 Task: Get directions from Baltimore, Maryland, United States to Joshua Tree National Park, California, United States  and explore the nearby hotels with guest rating 2 and above with dates 20 to 23 December and 2 guests
Action: Mouse moved to (320, 70)
Screenshot: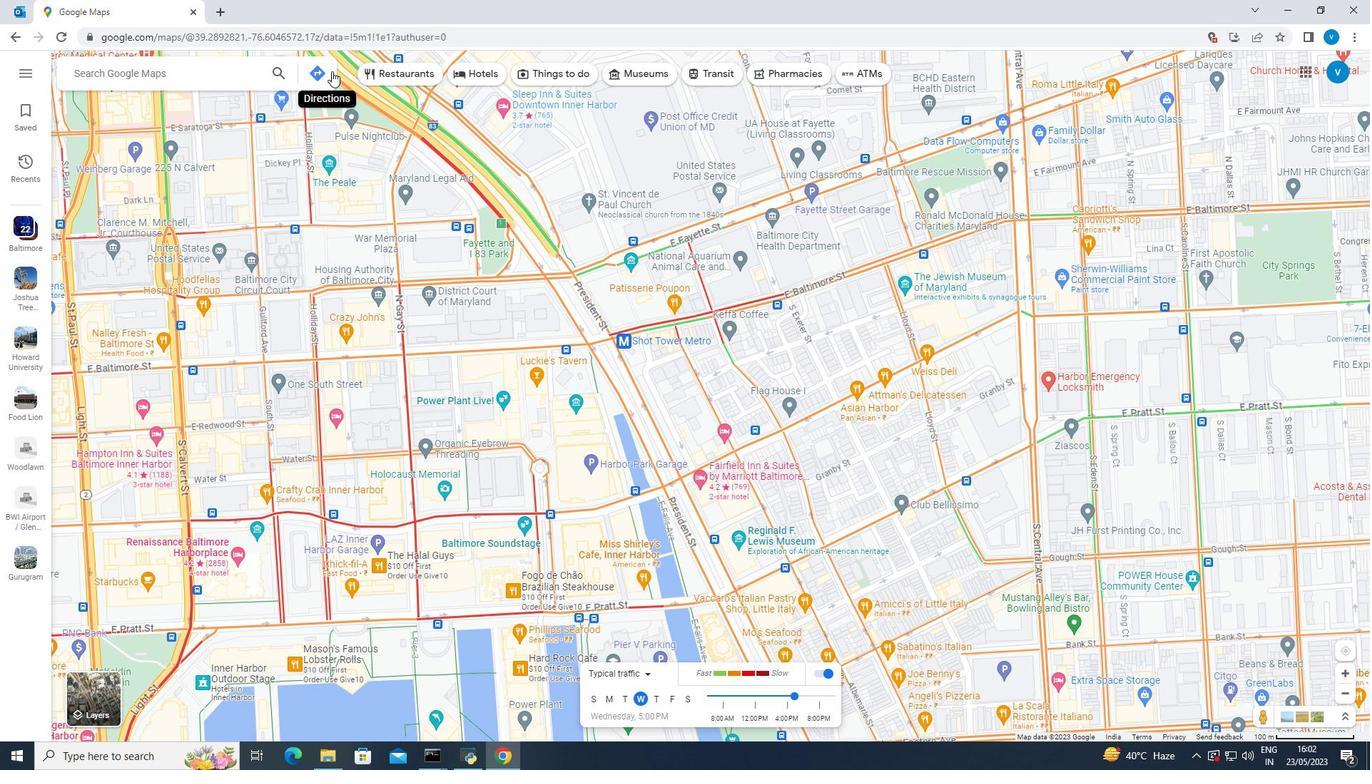 
Action: Mouse pressed left at (320, 70)
Screenshot: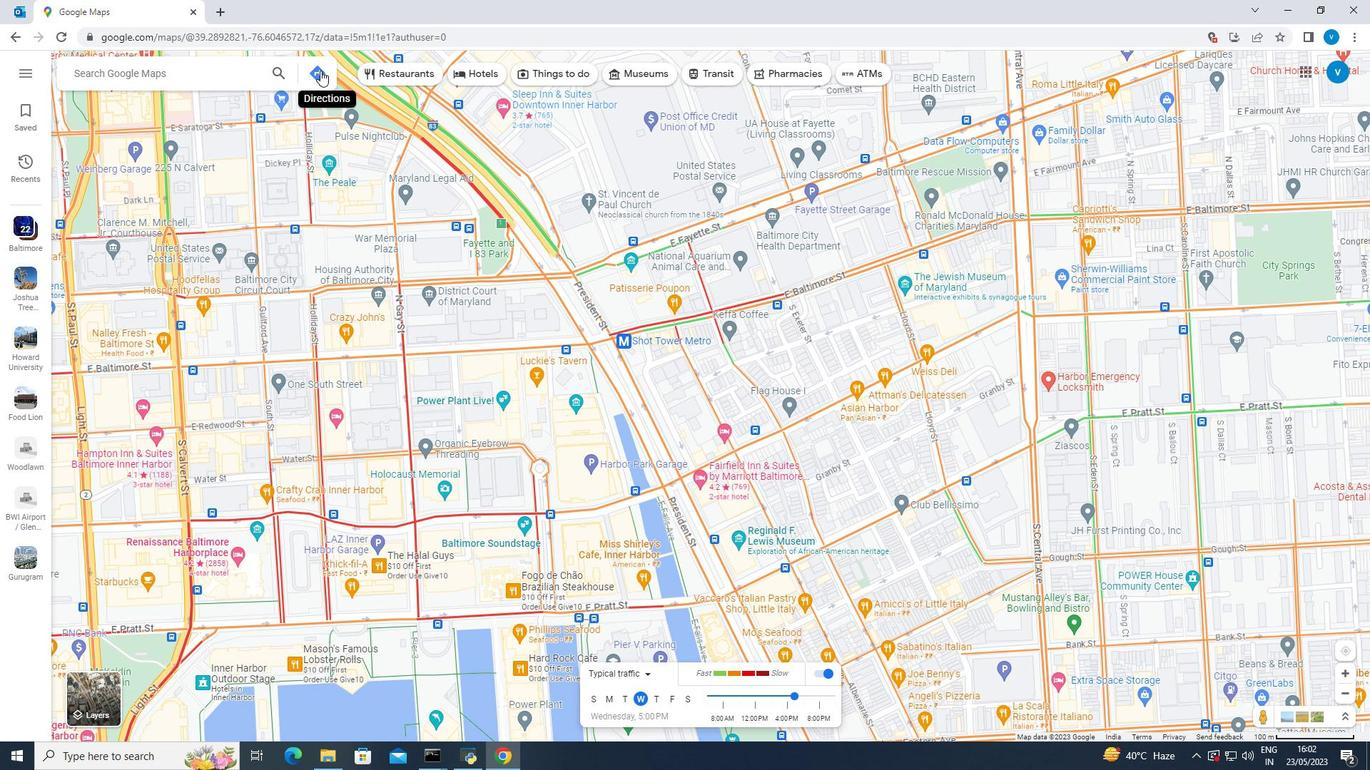 
Action: Mouse moved to (234, 112)
Screenshot: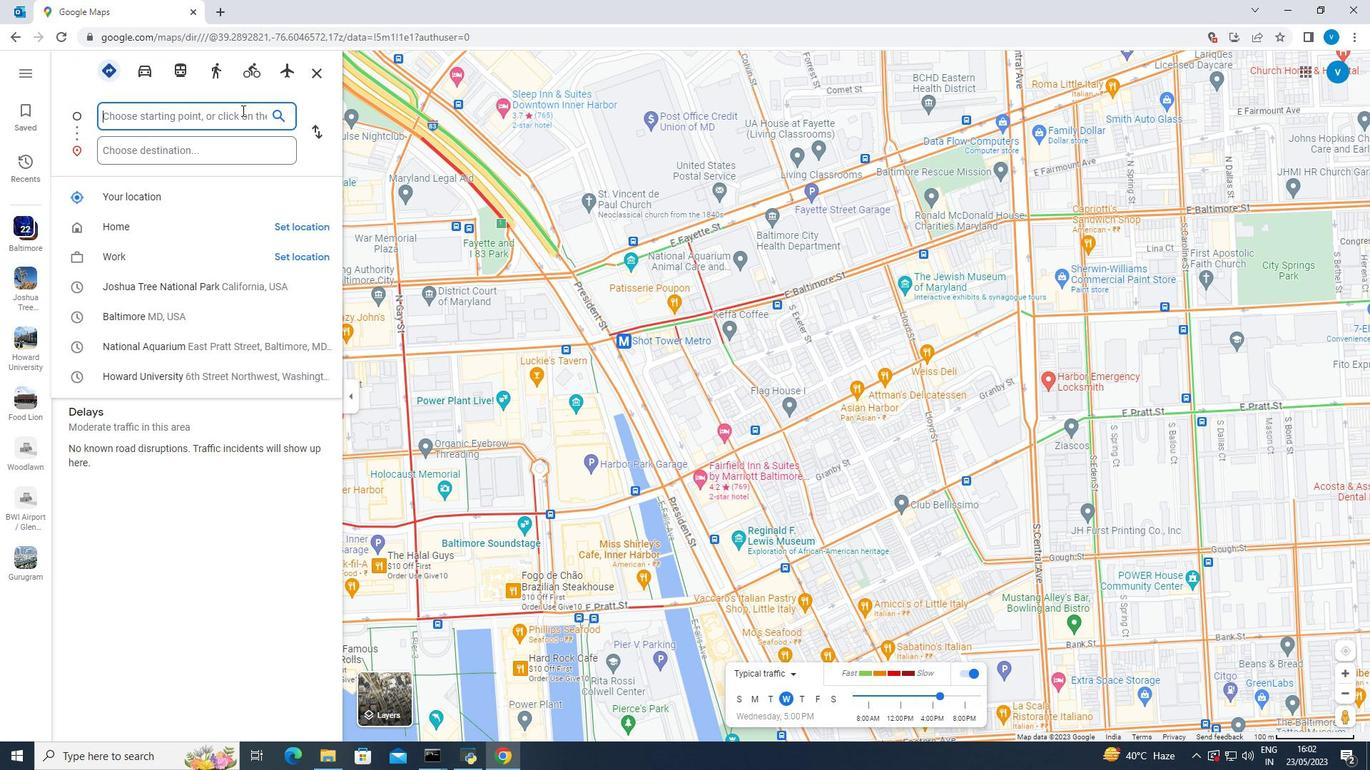 
Action: Mouse pressed left at (234, 112)
Screenshot: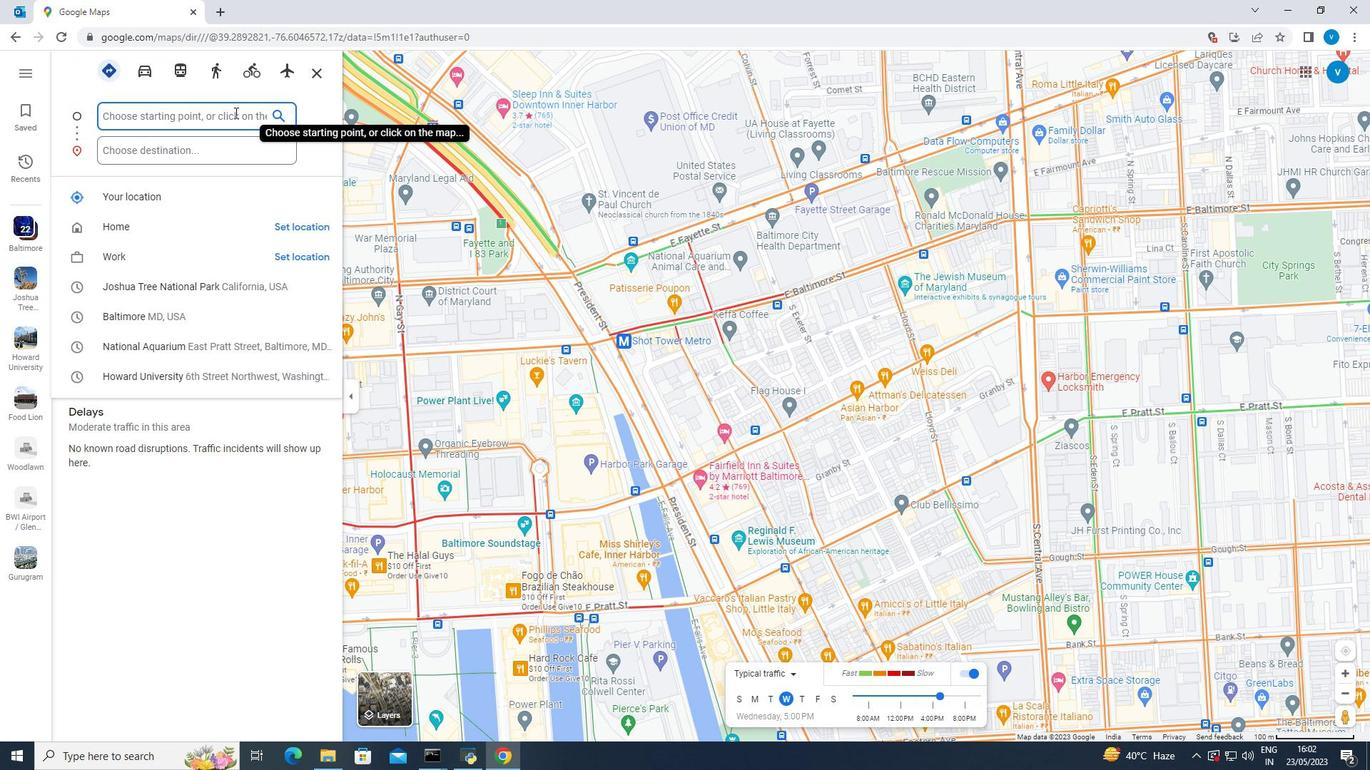 
Action: Key pressed <Key.shift><Key.shift><Key.shift><Key.shift><Key.shift><Key.shift><Key.shift>Baltimore,<Key.space><Key.shift><Key.shift><Key.shift><Key.shift><Key.shift>Maryland
Screenshot: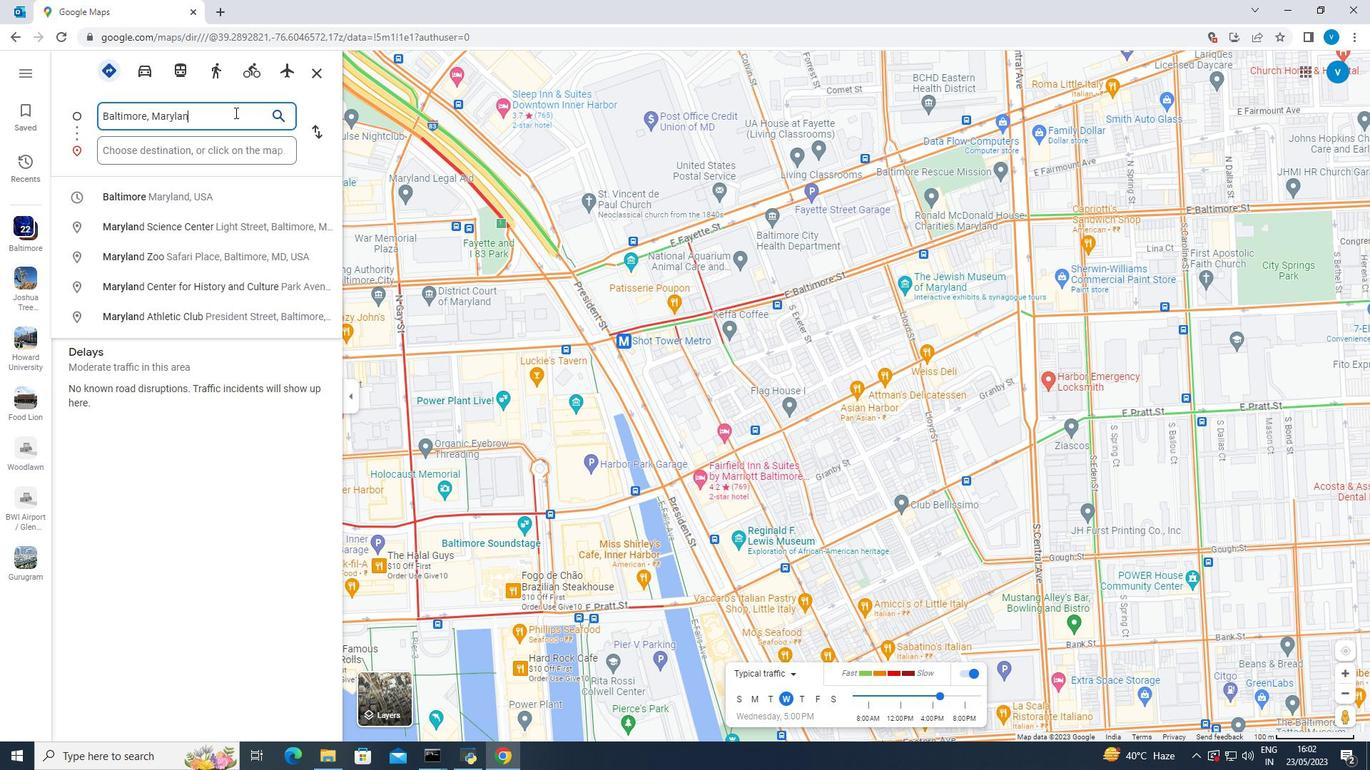 
Action: Mouse moved to (213, 194)
Screenshot: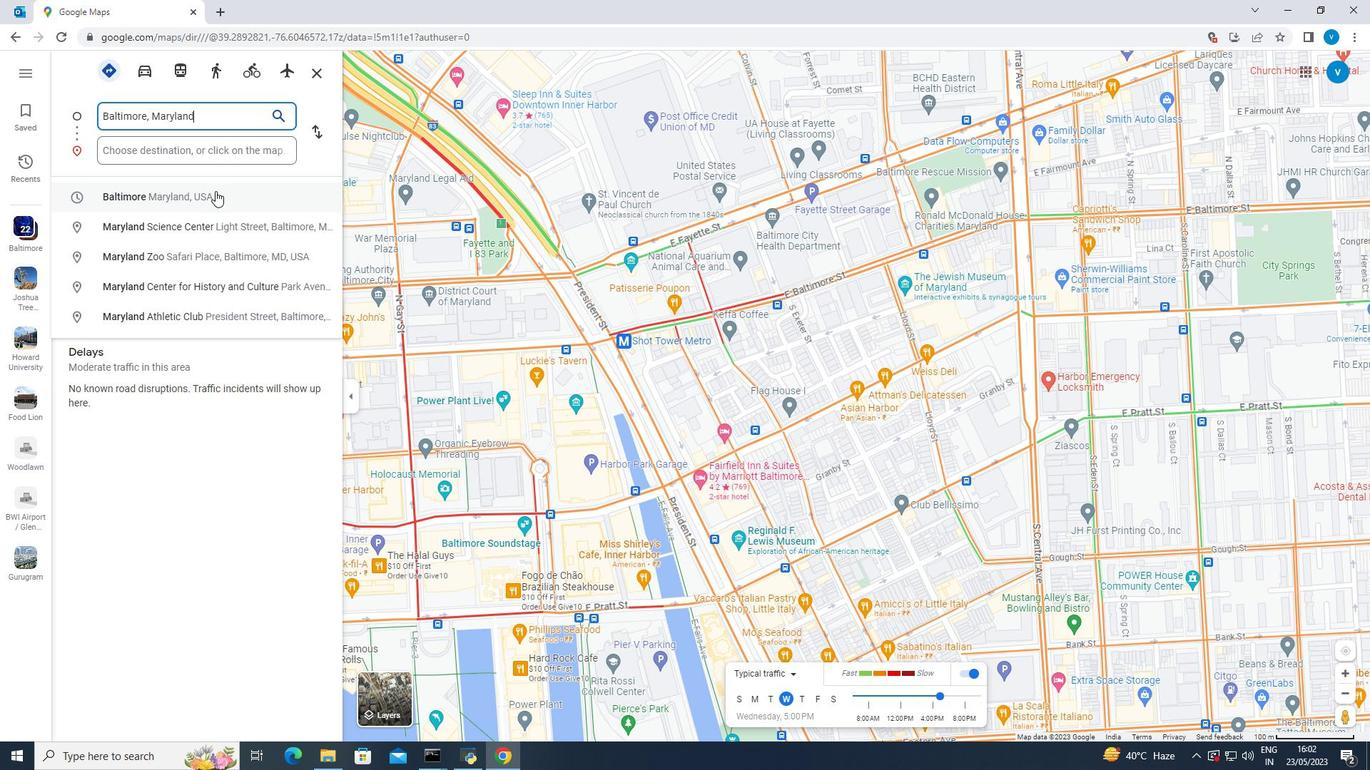 
Action: Mouse pressed left at (213, 194)
Screenshot: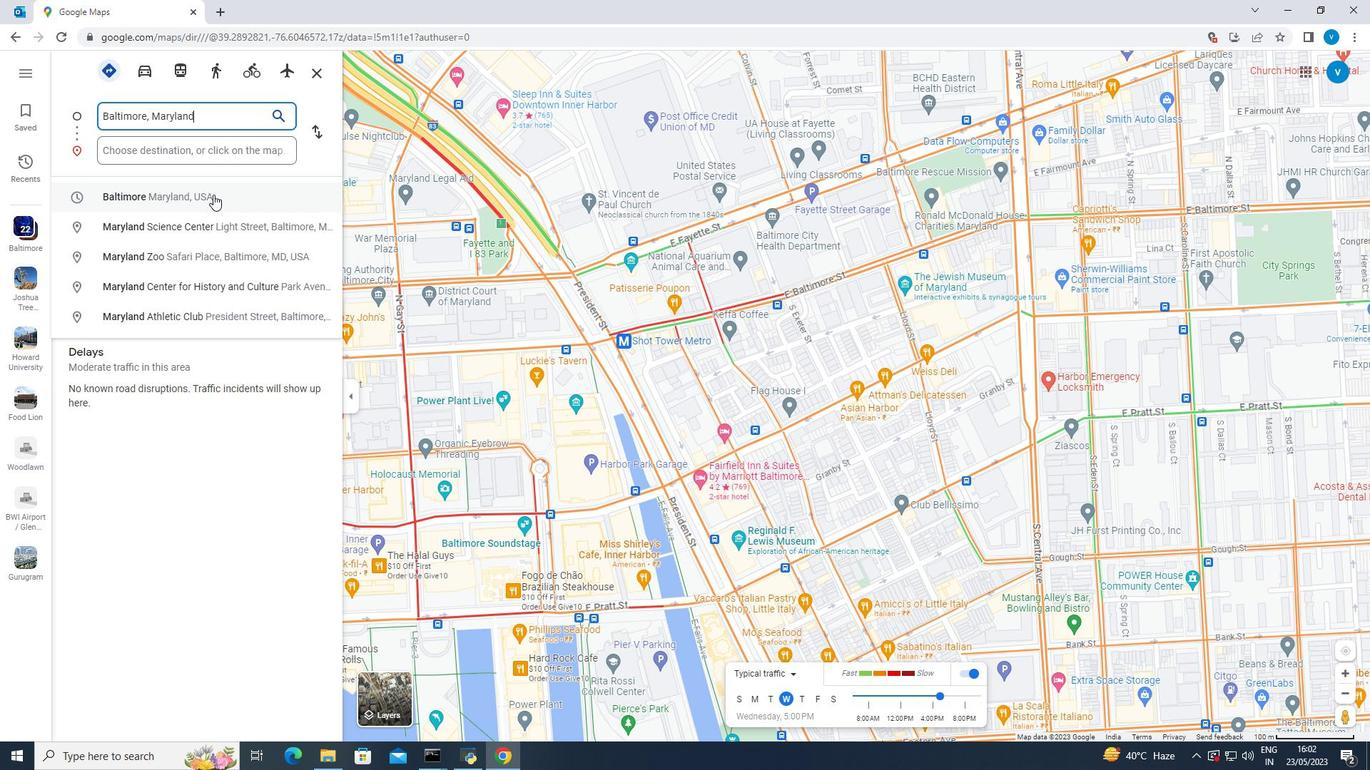 
Action: Mouse moved to (196, 150)
Screenshot: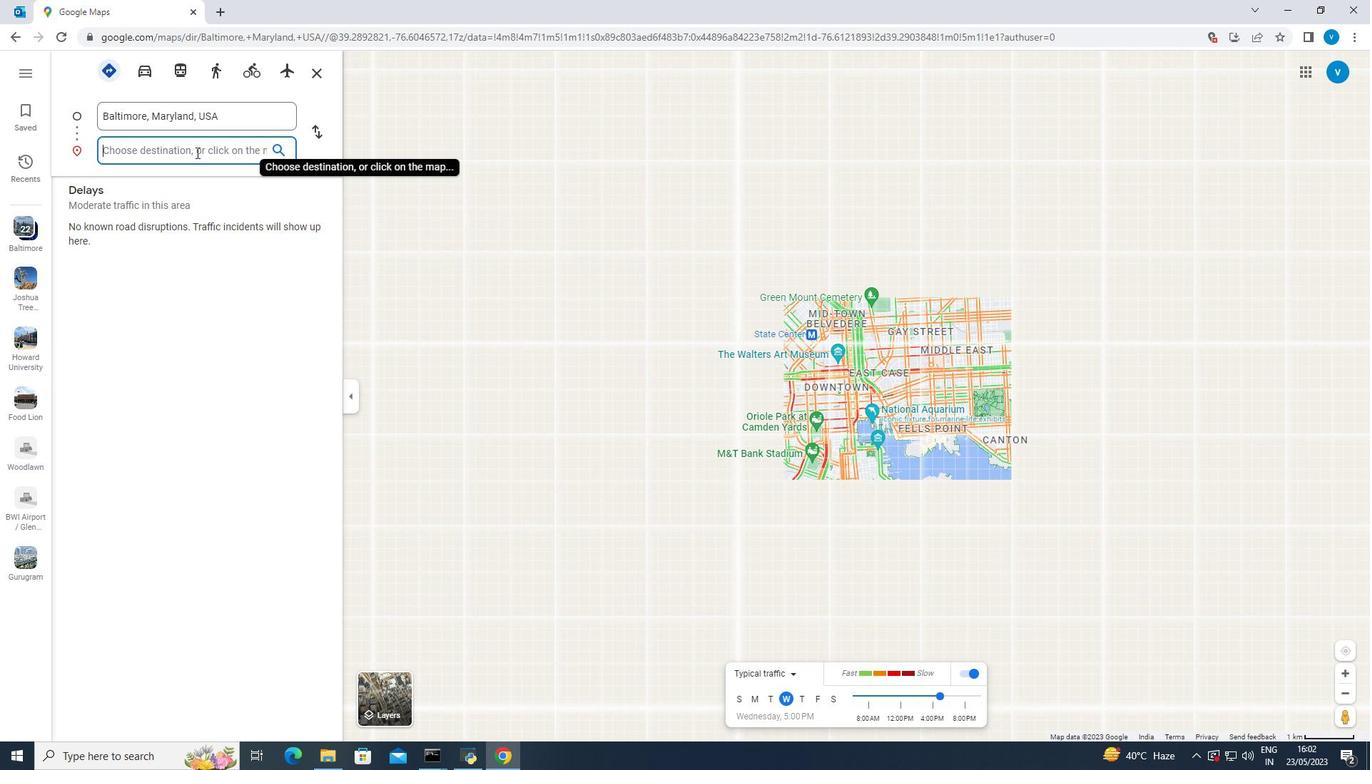 
Action: Mouse pressed left at (196, 150)
Screenshot: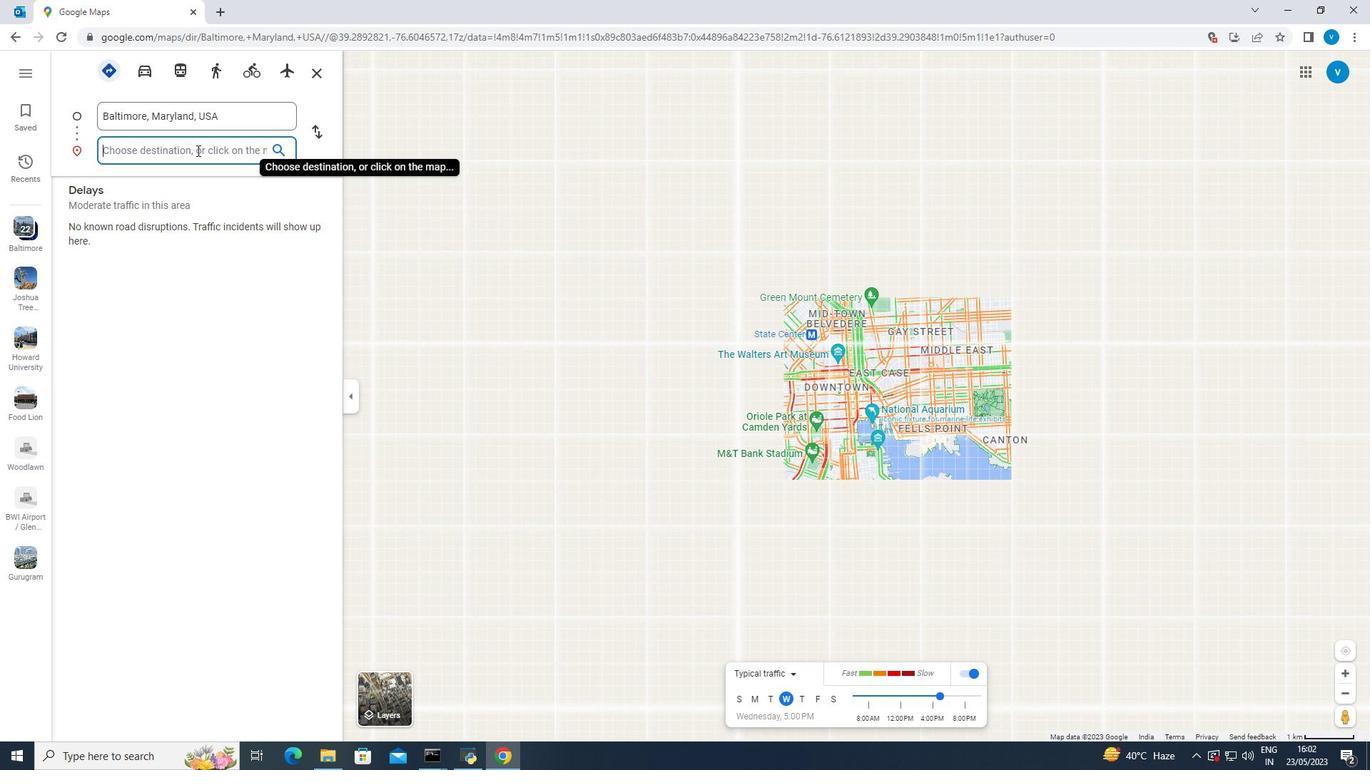 
Action: Key pressed <Key.shift><Key.shift><Key.shift><Key.shift><Key.shift><Key.shift>Joshua<Key.space><Key.shift><Key.shift><Key.shift><Key.shift><Key.shift><Key.shift>Tree<Key.space><Key.shift><Key.shift><Key.shift><Key.shift><Key.shift>National
Screenshot: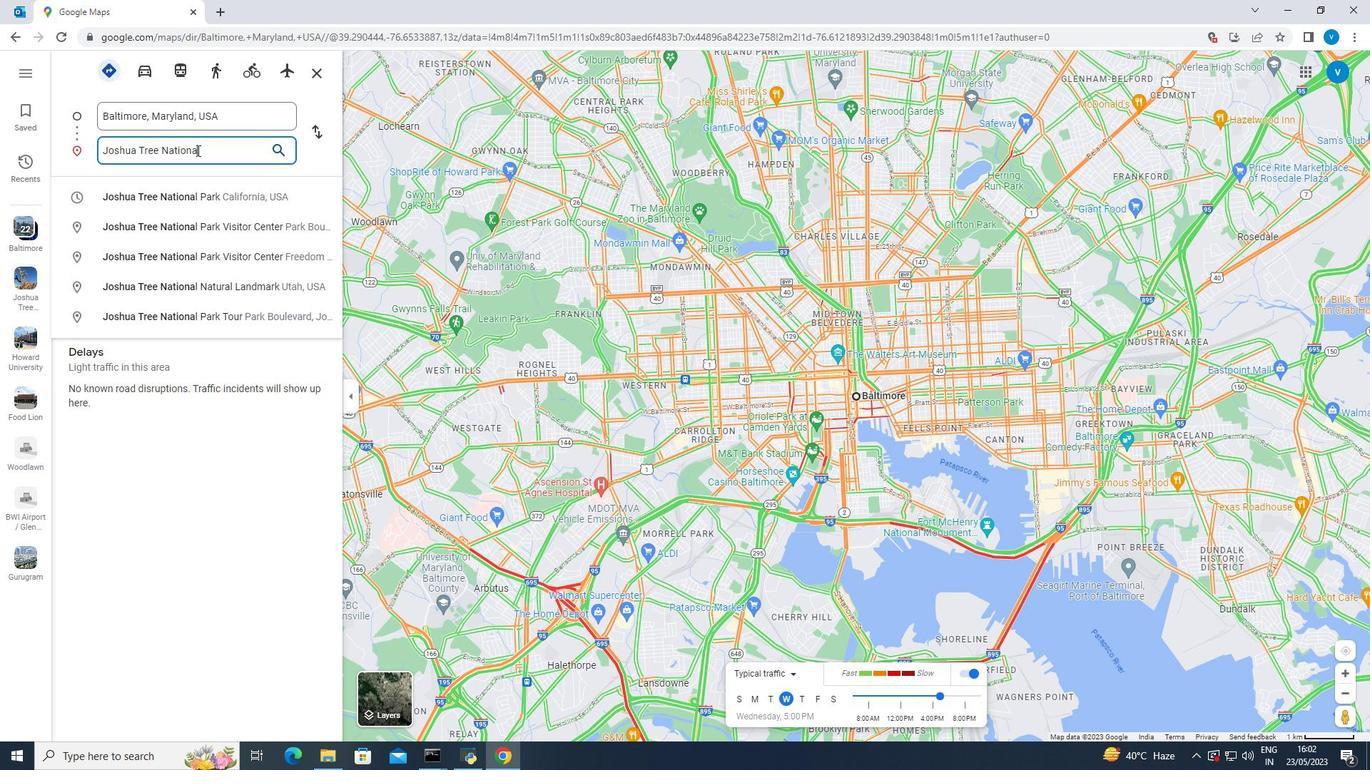 
Action: Mouse moved to (171, 200)
Screenshot: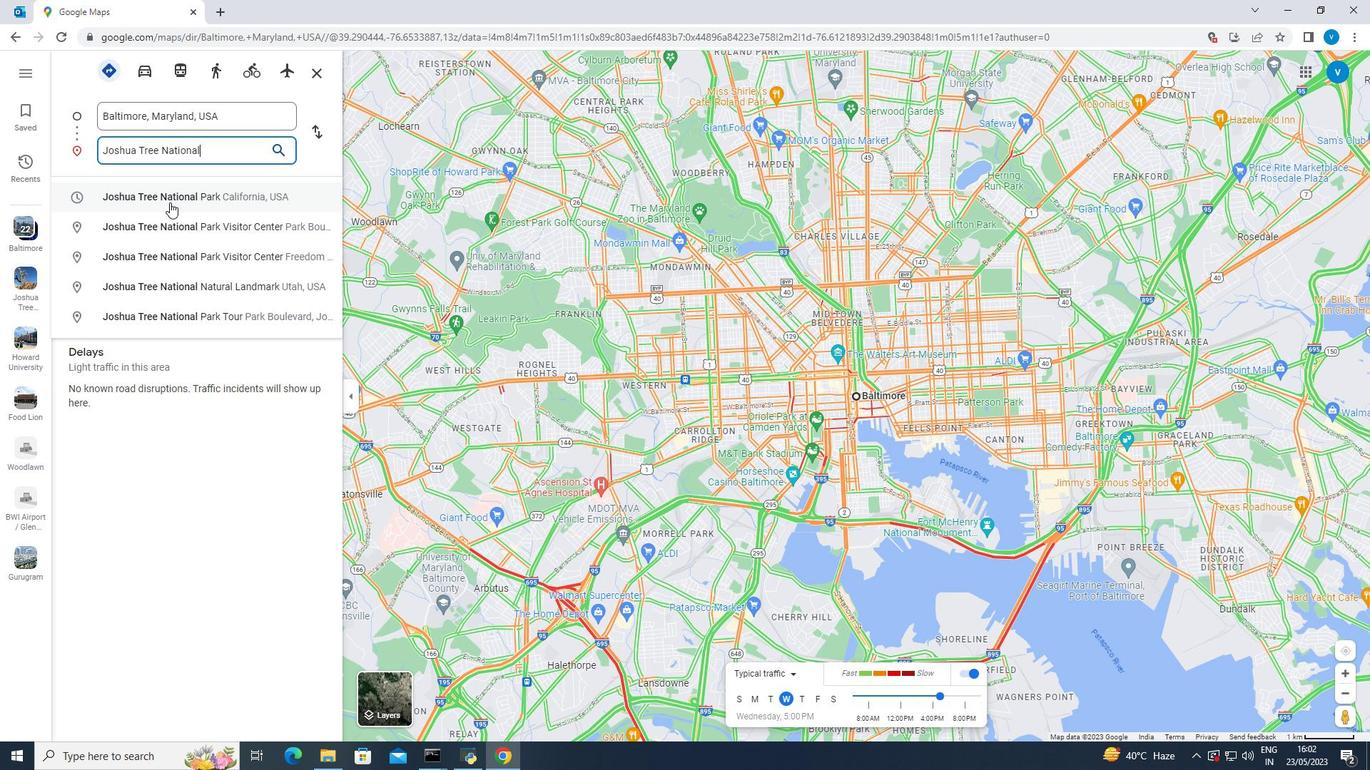 
Action: Mouse pressed left at (171, 200)
Screenshot: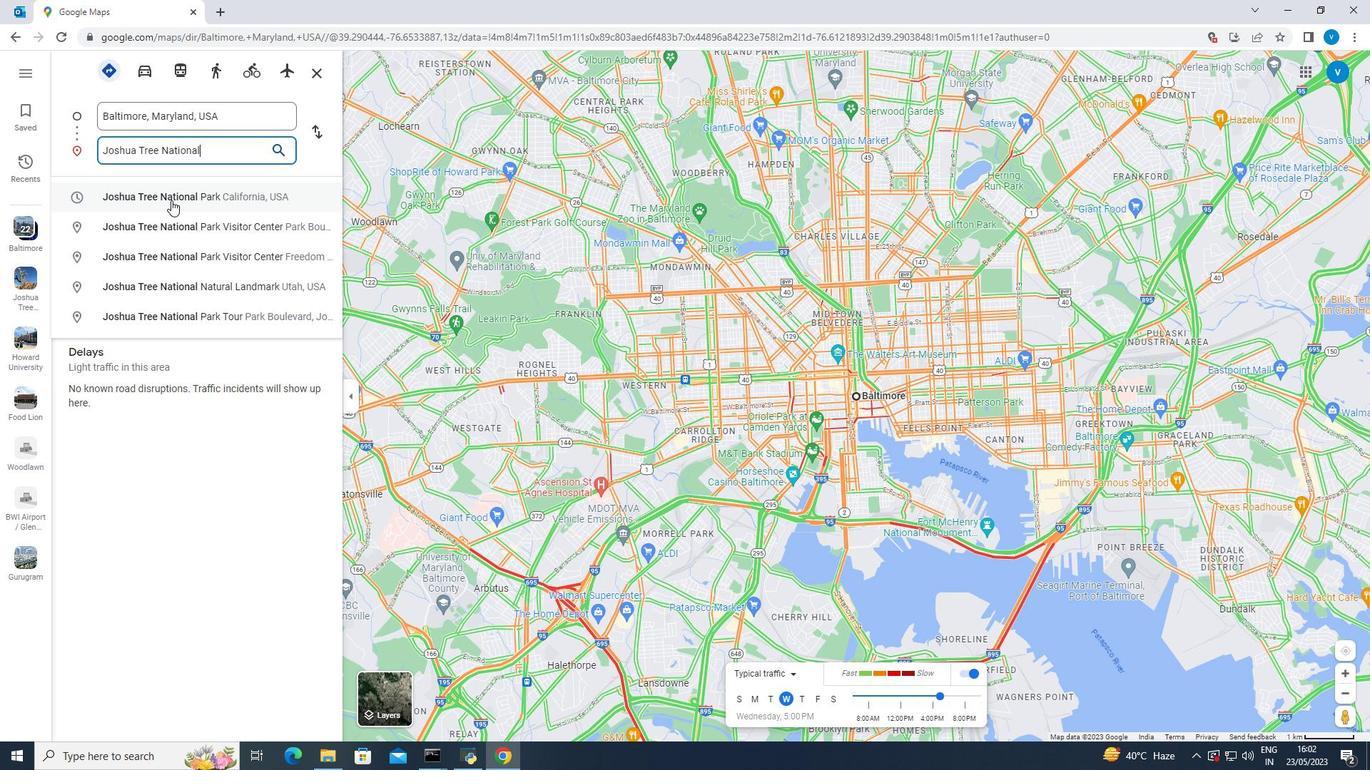 
Action: Mouse moved to (299, 324)
Screenshot: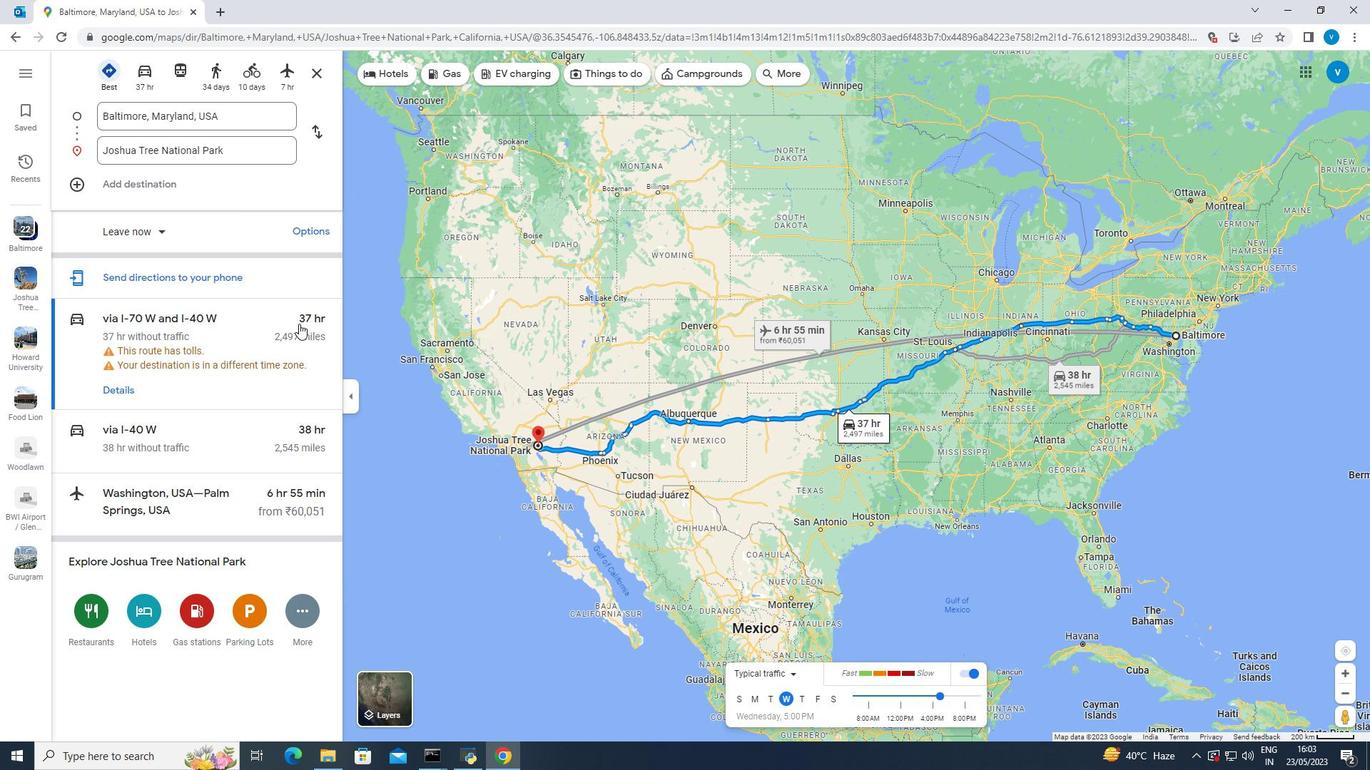 
Action: Mouse scrolled (299, 324) with delta (0, 0)
Screenshot: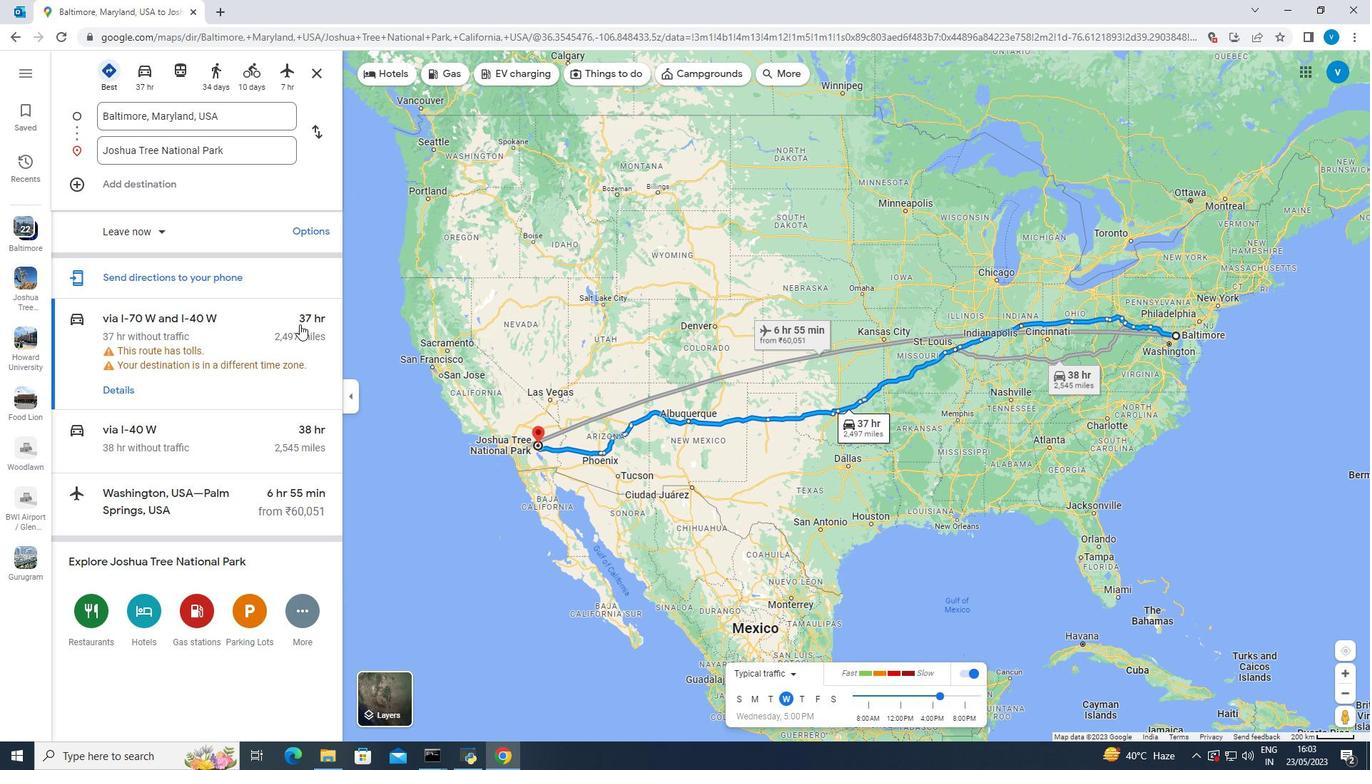 
Action: Mouse moved to (303, 602)
Screenshot: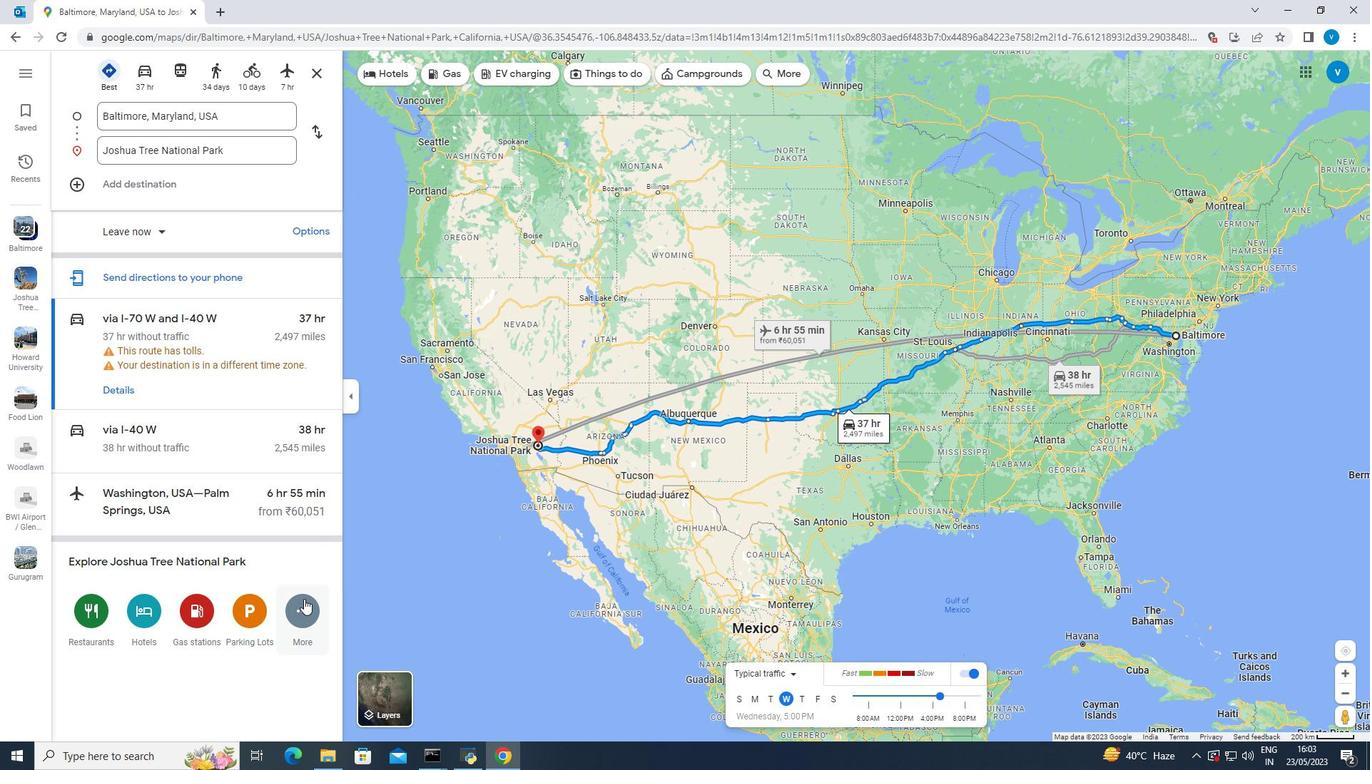 
Action: Mouse pressed left at (303, 602)
Screenshot: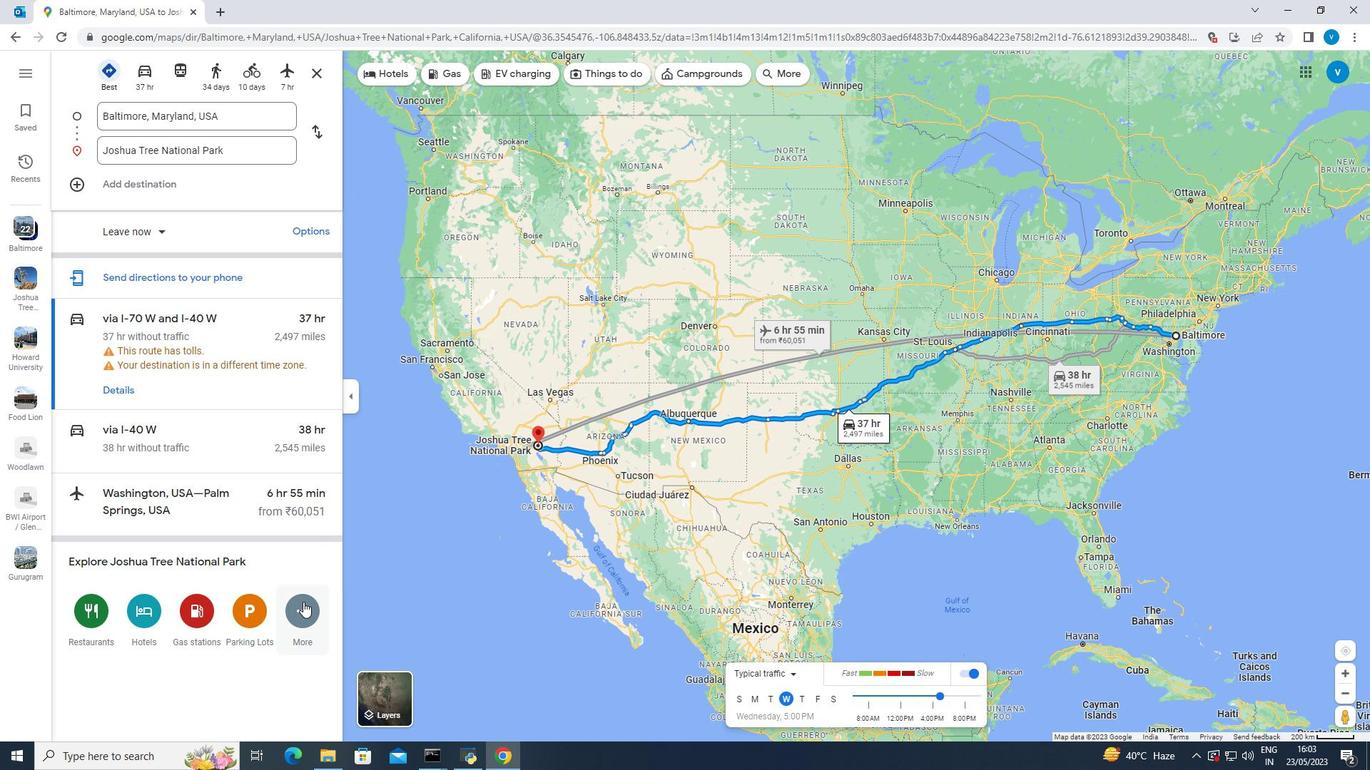 
Action: Mouse moved to (267, 652)
Screenshot: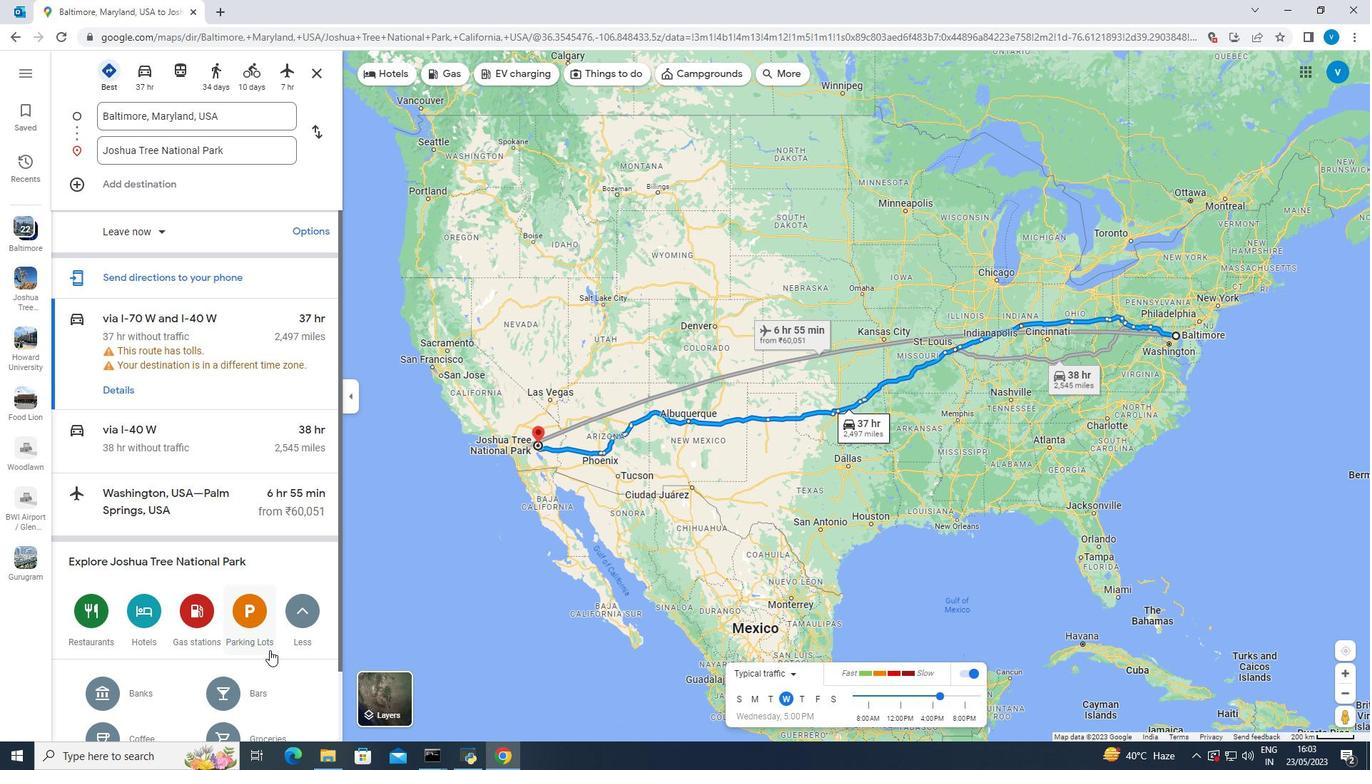 
Action: Mouse scrolled (267, 651) with delta (0, 0)
Screenshot: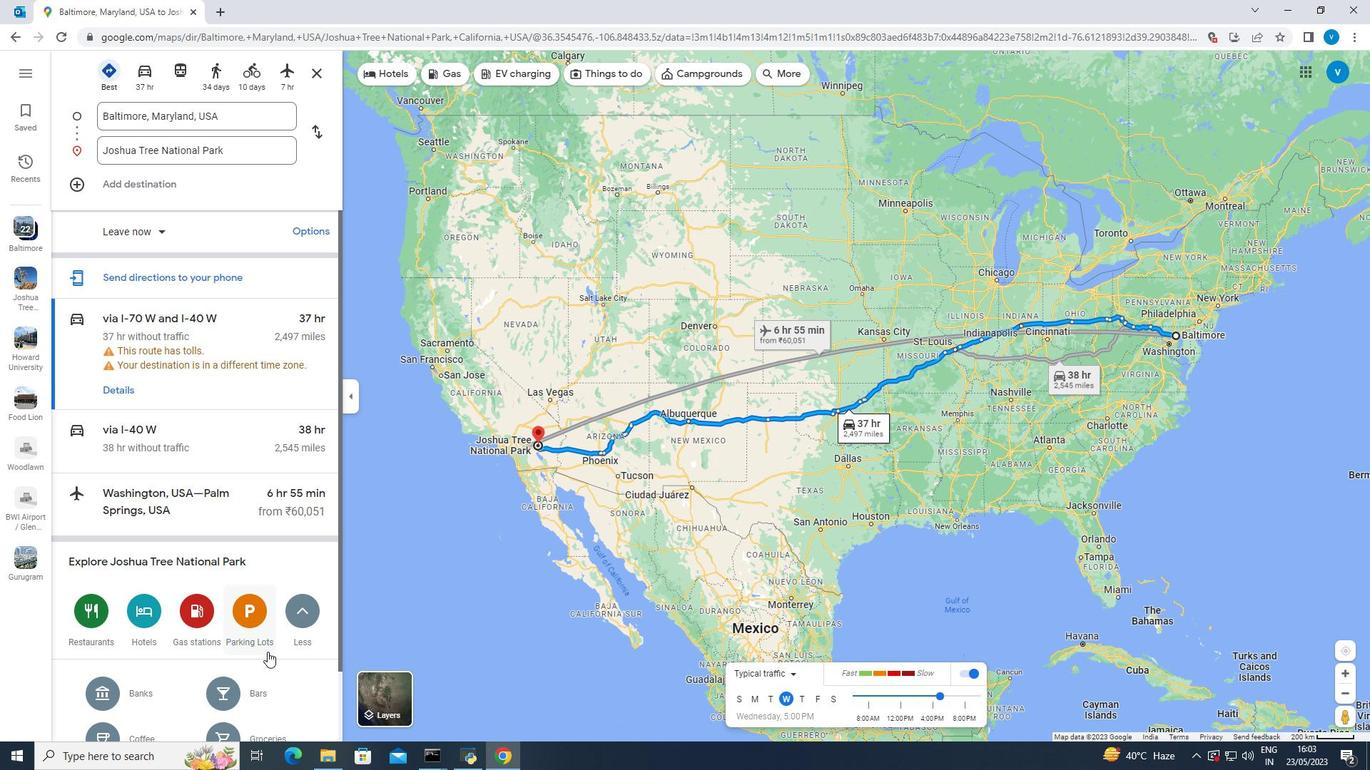 
Action: Mouse moved to (267, 653)
Screenshot: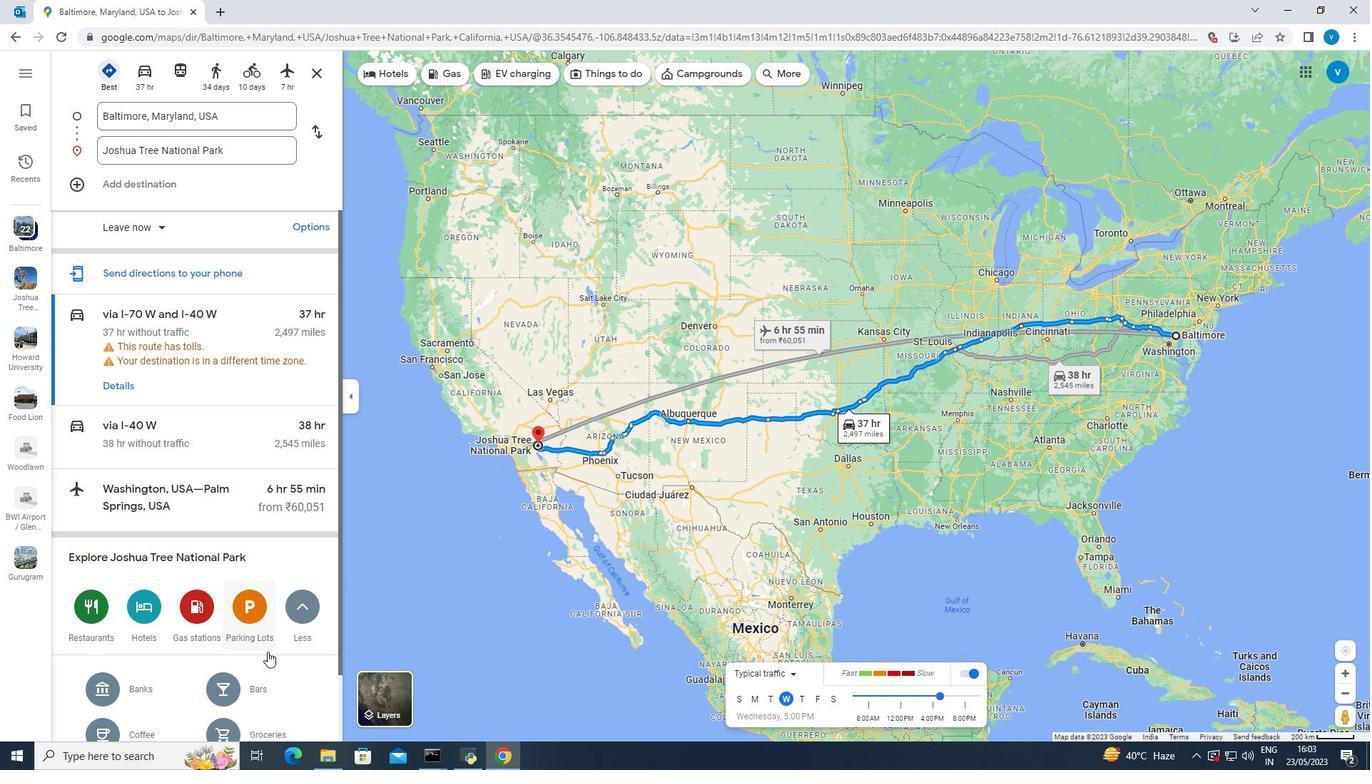 
Action: Mouse scrolled (267, 652) with delta (0, 0)
Screenshot: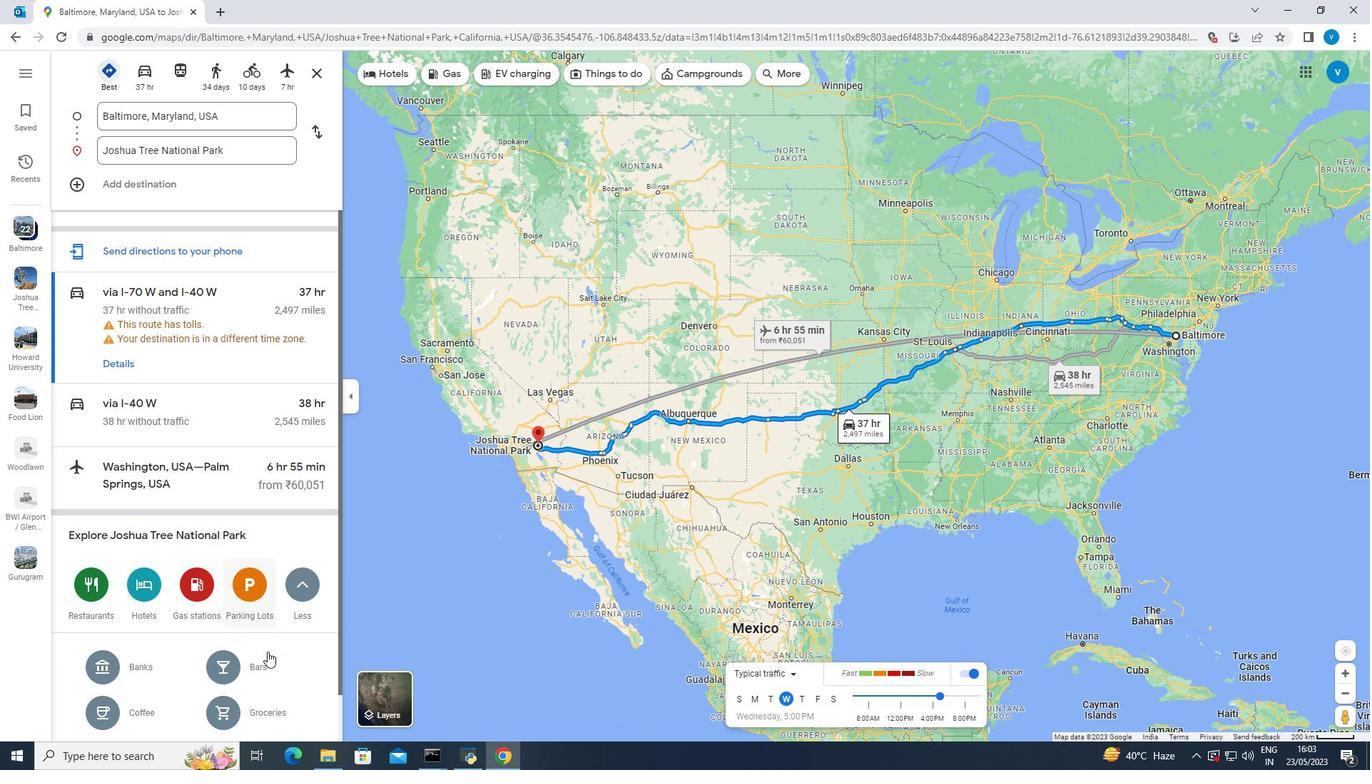 
Action: Mouse moved to (271, 695)
Screenshot: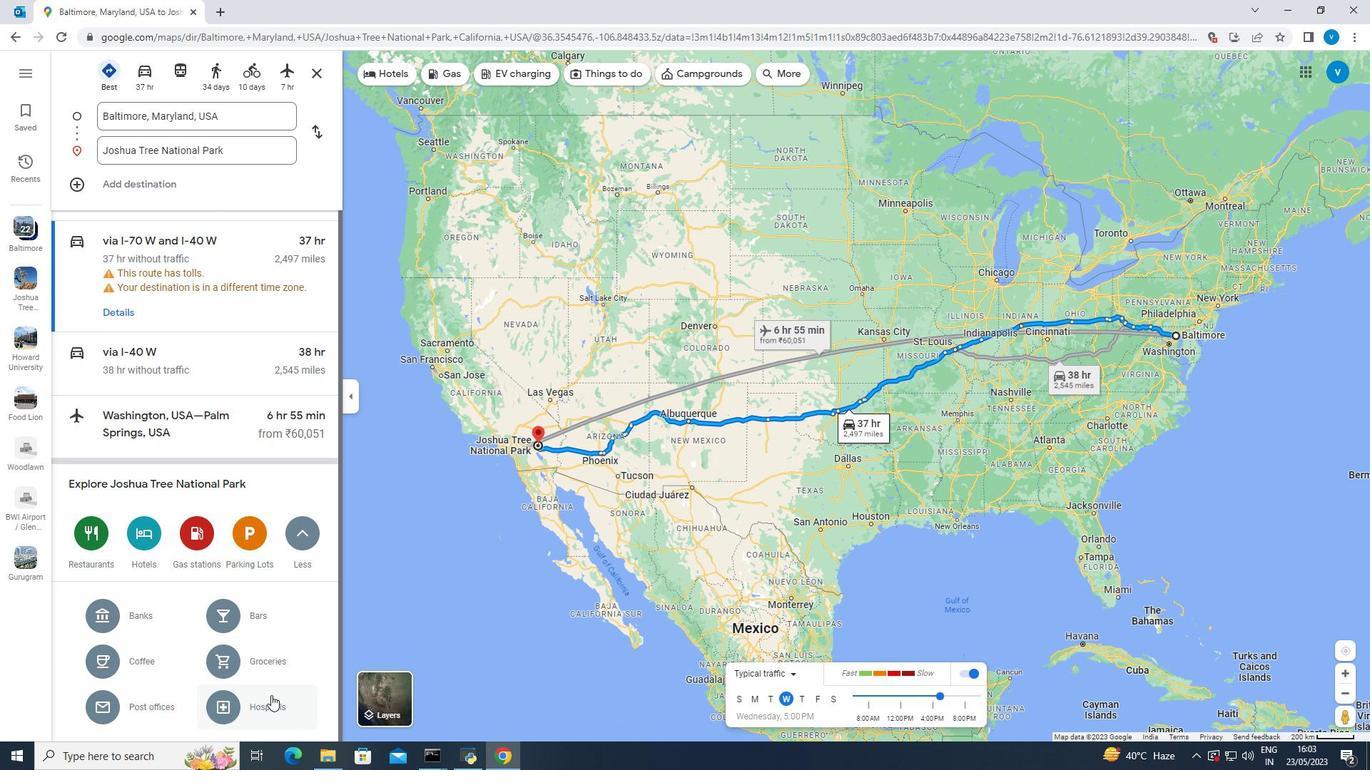 
Action: Mouse scrolled (271, 694) with delta (0, 0)
Screenshot: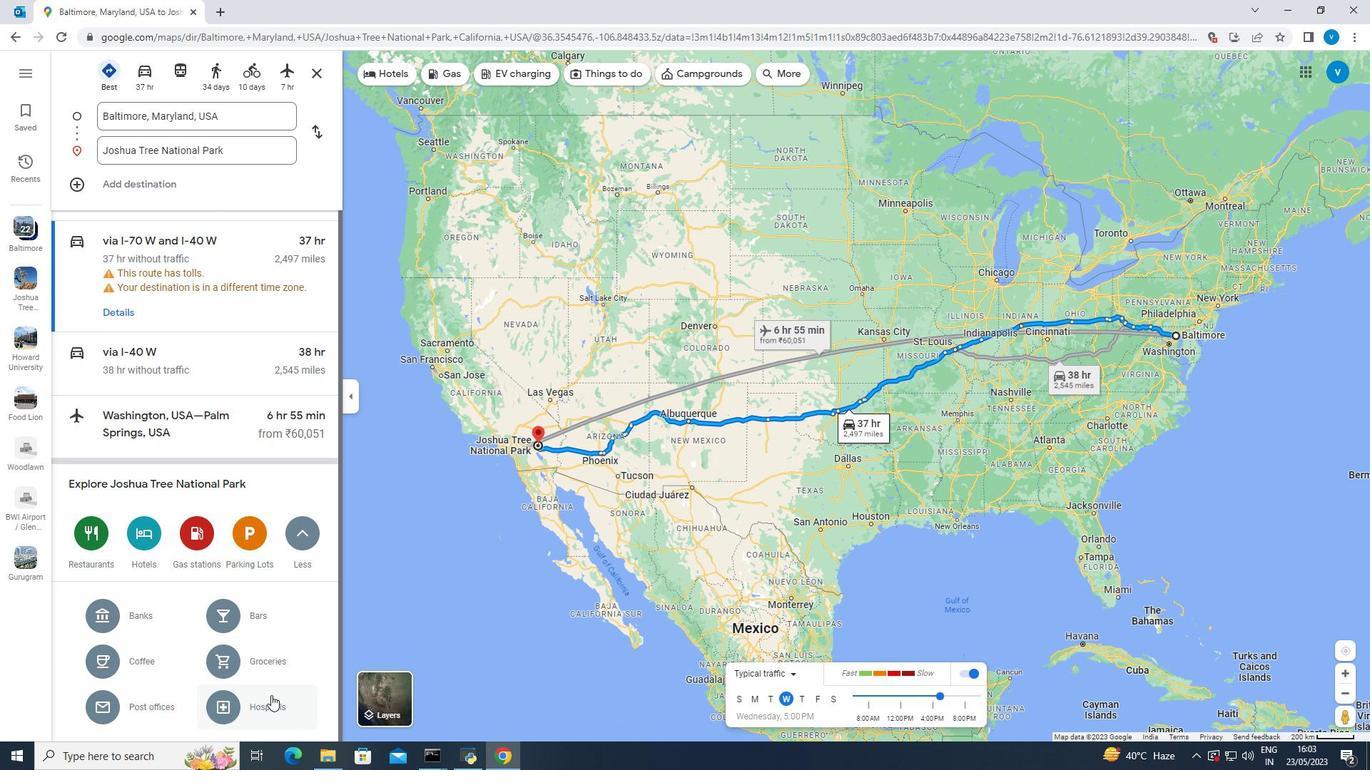 
Action: Mouse moved to (271, 695)
Screenshot: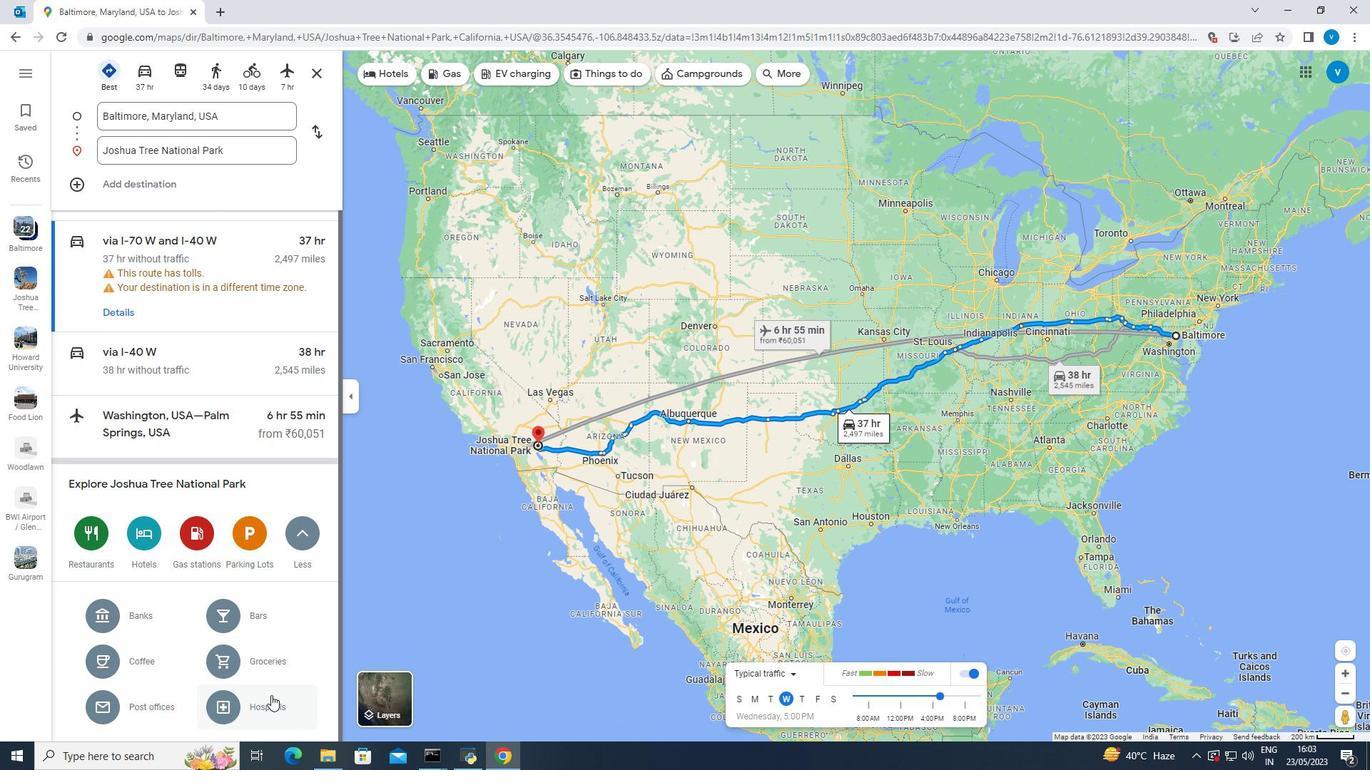 
Action: Mouse scrolled (271, 694) with delta (0, 0)
Screenshot: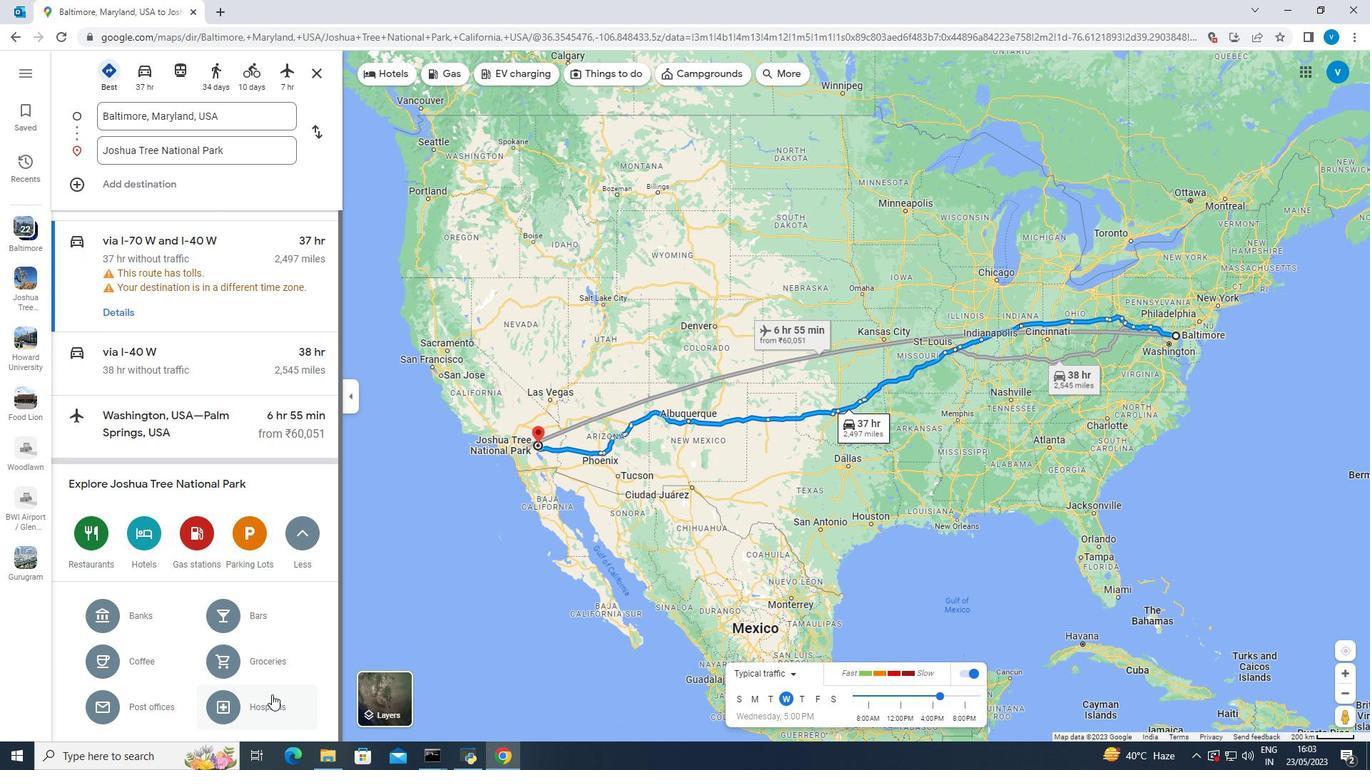 
Action: Mouse moved to (144, 535)
Screenshot: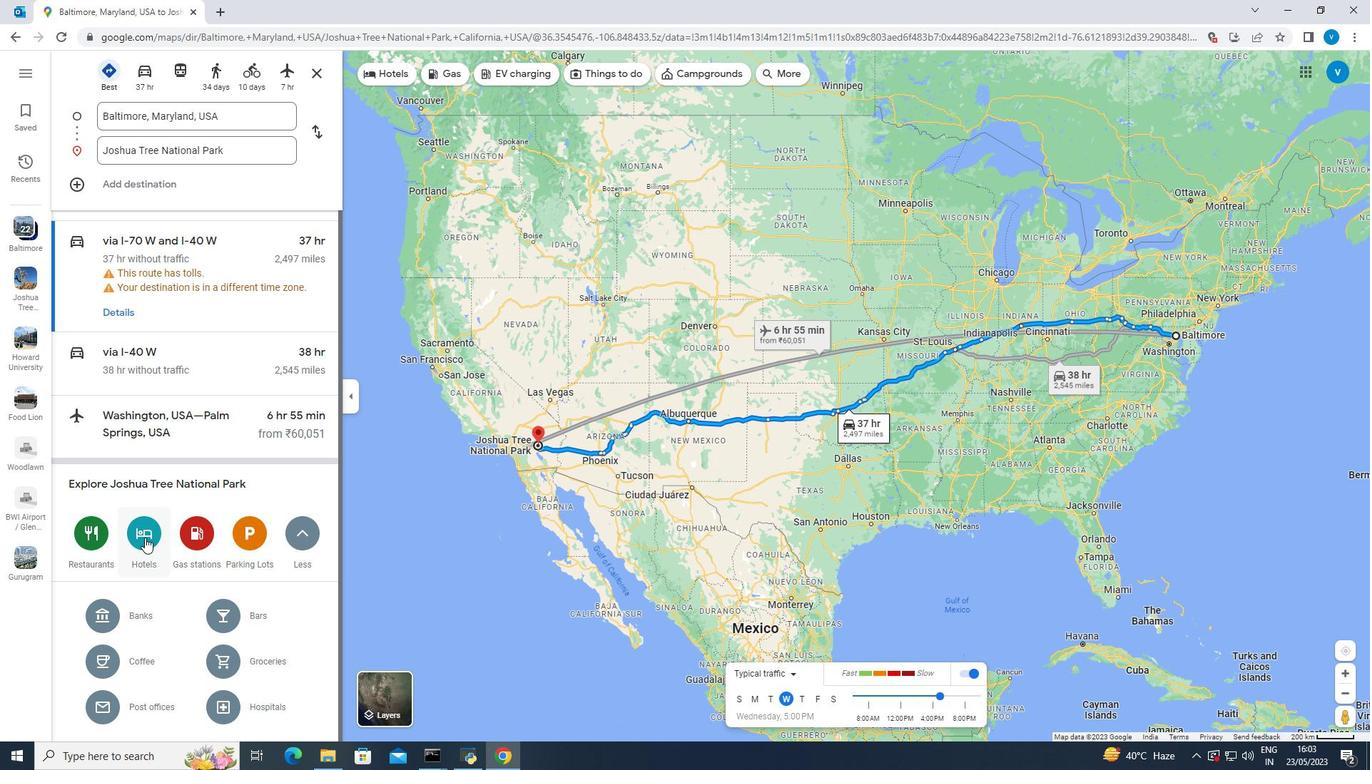 
Action: Mouse pressed left at (144, 535)
Screenshot: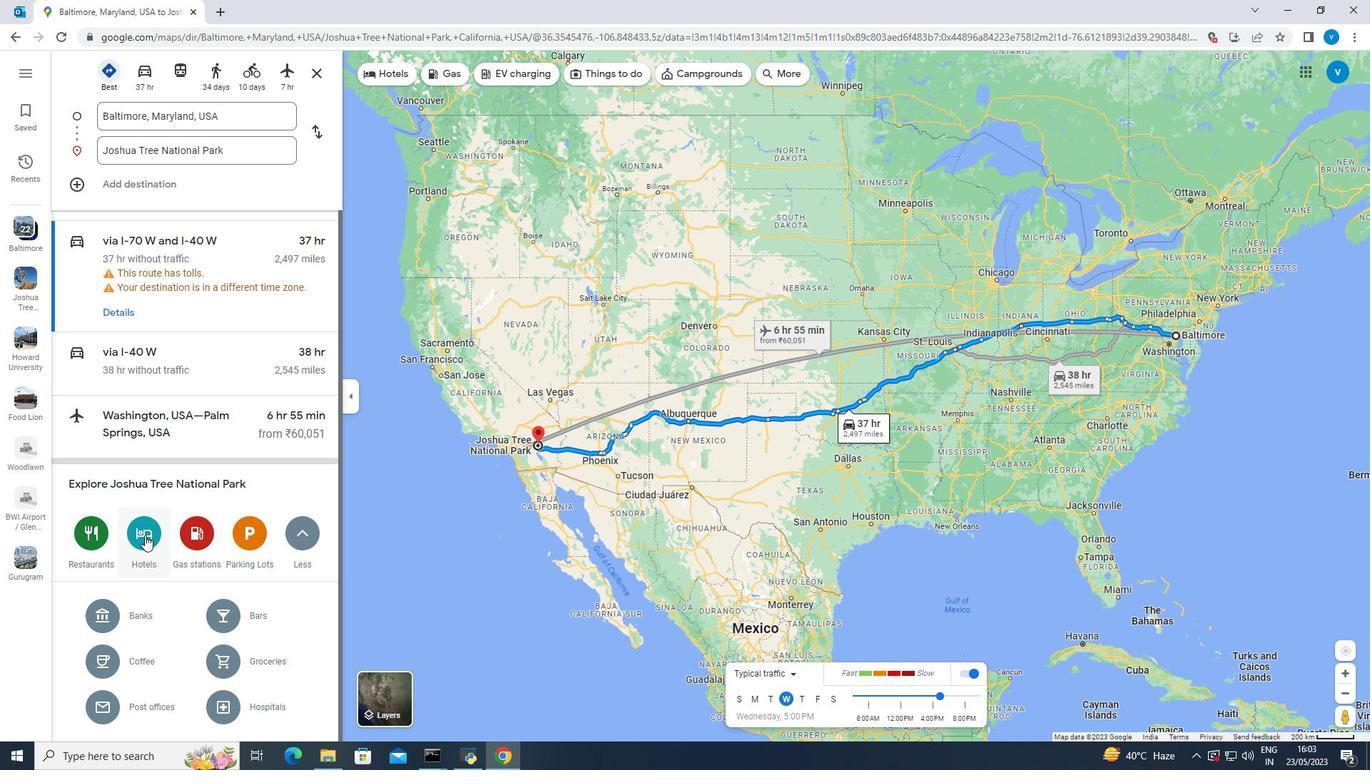 
Action: Mouse moved to (204, 390)
Screenshot: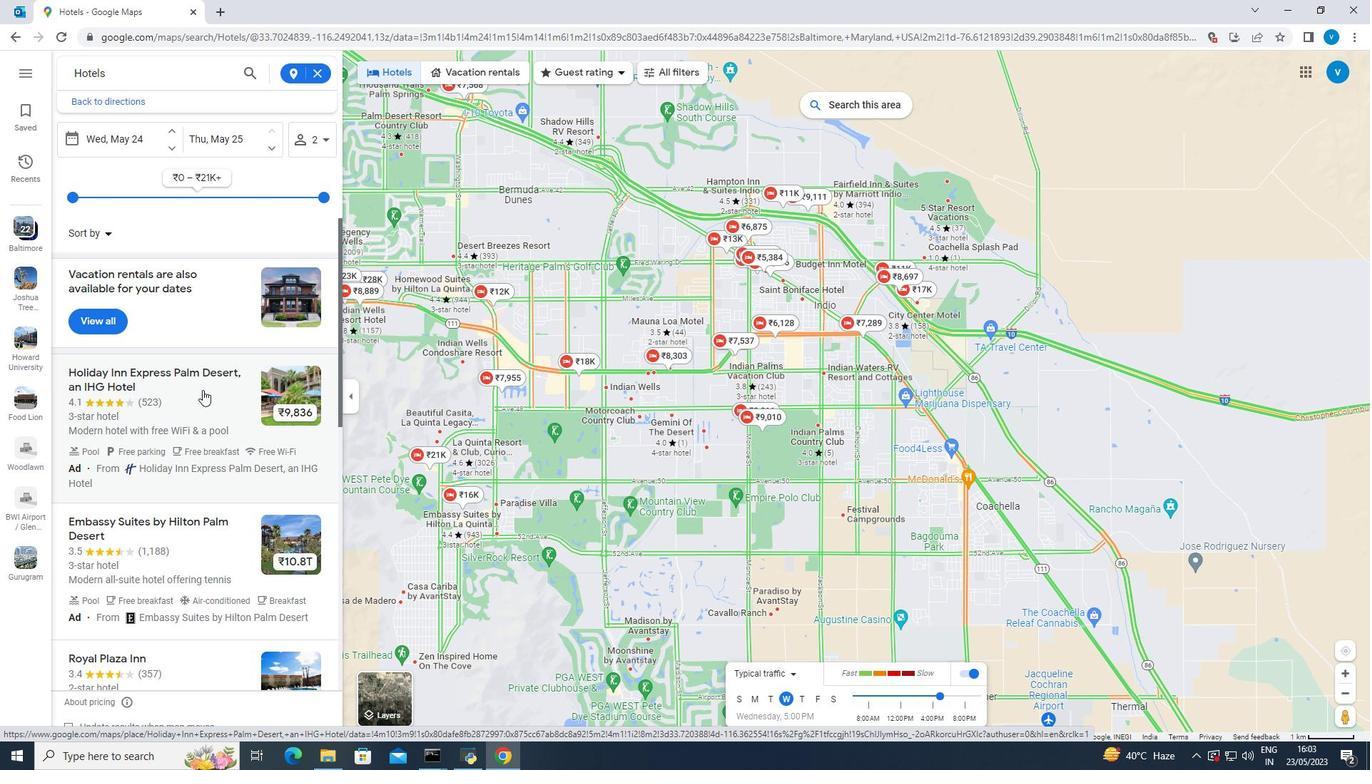 
Action: Mouse pressed left at (204, 390)
Screenshot: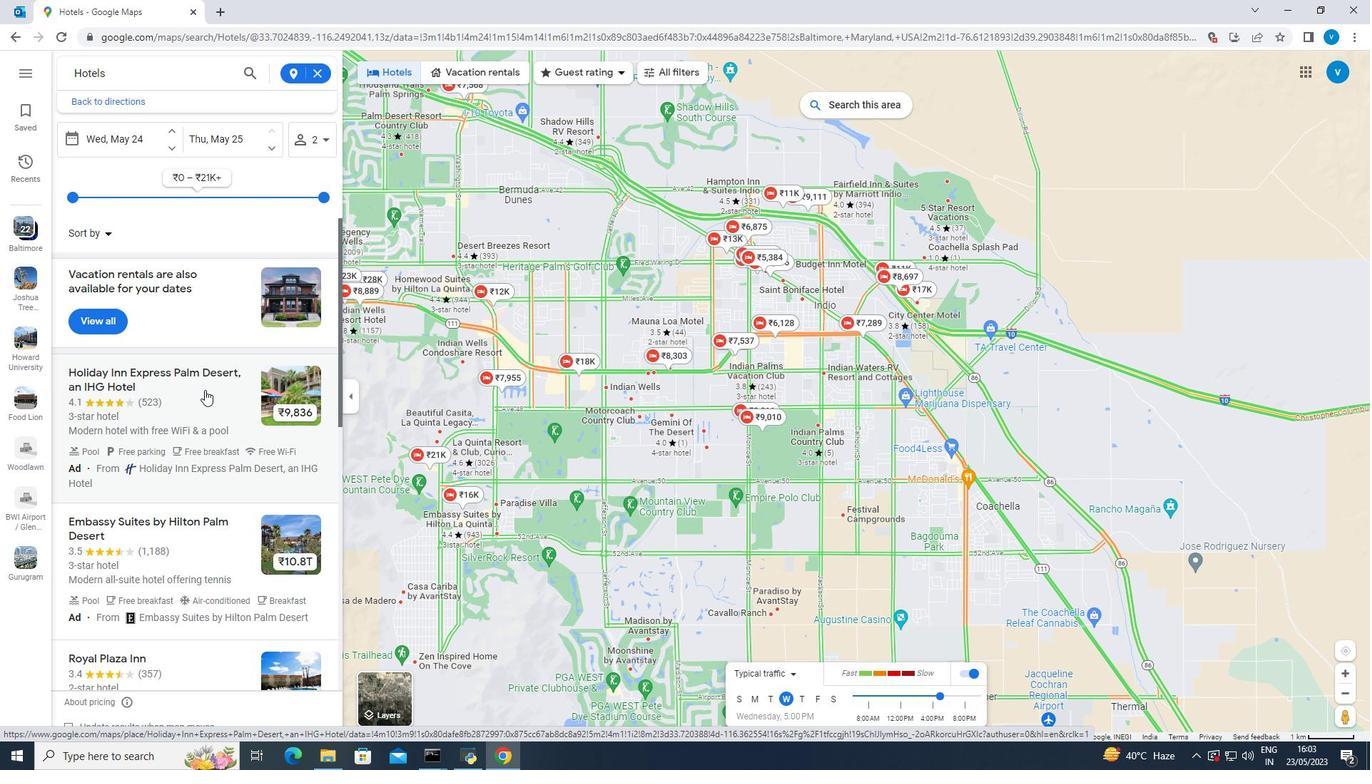 
Action: Mouse moved to (442, 535)
Screenshot: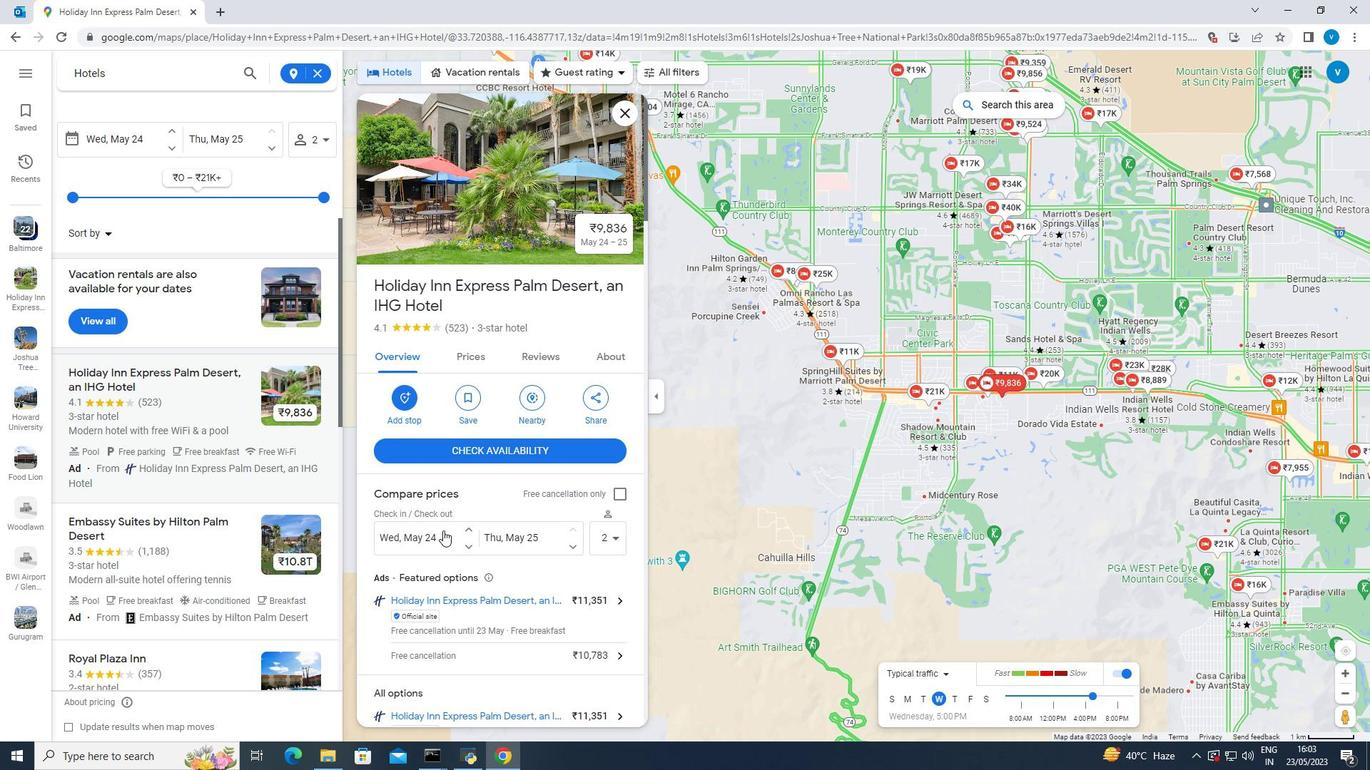 
Action: Mouse pressed left at (442, 535)
Screenshot: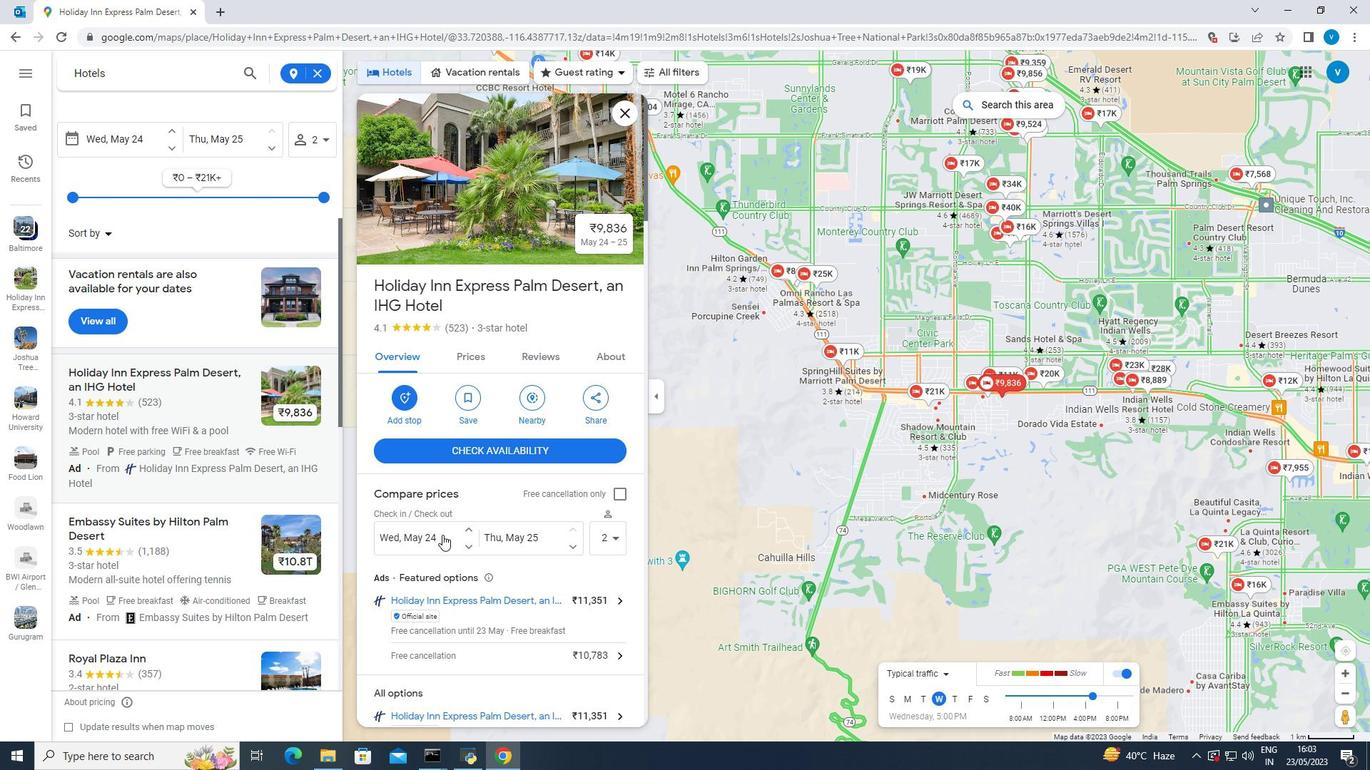 
Action: Mouse moved to (538, 666)
Screenshot: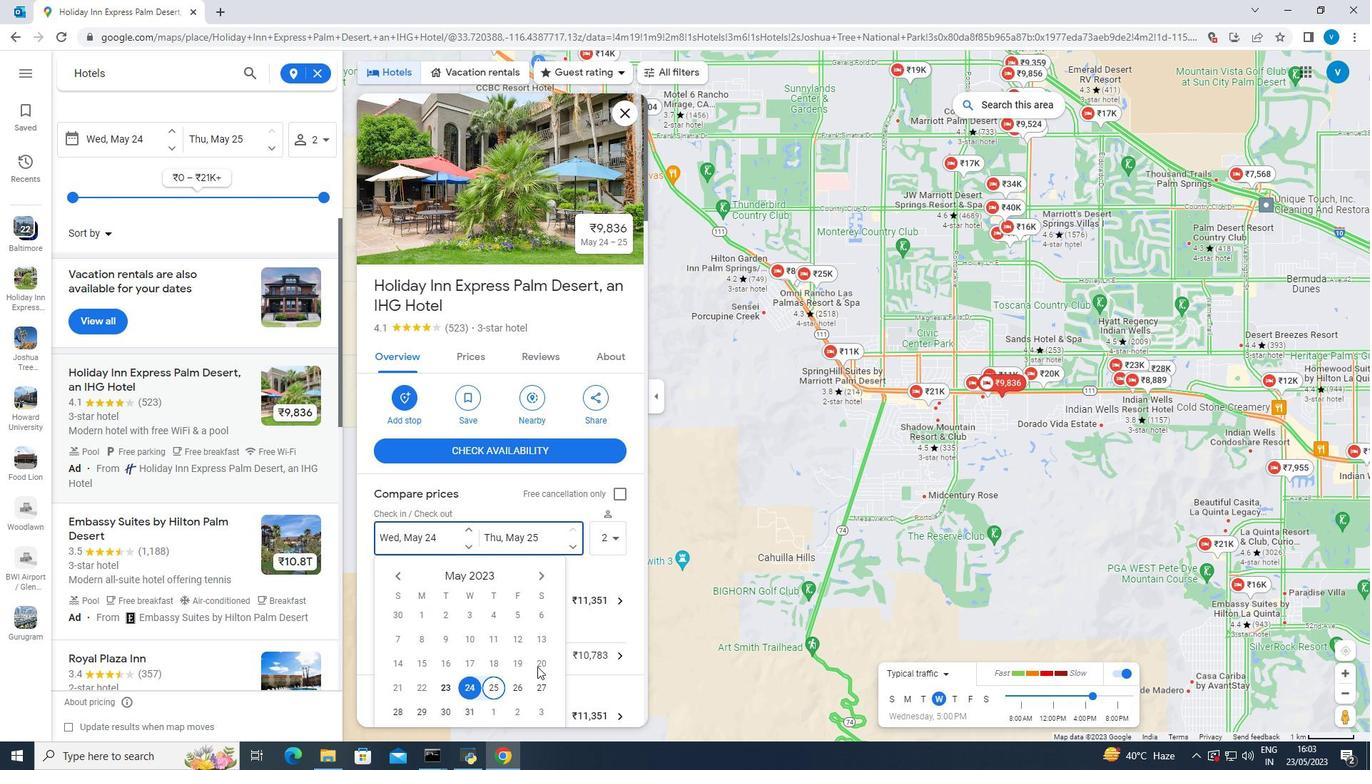 
Action: Mouse pressed left at (538, 666)
Screenshot: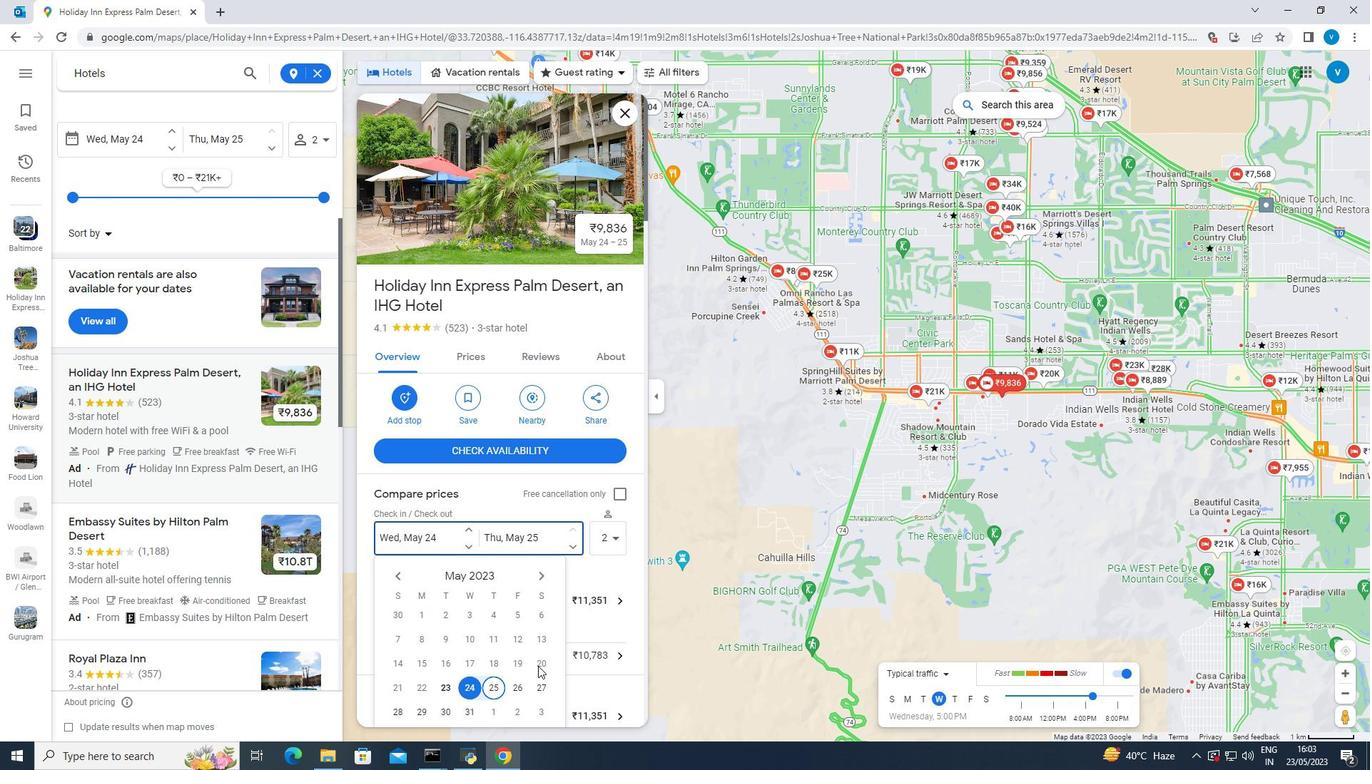 
Action: Mouse moved to (547, 569)
Screenshot: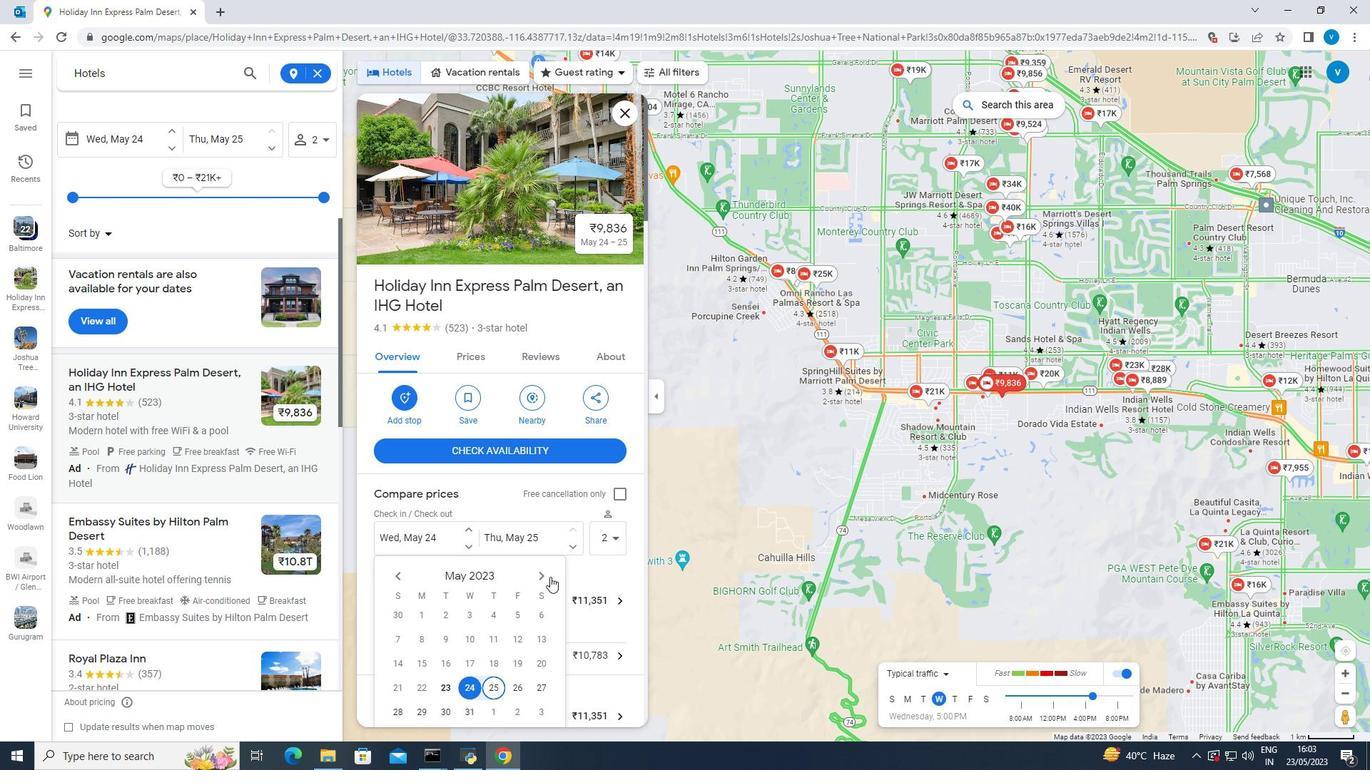 
Action: Mouse pressed left at (547, 569)
Screenshot: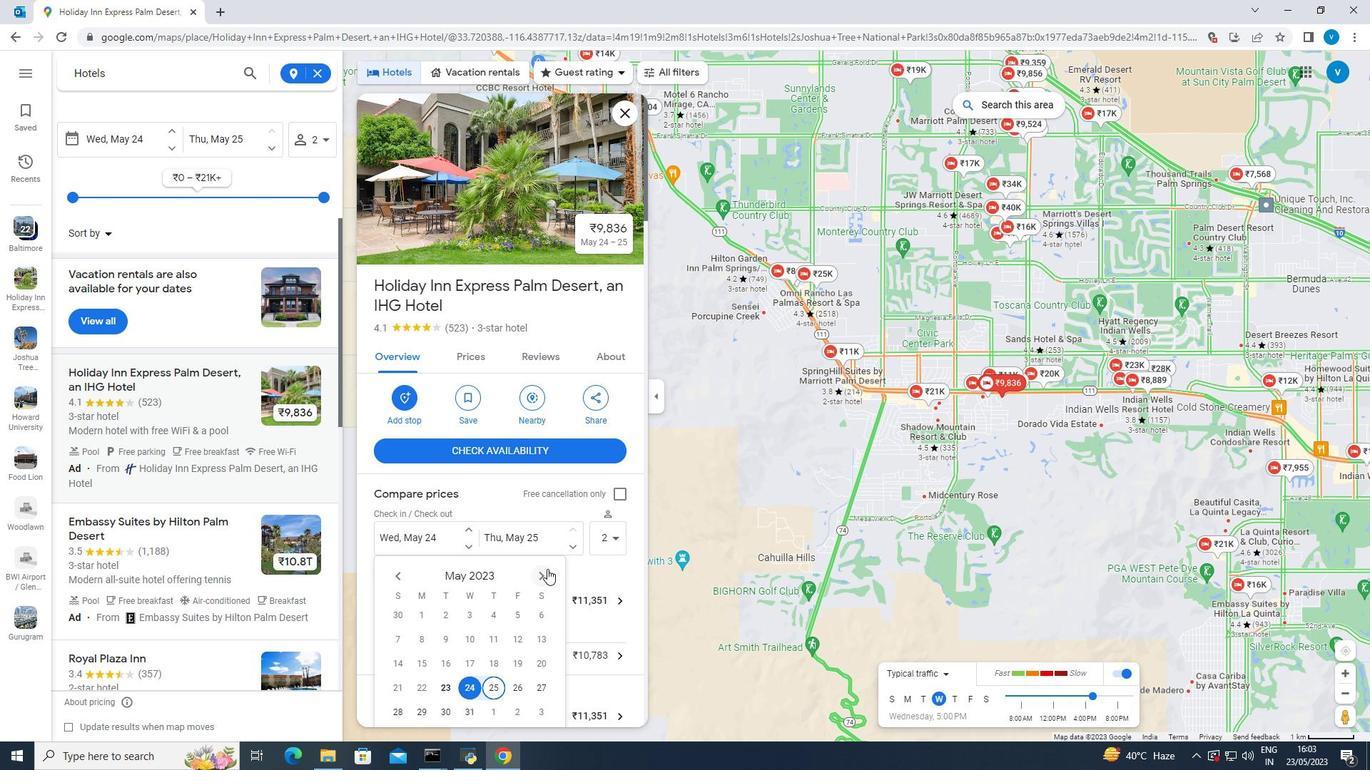 
Action: Mouse pressed left at (547, 569)
Screenshot: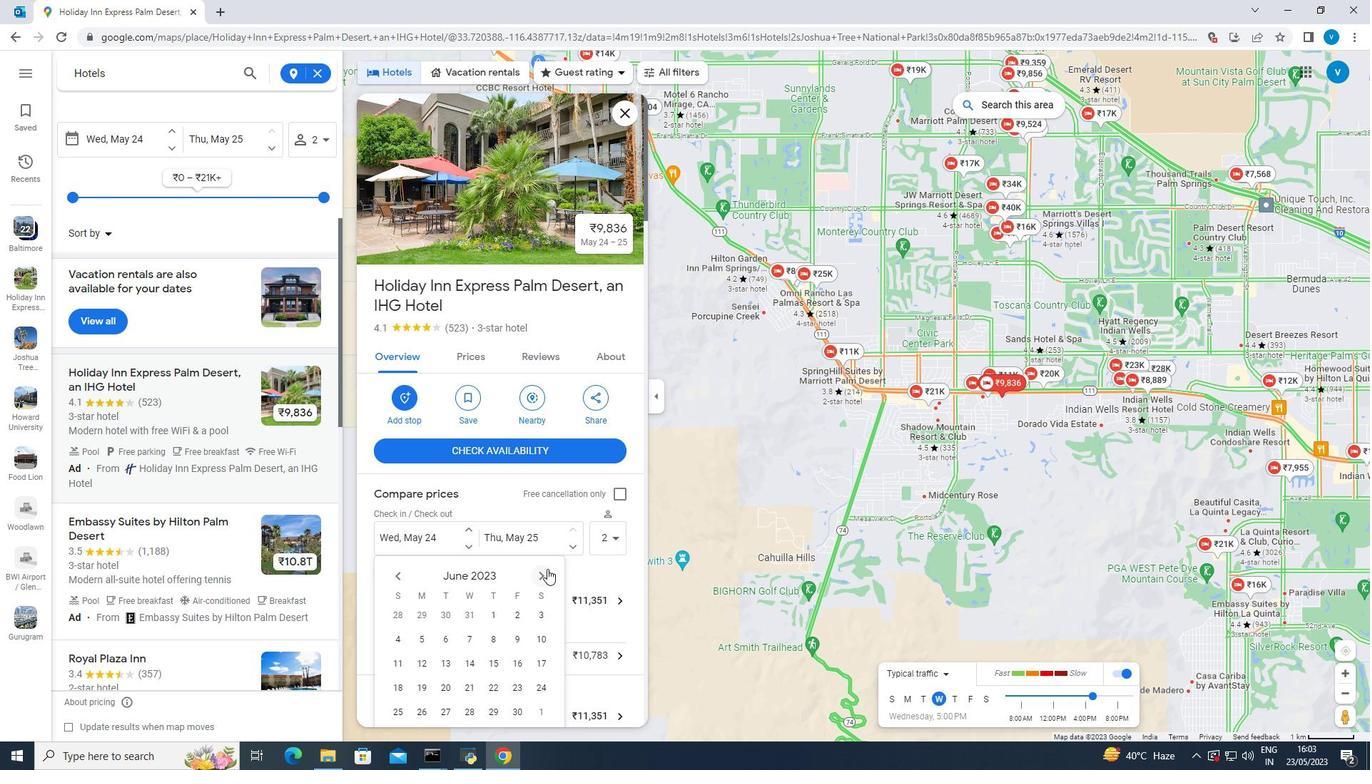 
Action: Mouse pressed left at (547, 569)
Screenshot: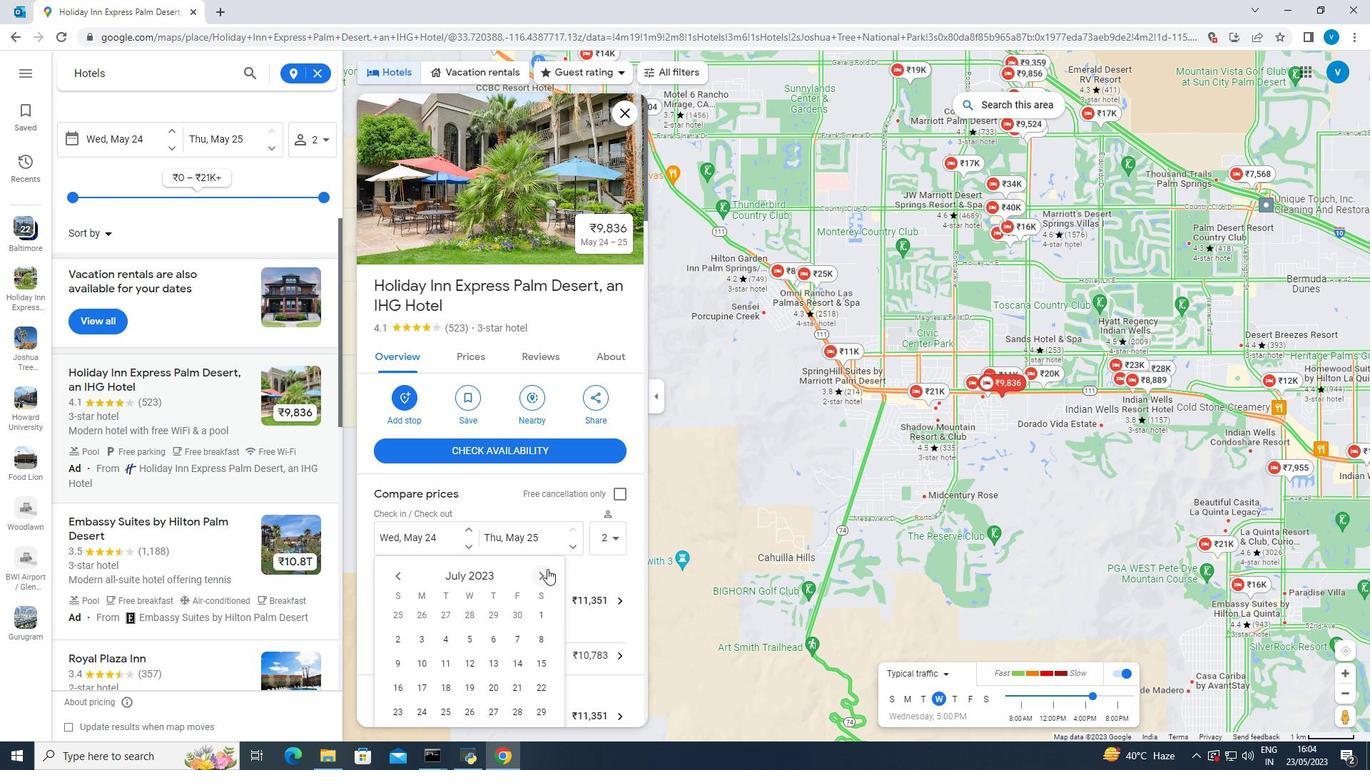 
Action: Mouse pressed left at (547, 569)
Screenshot: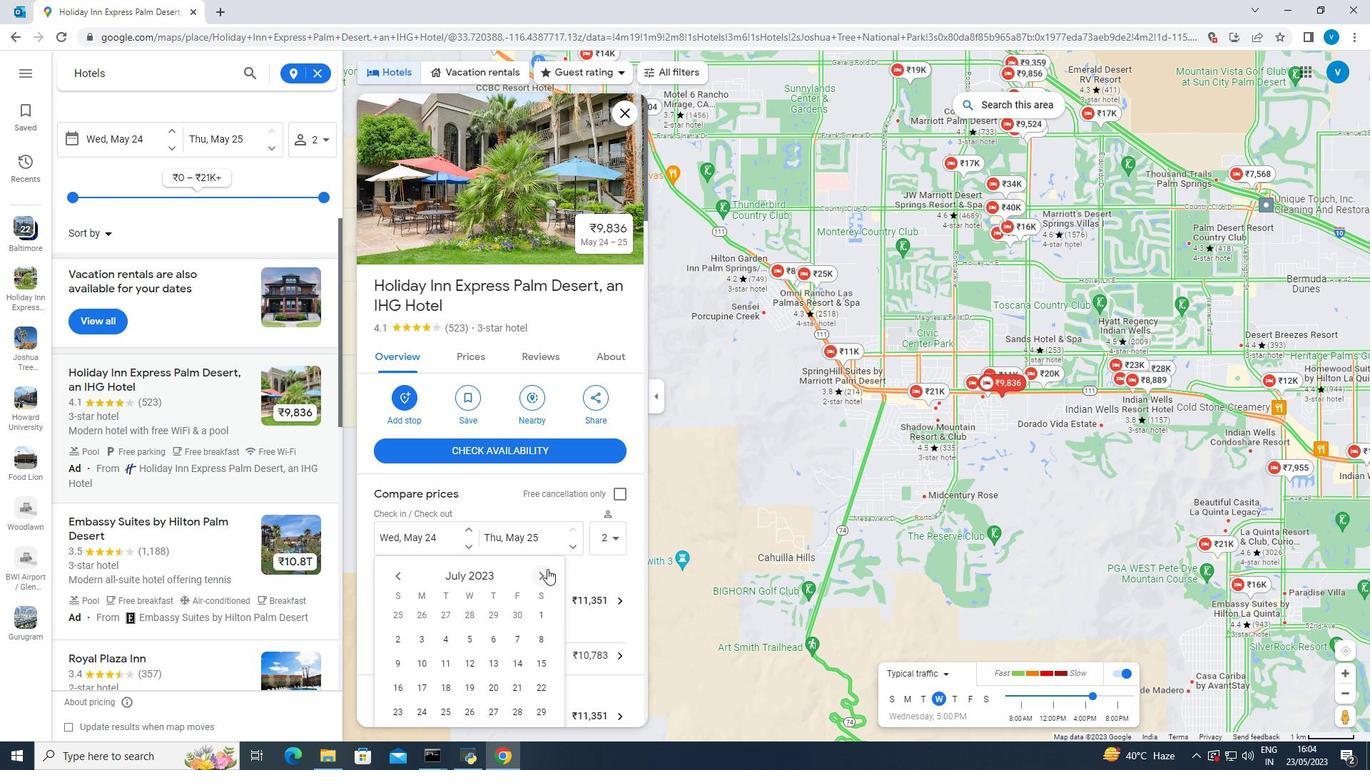 
Action: Mouse pressed left at (547, 569)
Screenshot: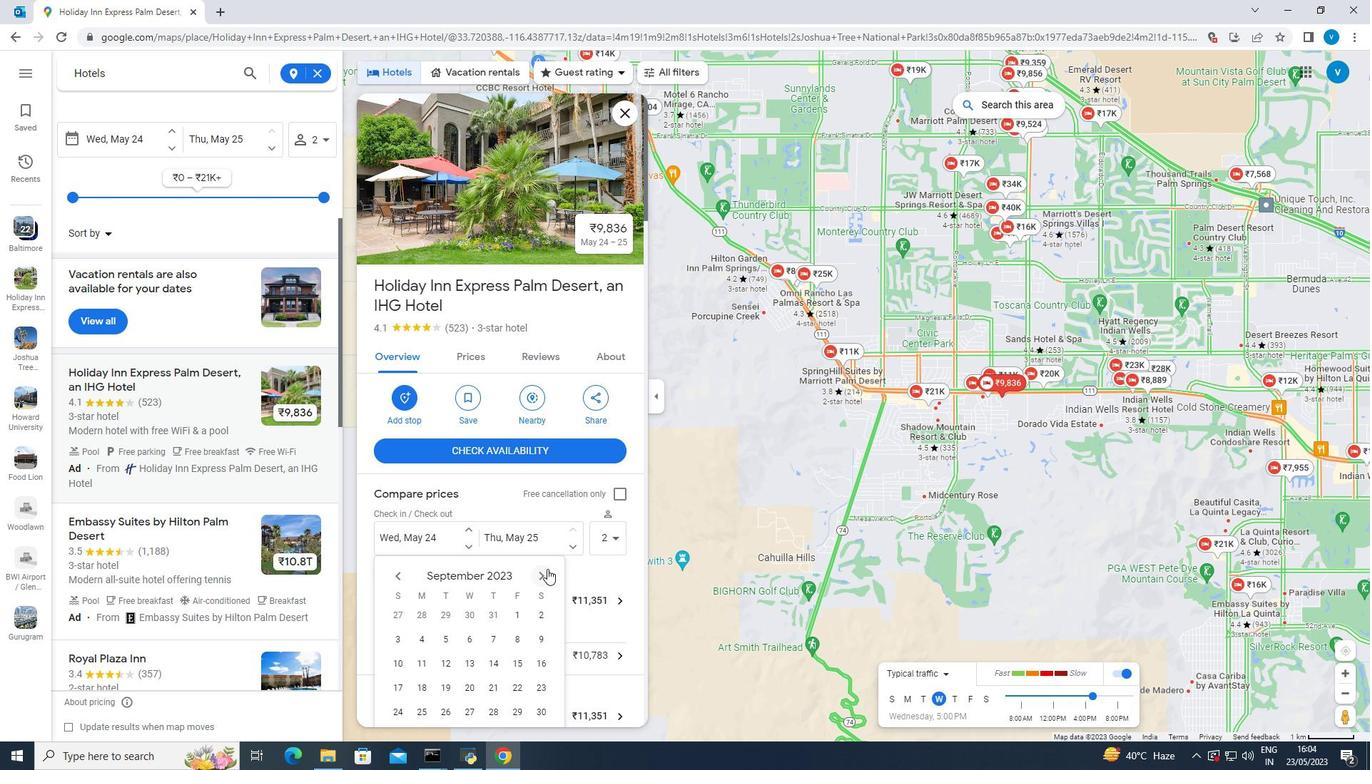 
Action: Mouse pressed left at (547, 569)
Screenshot: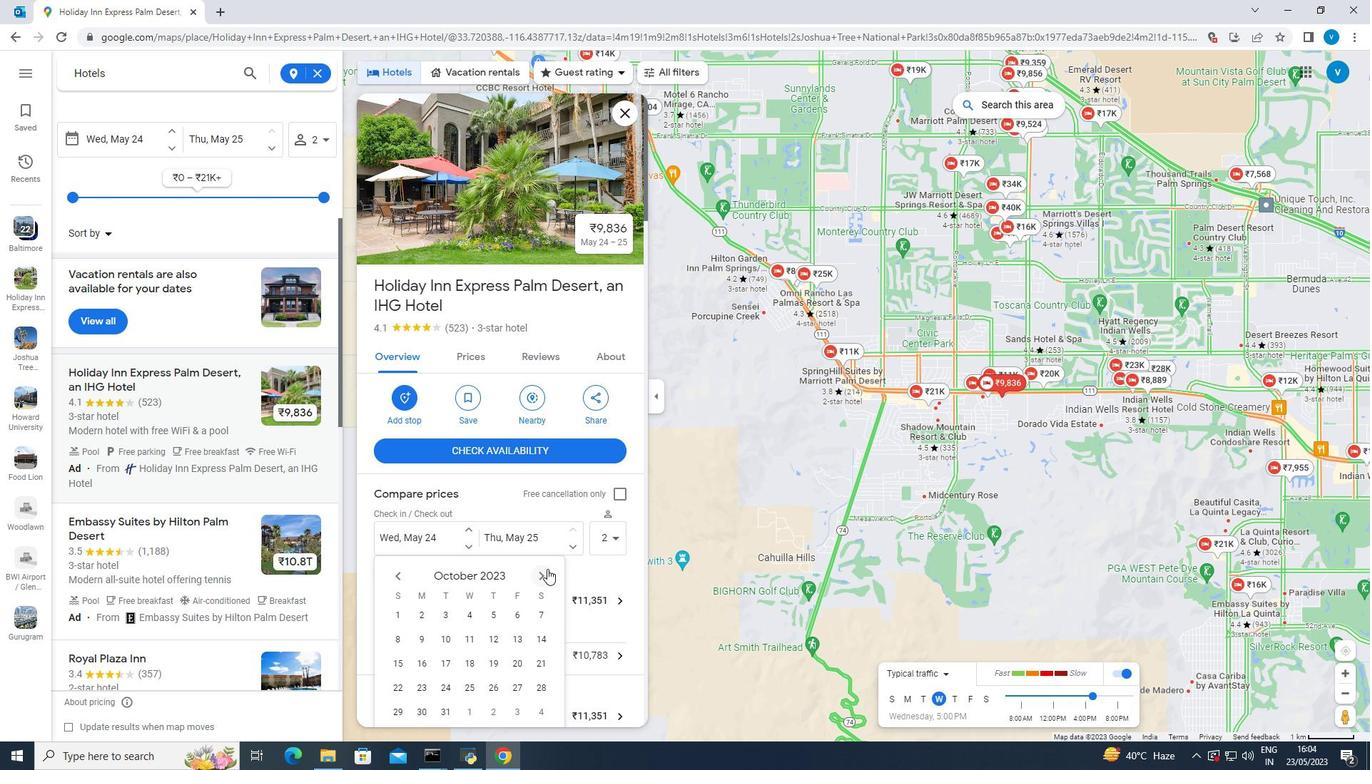 
Action: Mouse pressed left at (547, 569)
Screenshot: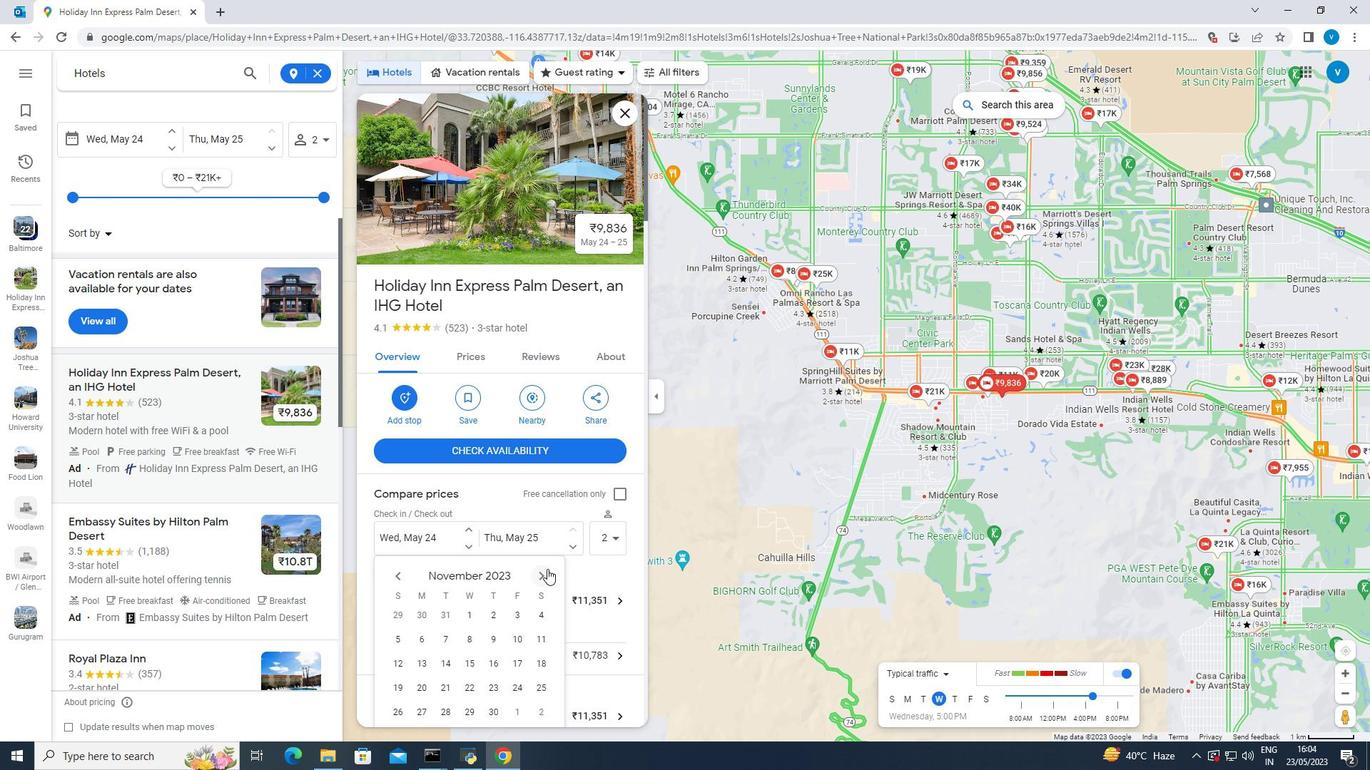 
Action: Mouse pressed left at (547, 569)
Screenshot: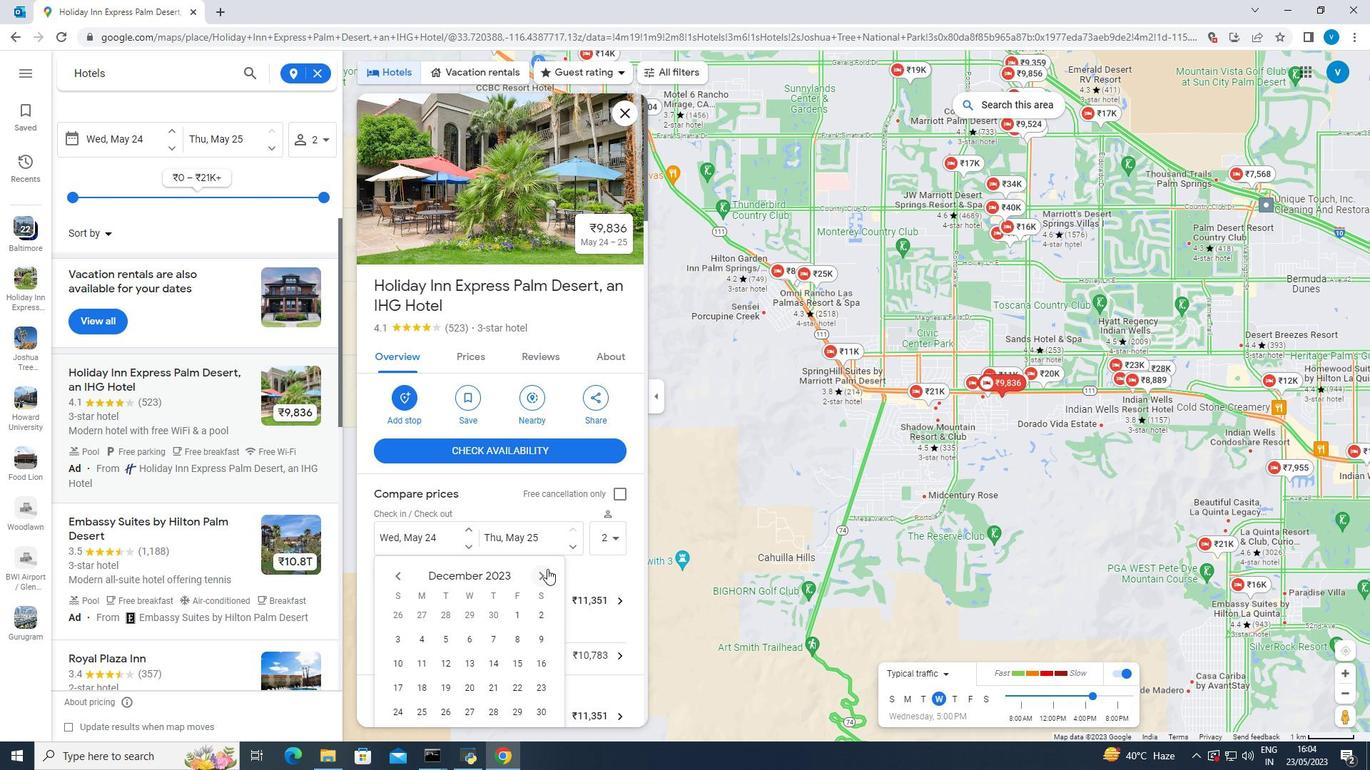 
Action: Mouse moved to (393, 574)
Screenshot: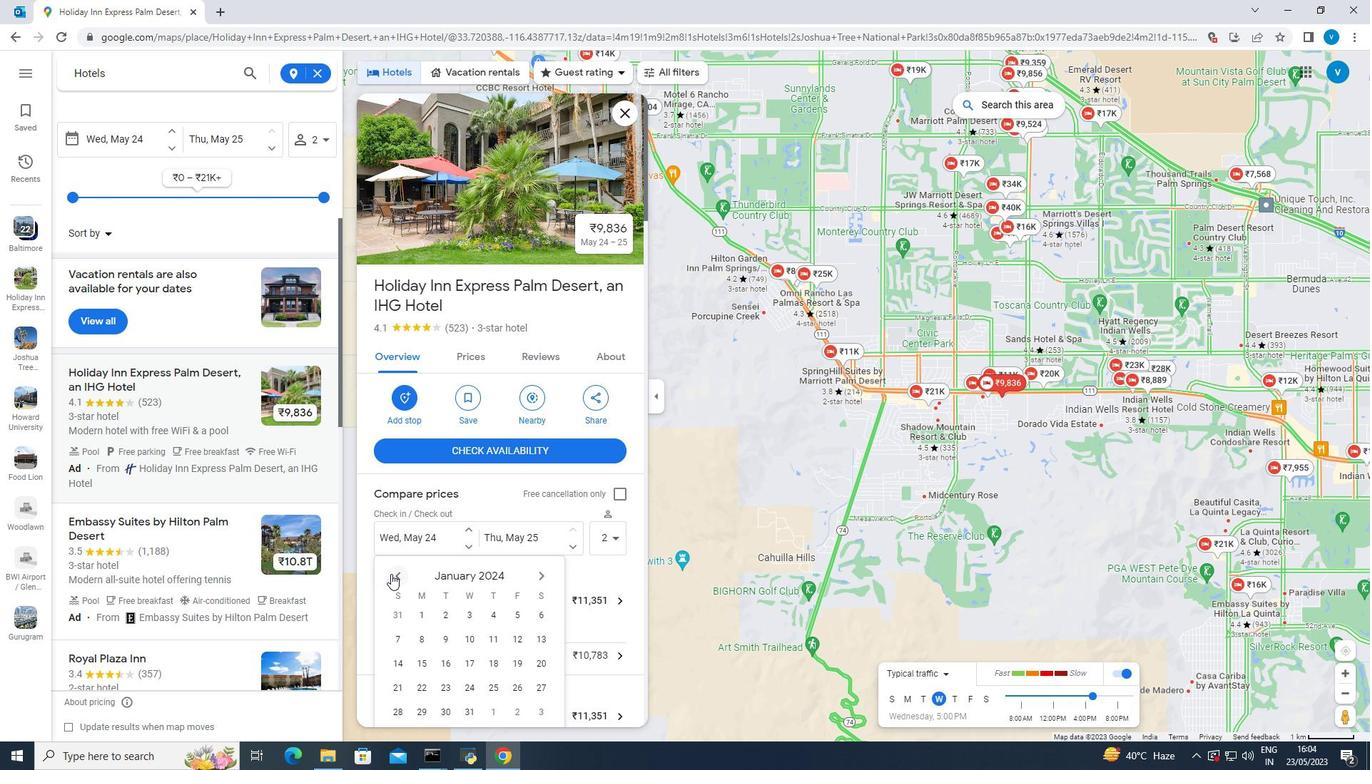 
Action: Mouse pressed left at (393, 574)
Screenshot: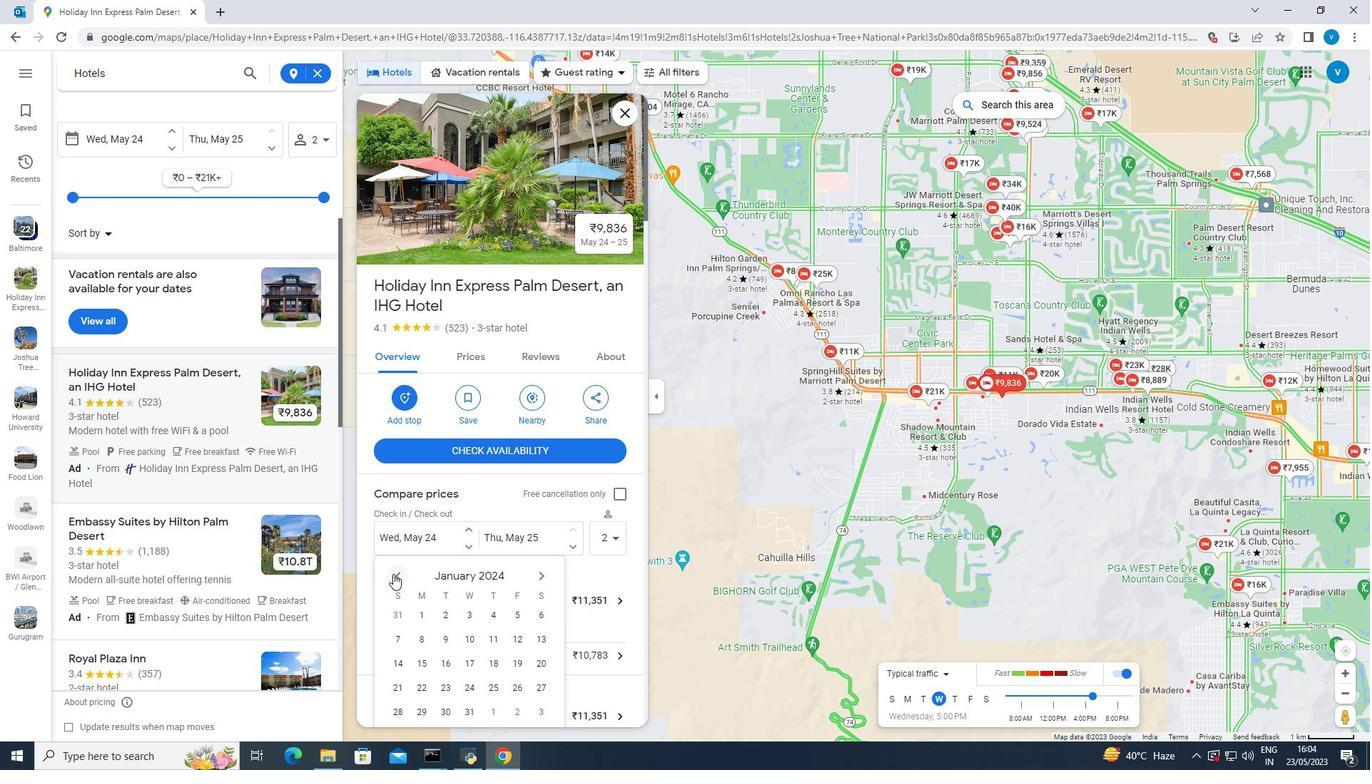 
Action: Mouse moved to (462, 686)
Screenshot: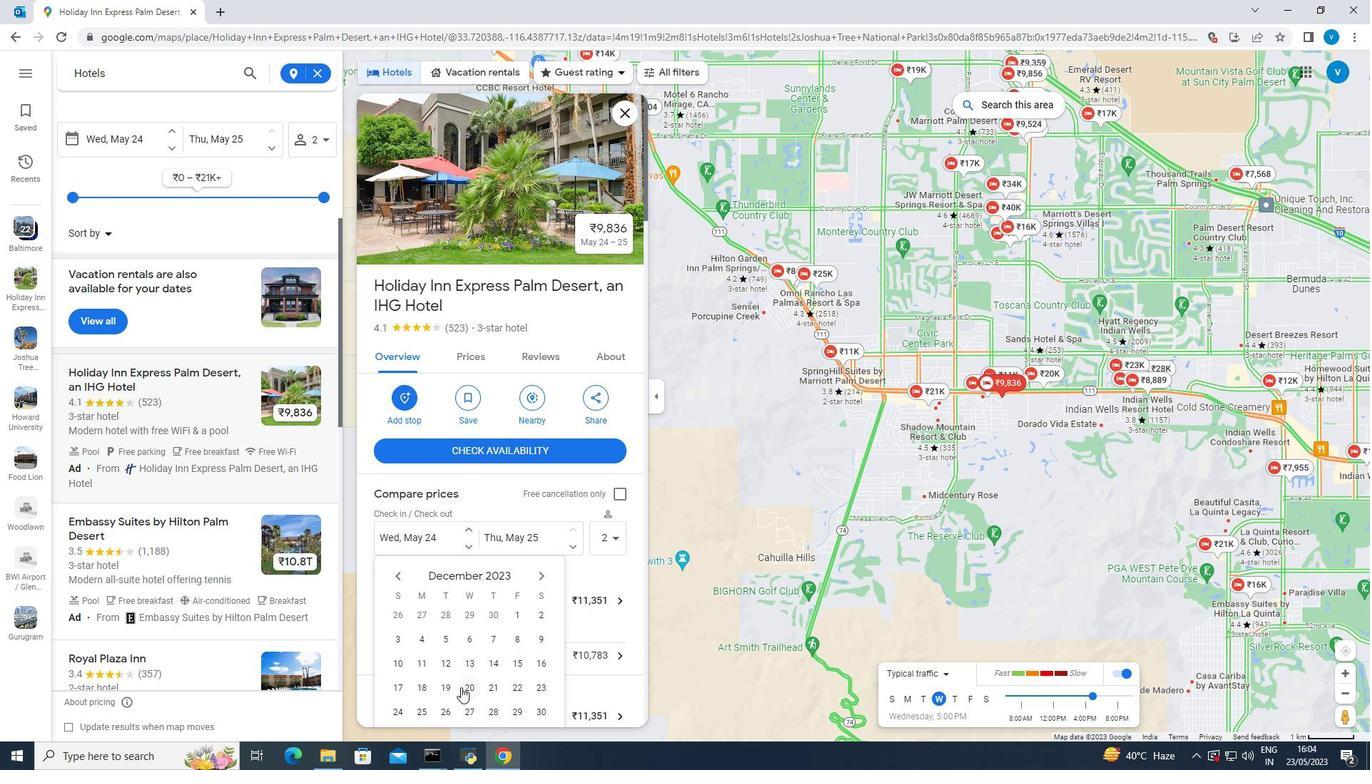 
Action: Mouse pressed left at (462, 686)
Screenshot: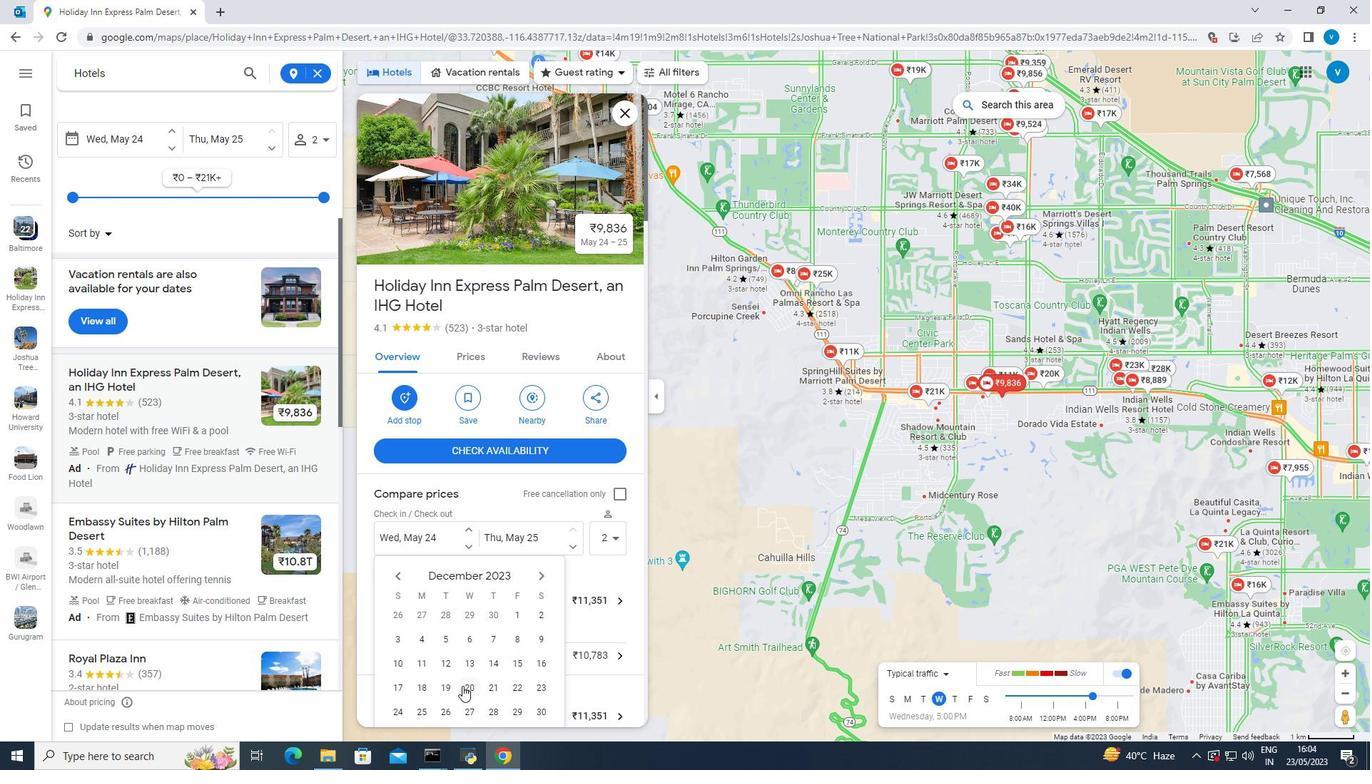 
Action: Mouse moved to (530, 544)
Screenshot: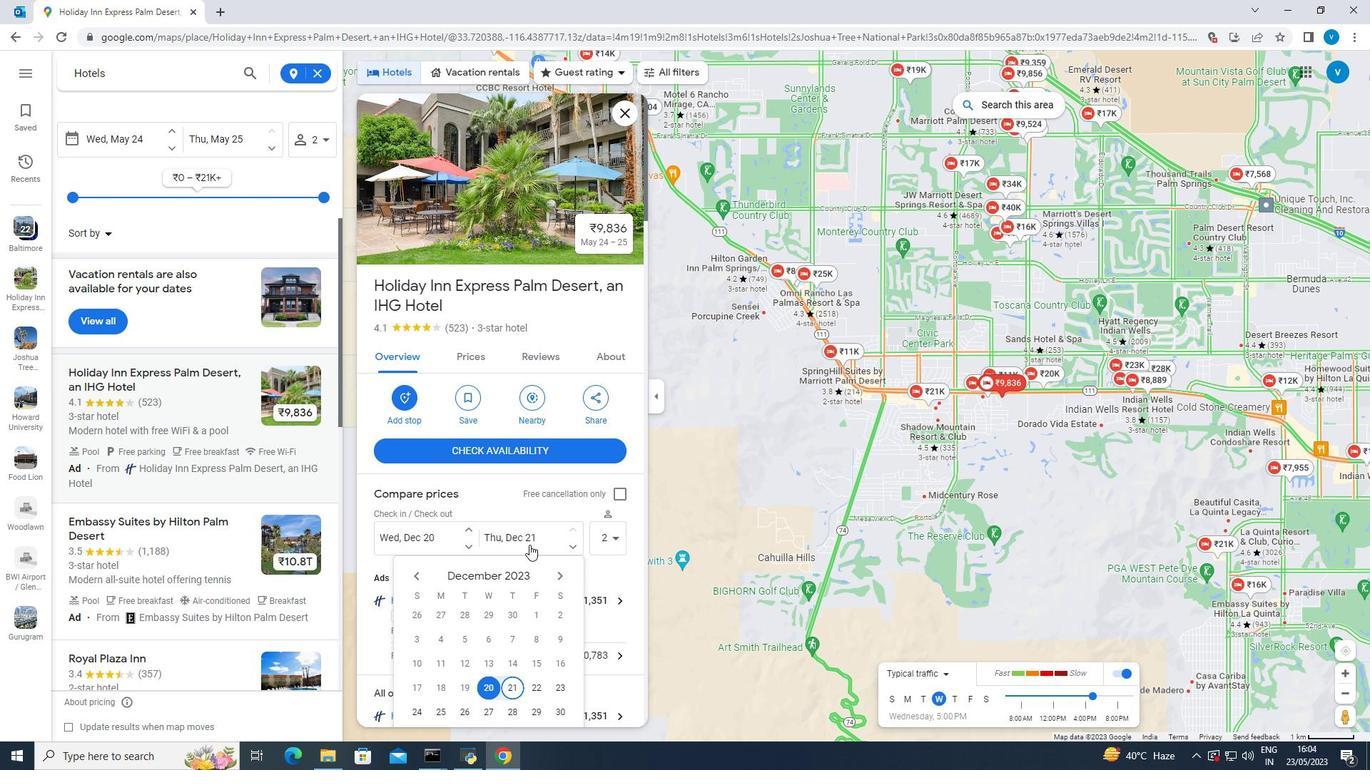 
Action: Mouse pressed left at (530, 544)
Screenshot: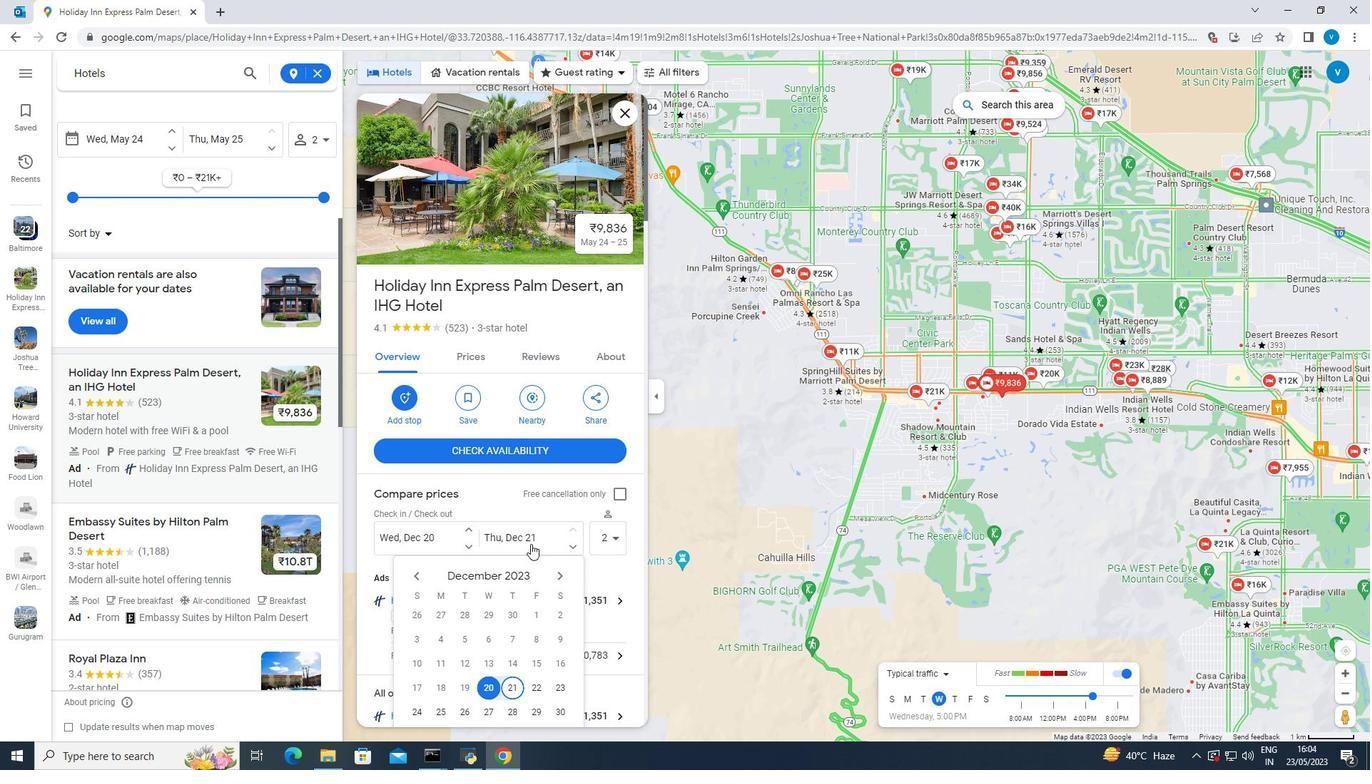 
Action: Mouse moved to (530, 545)
Screenshot: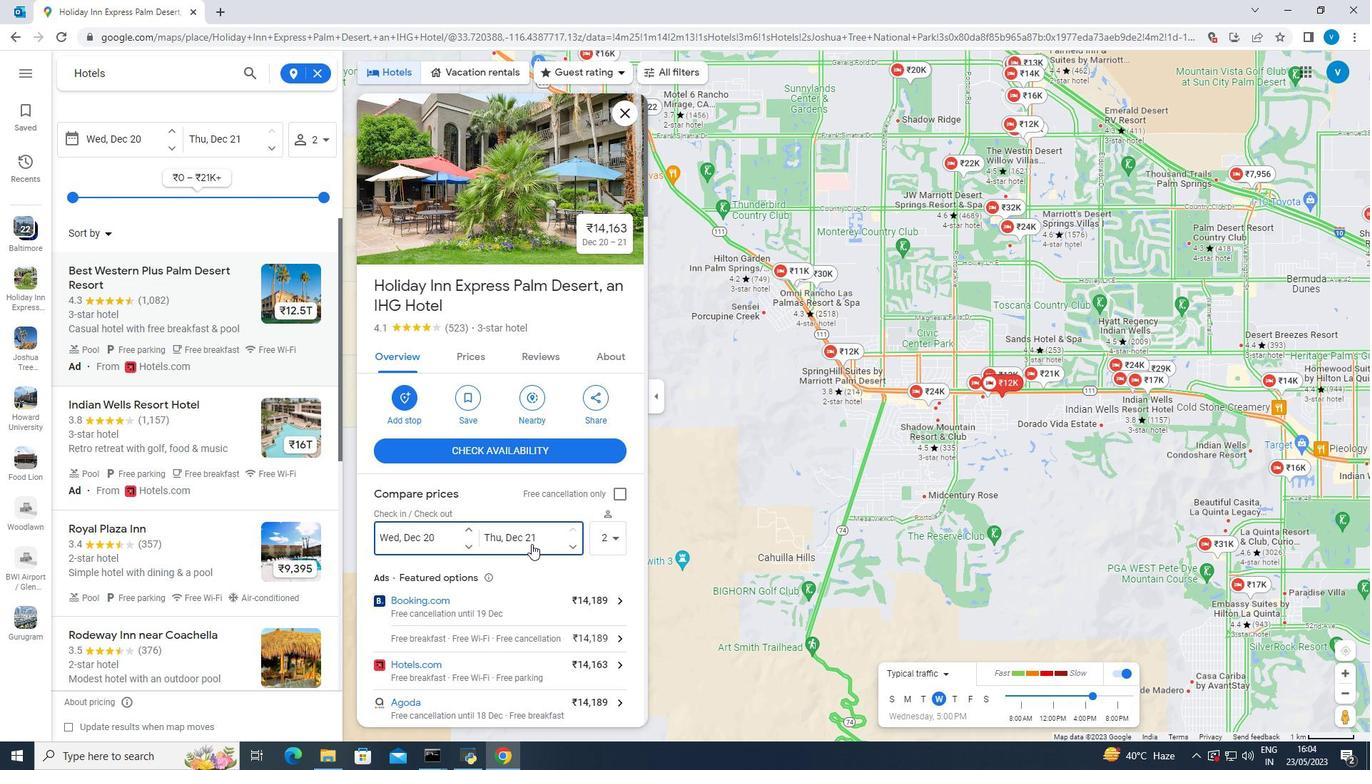
Action: Mouse pressed left at (530, 545)
Screenshot: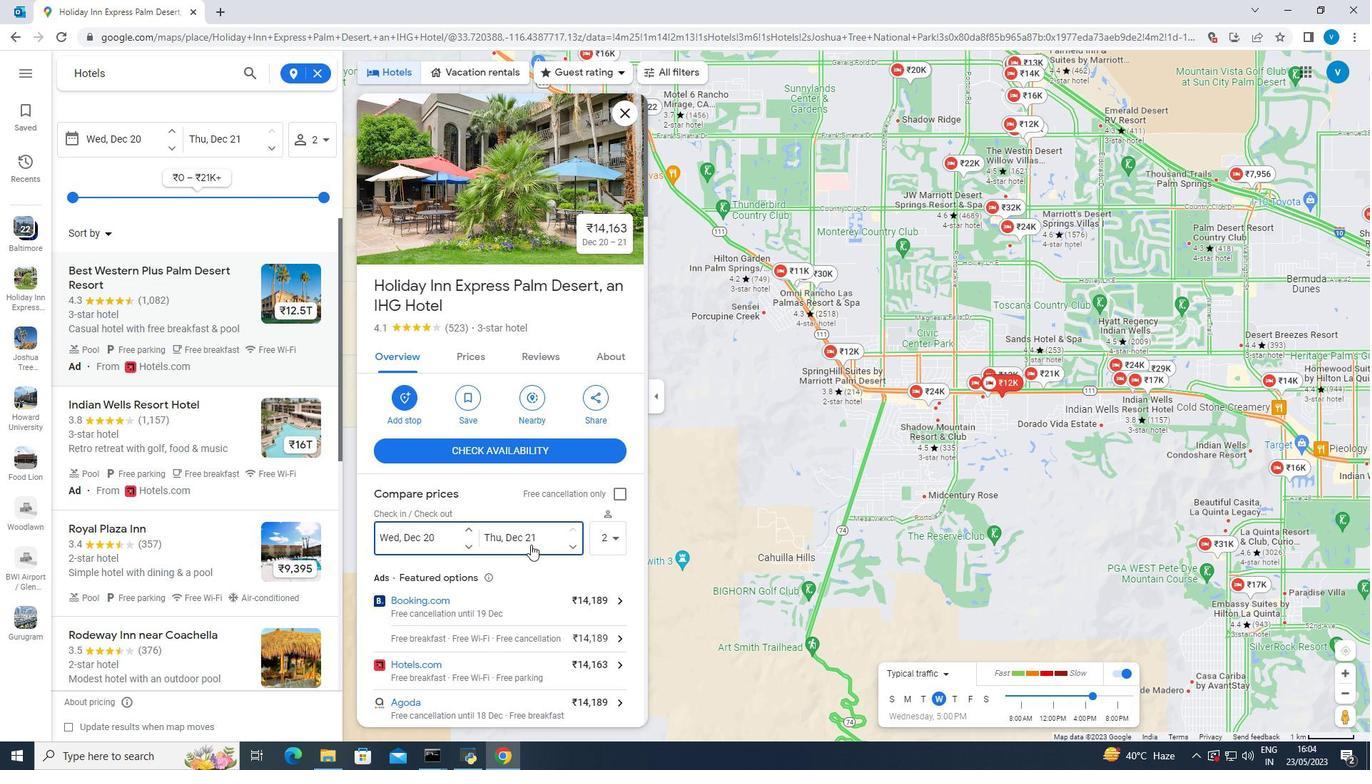
Action: Mouse moved to (553, 687)
Screenshot: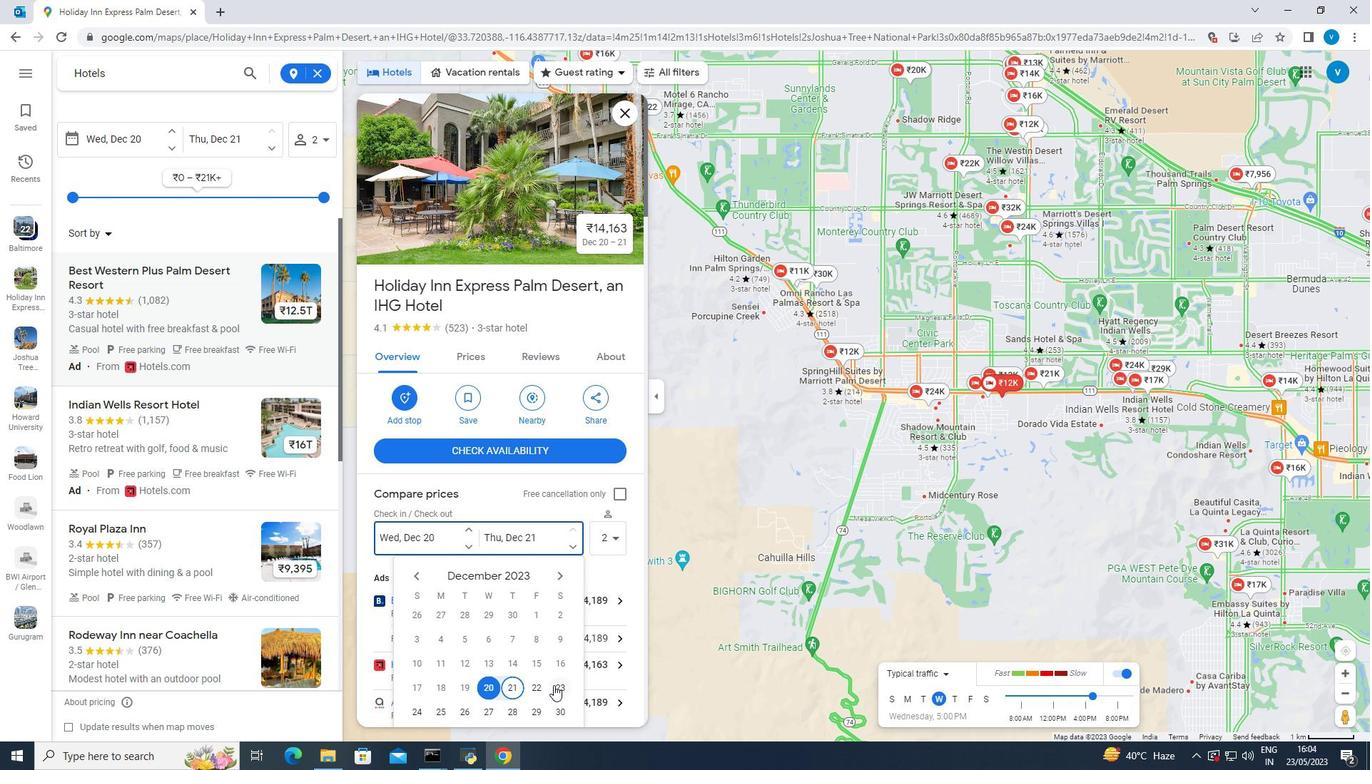 
Action: Mouse pressed left at (553, 687)
Screenshot: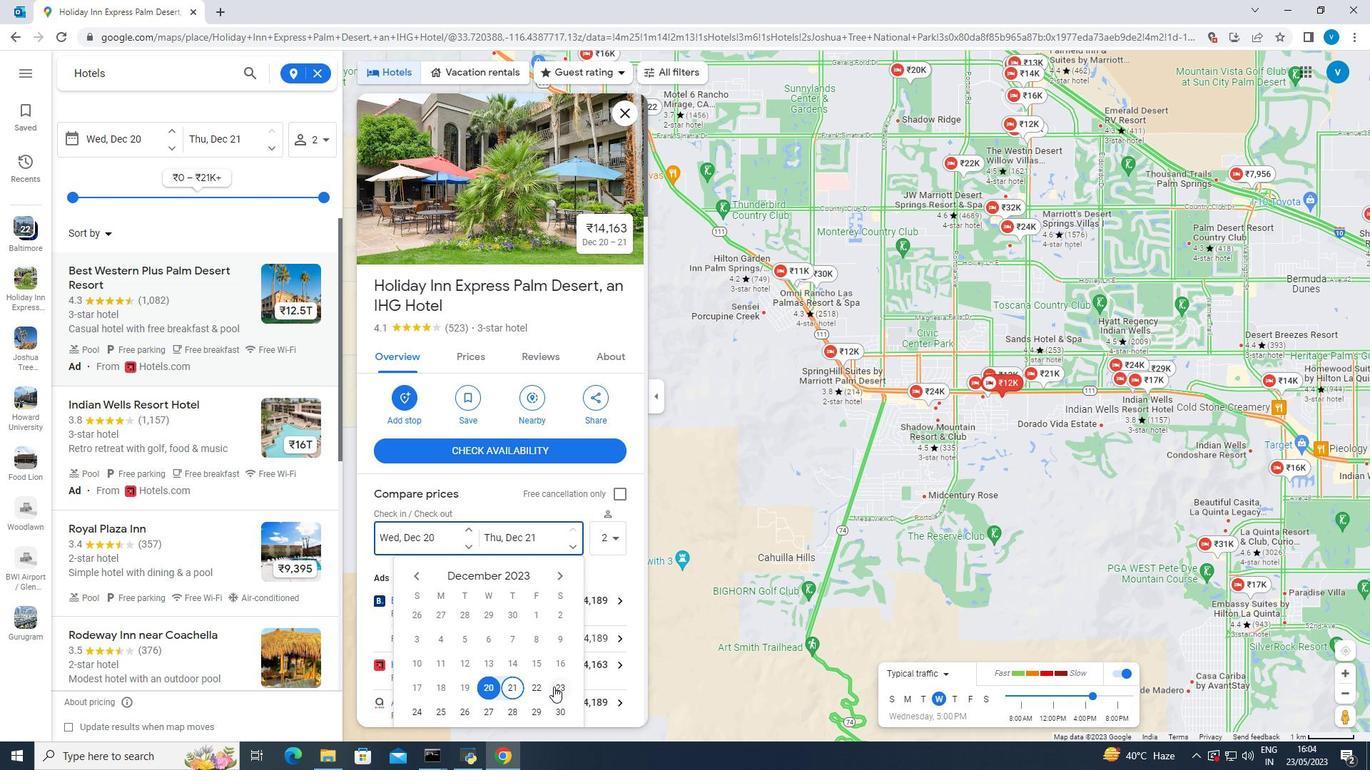 
Action: Mouse moved to (605, 535)
Screenshot: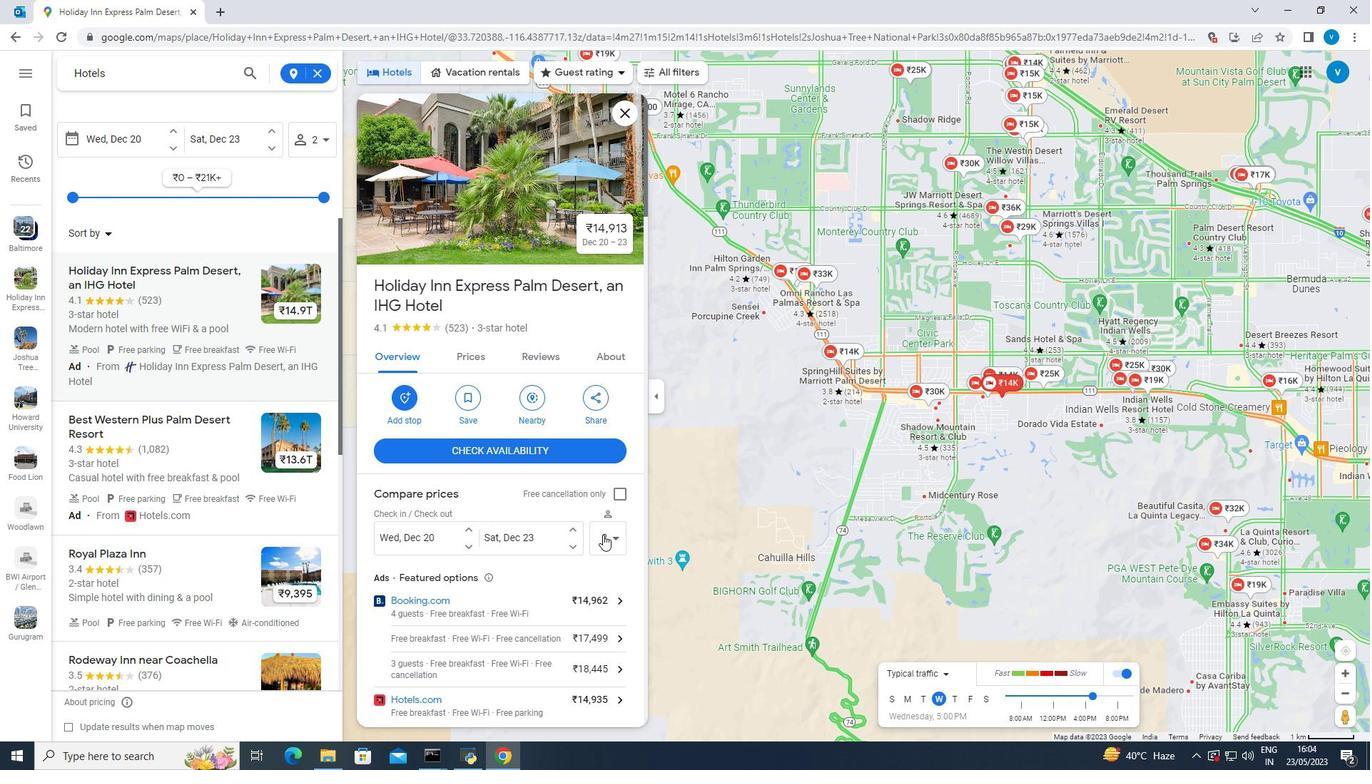 
Action: Mouse pressed left at (605, 535)
Screenshot: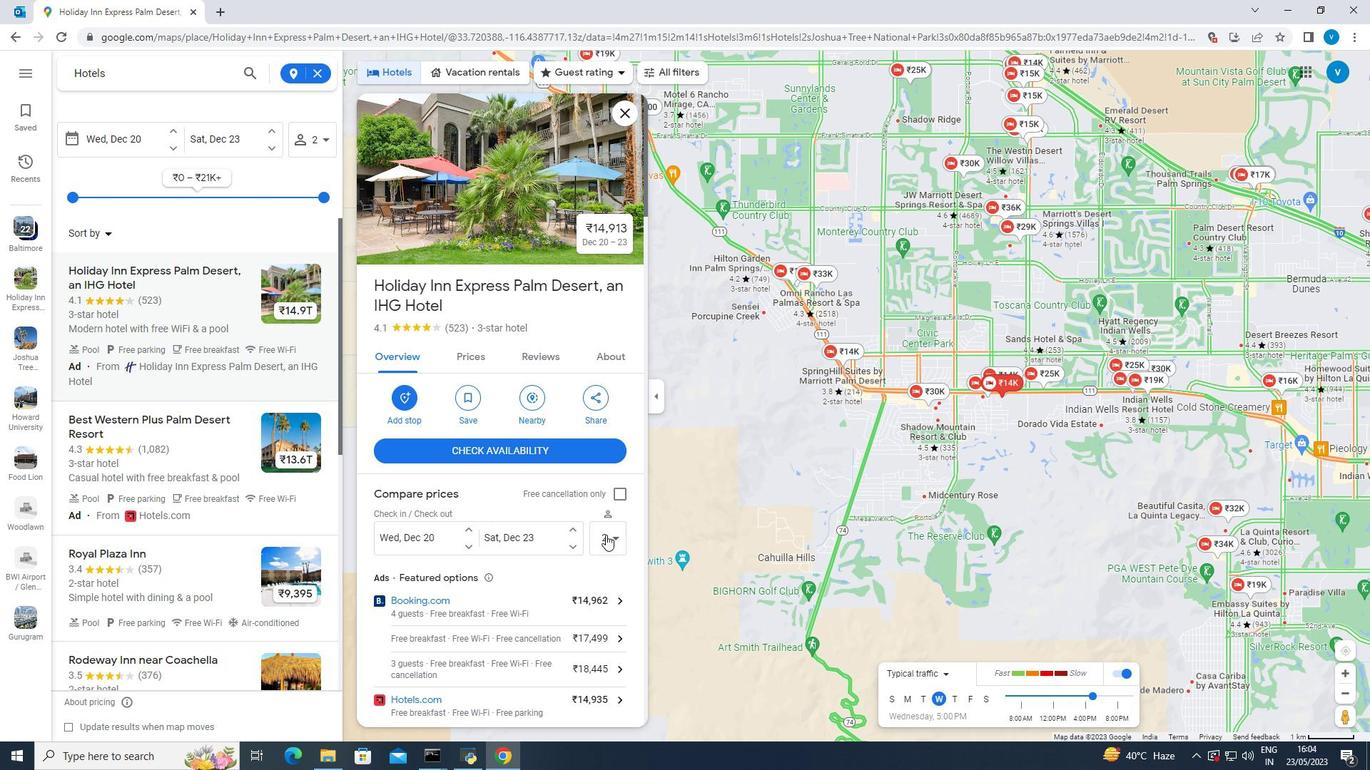 
Action: Mouse moved to (615, 560)
Screenshot: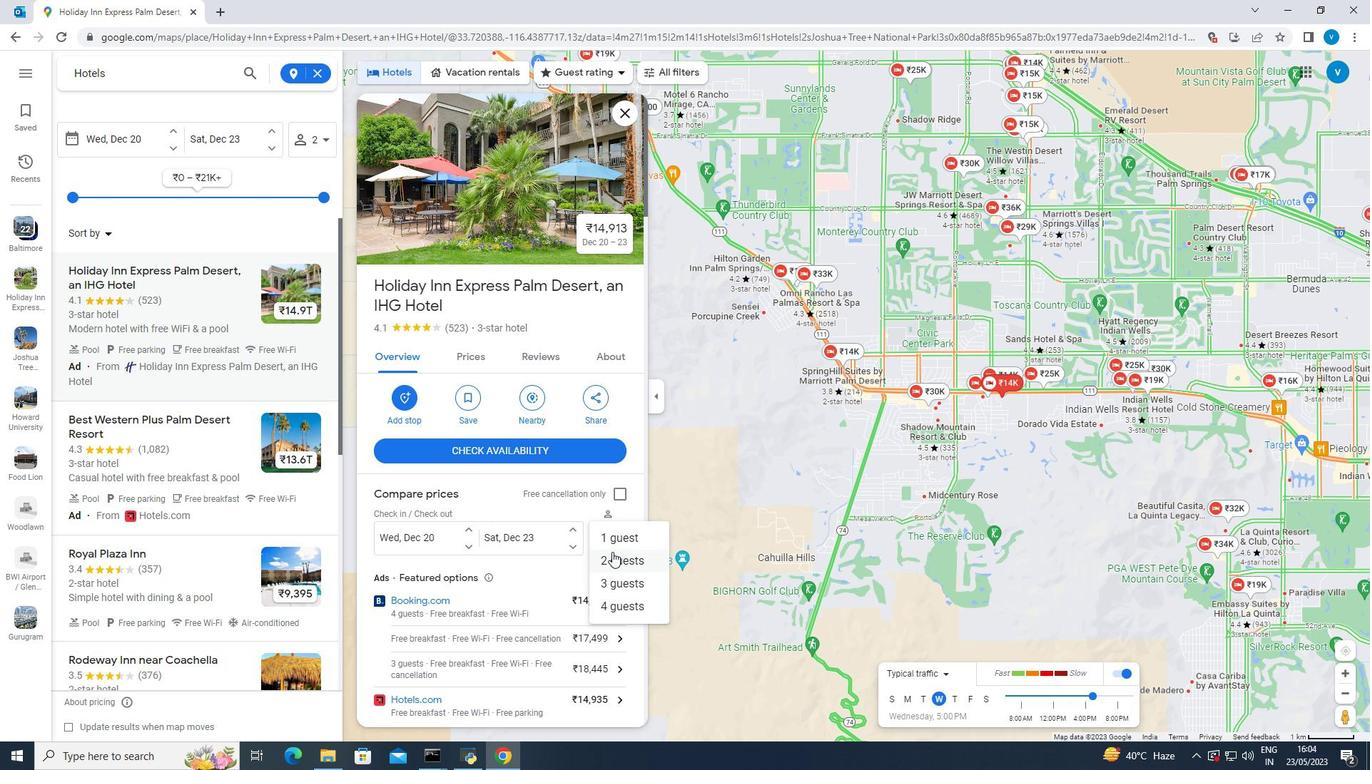 
Action: Mouse pressed left at (615, 560)
Screenshot: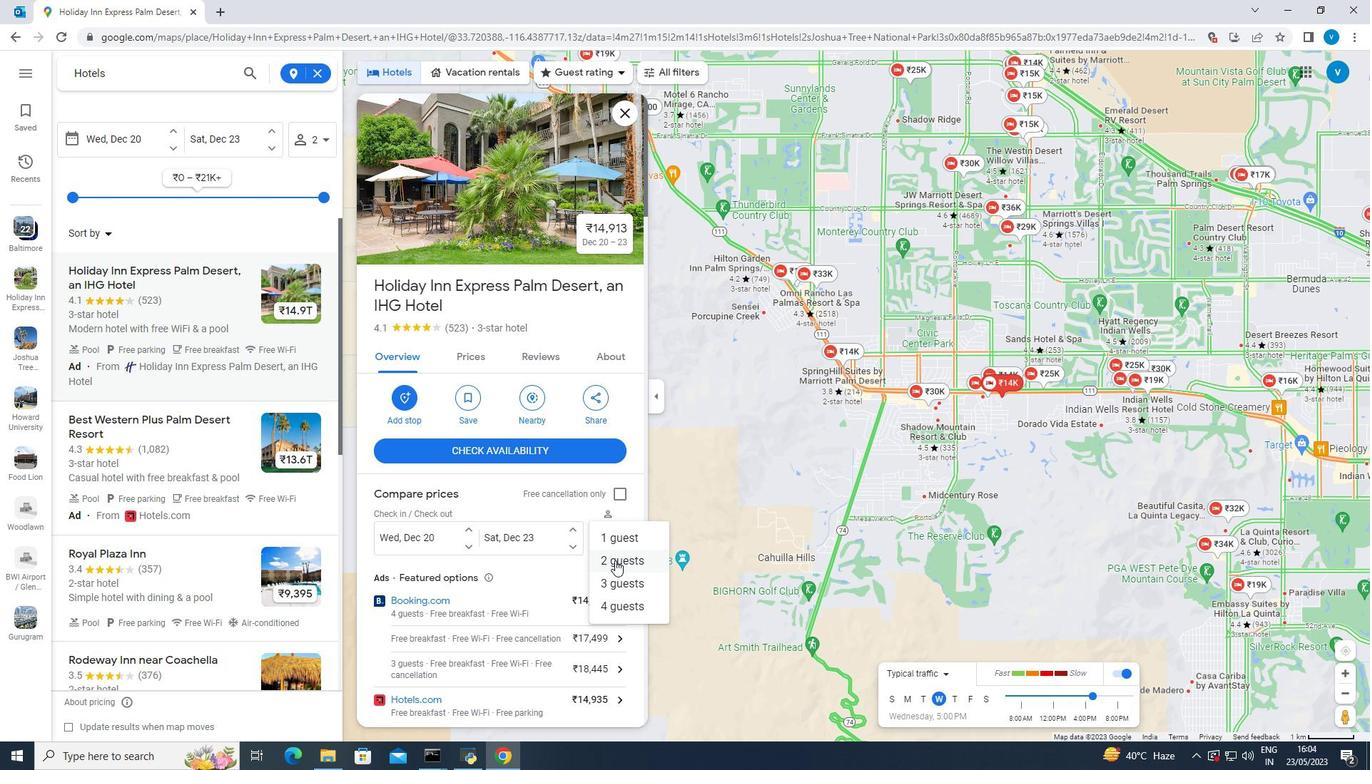 
Action: Mouse moved to (515, 449)
Screenshot: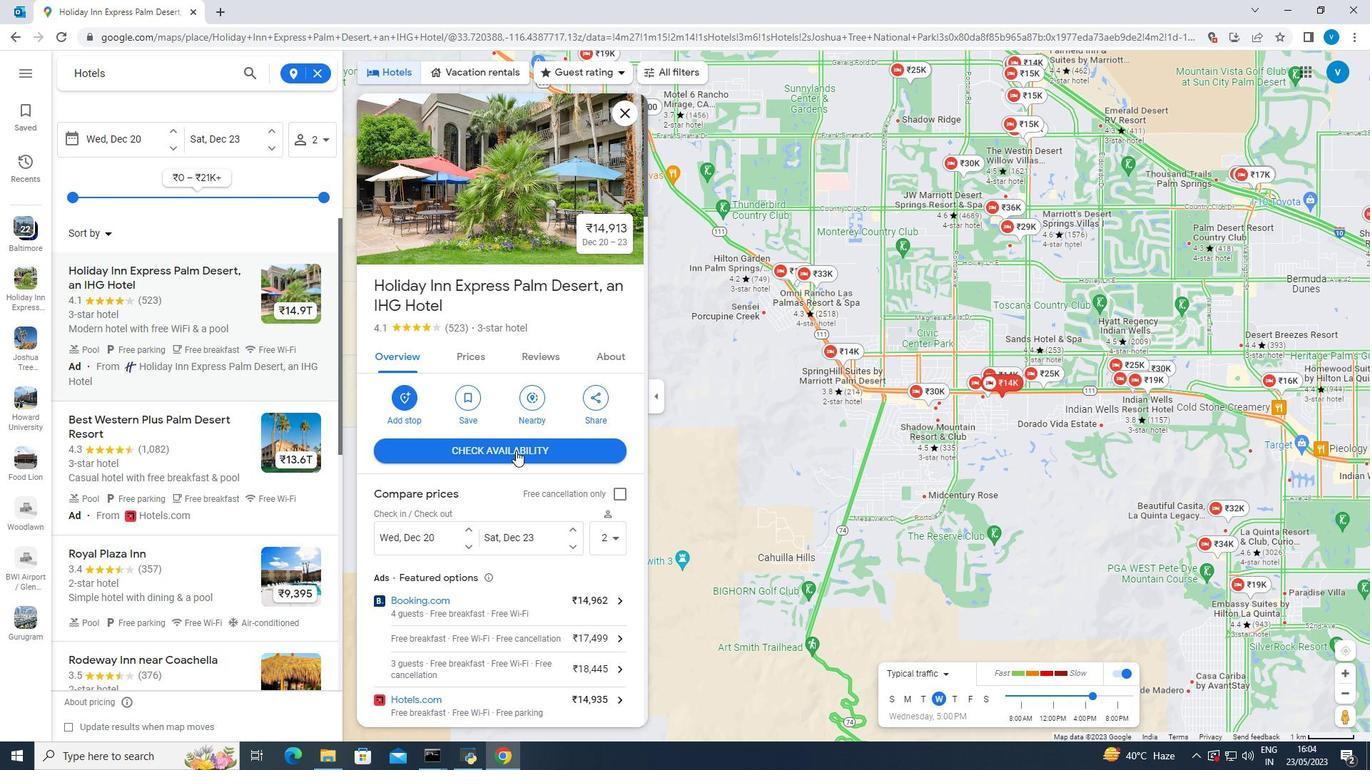 
Action: Mouse pressed left at (515, 449)
Screenshot: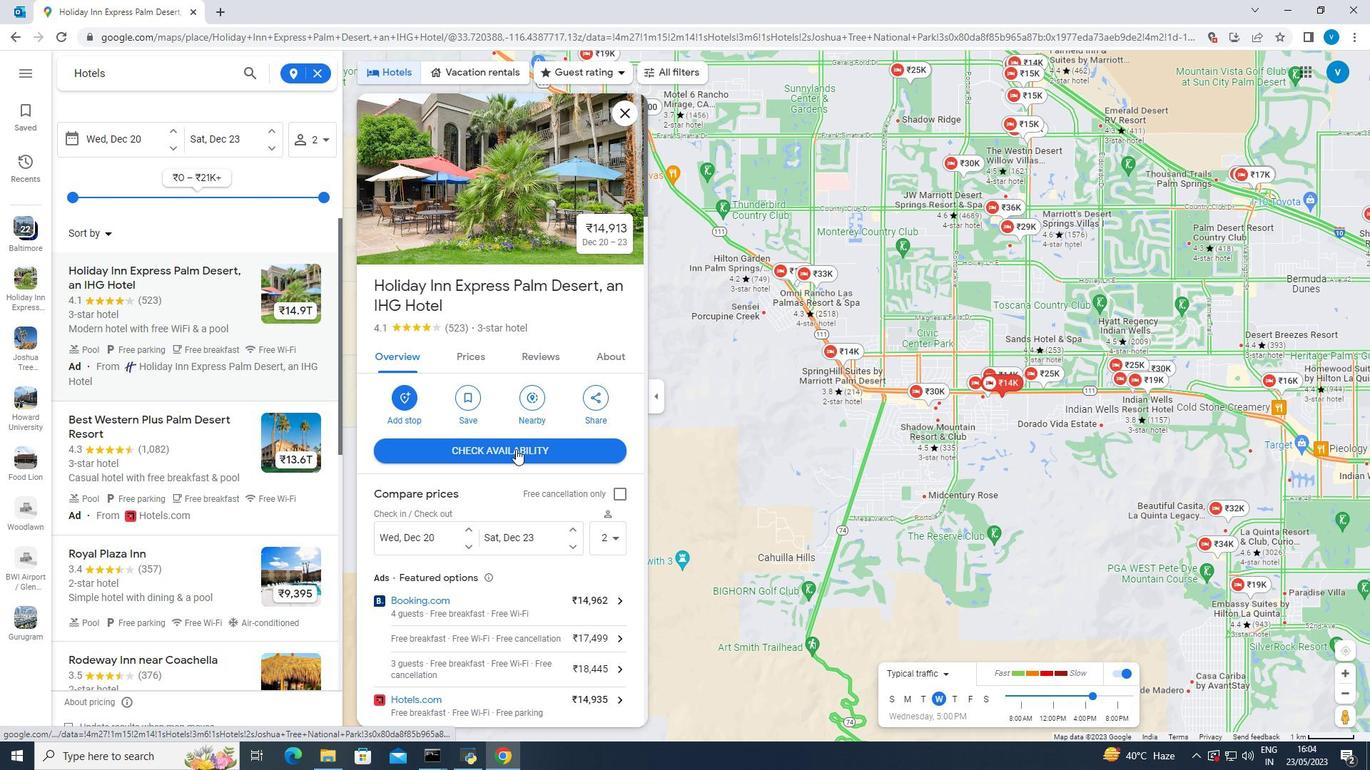 
Action: Mouse moved to (515, 450)
Screenshot: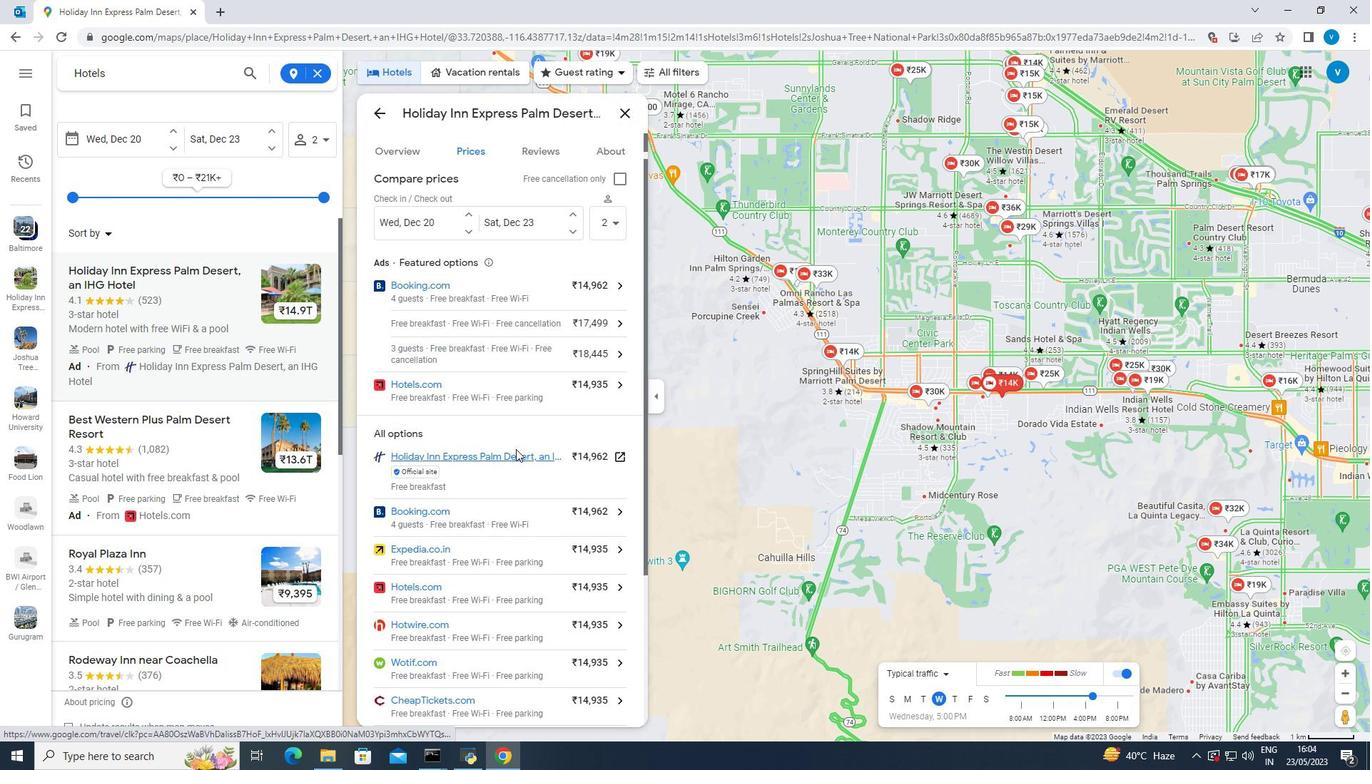 
Action: Mouse scrolled (515, 451) with delta (0, 0)
Screenshot: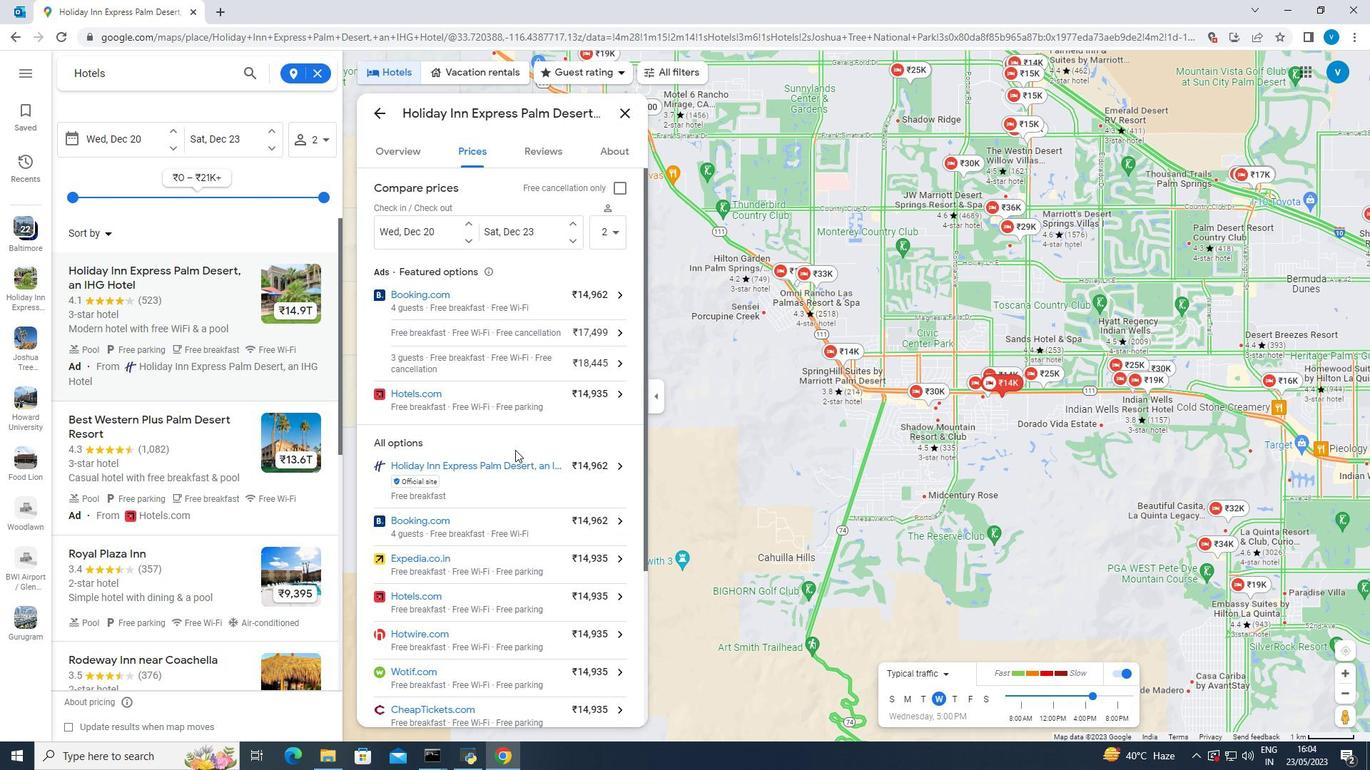 
Action: Mouse moved to (512, 422)
Screenshot: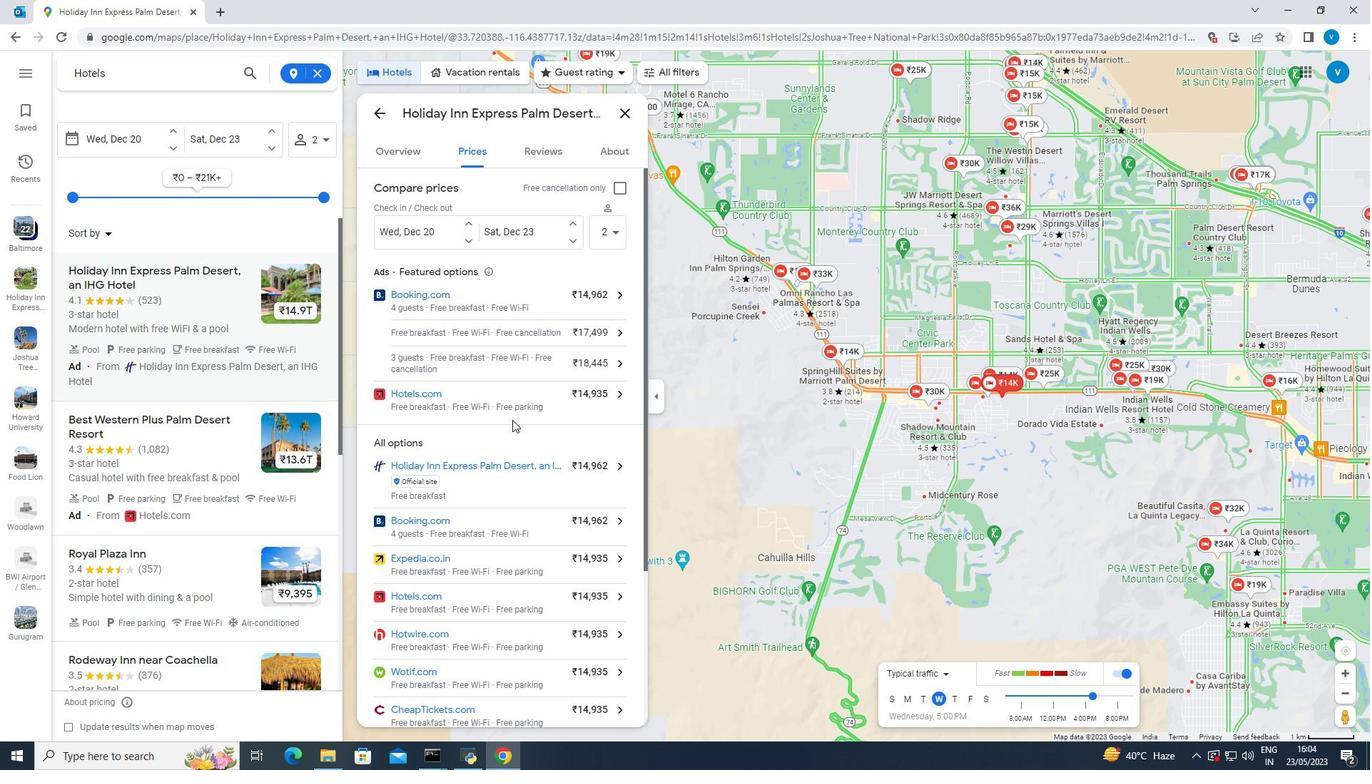 
Action: Mouse scrolled (512, 421) with delta (0, 0)
Screenshot: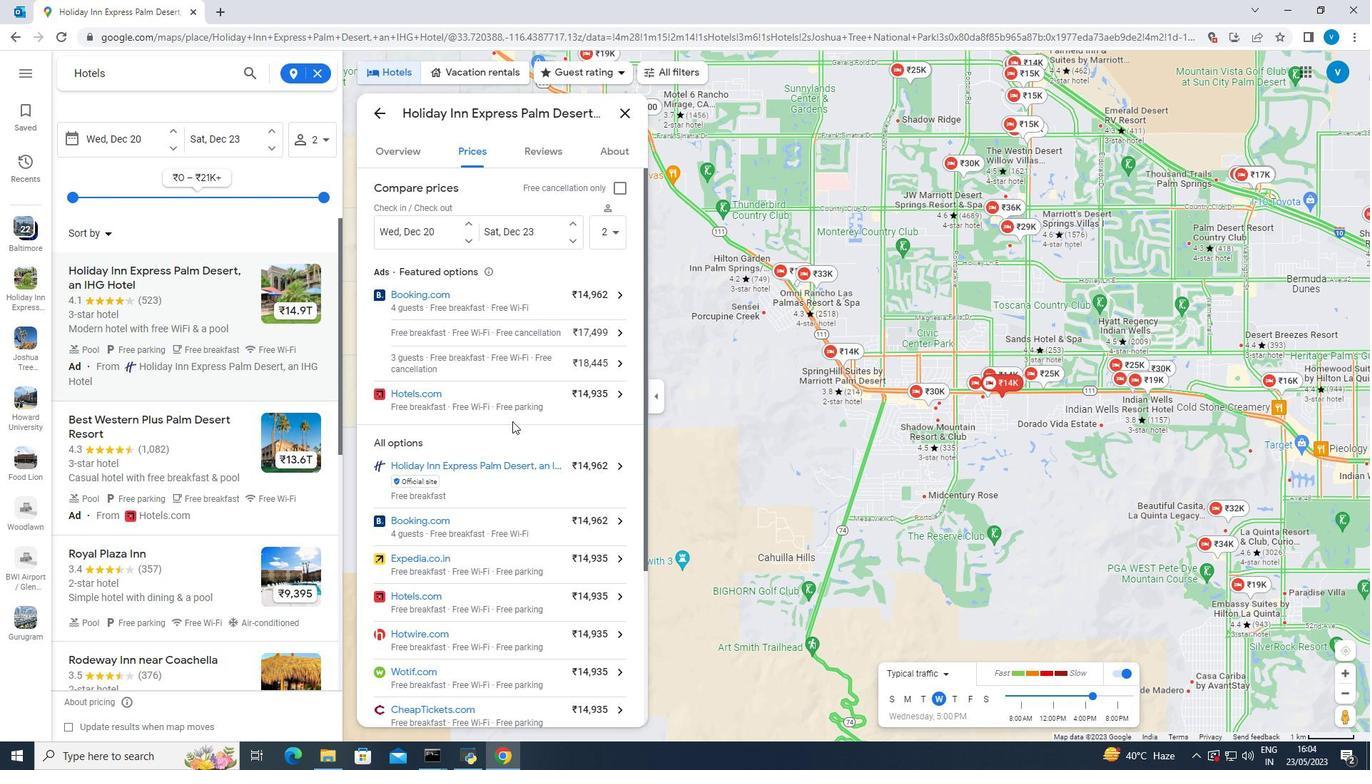 
Action: Mouse moved to (512, 426)
Screenshot: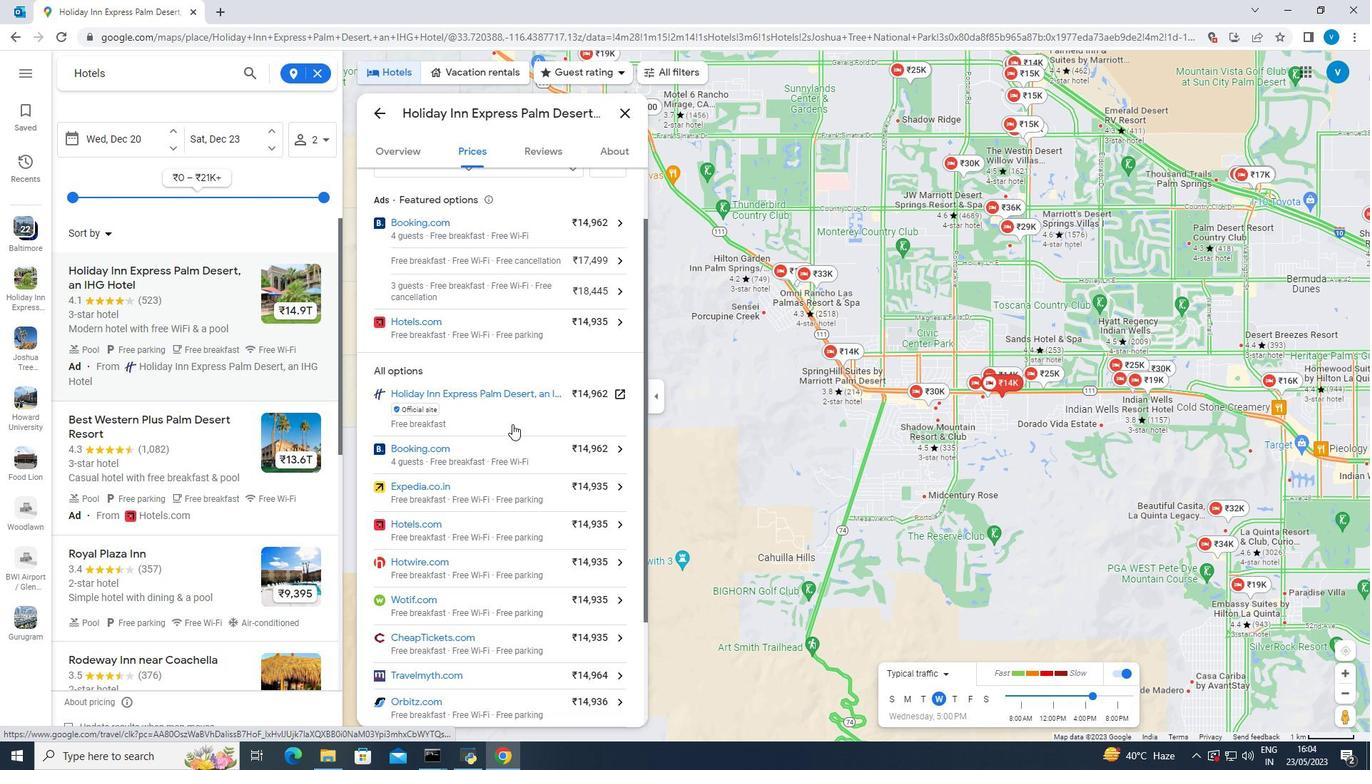 
Action: Mouse scrolled (512, 425) with delta (0, 0)
Screenshot: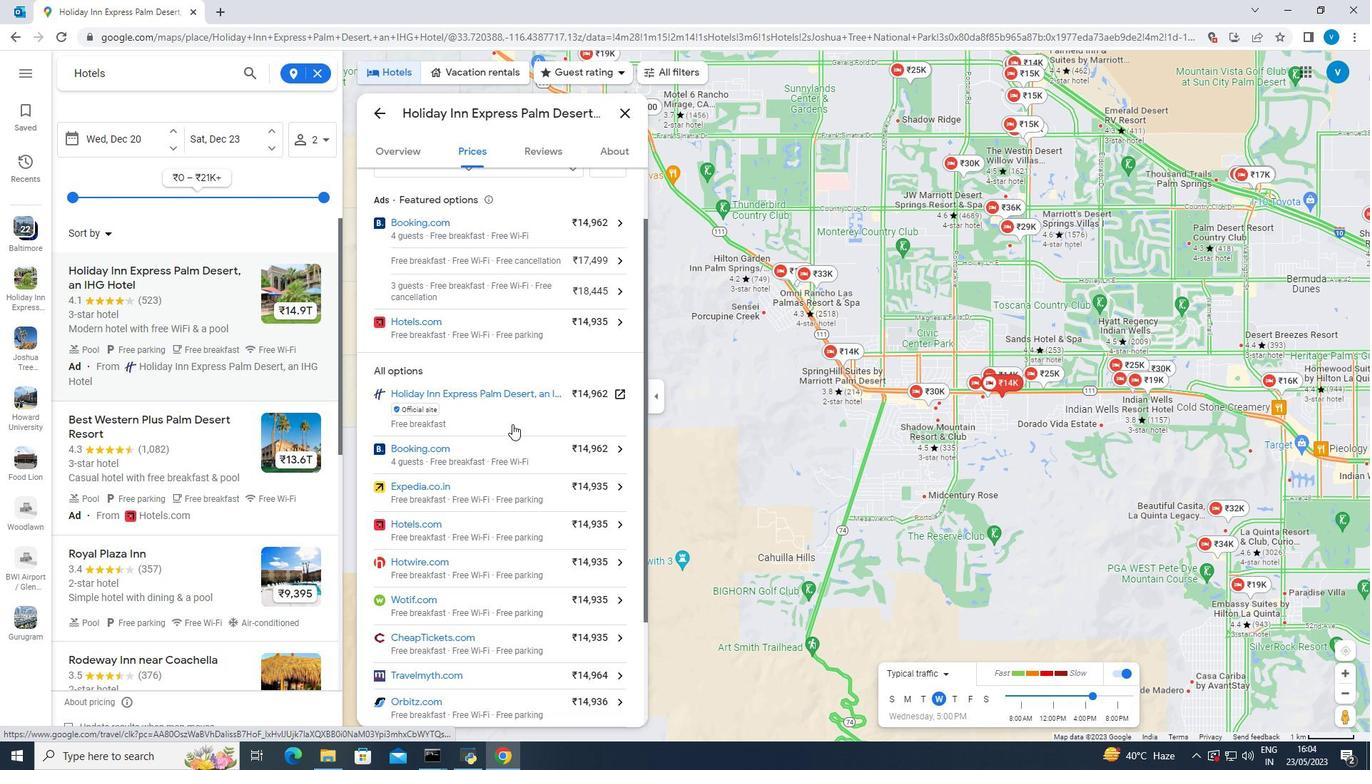 
Action: Mouse moved to (513, 428)
Screenshot: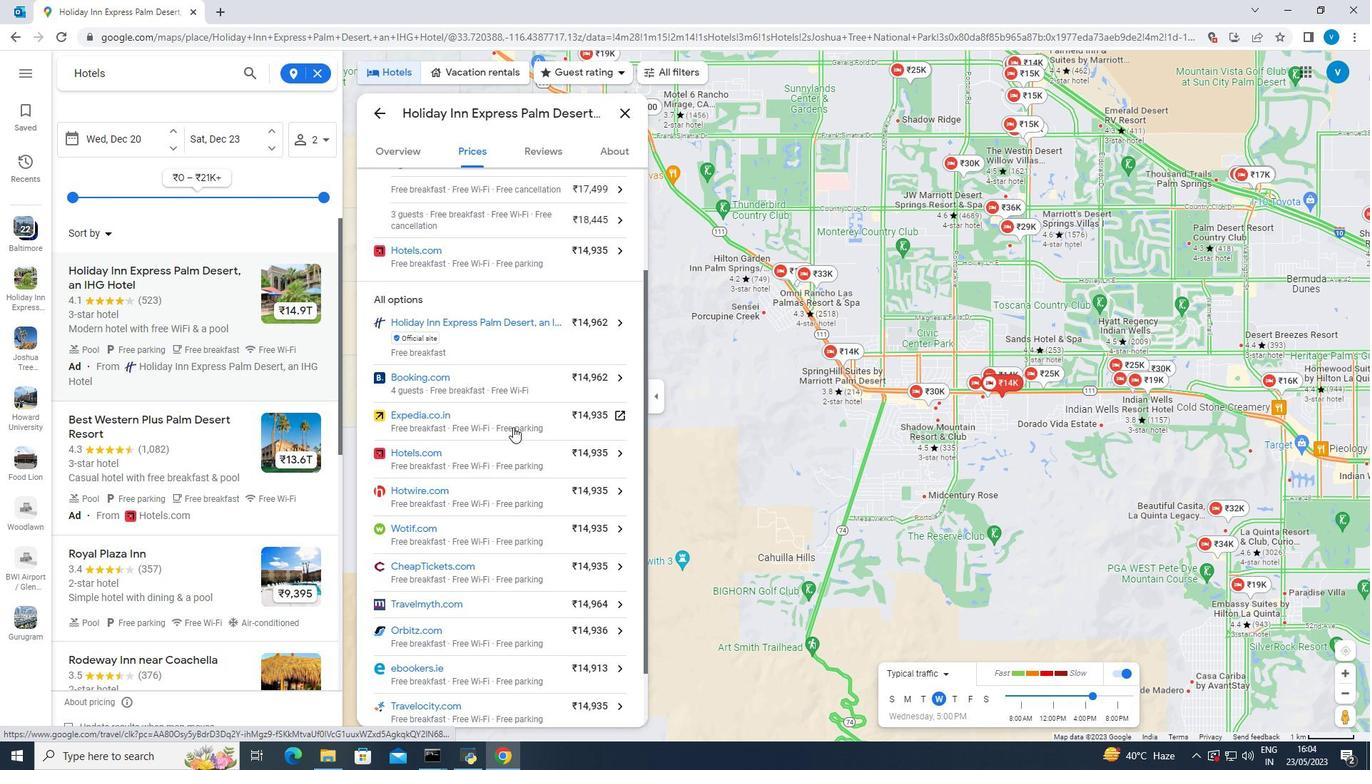 
Action: Mouse scrolled (513, 428) with delta (0, 0)
Screenshot: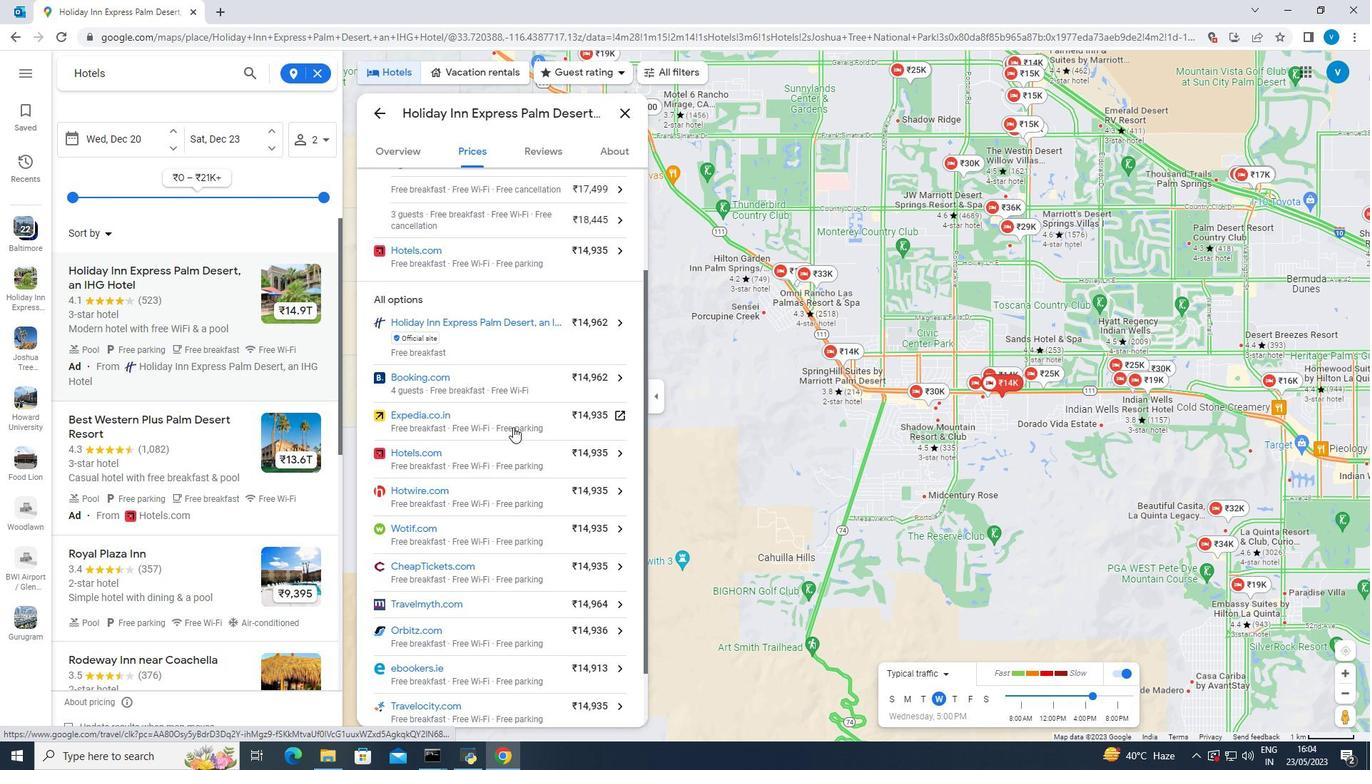 
Action: Mouse moved to (513, 431)
Screenshot: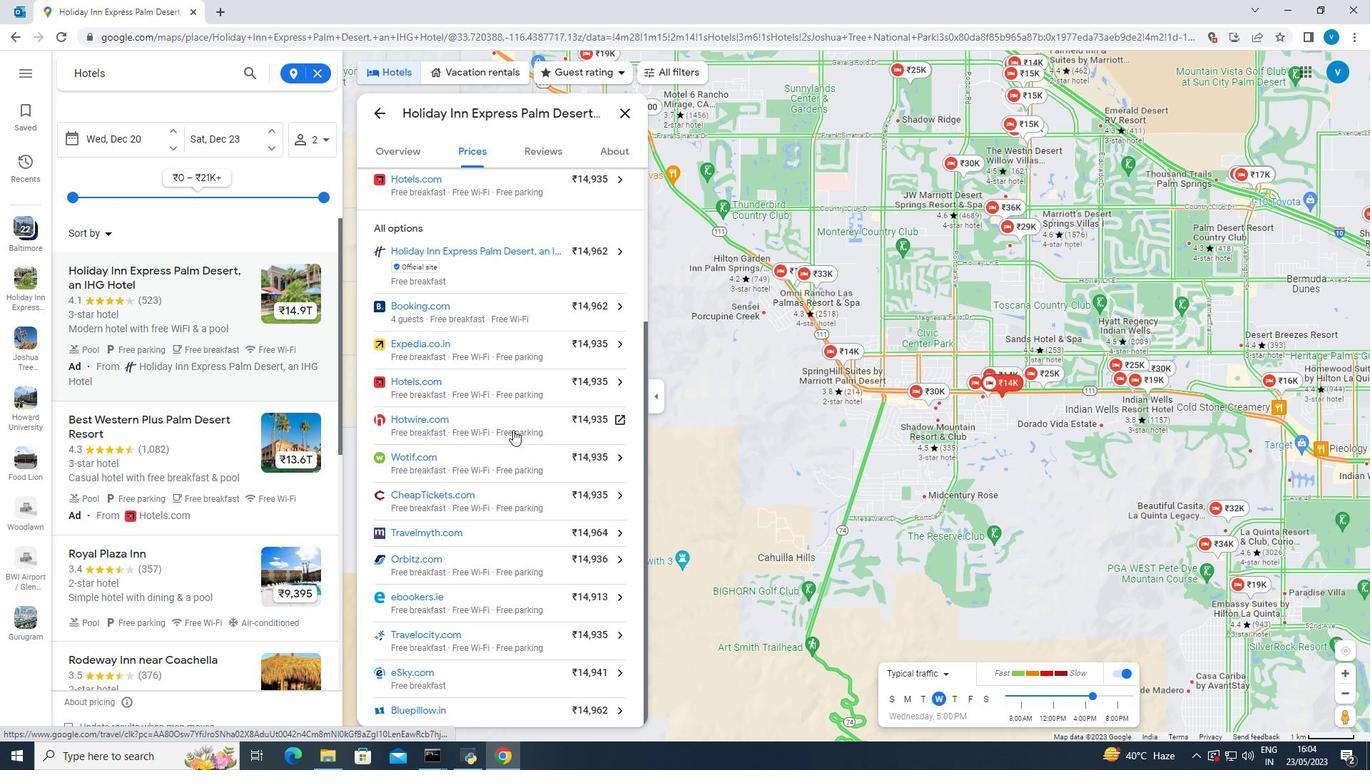 
Action: Mouse scrolled (513, 430) with delta (0, 0)
Screenshot: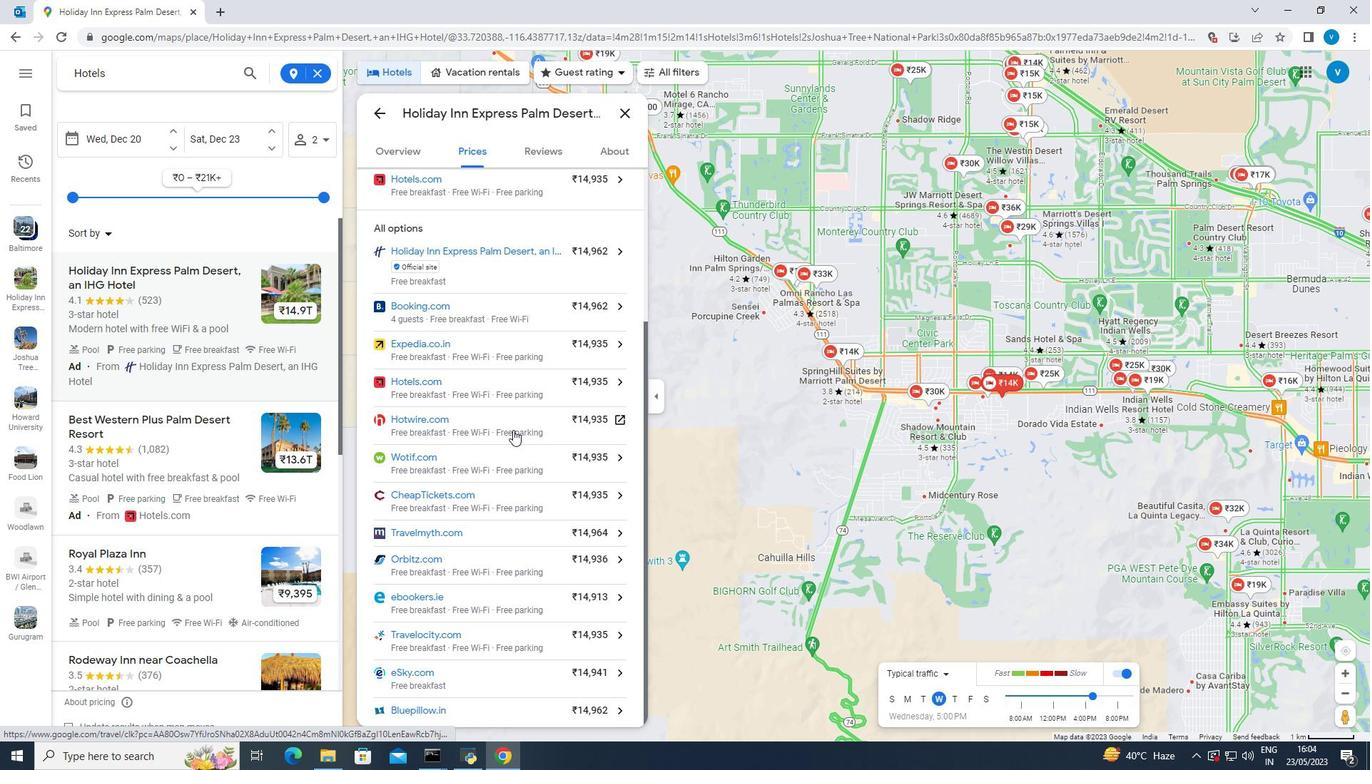 
Action: Mouse moved to (513, 440)
Screenshot: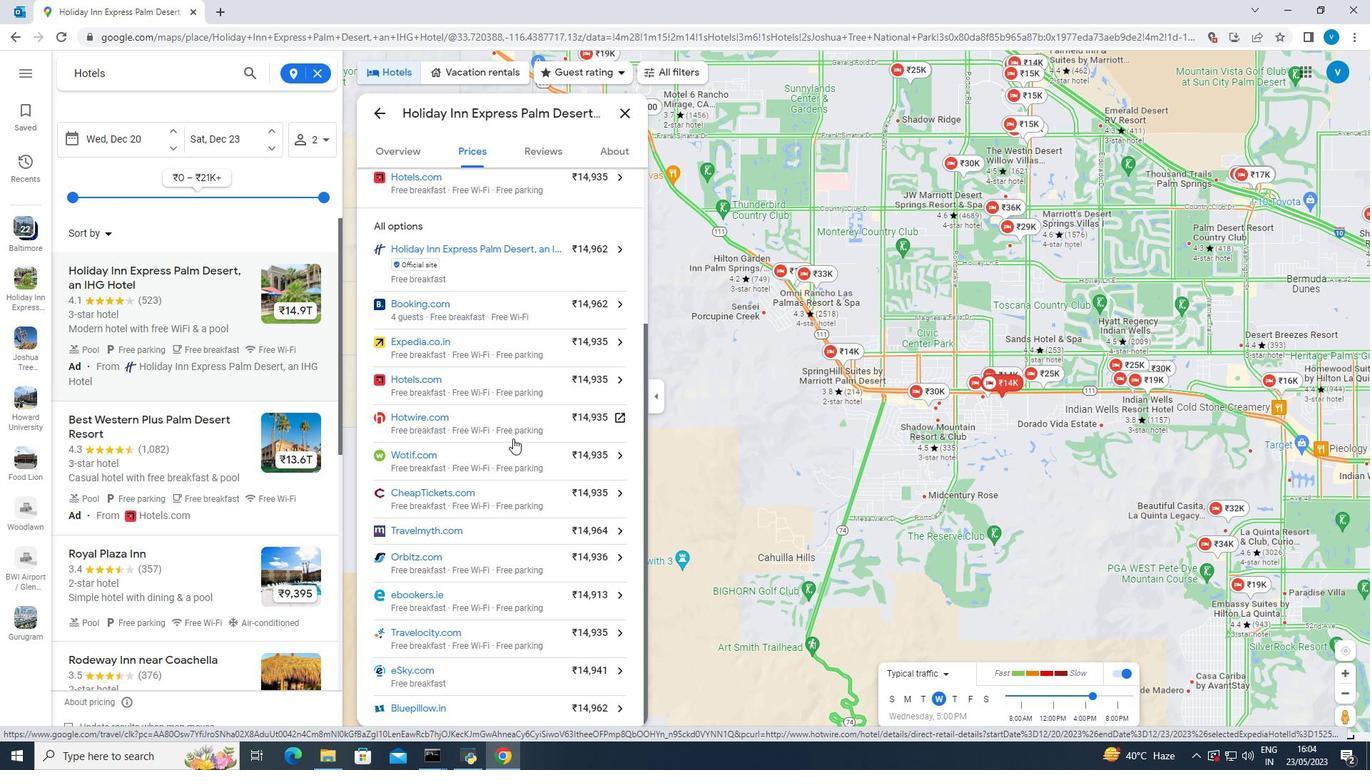 
Action: Mouse scrolled (513, 439) with delta (0, 0)
Screenshot: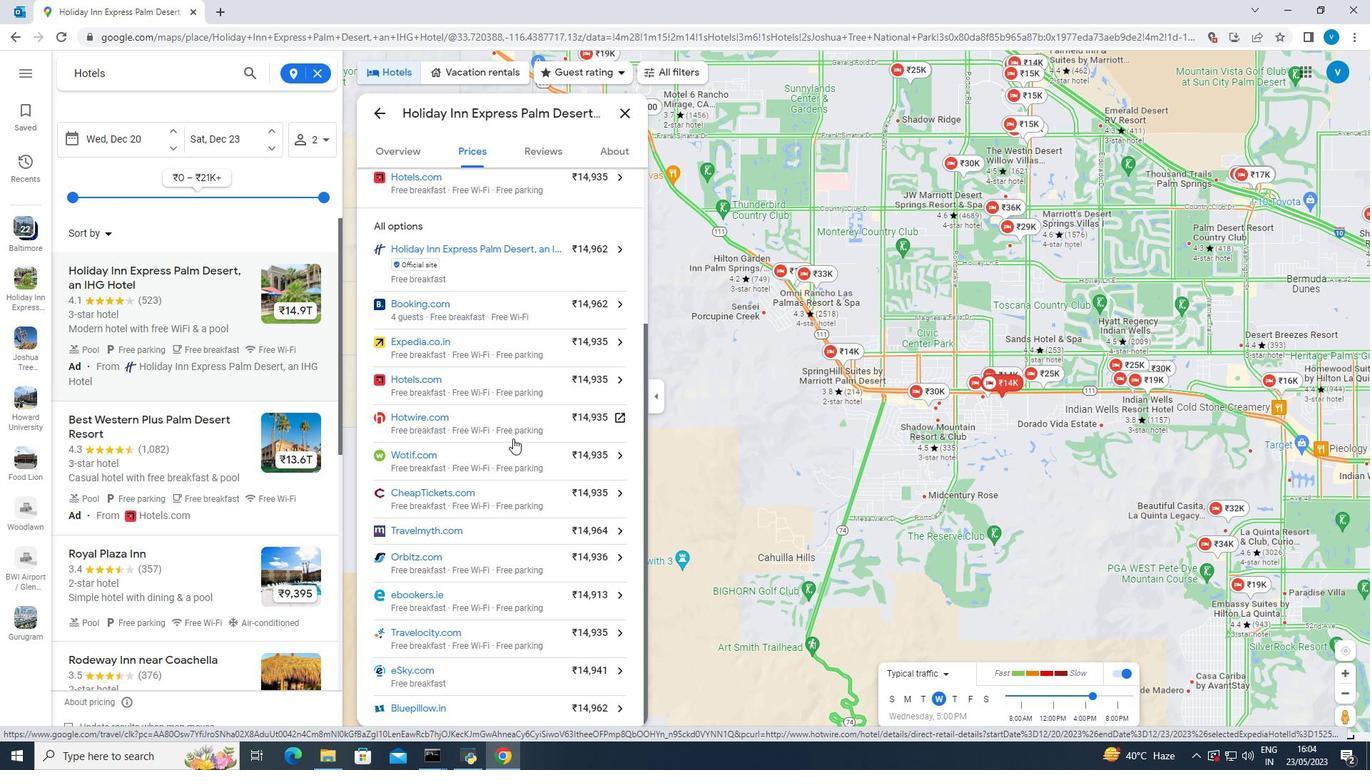 
Action: Mouse moved to (513, 441)
Screenshot: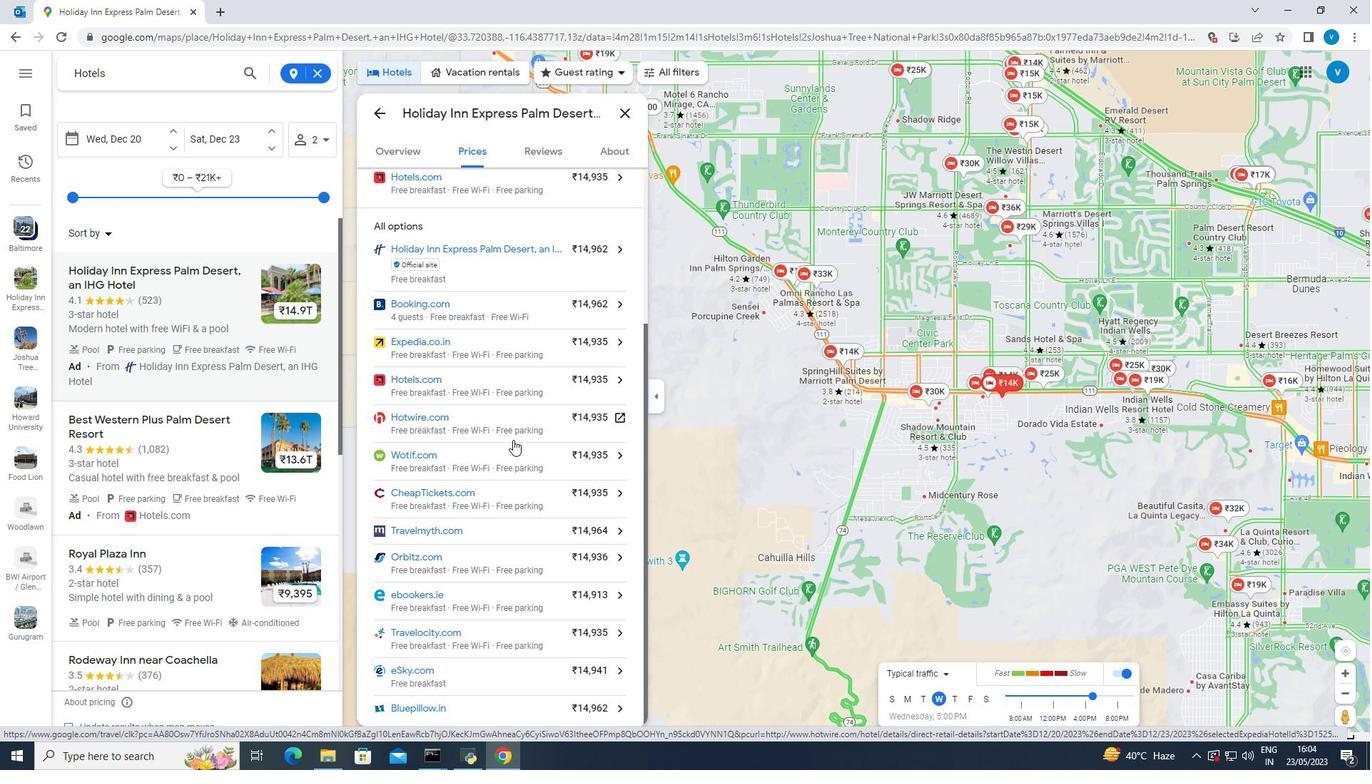 
Action: Mouse scrolled (513, 440) with delta (0, 0)
Screenshot: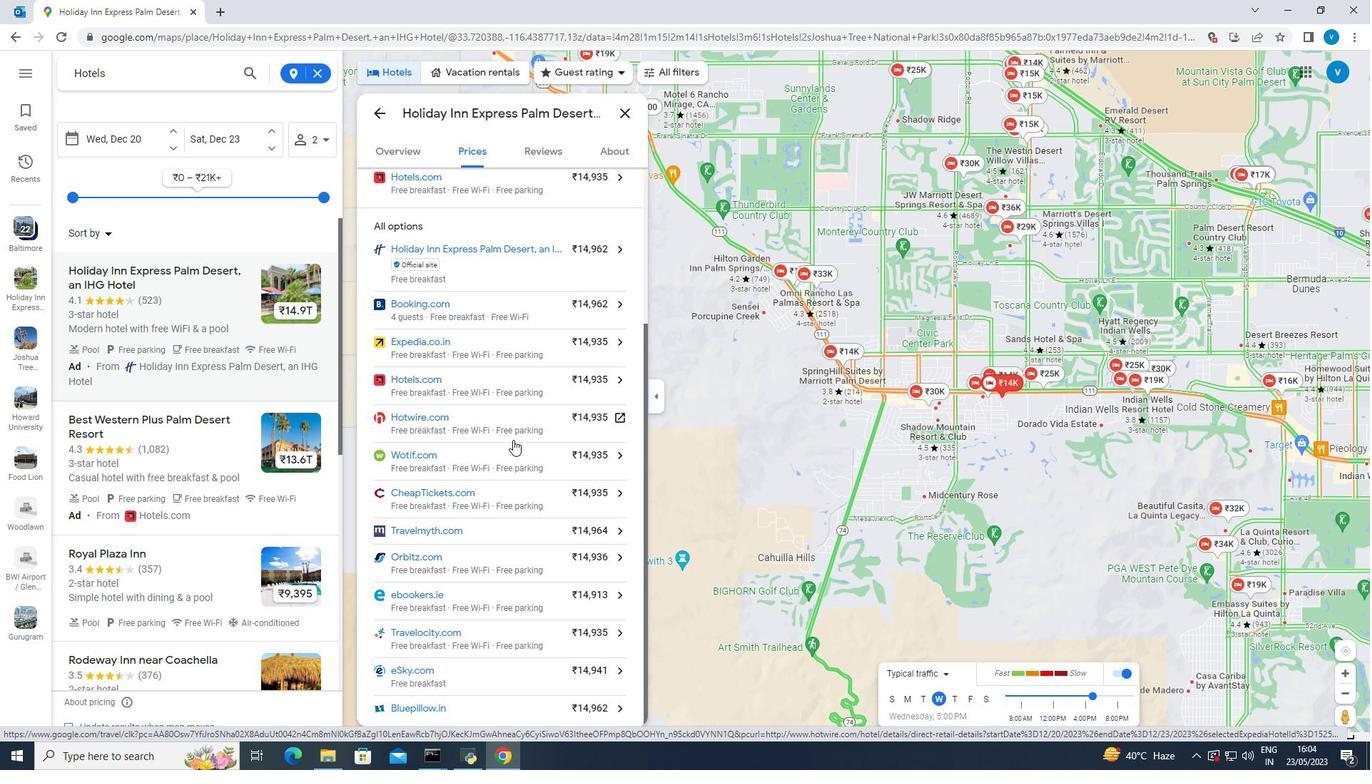 
Action: Mouse moved to (477, 451)
Screenshot: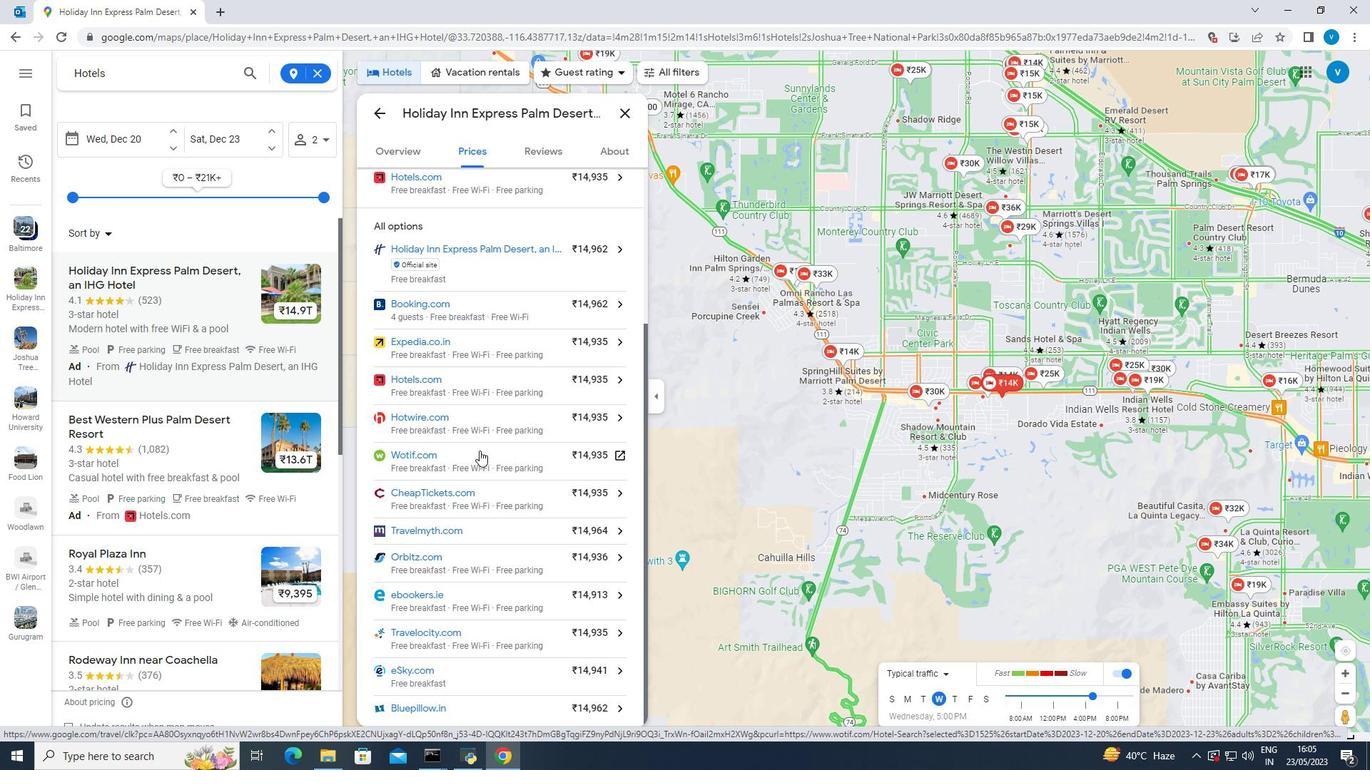 
Action: Mouse scrolled (477, 451) with delta (0, 0)
Screenshot: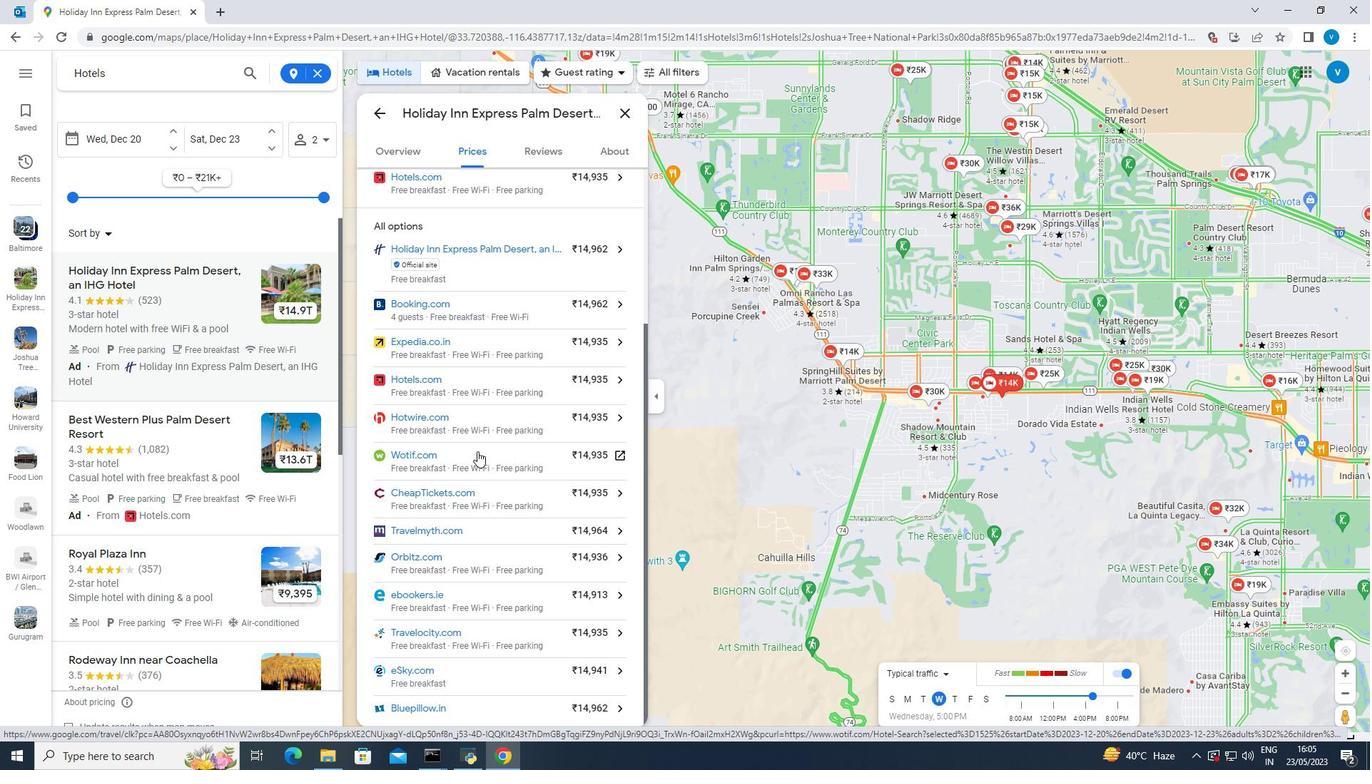 
Action: Mouse moved to (527, 386)
Screenshot: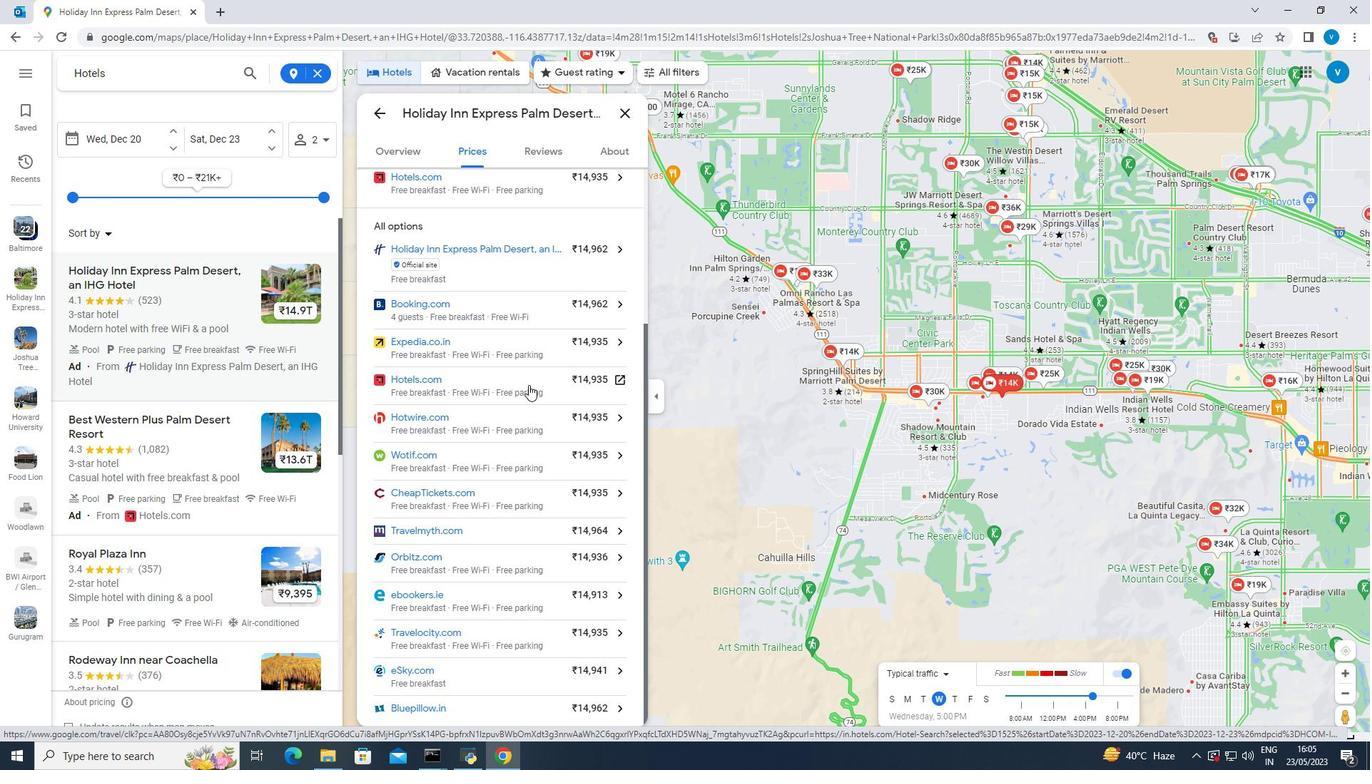 
Action: Mouse pressed left at (527, 386)
Screenshot: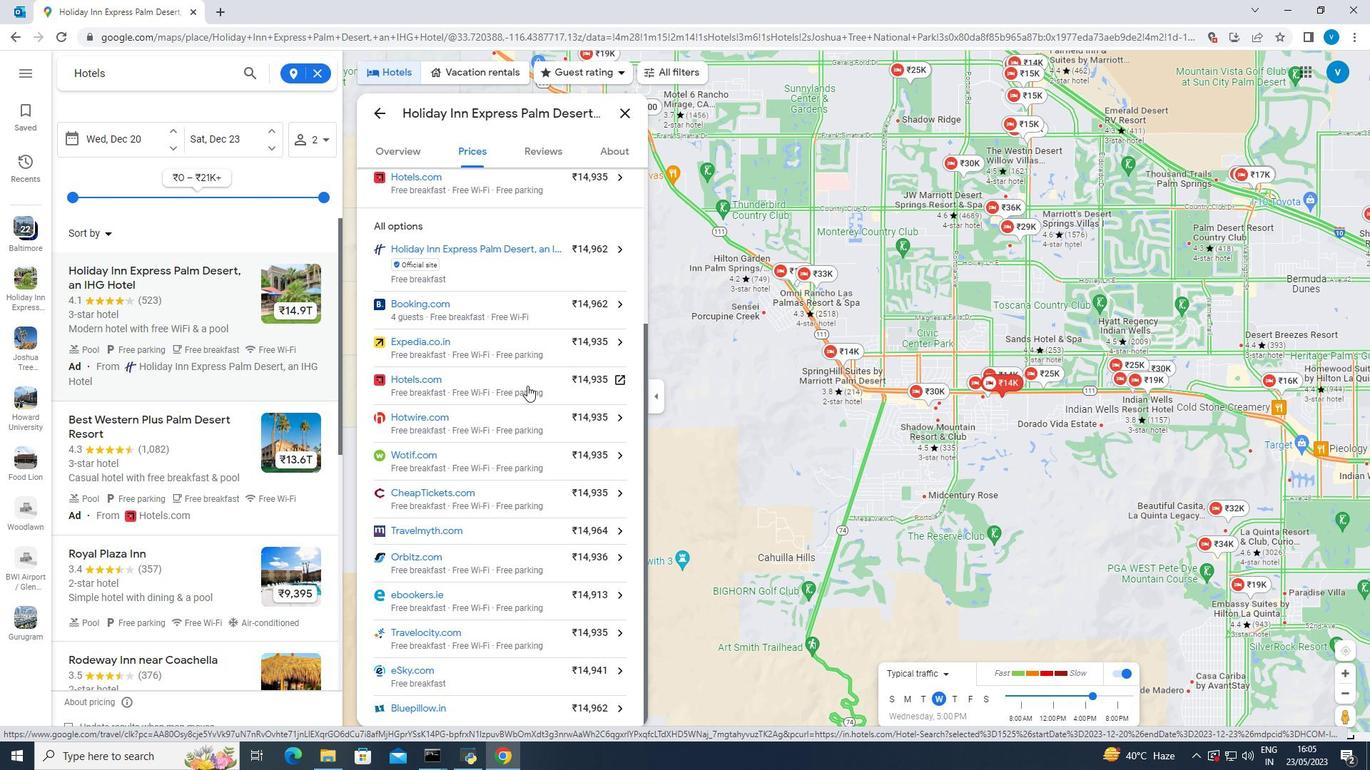 
Action: Mouse moved to (608, 413)
Screenshot: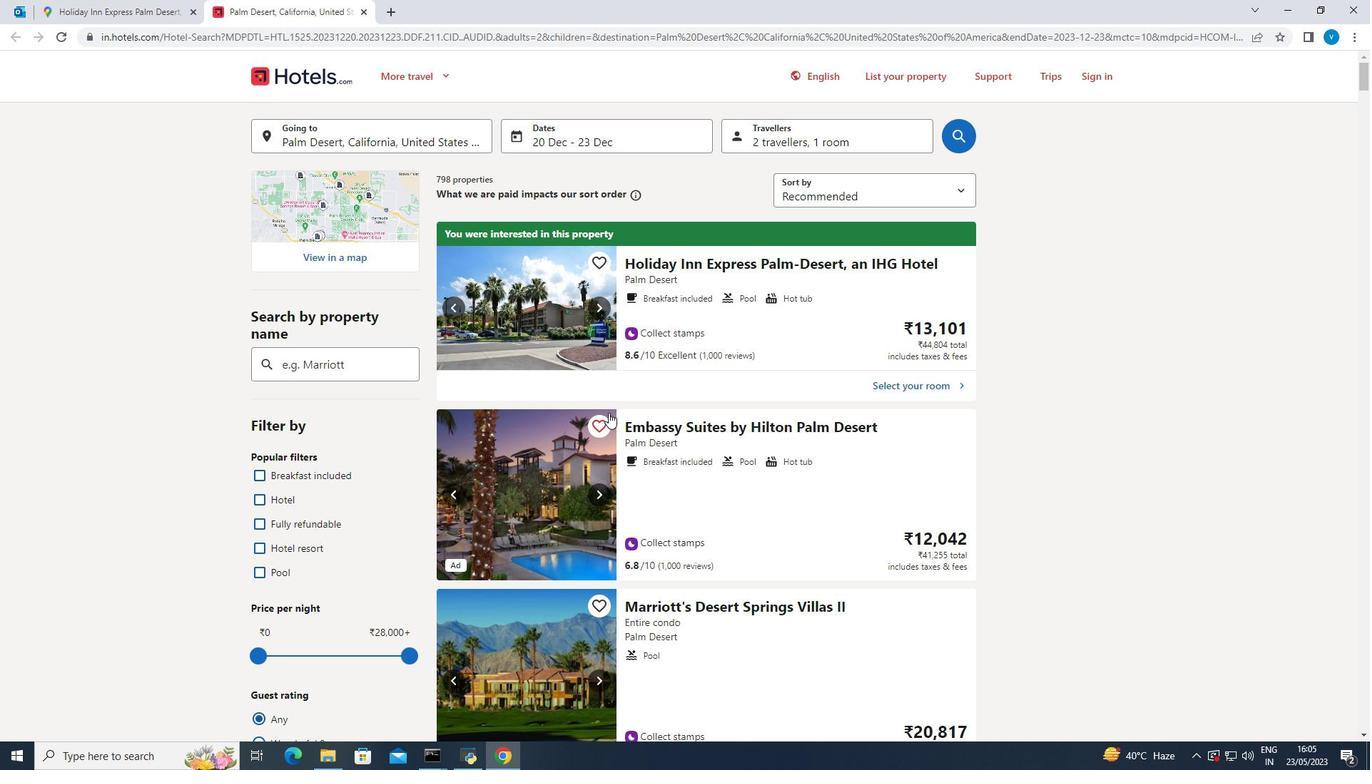 
Action: Mouse scrolled (608, 412) with delta (0, 0)
Screenshot: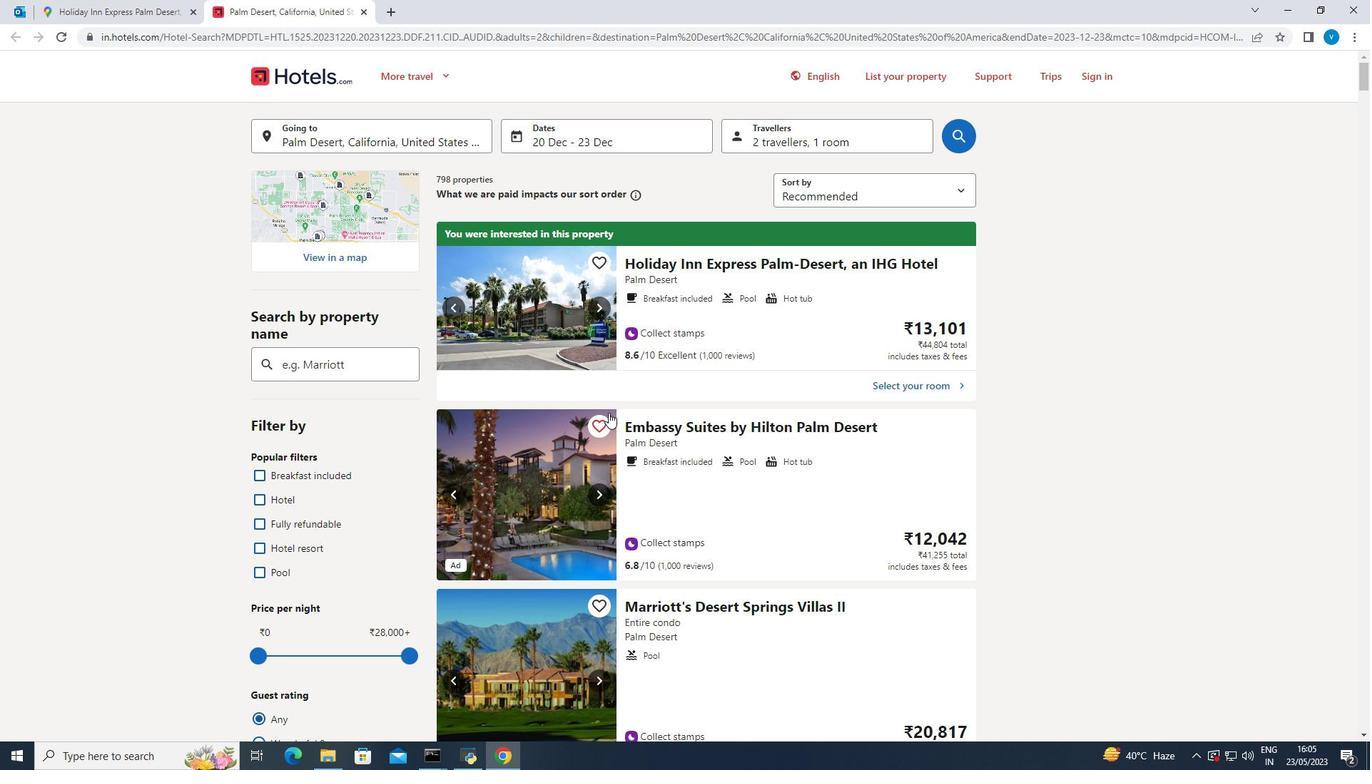 
Action: Mouse moved to (608, 415)
Screenshot: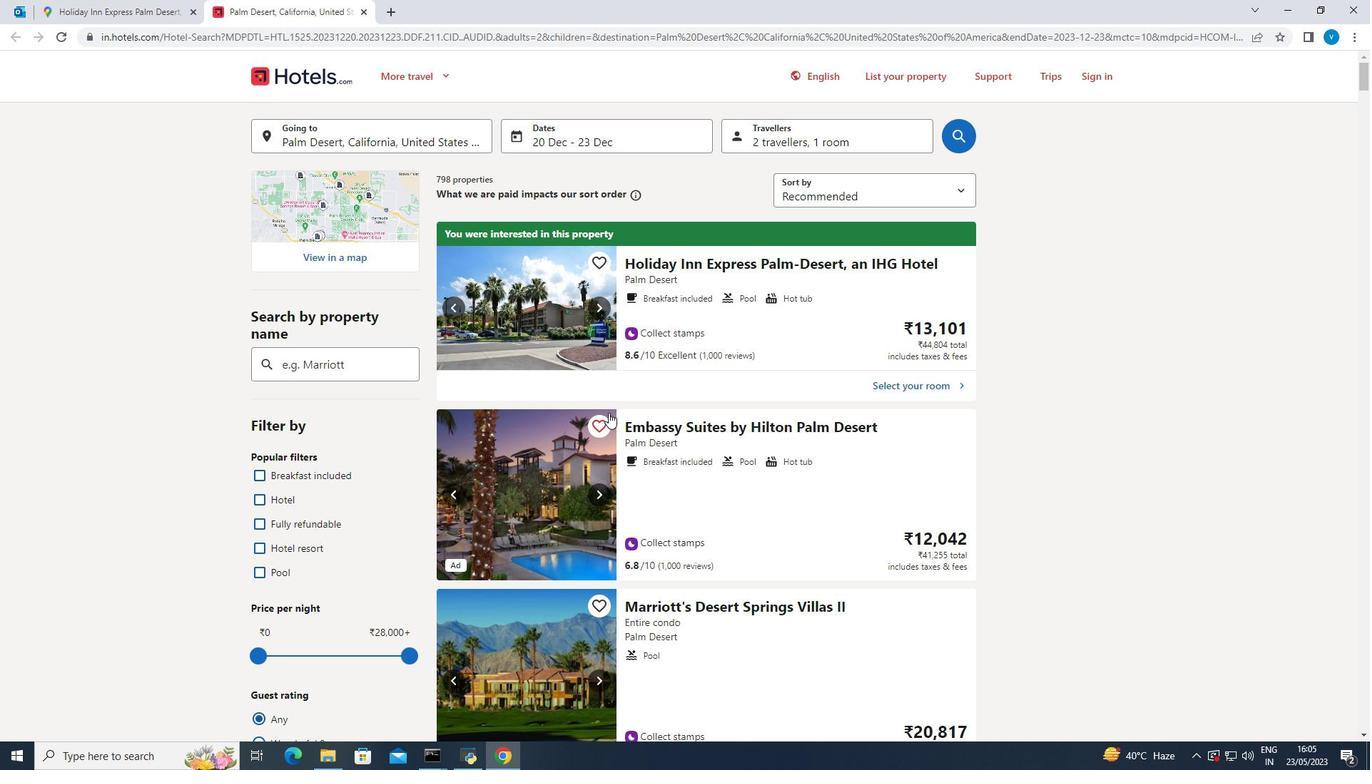 
Action: Mouse scrolled (608, 414) with delta (0, 0)
Screenshot: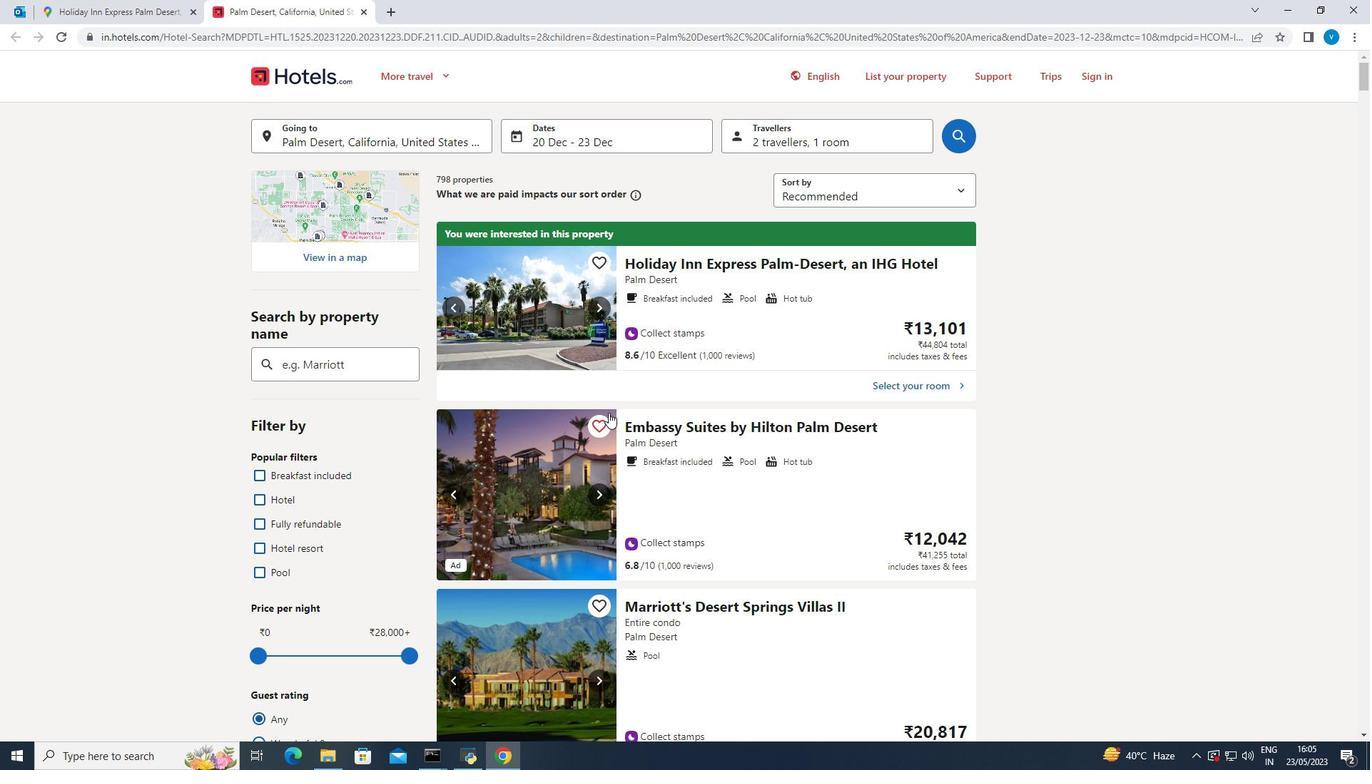 
Action: Mouse moved to (608, 416)
Screenshot: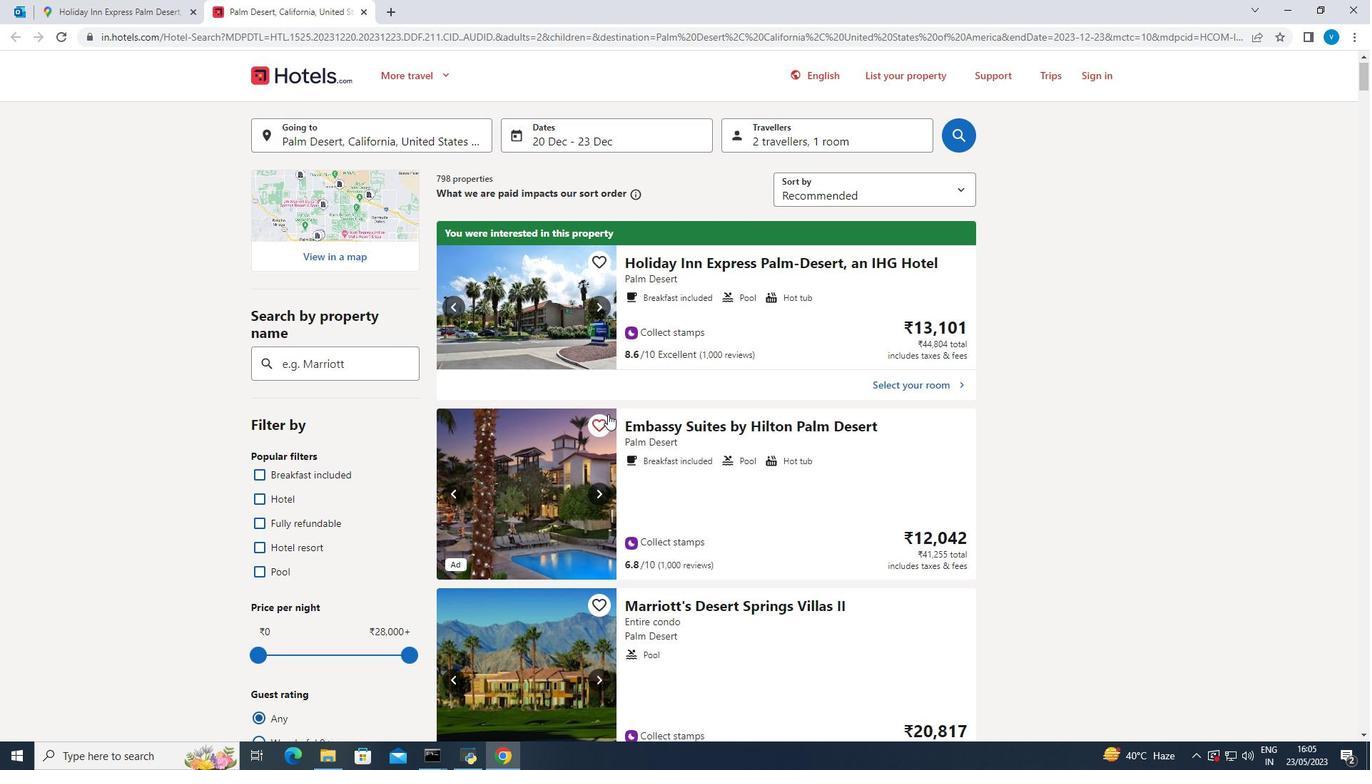 
Action: Mouse scrolled (608, 415) with delta (0, 0)
Screenshot: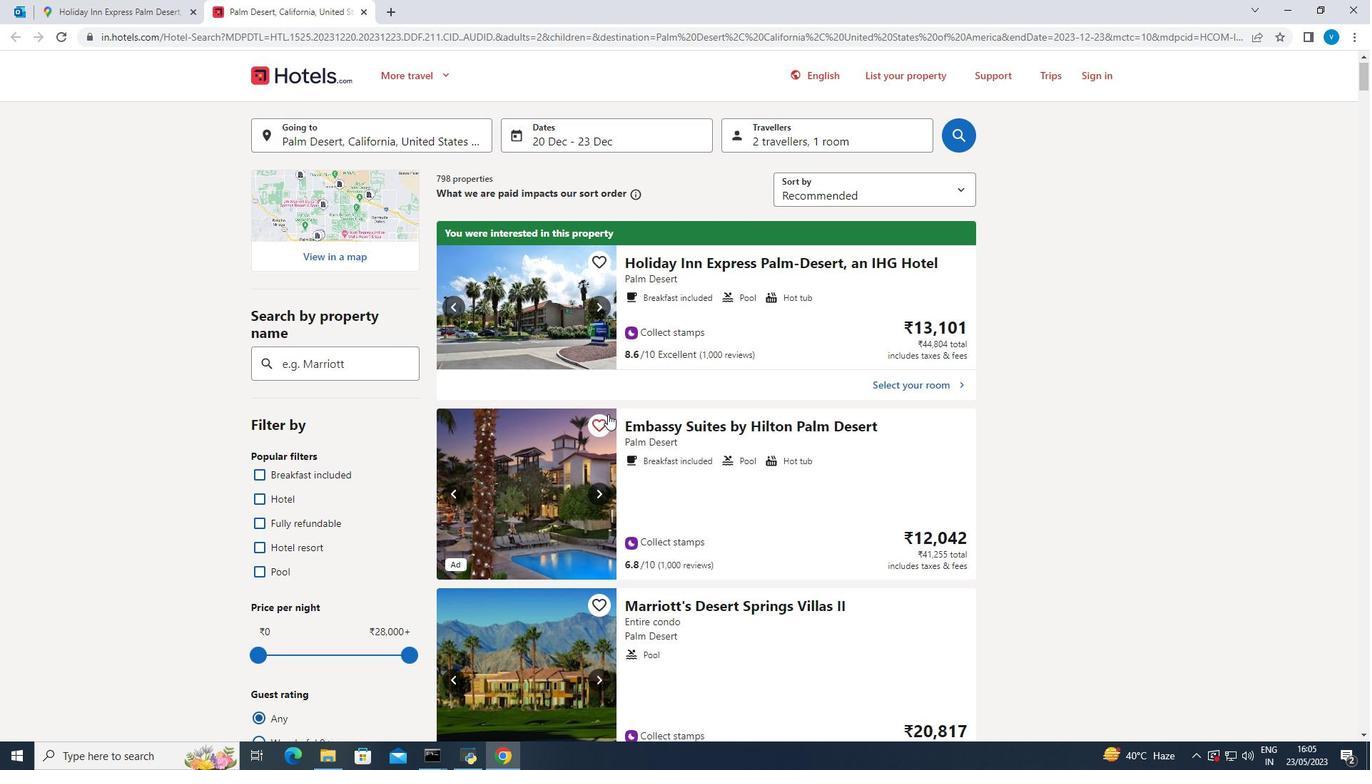 
Action: Mouse moved to (608, 417)
Screenshot: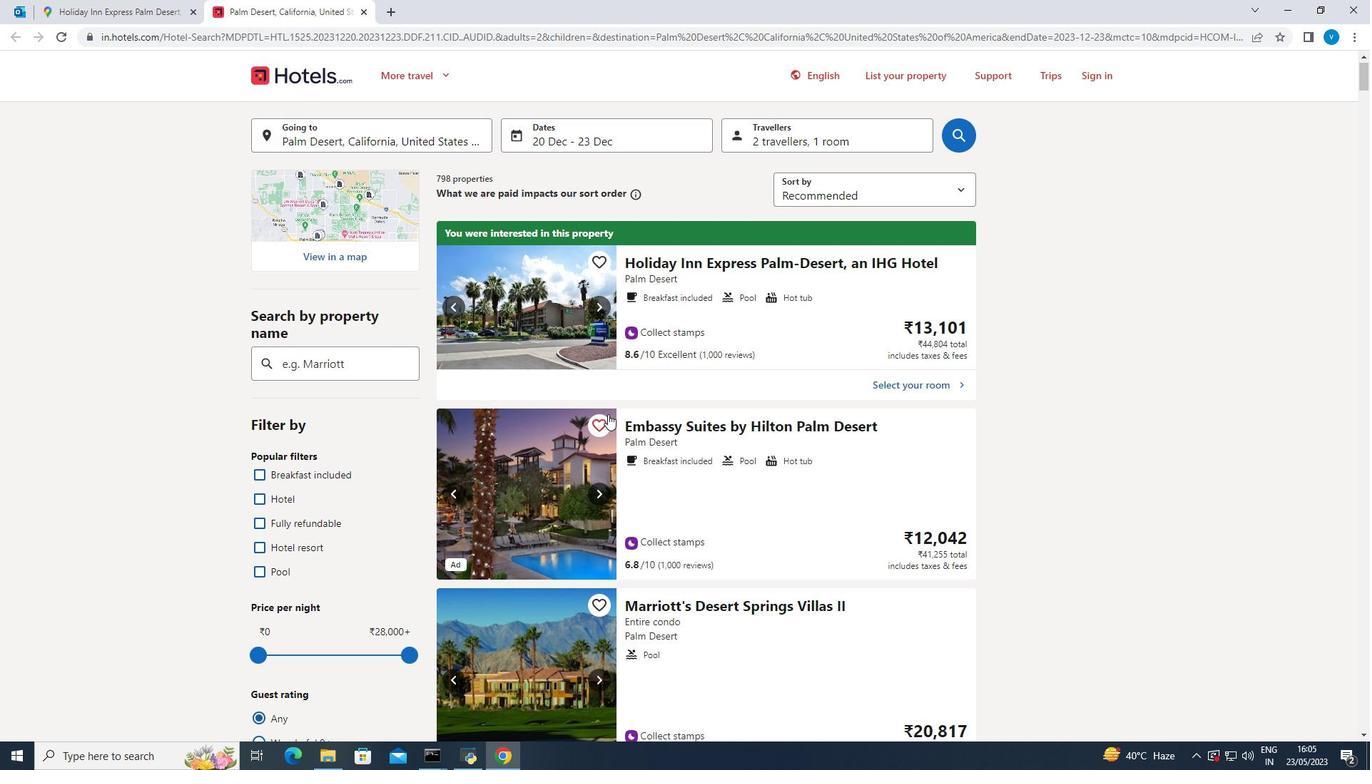 
Action: Mouse scrolled (608, 416) with delta (0, 0)
Screenshot: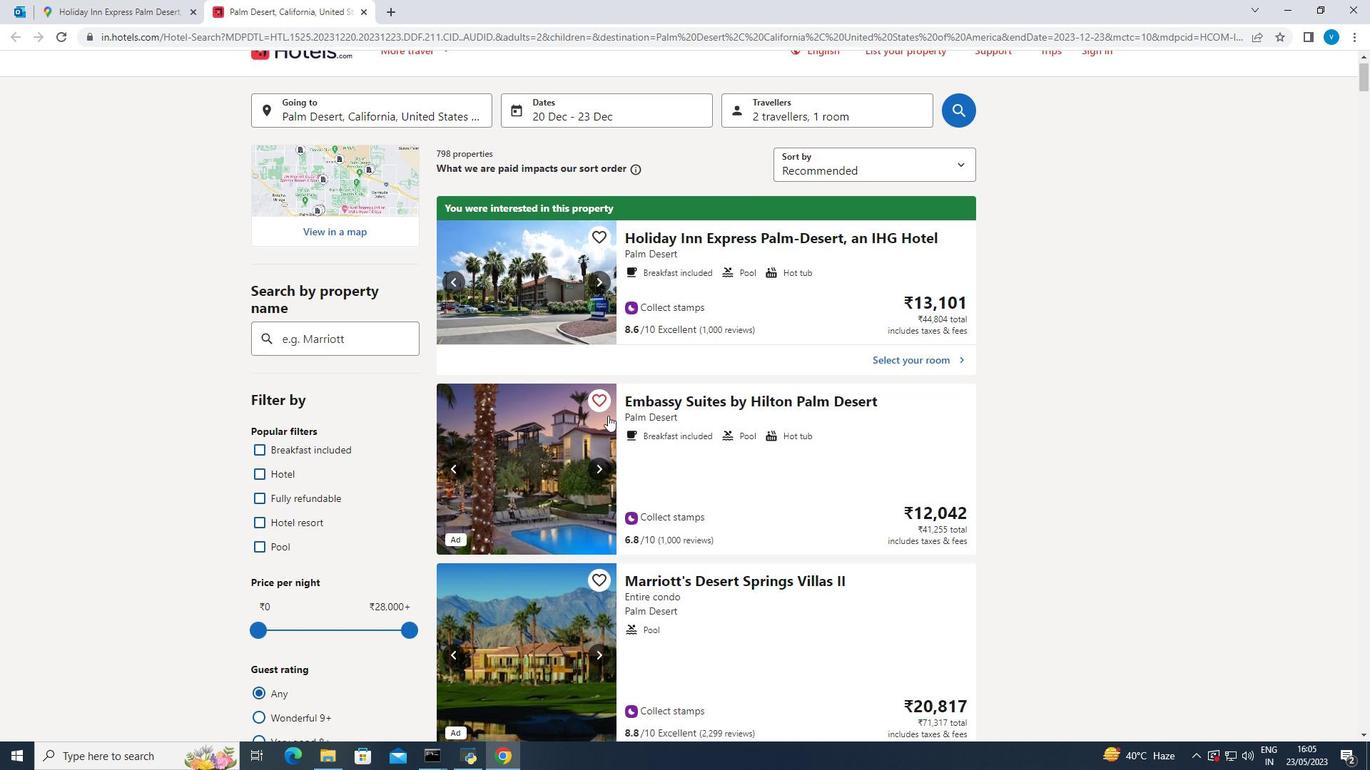 
Action: Mouse scrolled (608, 416) with delta (0, 0)
Screenshot: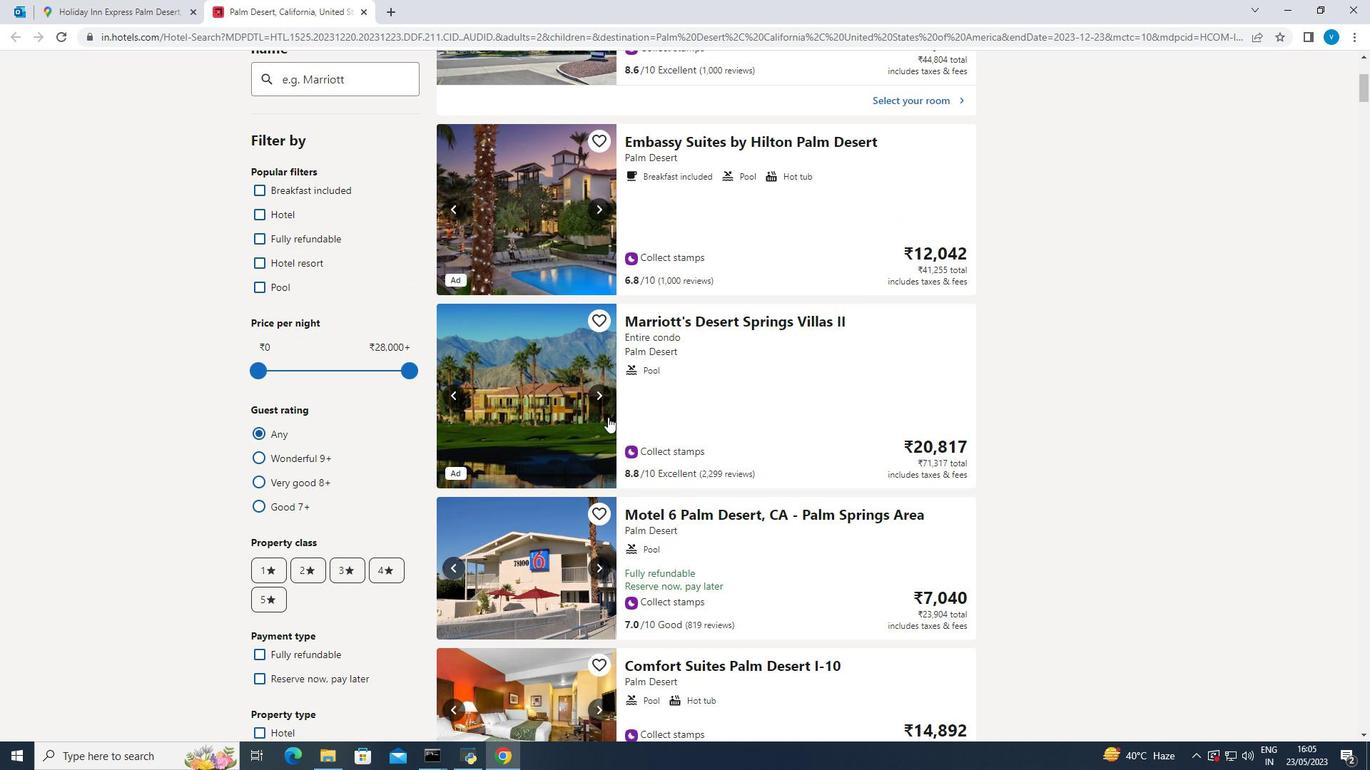
Action: Mouse scrolled (608, 416) with delta (0, 0)
Screenshot: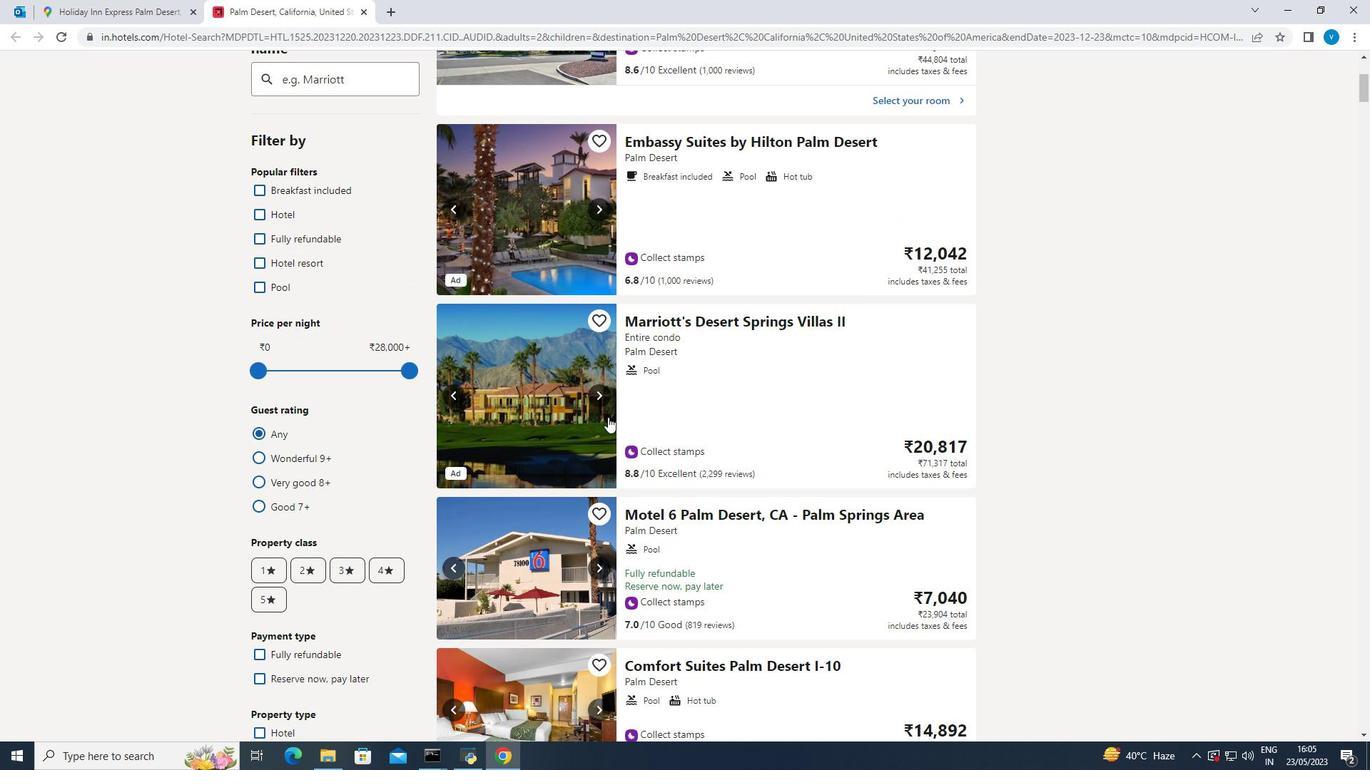 
Action: Mouse moved to (608, 417)
Screenshot: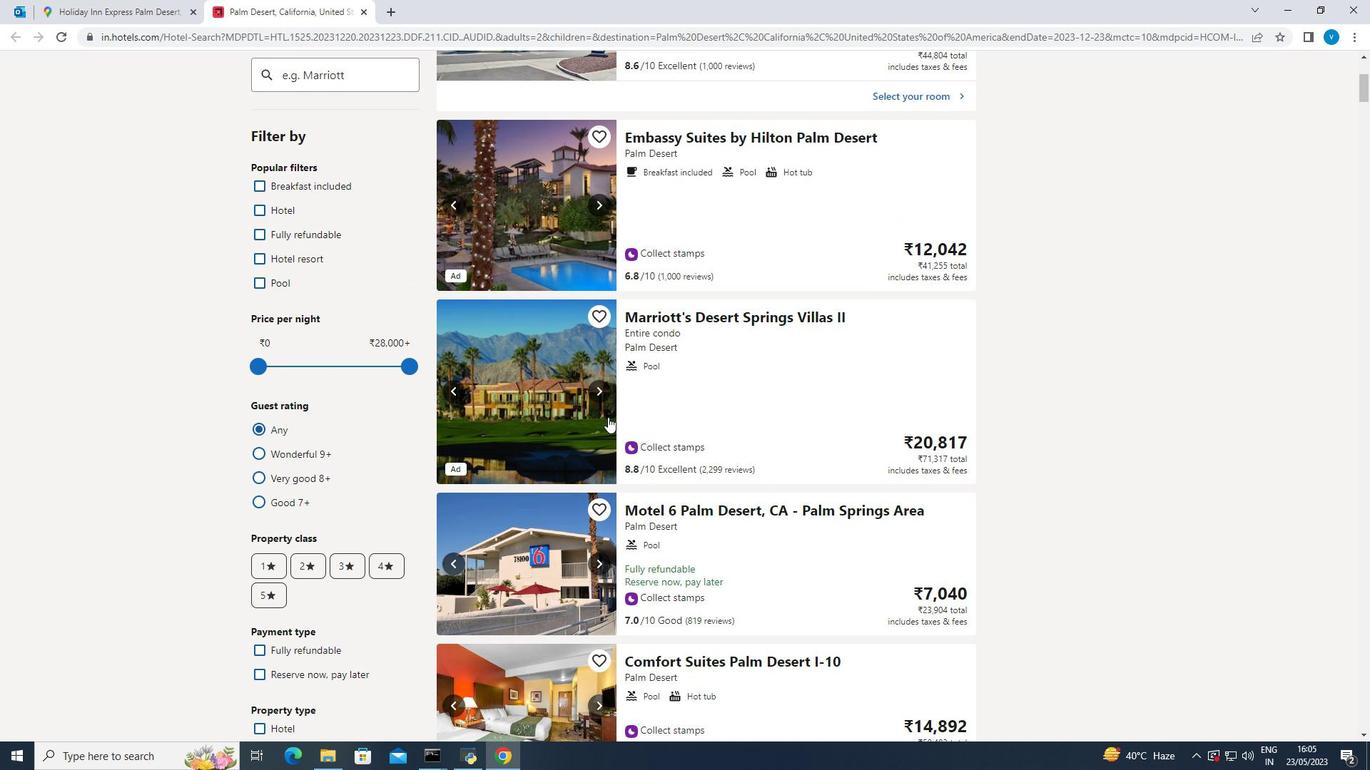 
Action: Mouse scrolled (608, 416) with delta (0, 0)
Screenshot: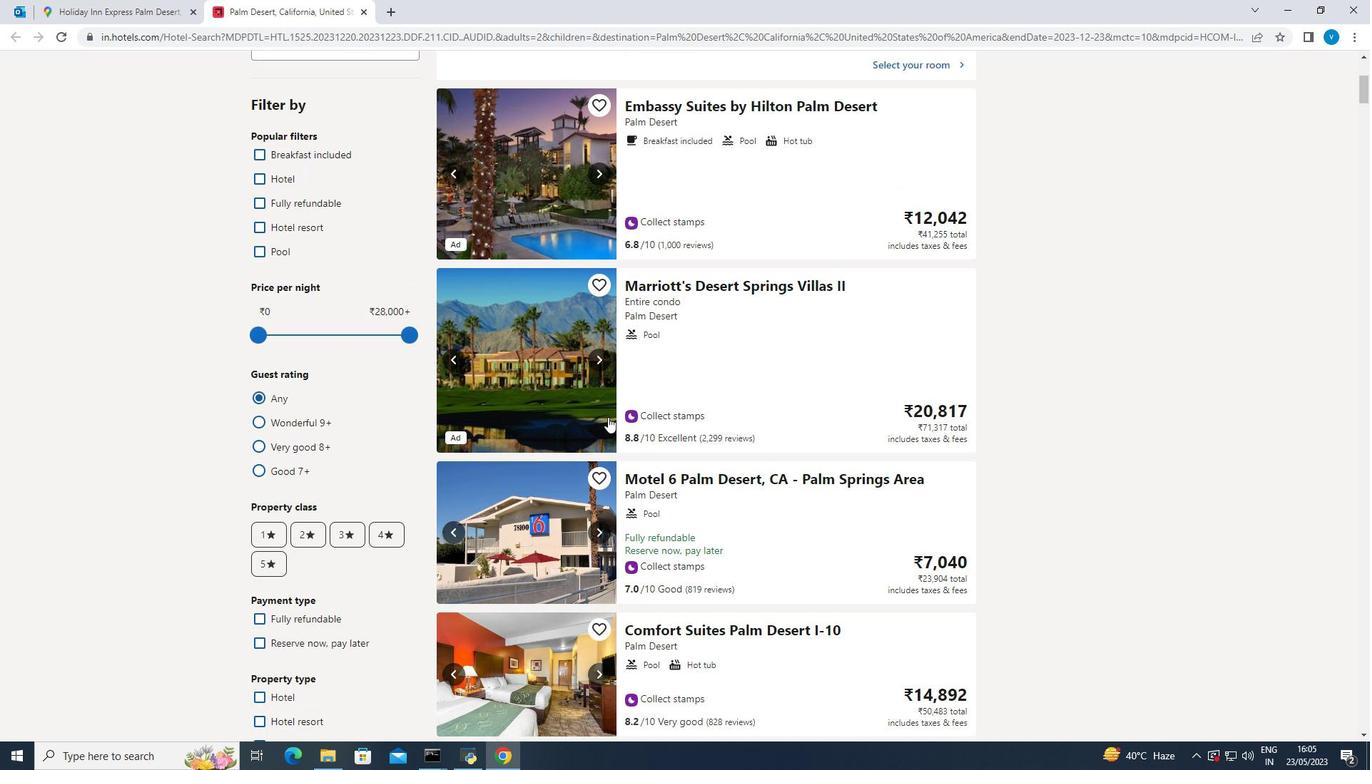 
Action: Mouse scrolled (608, 416) with delta (0, 0)
Screenshot: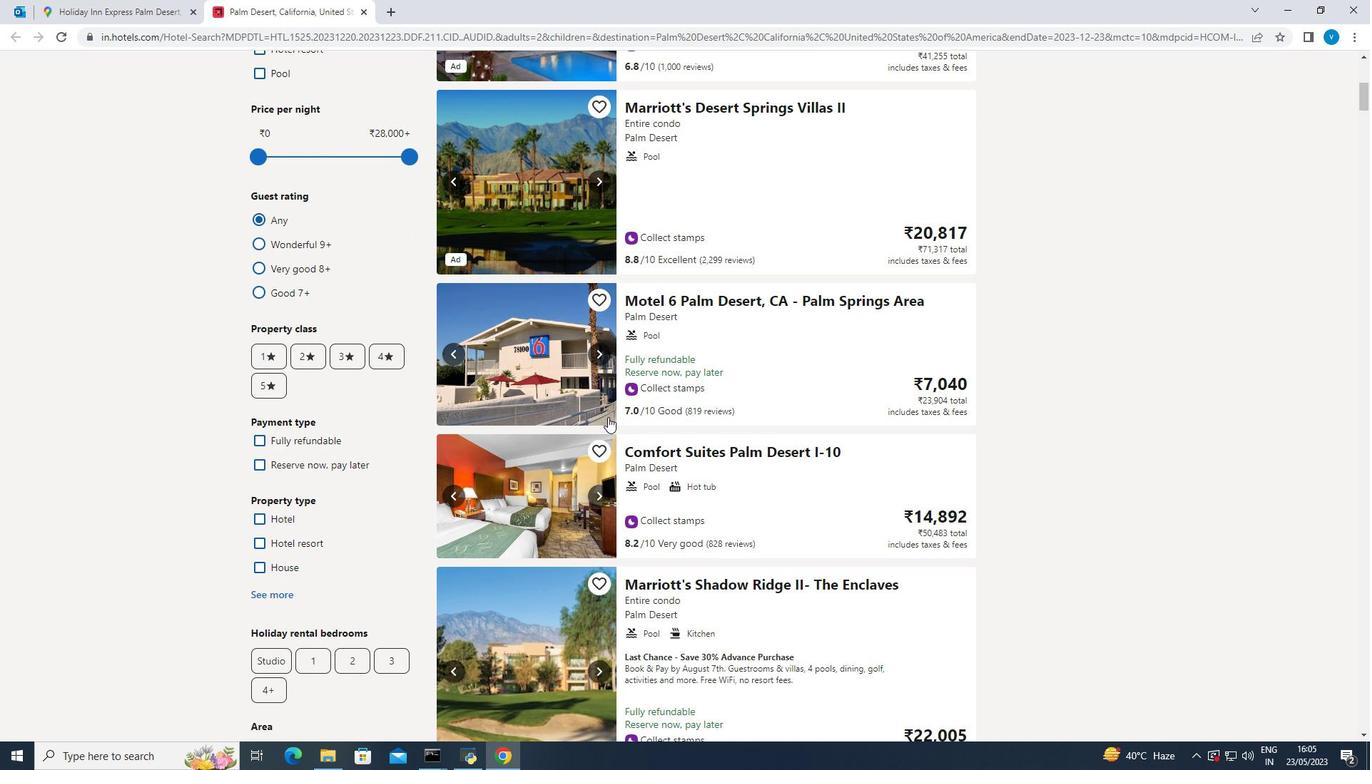 
Action: Mouse moved to (608, 419)
Screenshot: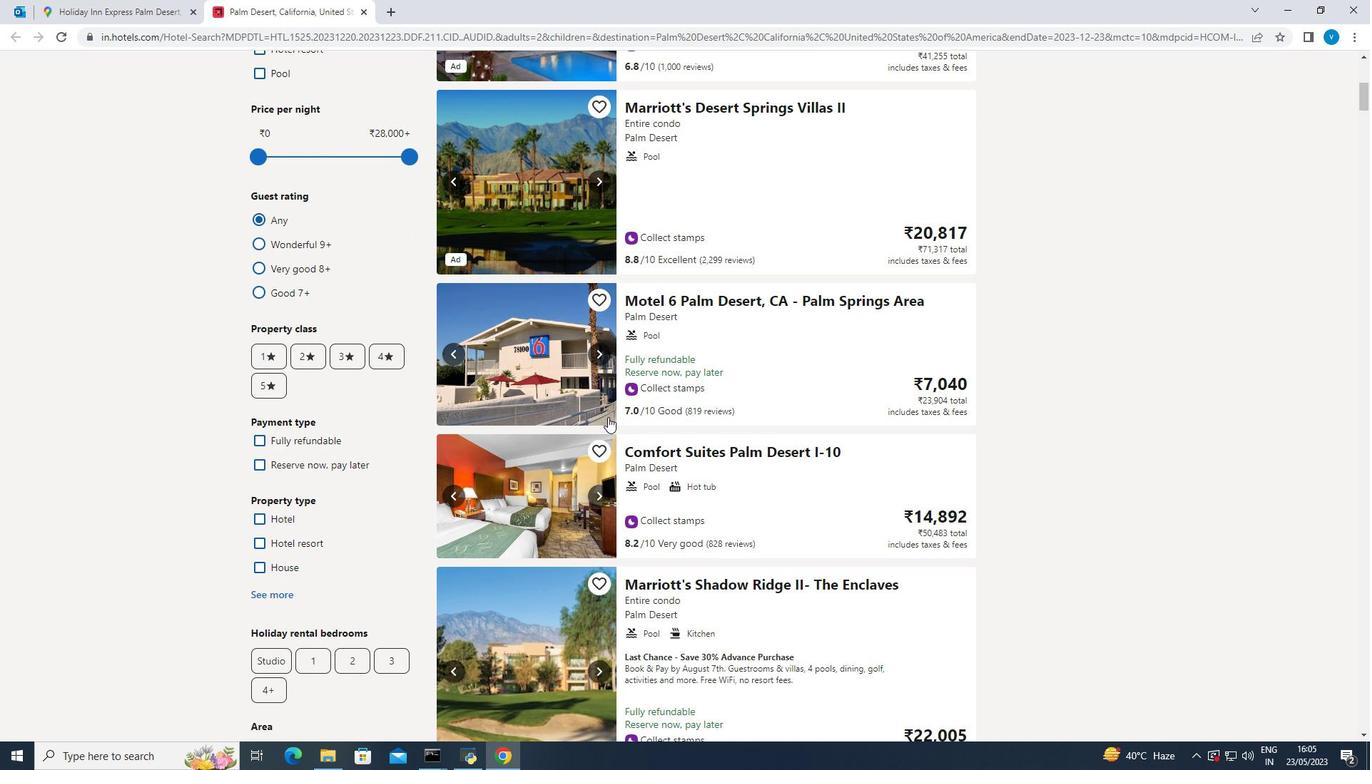 
Action: Mouse scrolled (608, 418) with delta (0, 0)
Screenshot: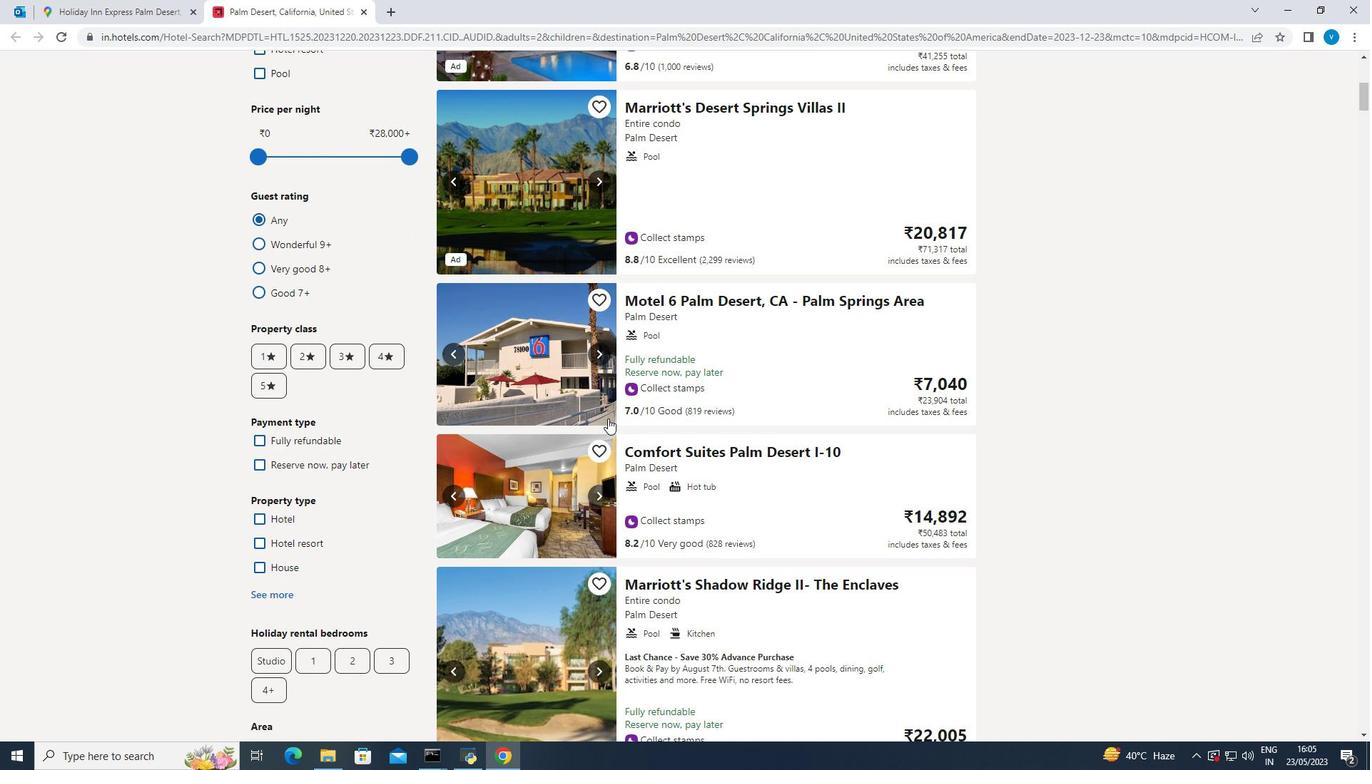 
Action: Mouse scrolled (608, 418) with delta (0, 0)
Screenshot: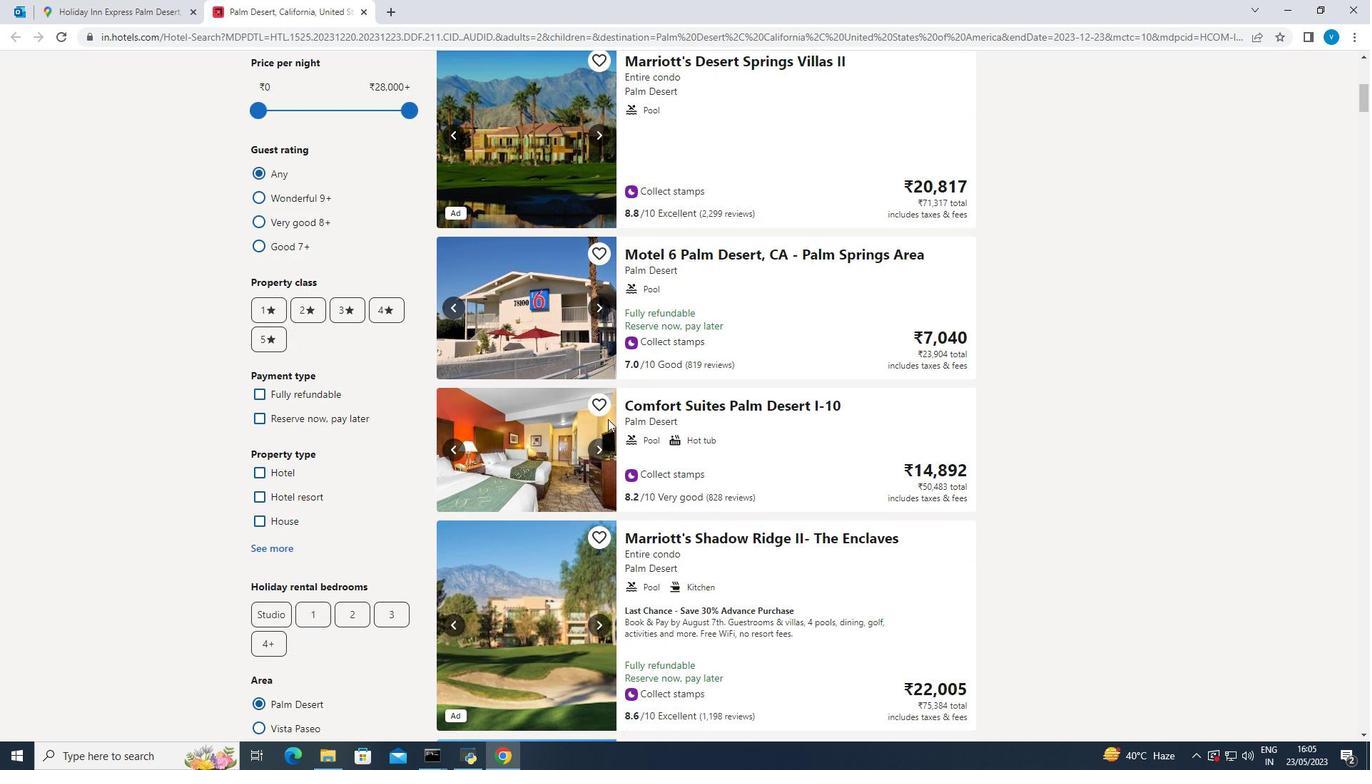
Action: Mouse scrolled (608, 418) with delta (0, 0)
Screenshot: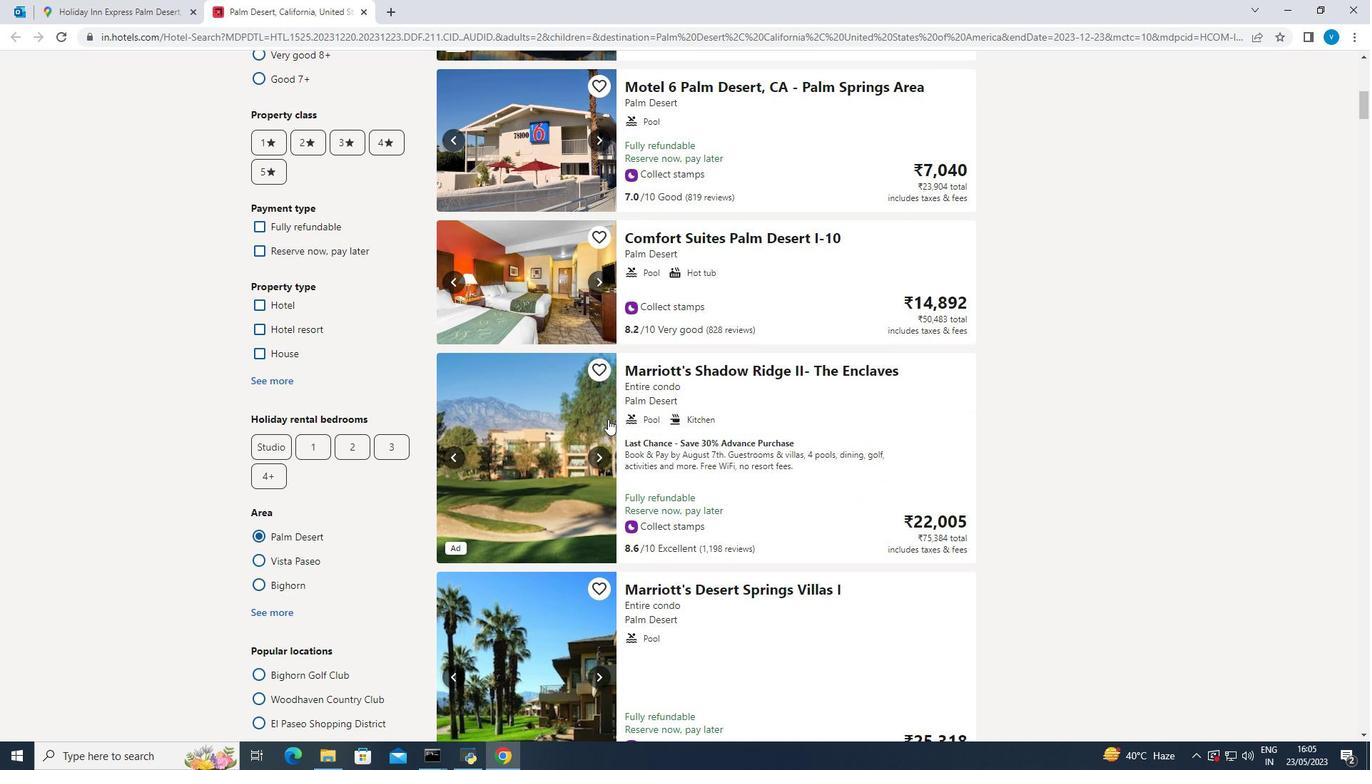 
Action: Mouse scrolled (608, 418) with delta (0, 0)
Screenshot: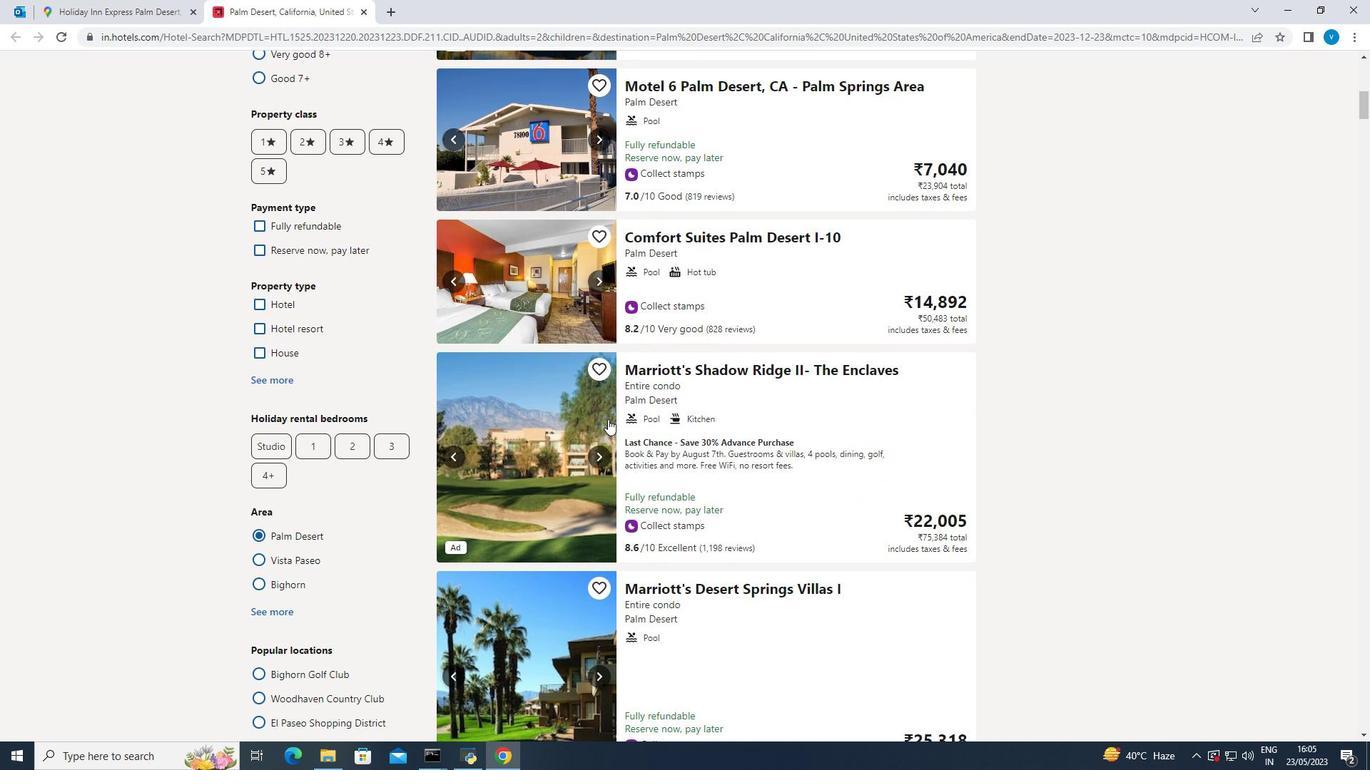 
Action: Mouse scrolled (608, 418) with delta (0, 0)
Screenshot: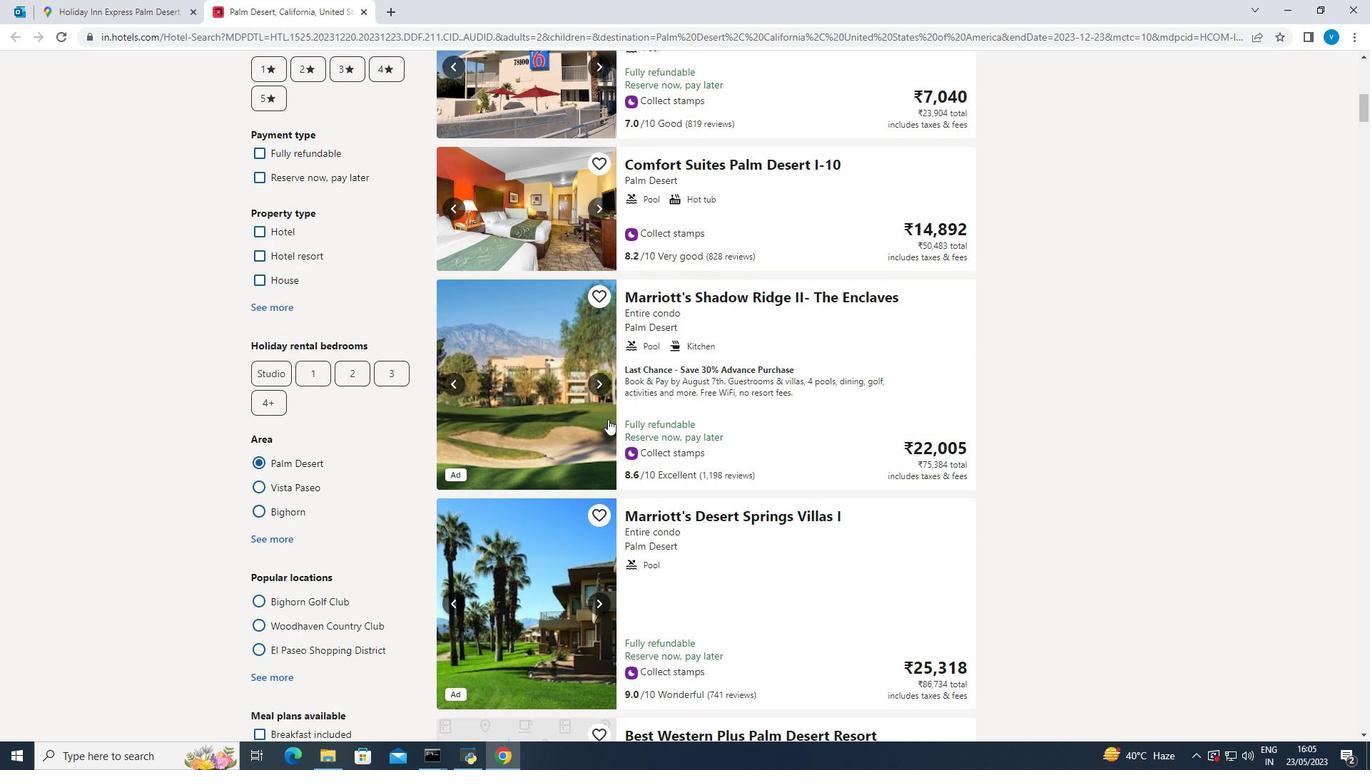 
Action: Mouse scrolled (608, 418) with delta (0, 0)
Screenshot: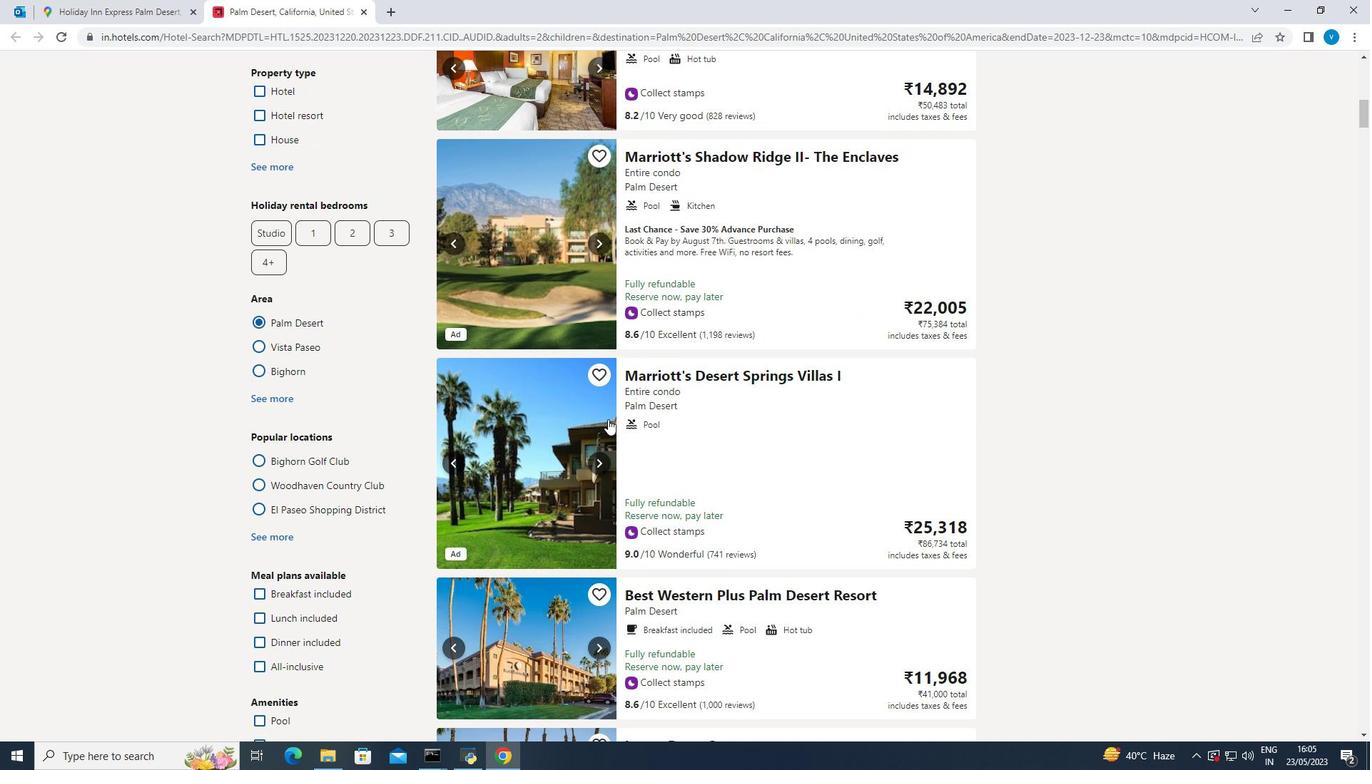
Action: Mouse moved to (608, 419)
Screenshot: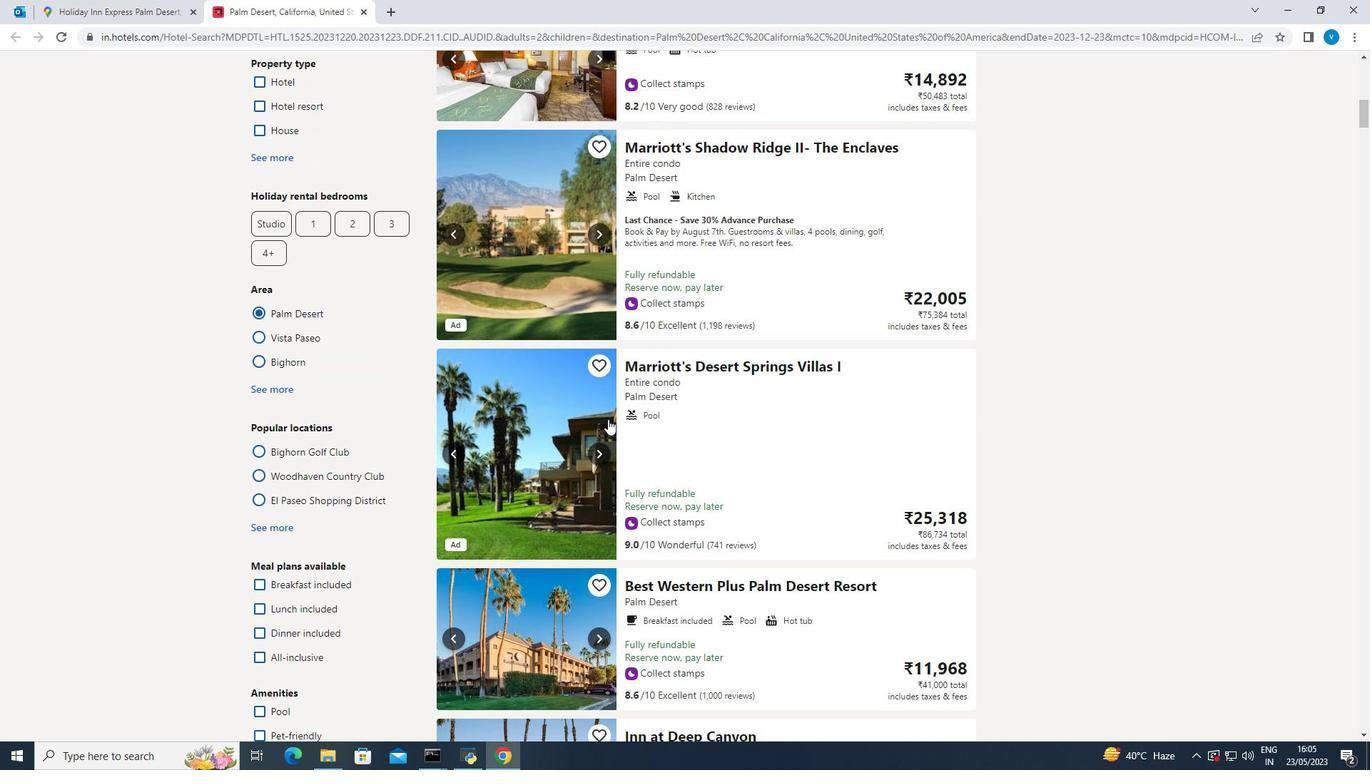 
Action: Mouse scrolled (608, 418) with delta (0, 0)
Screenshot: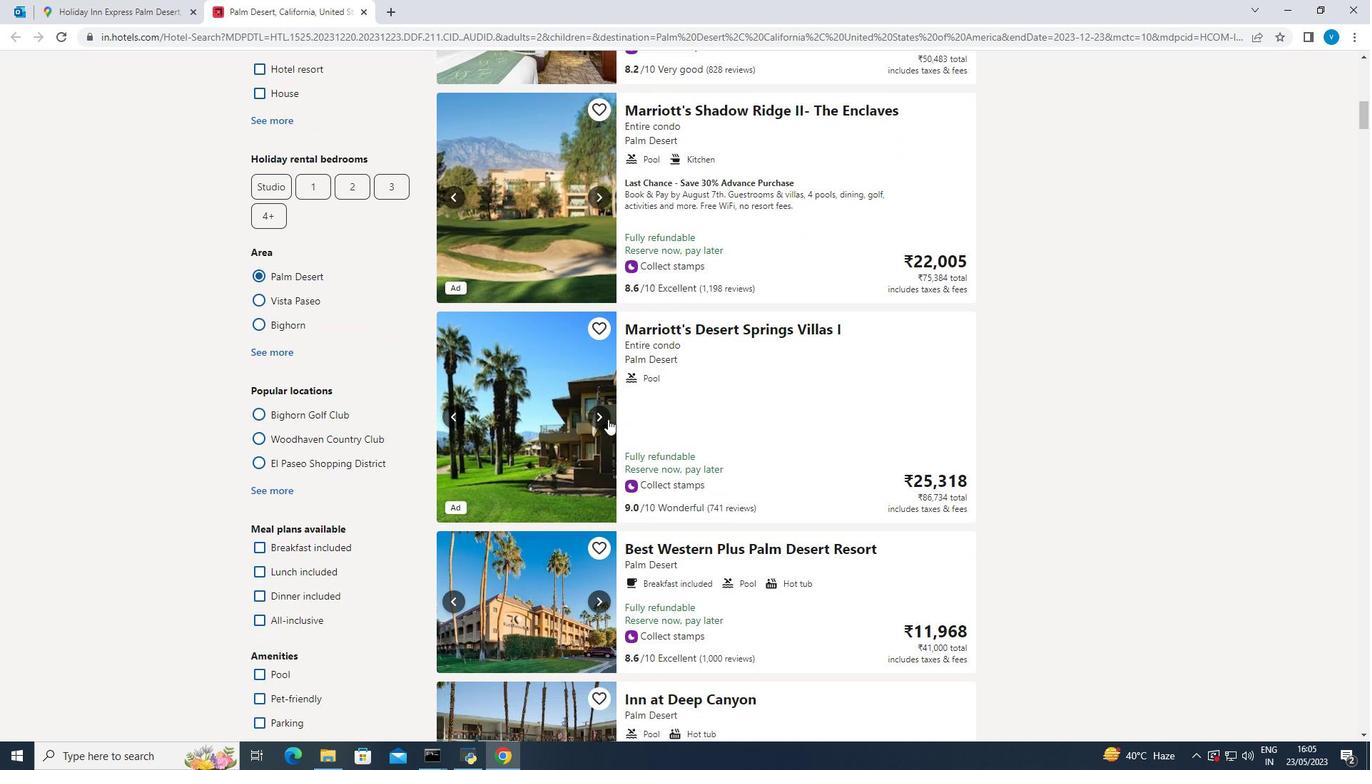 
Action: Mouse scrolled (608, 418) with delta (0, 0)
Screenshot: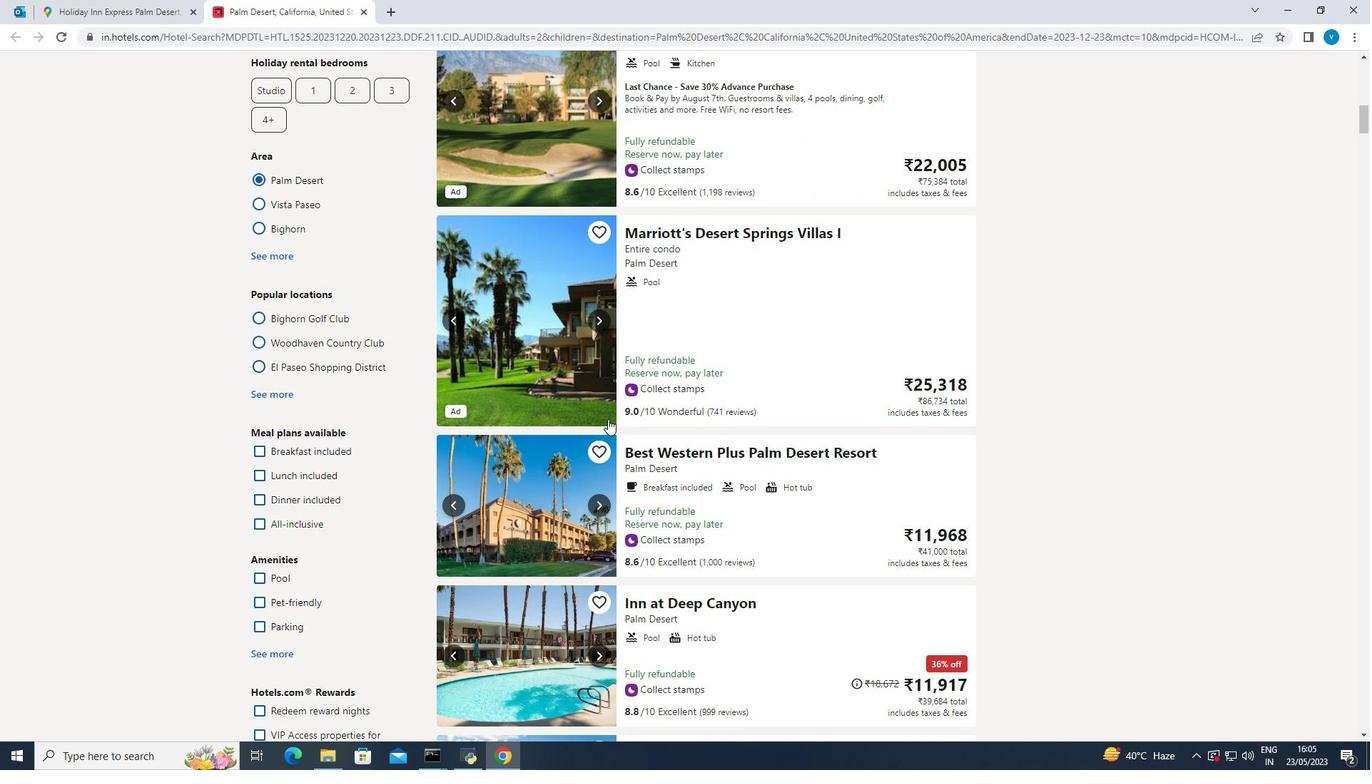 
Action: Mouse moved to (623, 425)
Screenshot: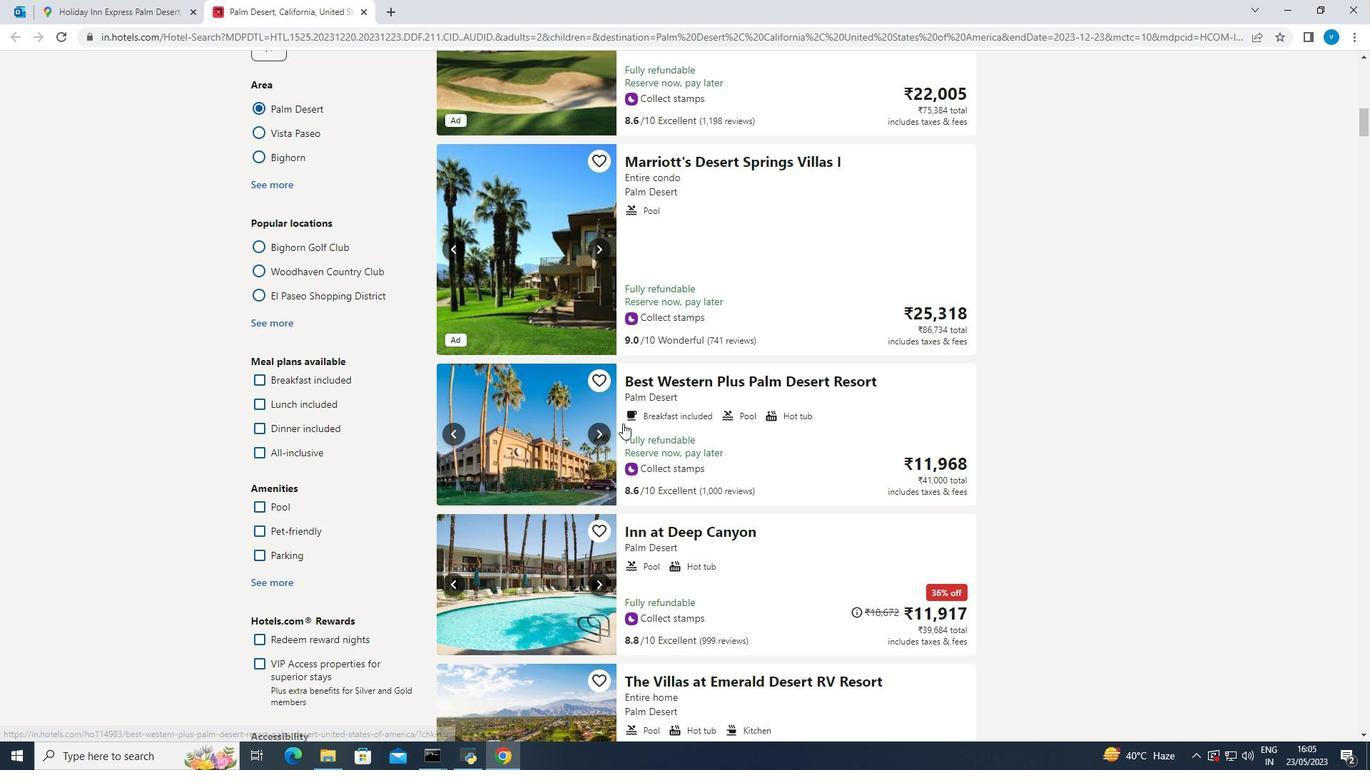 
Action: Mouse scrolled (623, 424) with delta (0, 0)
Screenshot: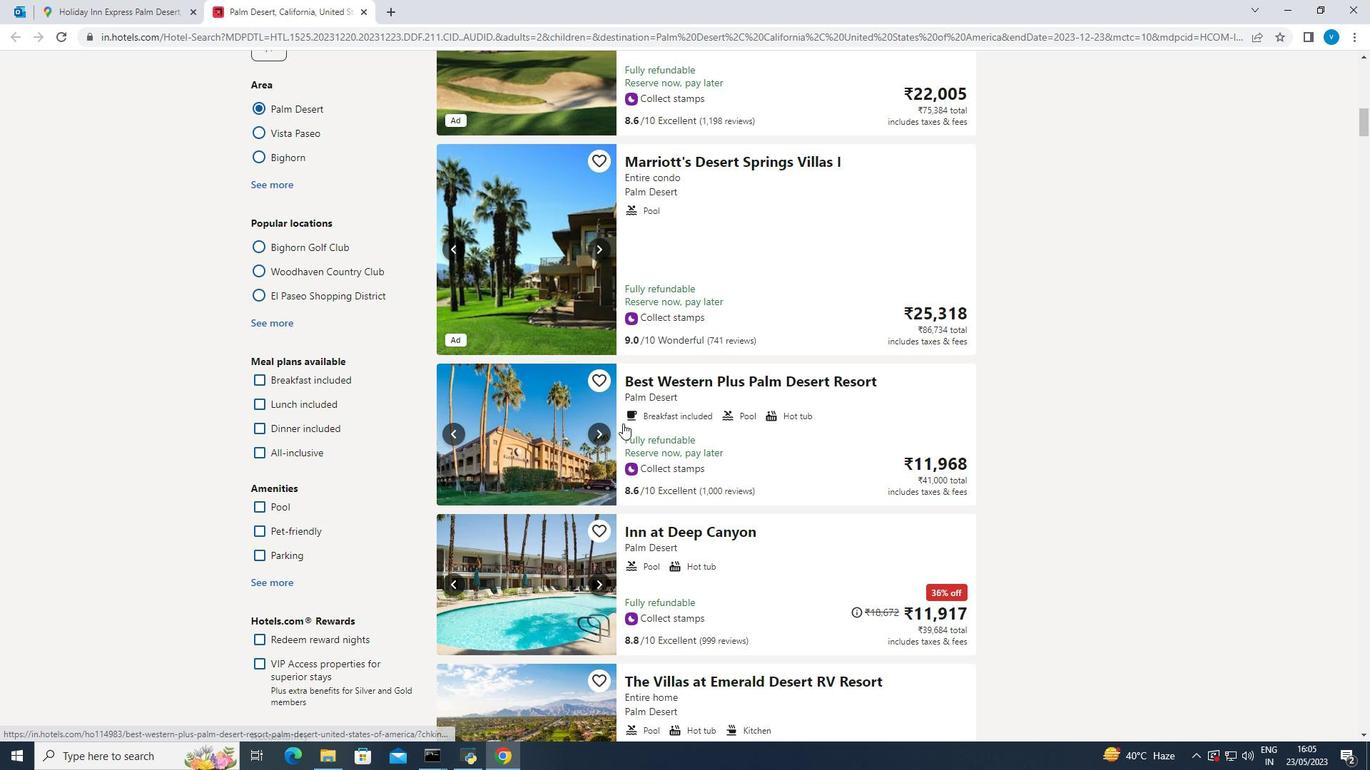 
Action: Mouse moved to (623, 426)
Screenshot: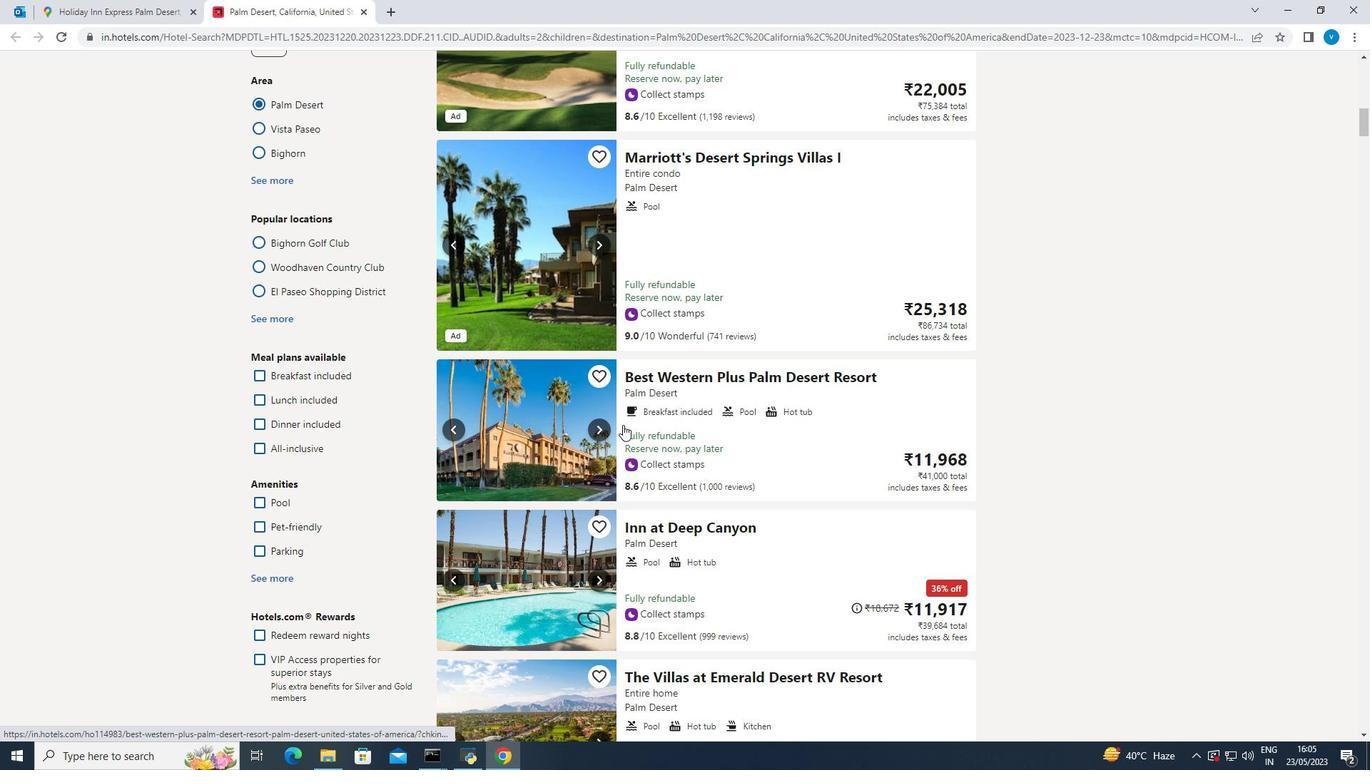 
Action: Mouse scrolled (623, 425) with delta (0, 0)
Screenshot: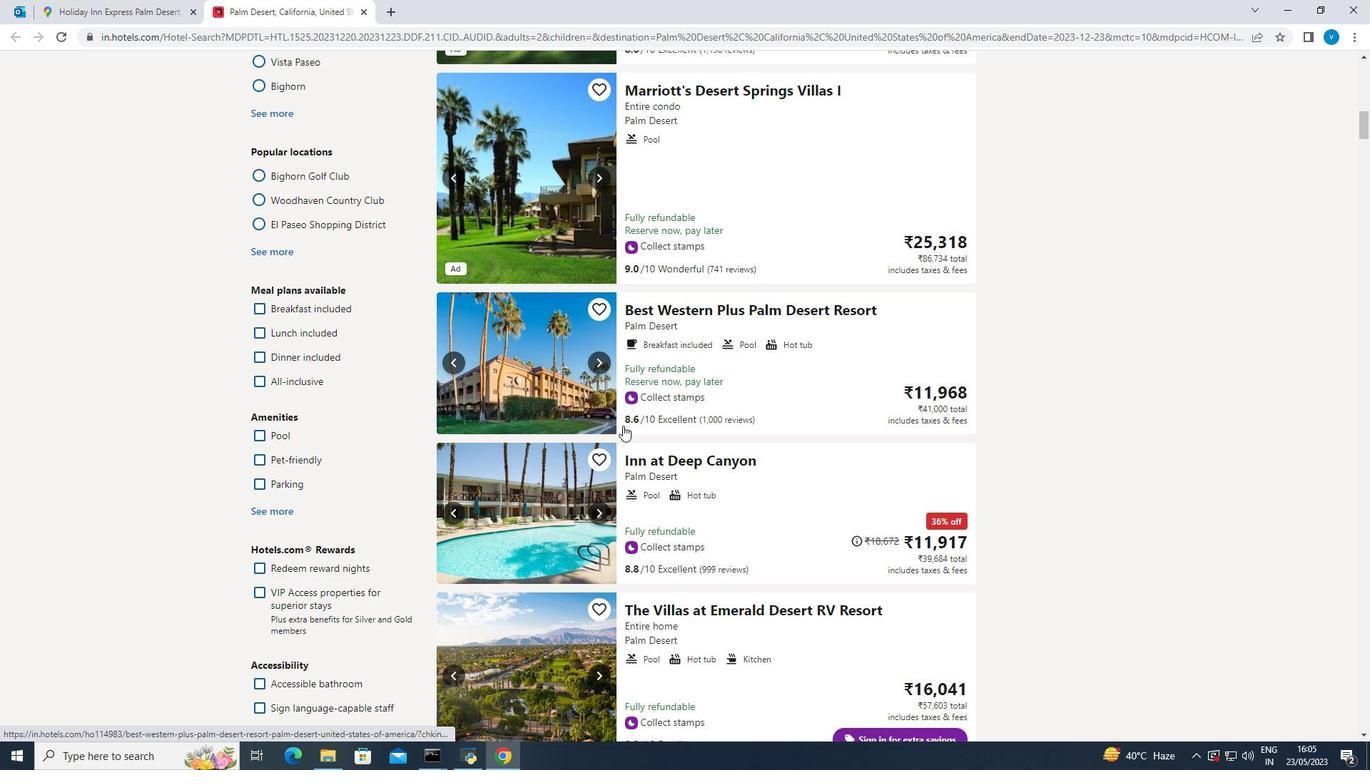 
Action: Mouse scrolled (623, 425) with delta (0, 0)
Screenshot: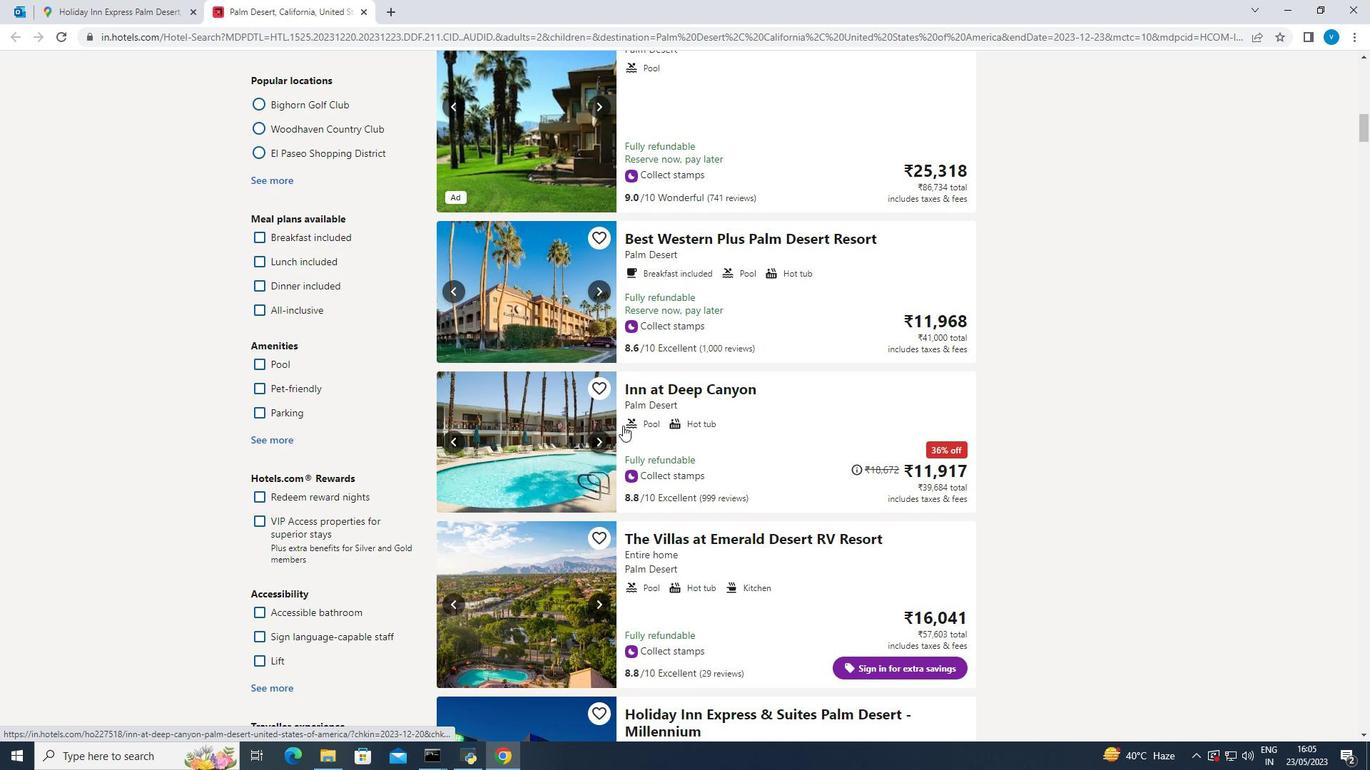 
Action: Mouse moved to (623, 426)
Screenshot: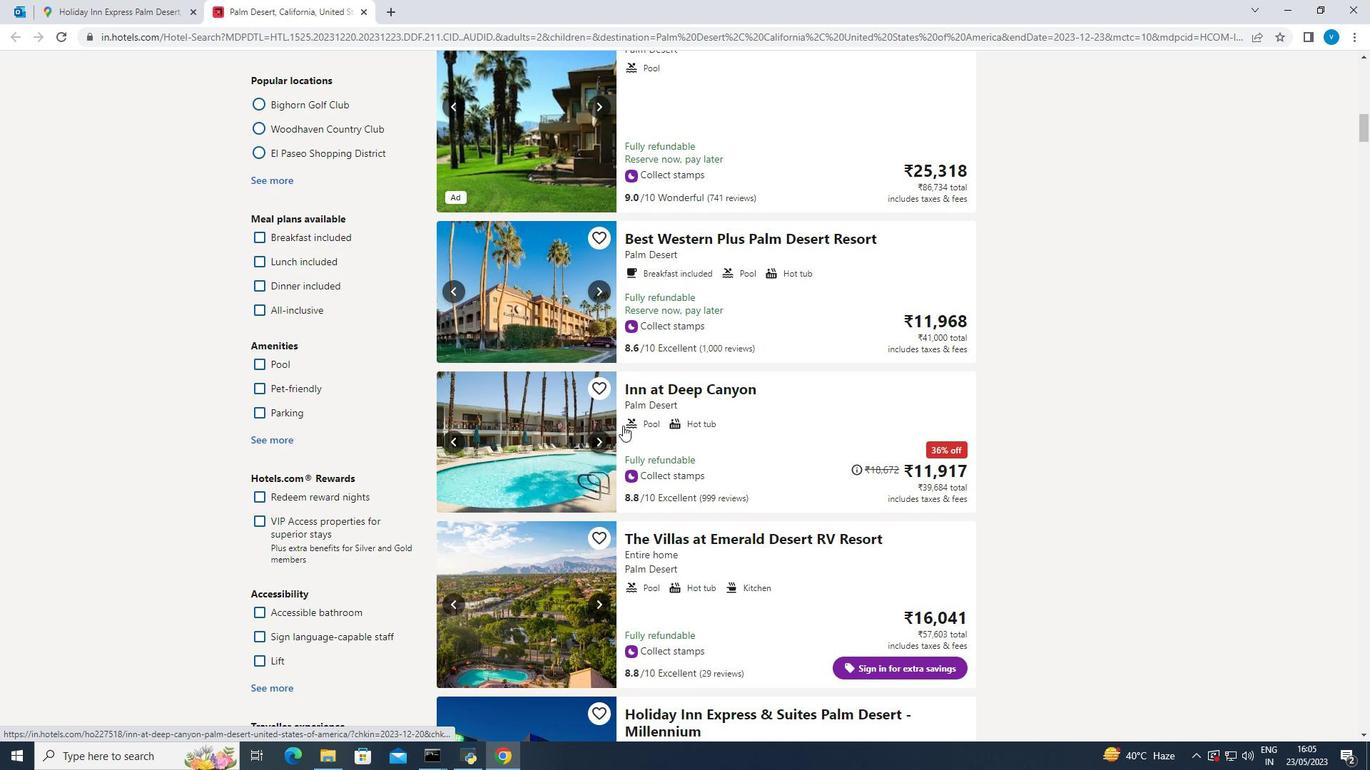 
Action: Mouse scrolled (623, 426) with delta (0, 0)
Screenshot: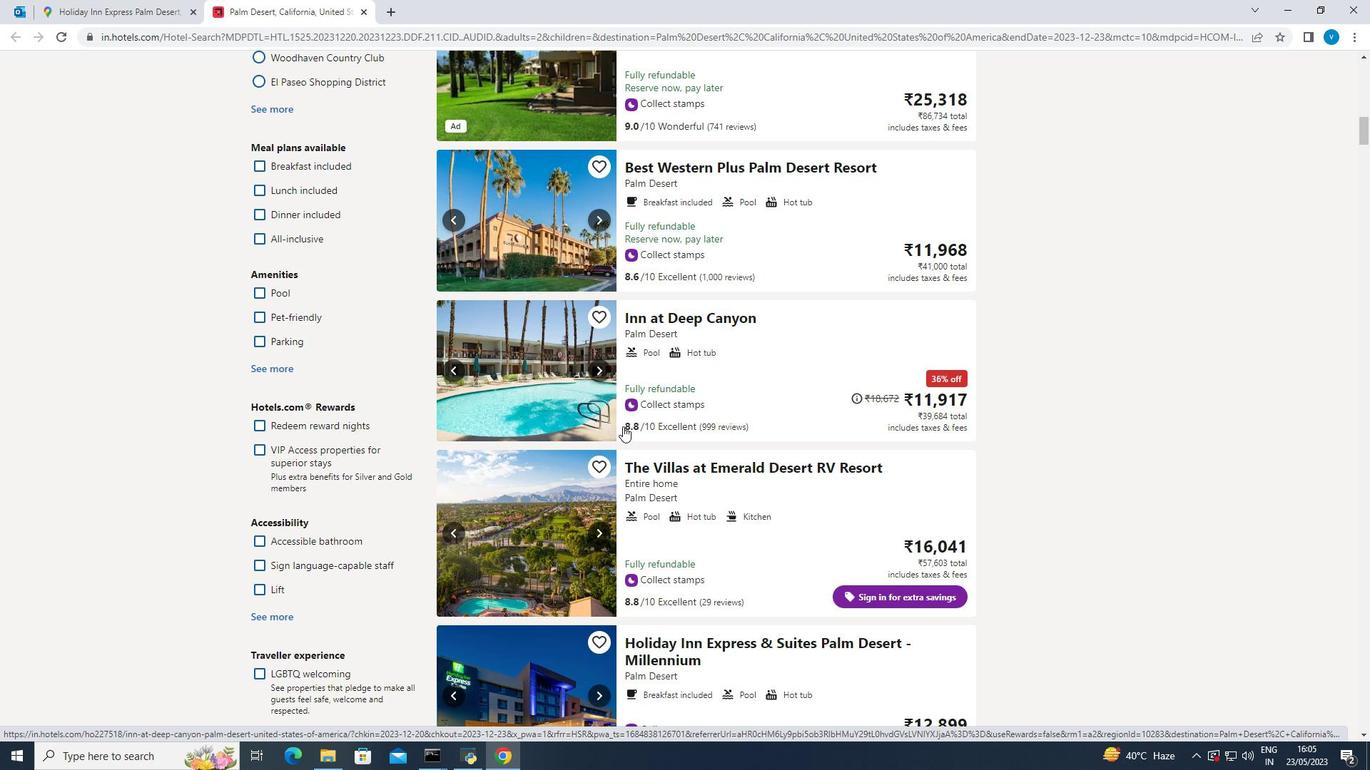 
Action: Mouse moved to (655, 433)
Screenshot: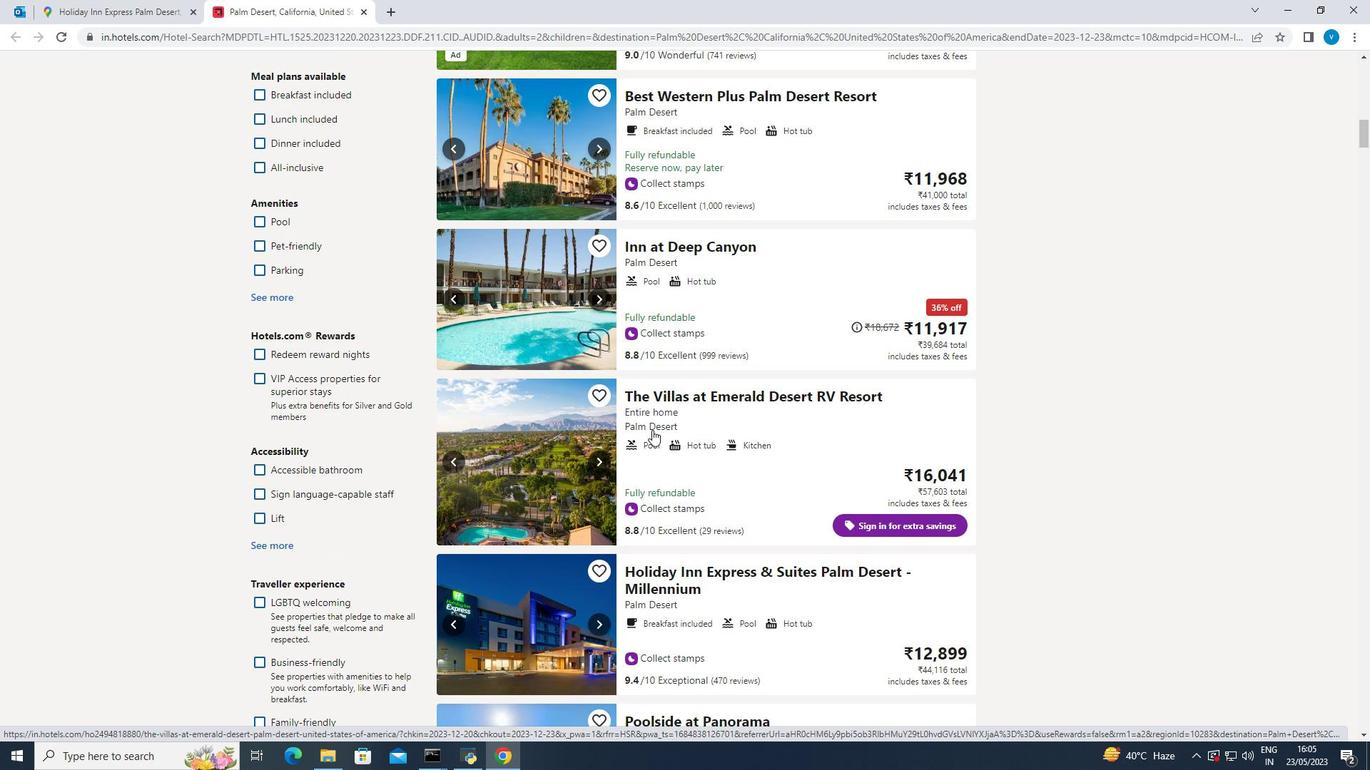 
Action: Mouse scrolled (655, 432) with delta (0, 0)
Screenshot: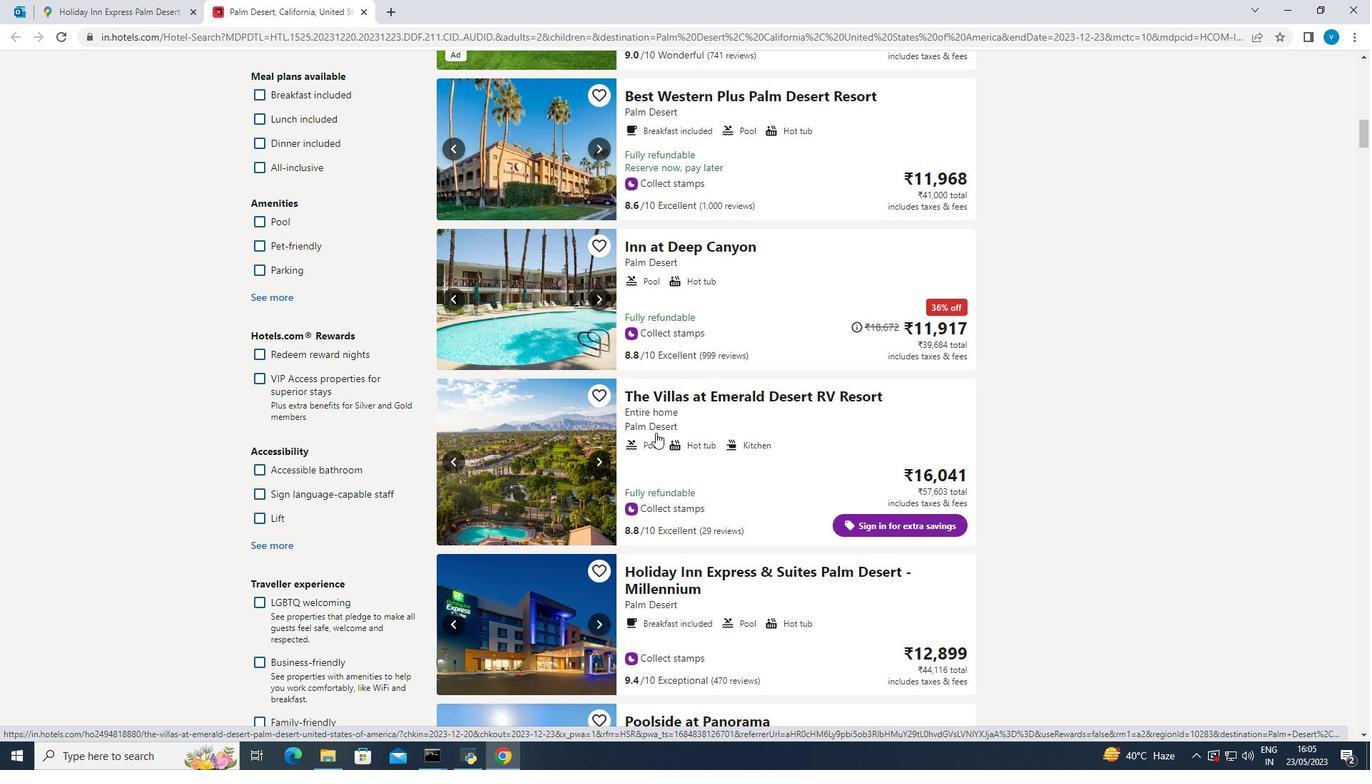 
Action: Mouse moved to (655, 433)
Screenshot: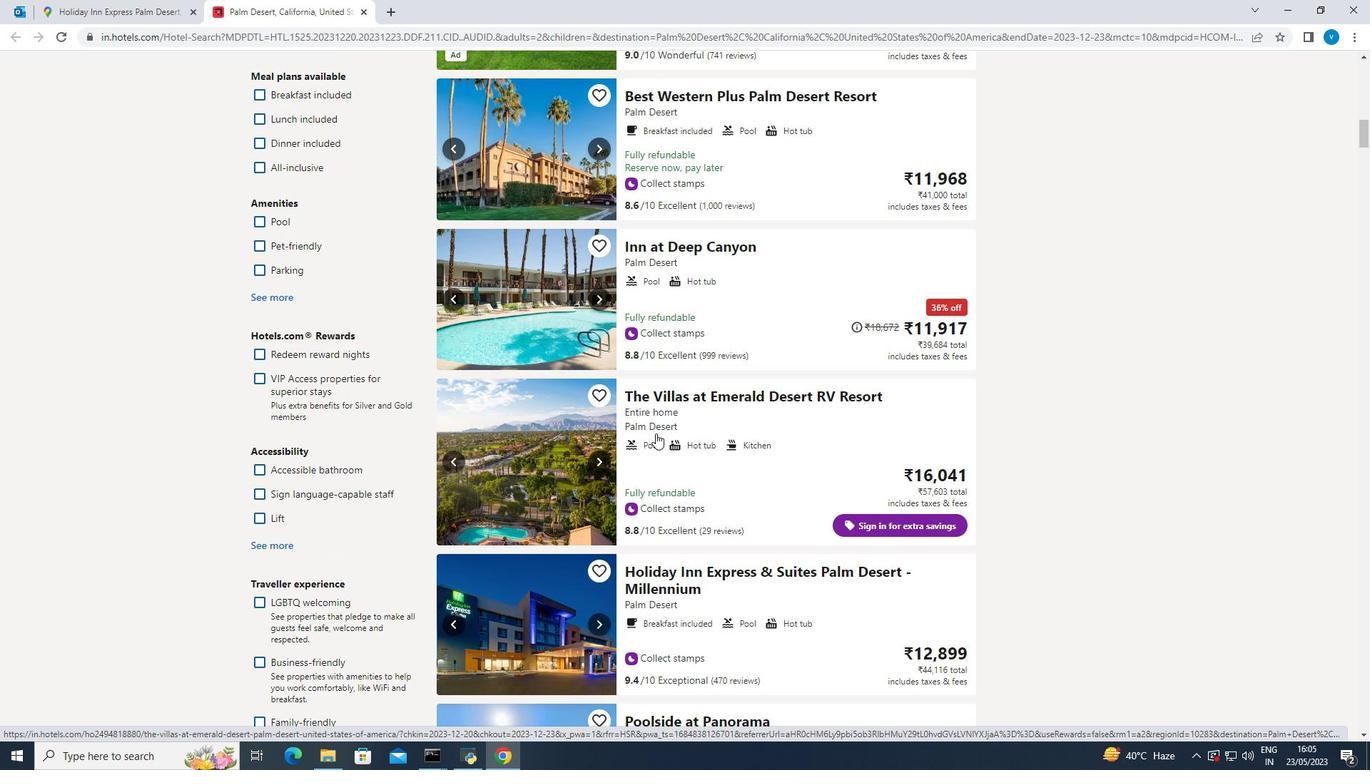 
Action: Mouse scrolled (655, 433) with delta (0, 0)
Screenshot: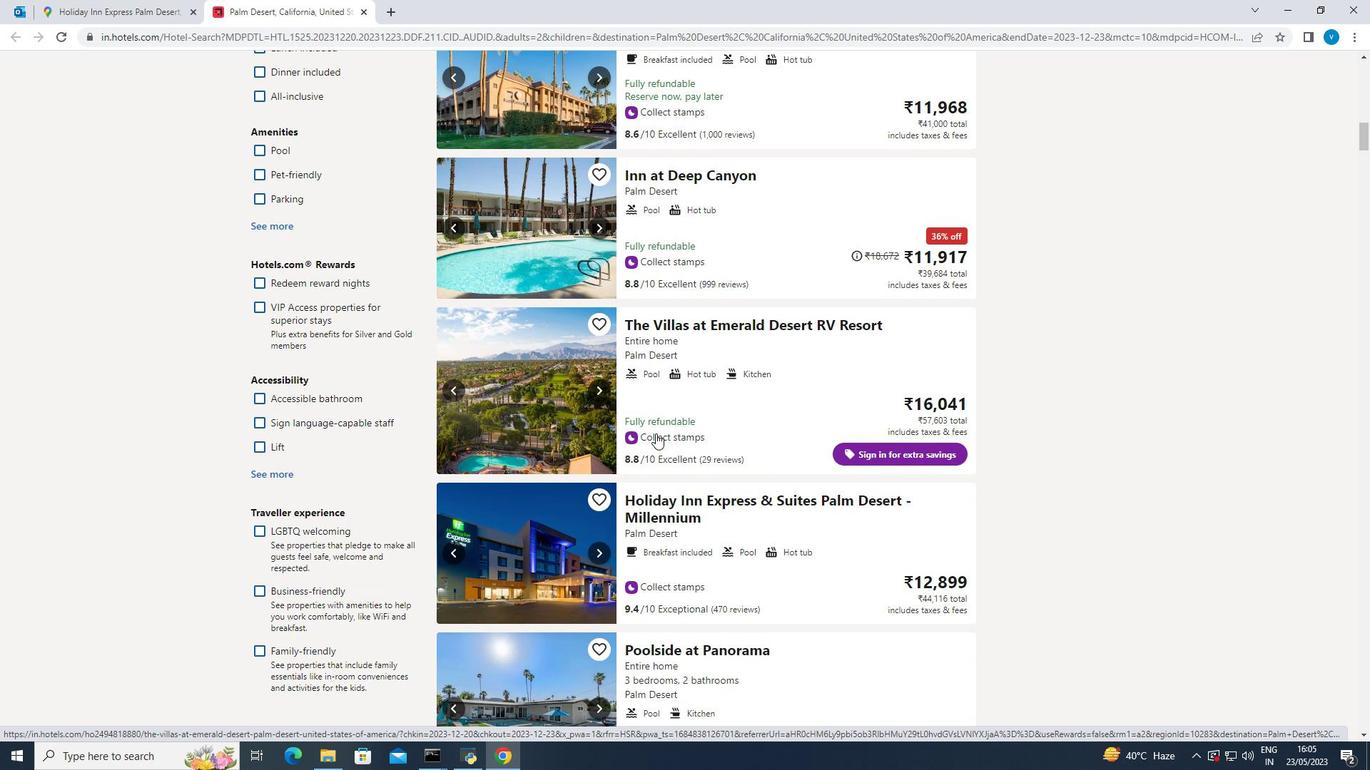 
Action: Mouse moved to (655, 434)
Screenshot: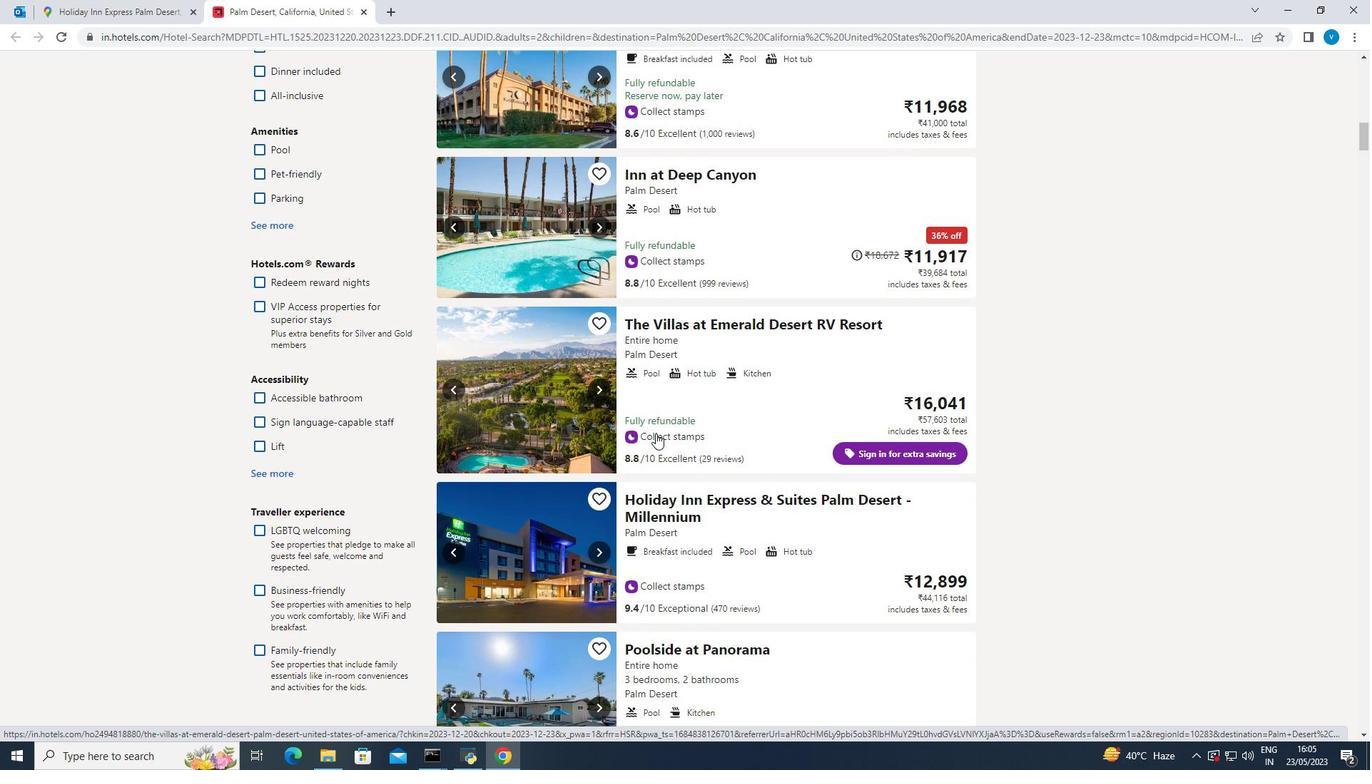 
Action: Mouse scrolled (655, 433) with delta (0, 0)
Screenshot: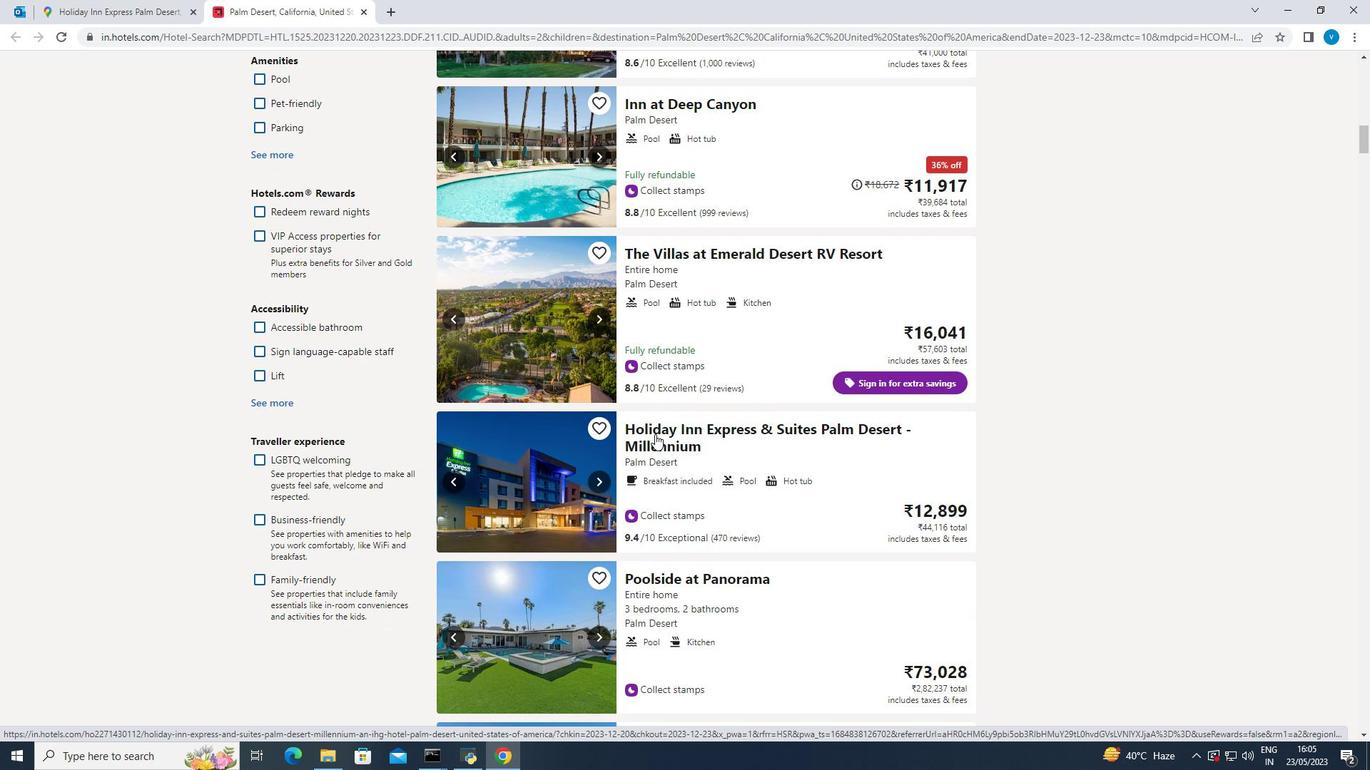 
Action: Mouse moved to (654, 435)
Screenshot: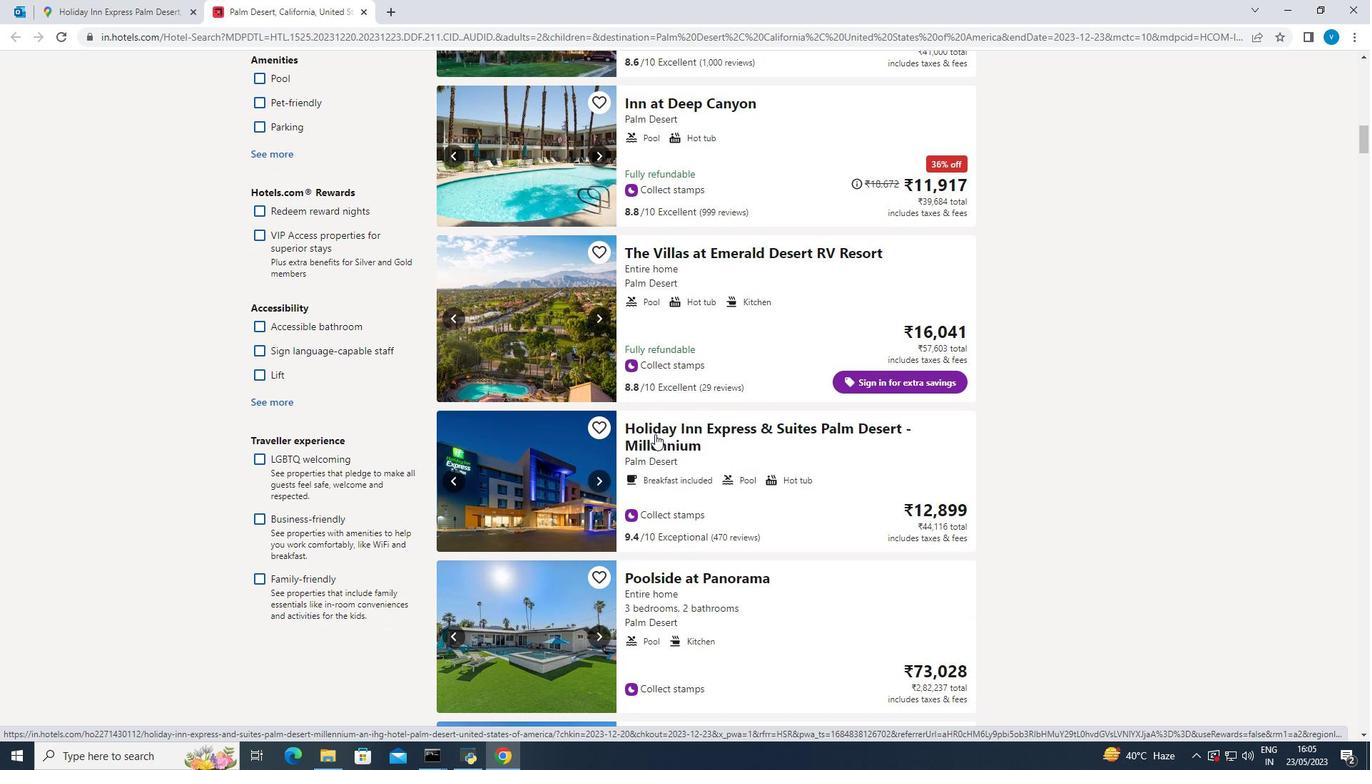 
Action: Mouse scrolled (654, 434) with delta (0, 0)
Screenshot: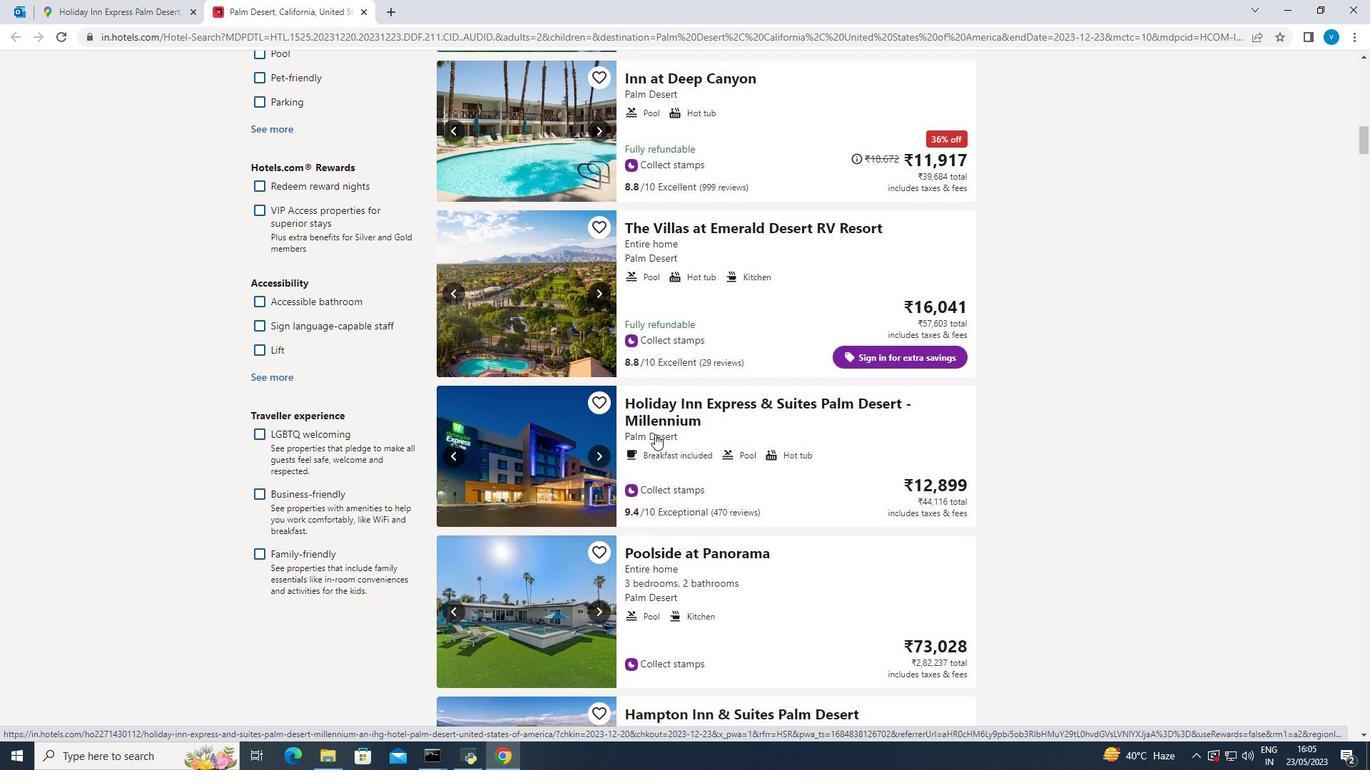 
Action: Mouse scrolled (654, 434) with delta (0, 0)
Screenshot: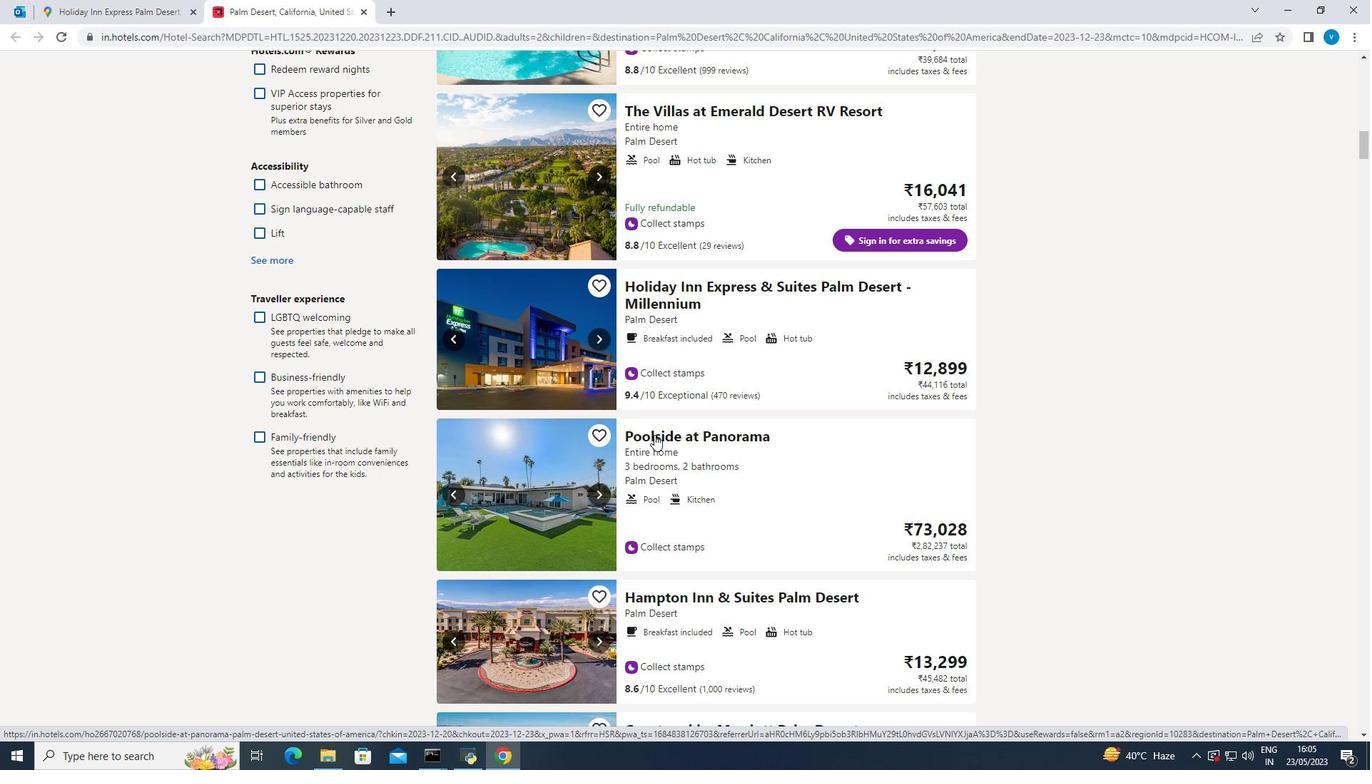 
Action: Mouse scrolled (654, 434) with delta (0, 0)
Screenshot: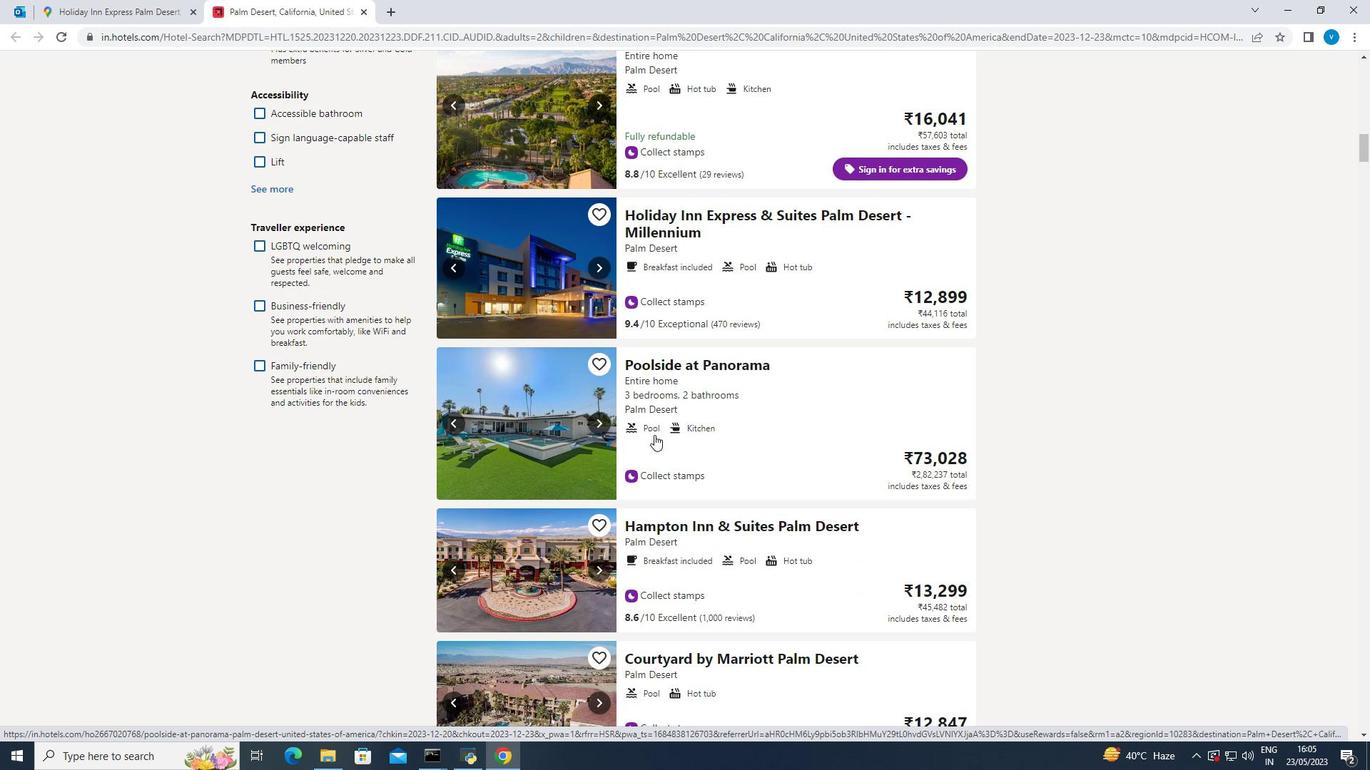 
Action: Mouse moved to (654, 435)
Screenshot: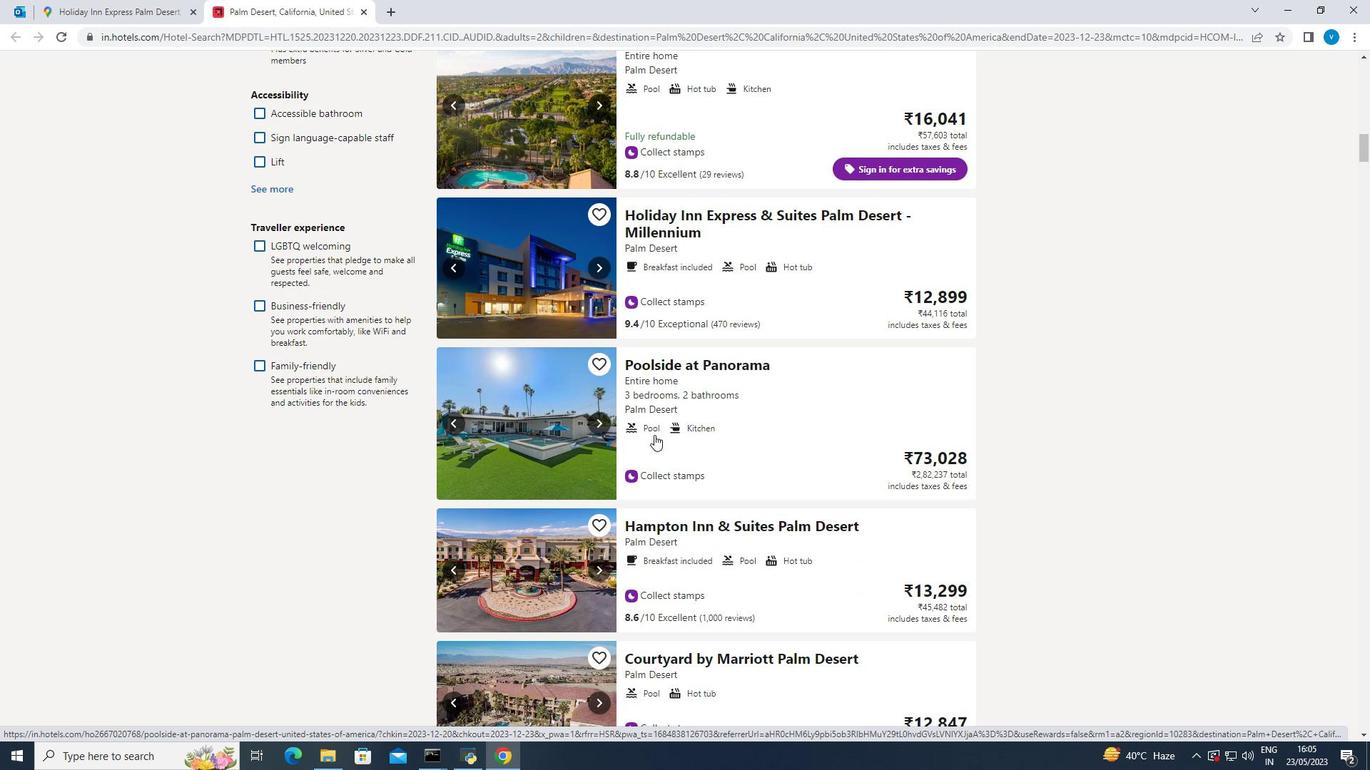 
Action: Mouse scrolled (654, 434) with delta (0, 0)
Screenshot: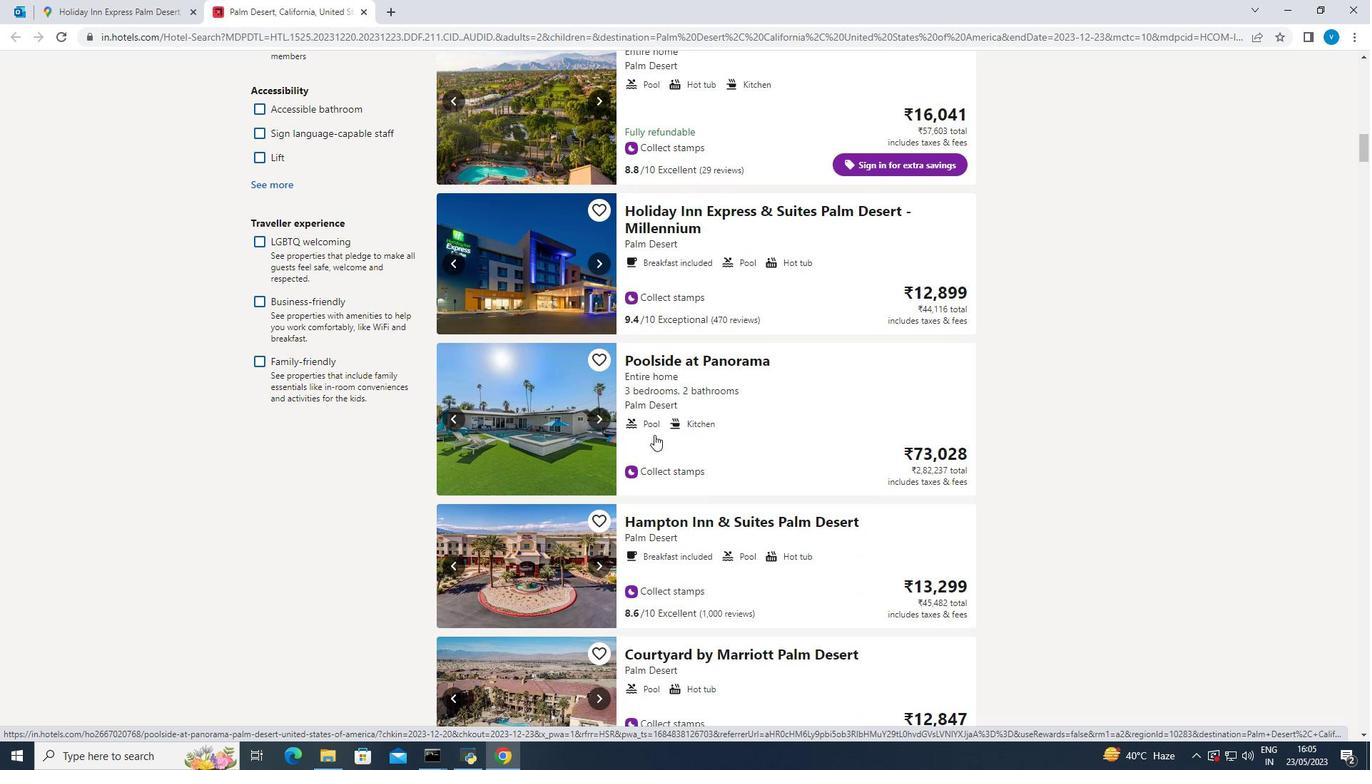 
Action: Mouse moved to (653, 436)
Screenshot: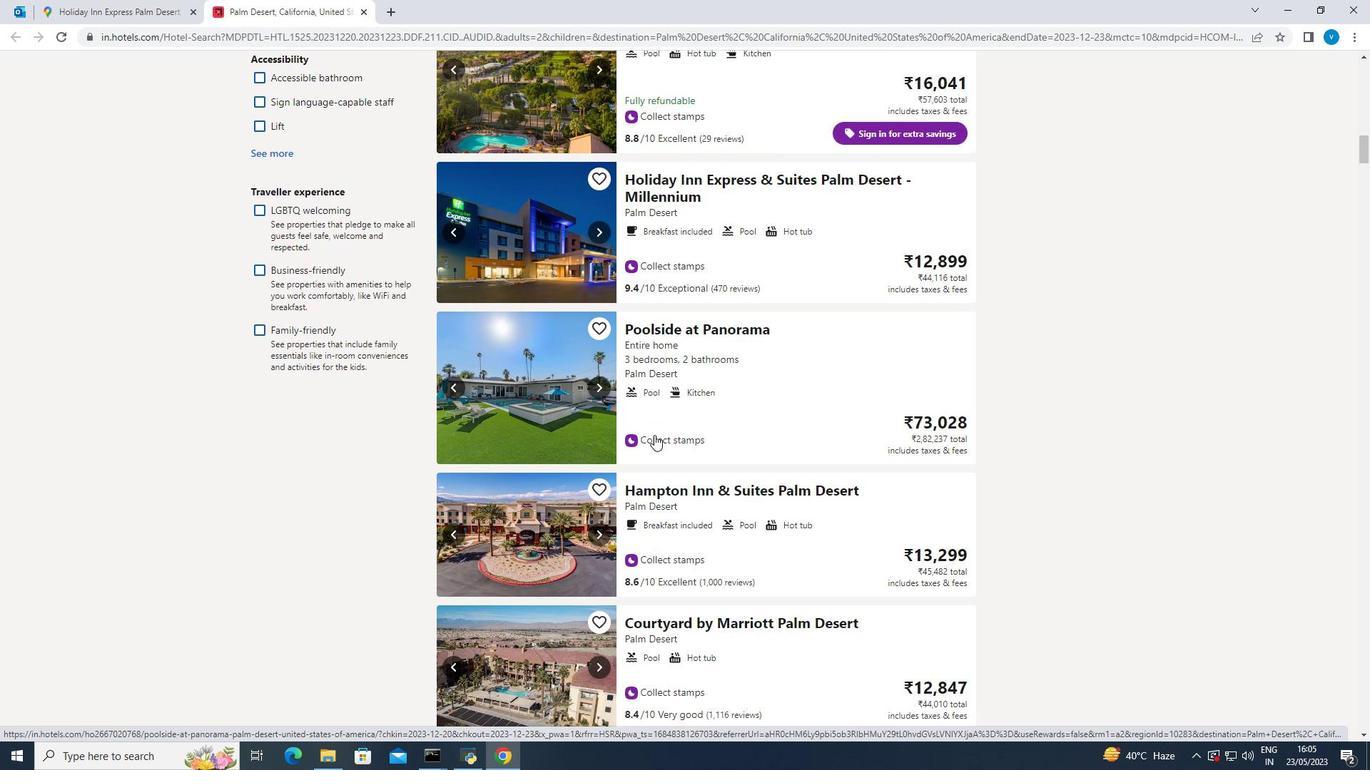 
Action: Mouse scrolled (653, 435) with delta (0, 0)
Screenshot: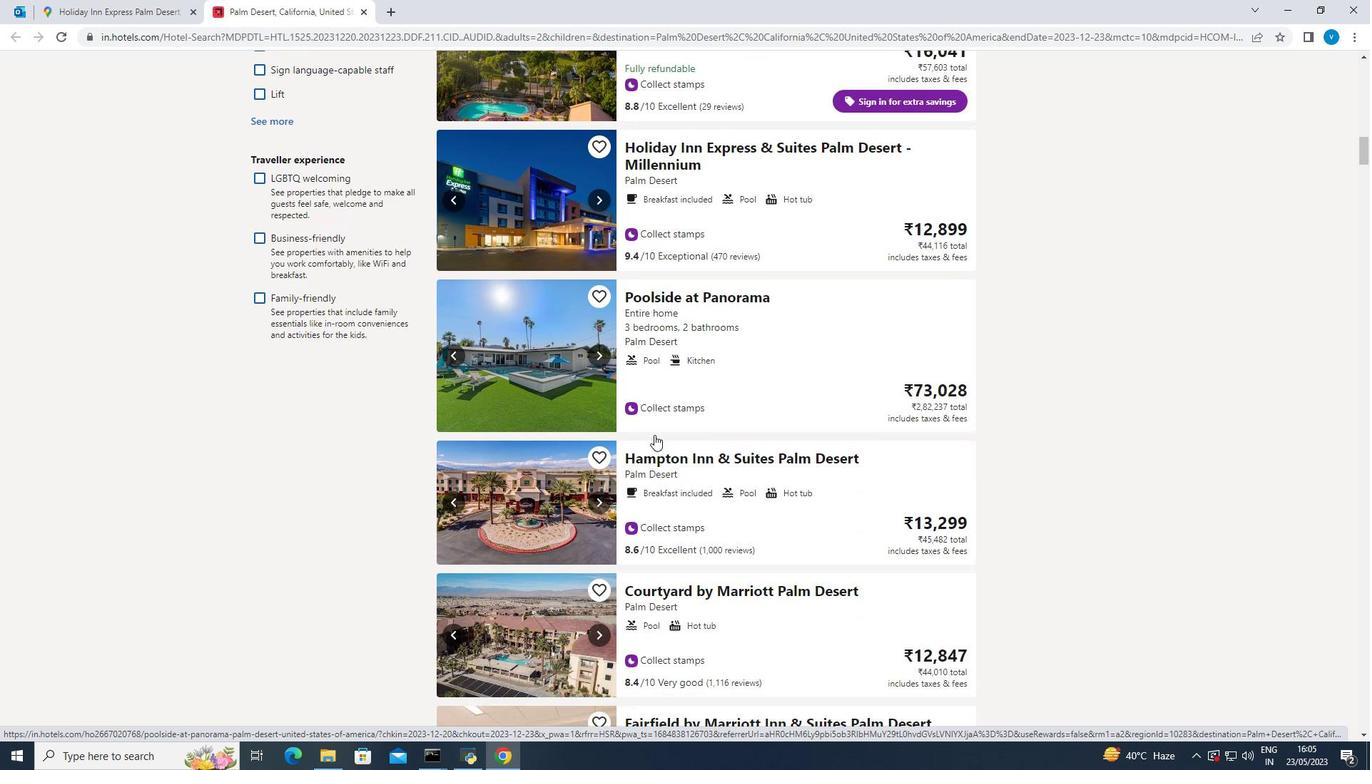 
Action: Mouse scrolled (653, 435) with delta (0, 0)
Screenshot: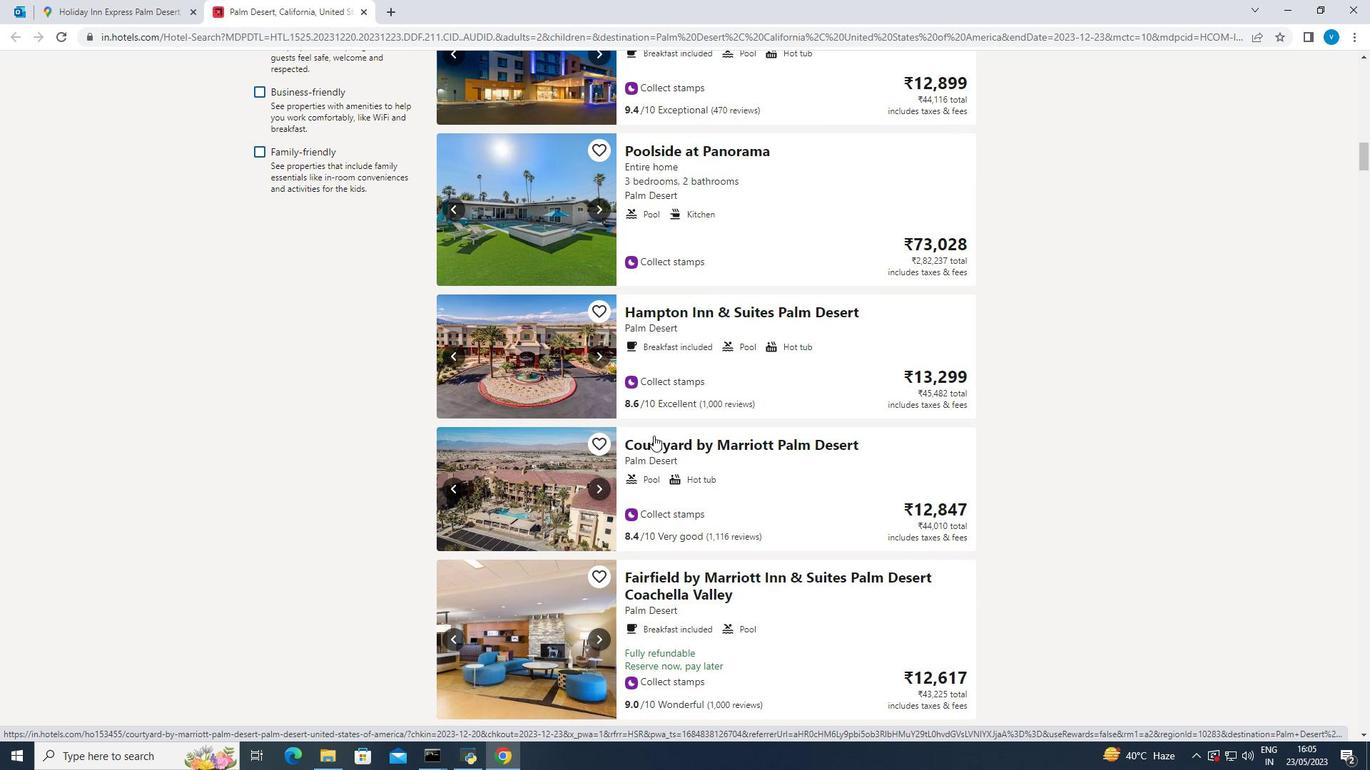 
Action: Mouse scrolled (653, 435) with delta (0, 0)
Screenshot: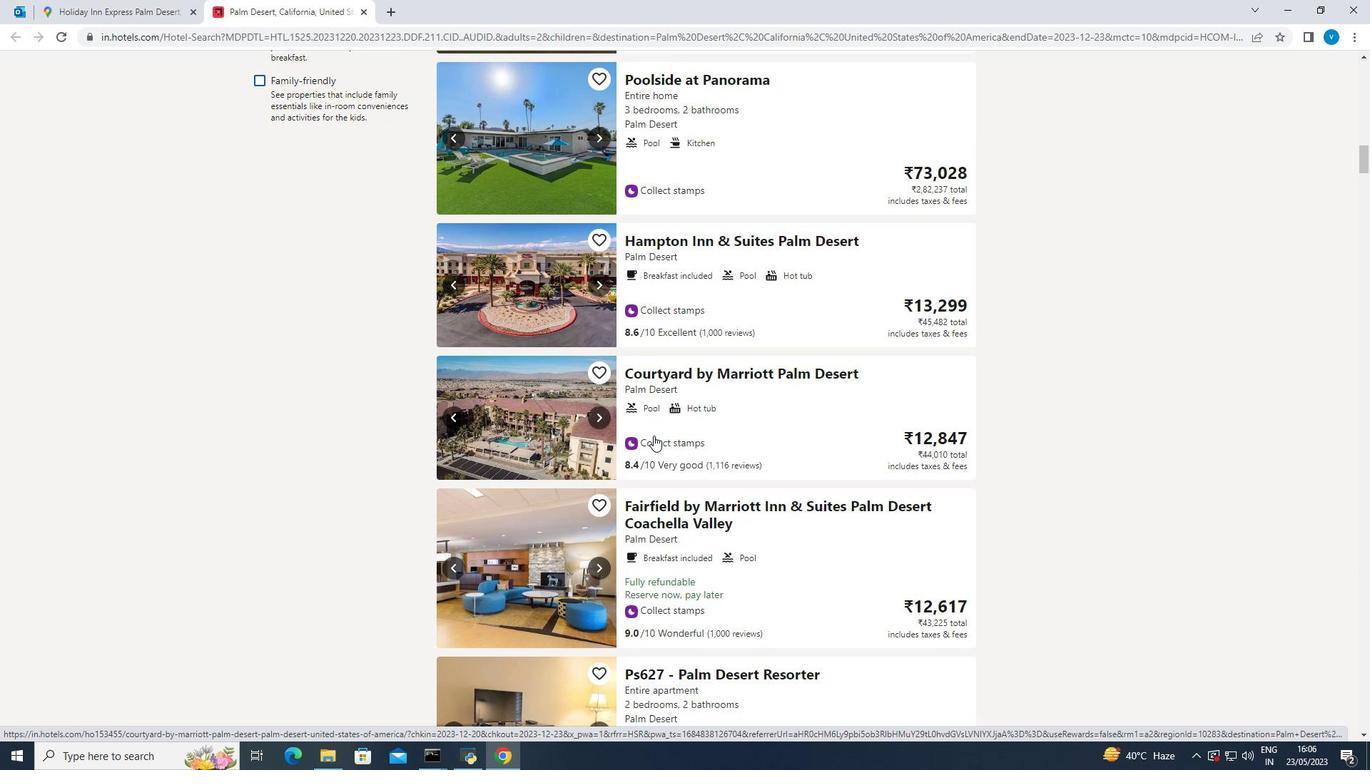 
Action: Mouse moved to (648, 400)
Screenshot: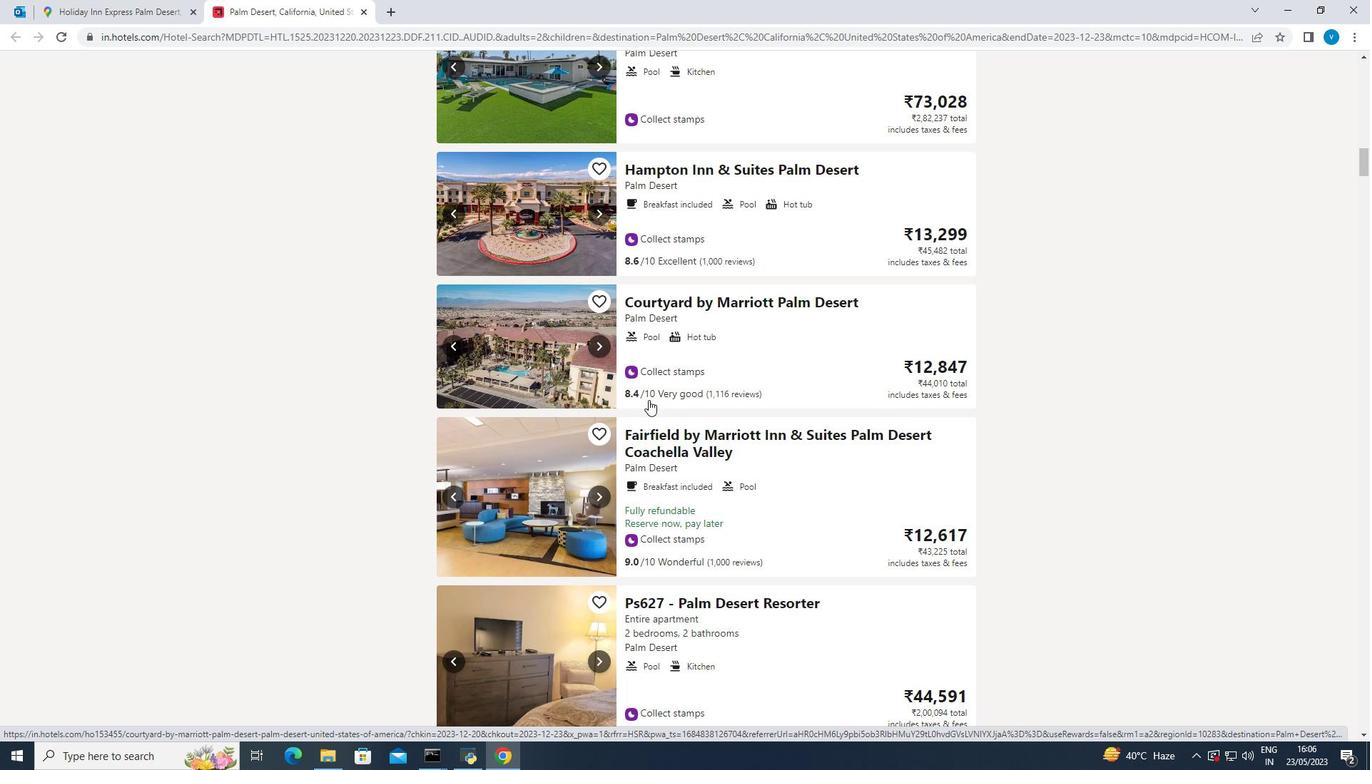 
Action: Mouse scrolled (648, 399) with delta (0, 0)
Screenshot: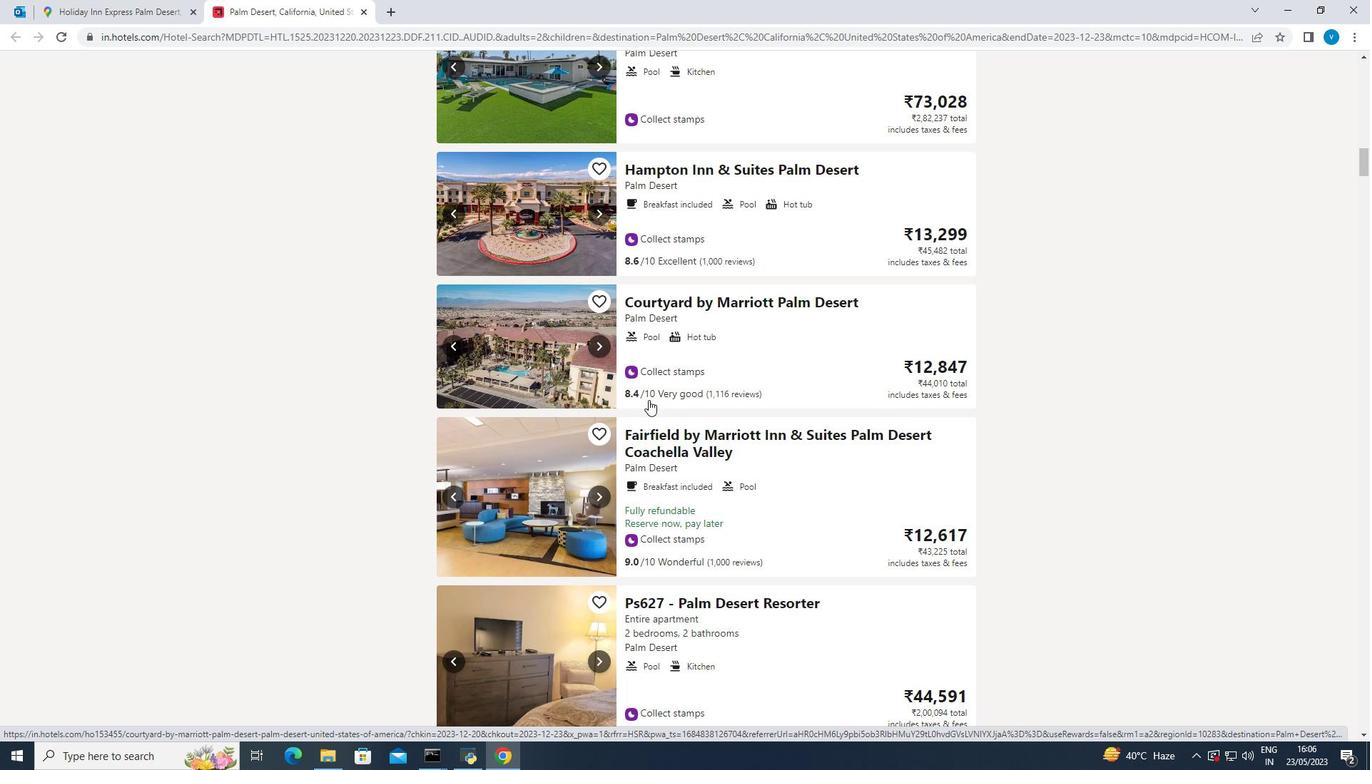 
Action: Mouse moved to (692, 401)
Screenshot: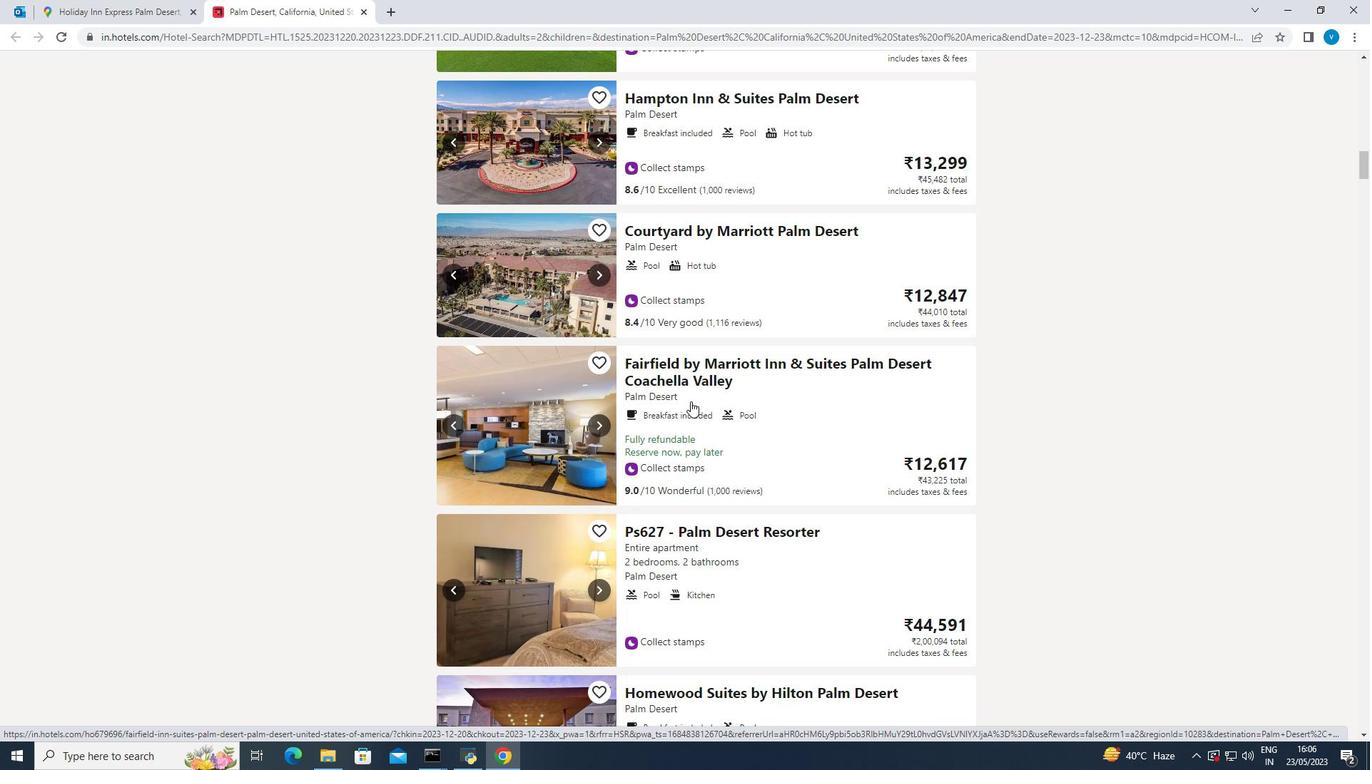 
Action: Mouse scrolled (692, 401) with delta (0, 0)
Screenshot: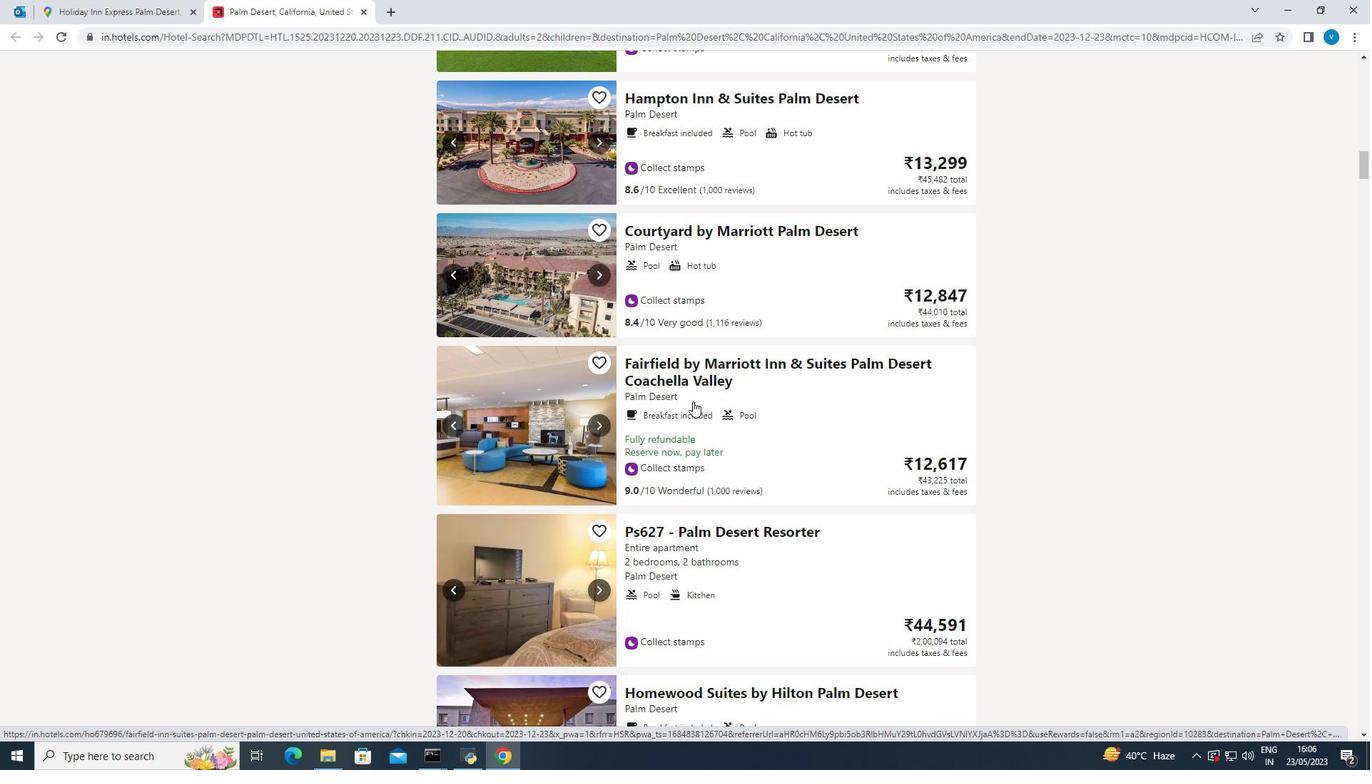
Action: Mouse scrolled (692, 401) with delta (0, 0)
Screenshot: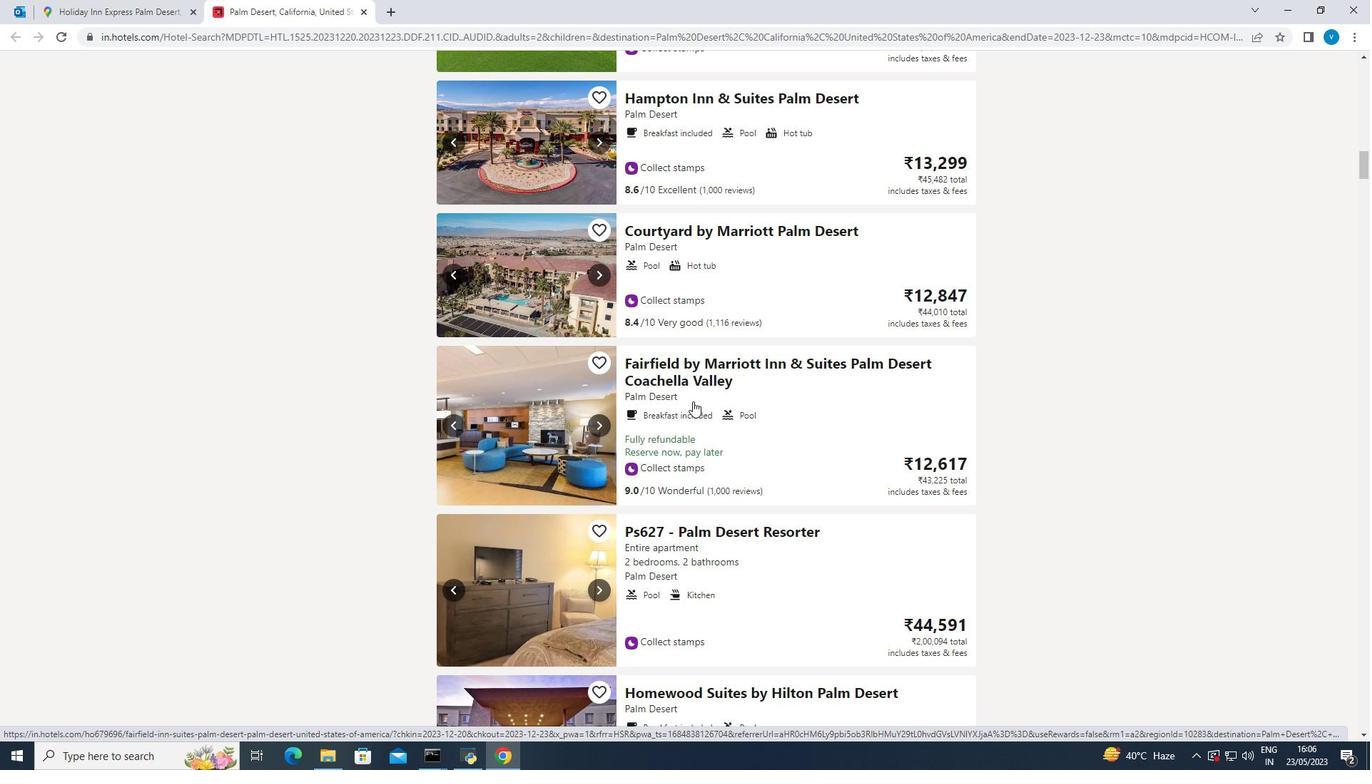 
Action: Mouse moved to (693, 401)
Screenshot: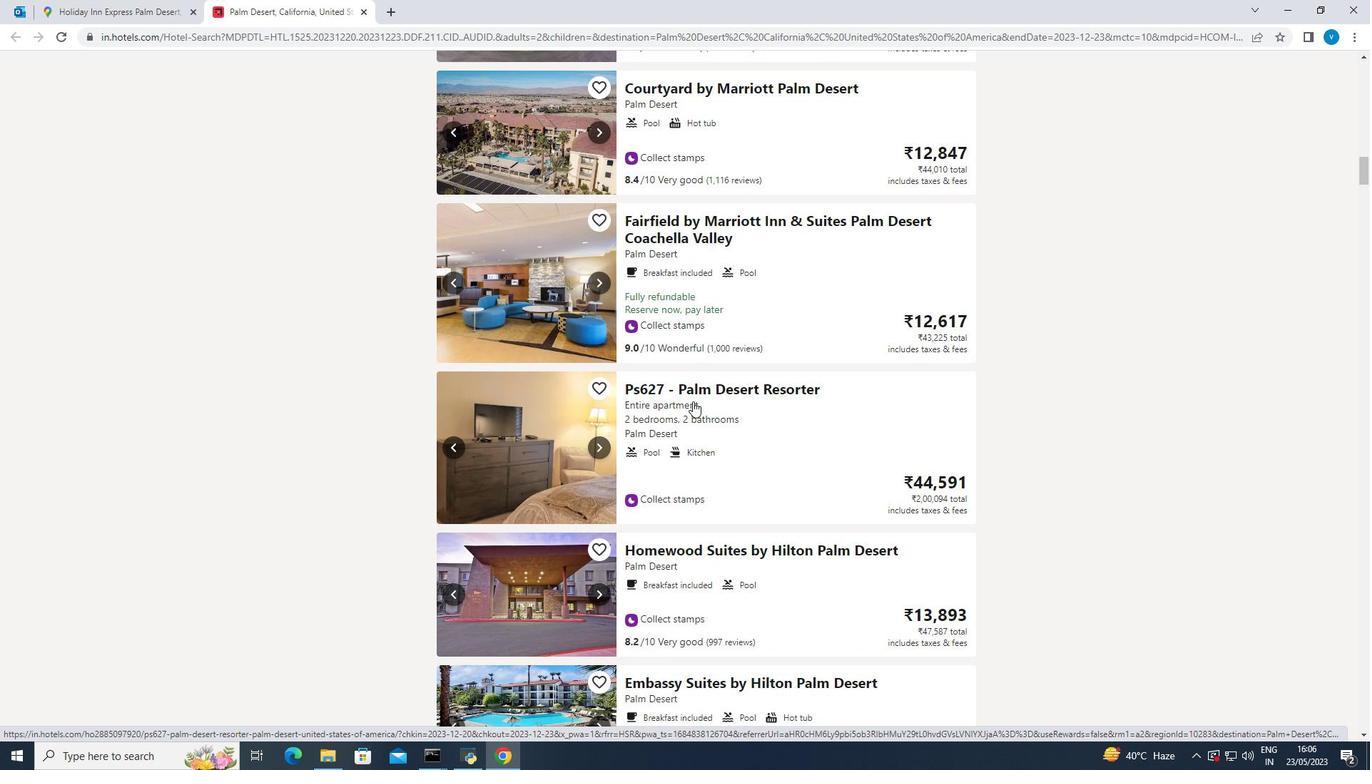 
Action: Mouse scrolled (693, 401) with delta (0, 0)
Screenshot: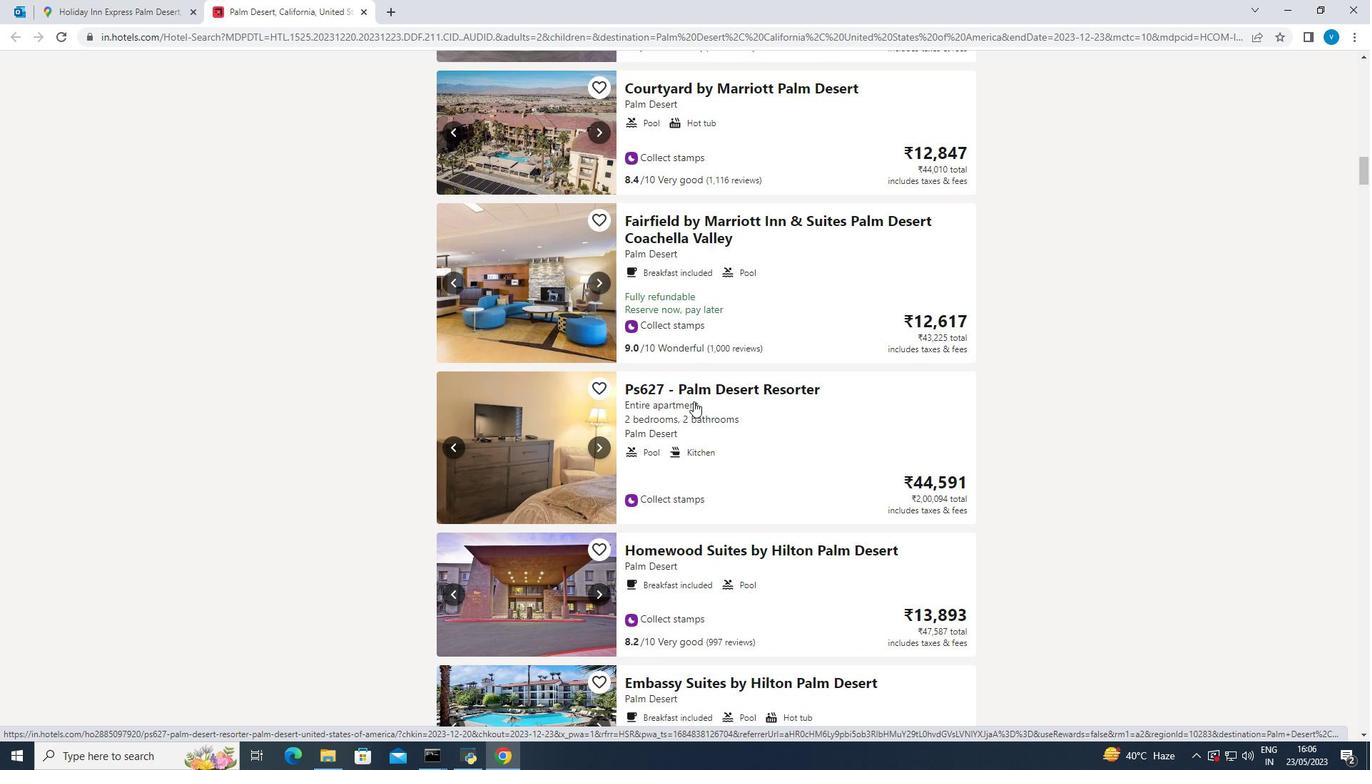 
Action: Mouse scrolled (693, 401) with delta (0, 0)
Screenshot: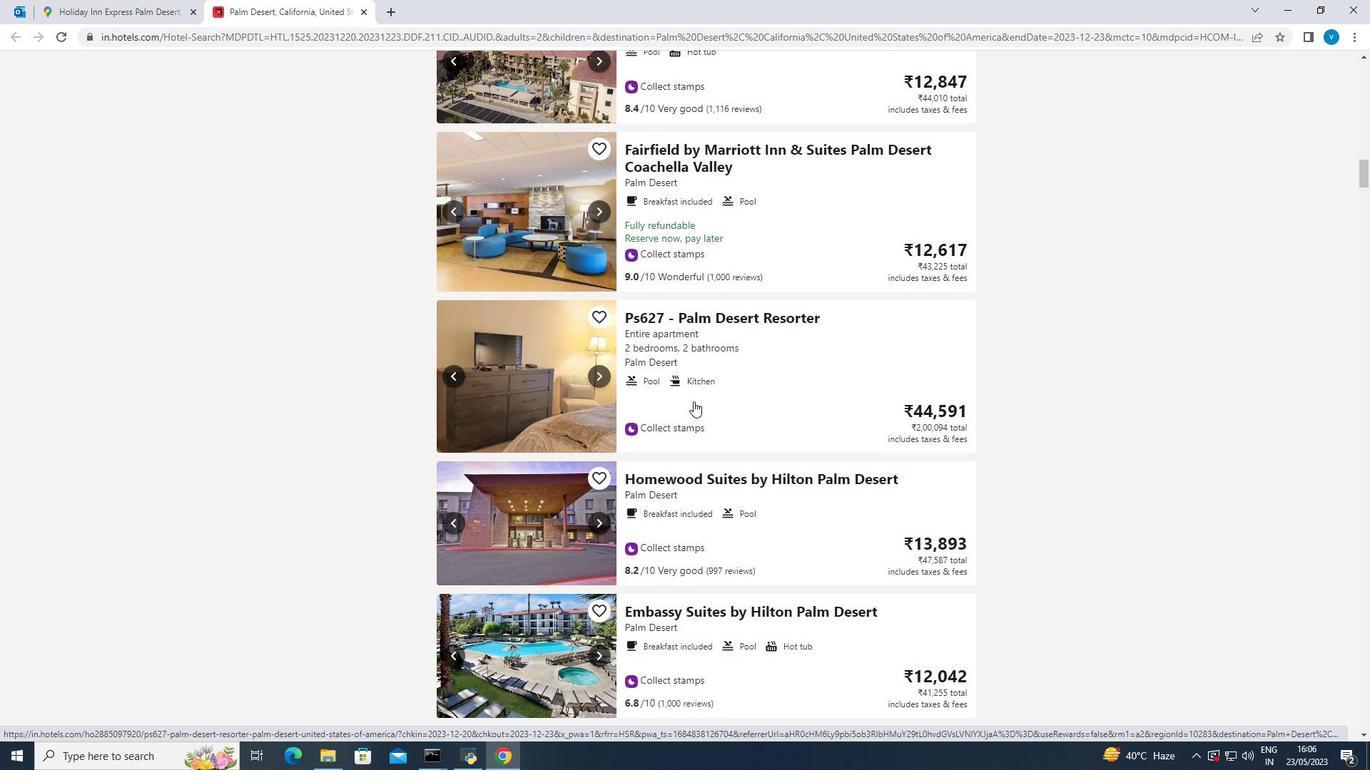 
Action: Mouse moved to (708, 426)
Screenshot: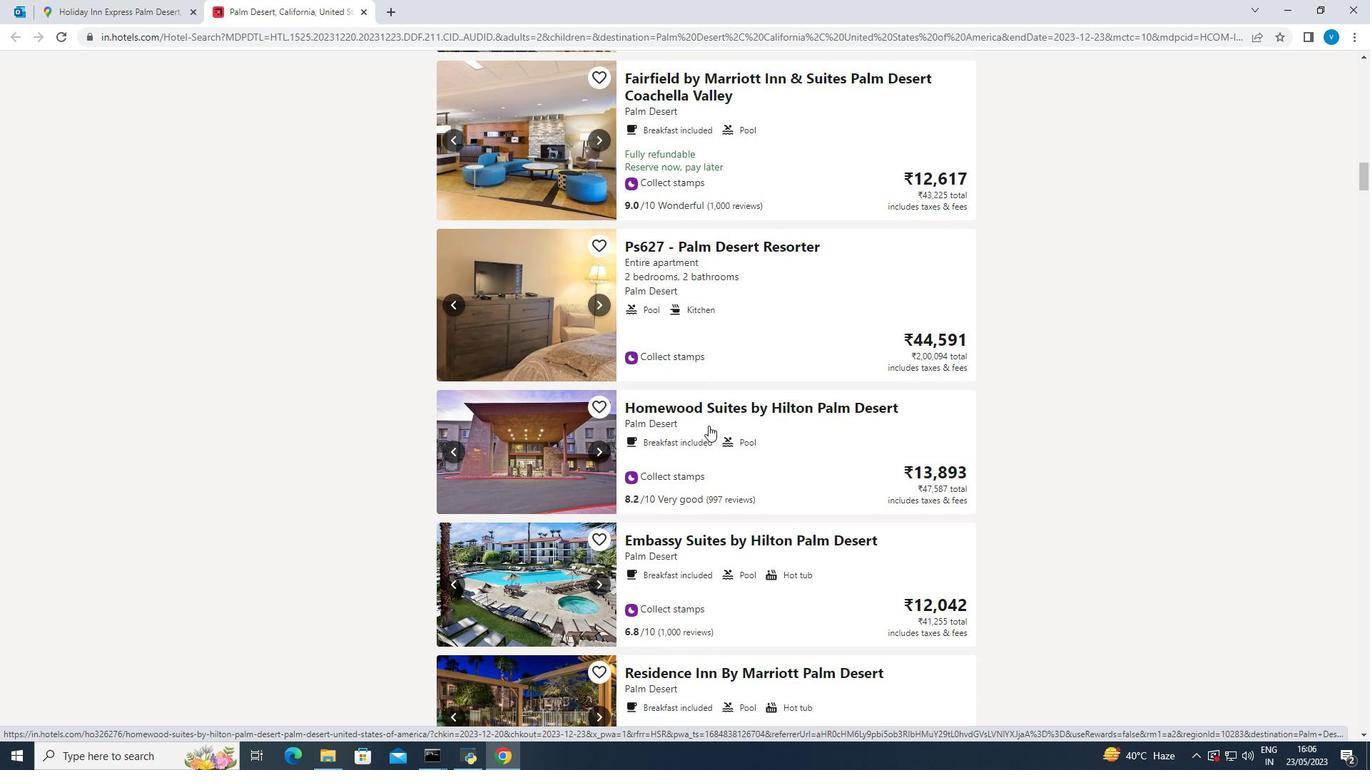 
Action: Mouse scrolled (708, 425) with delta (0, 0)
Screenshot: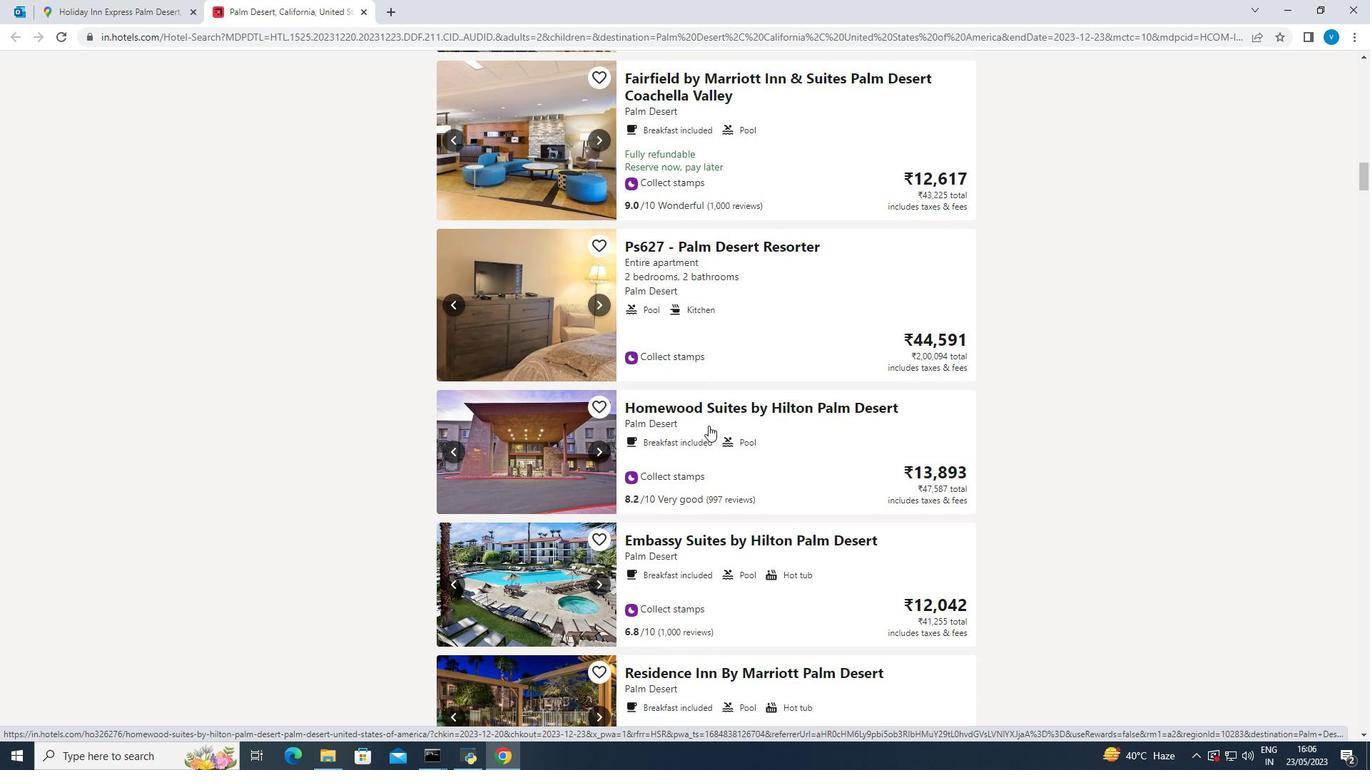 
Action: Mouse moved to (765, 416)
Screenshot: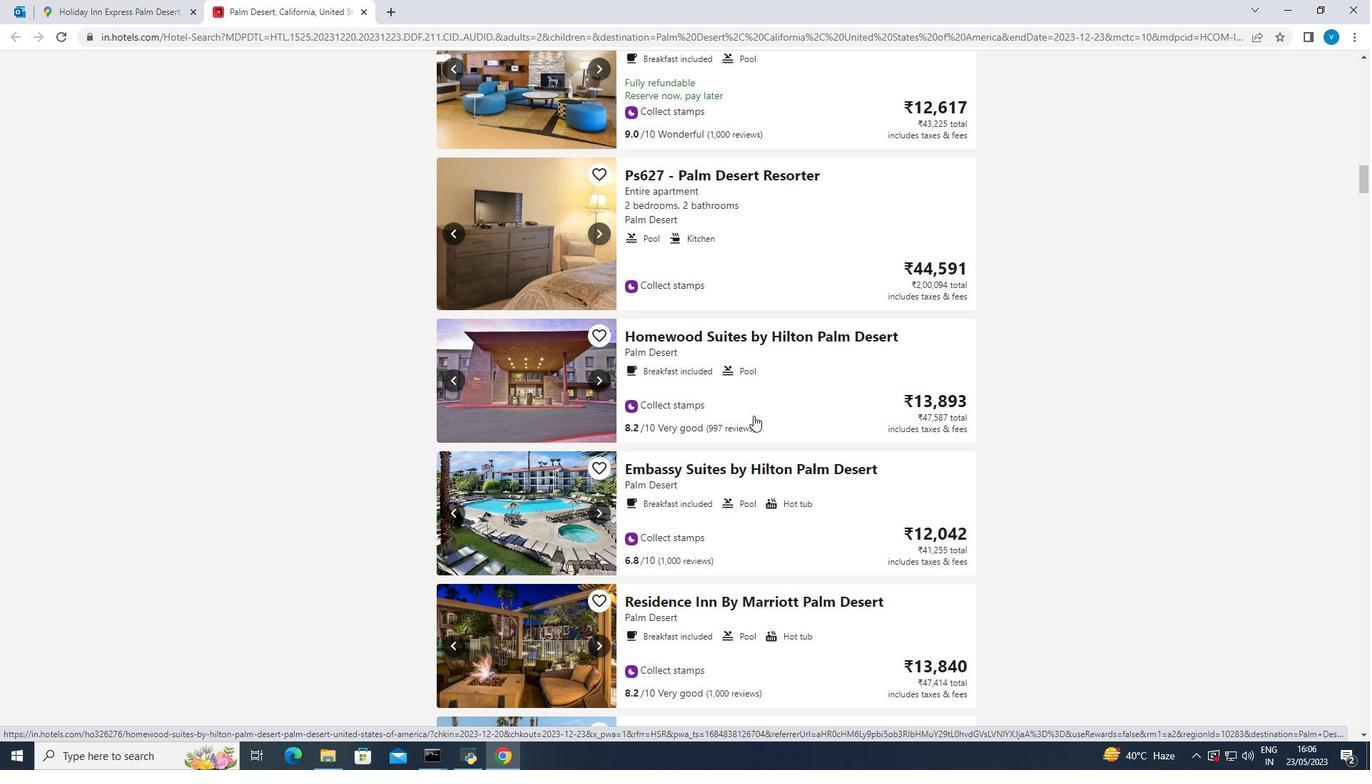
Action: Mouse scrolled (765, 415) with delta (0, 0)
Screenshot: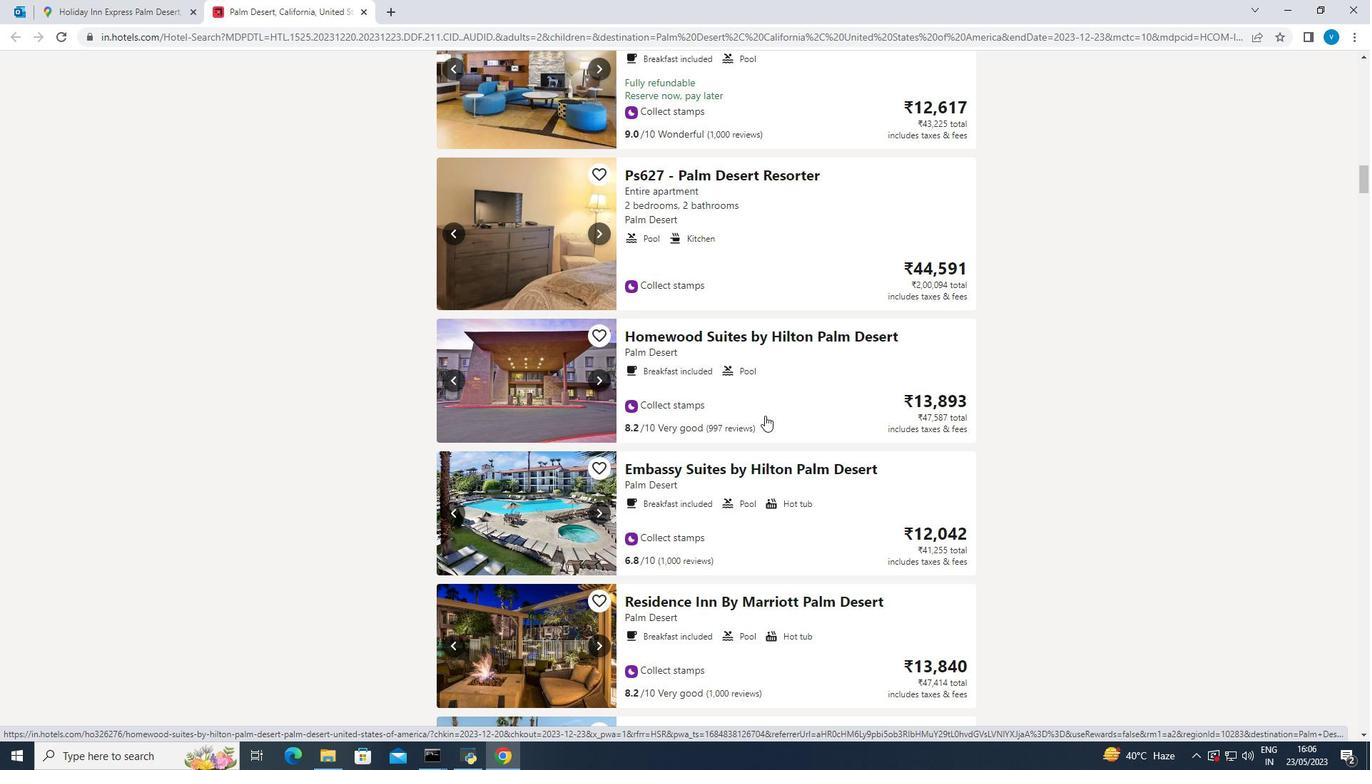 
Action: Mouse scrolled (765, 415) with delta (0, 0)
Screenshot: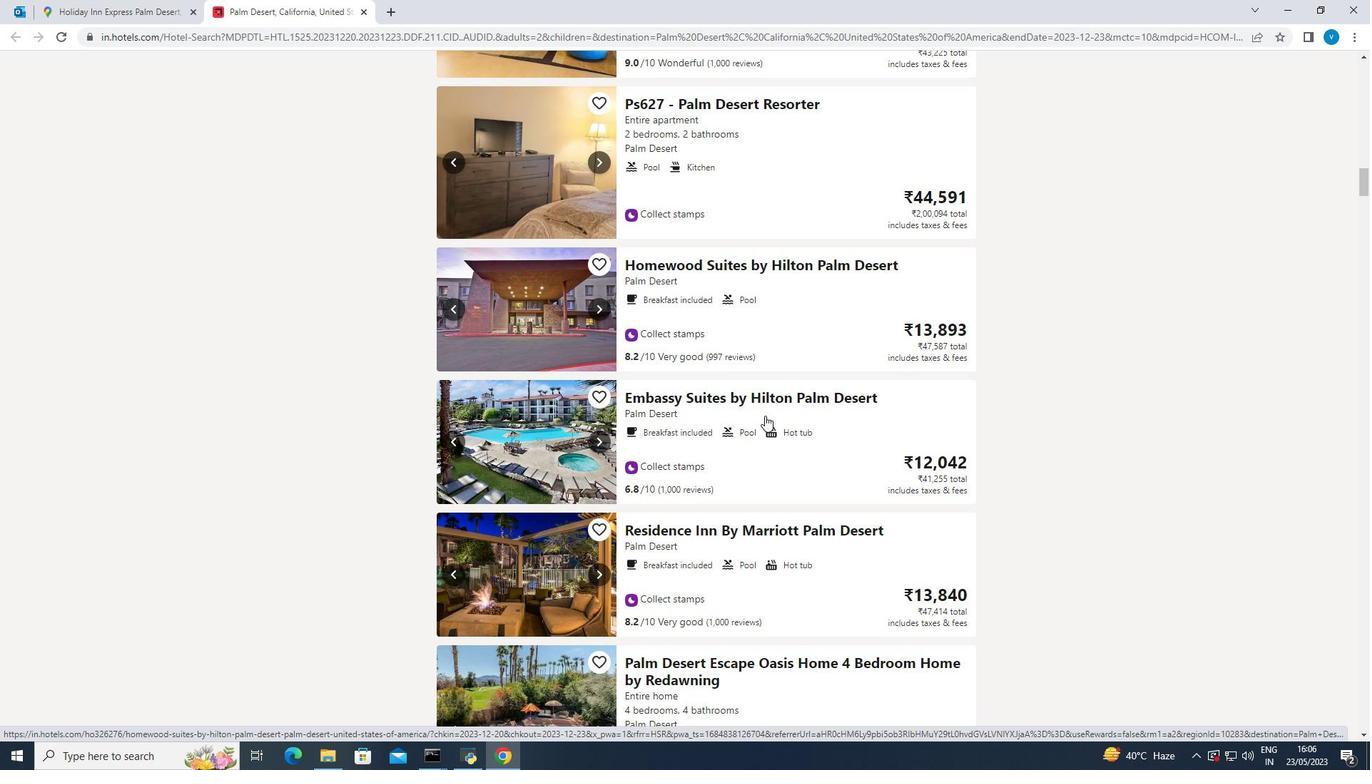 
Action: Mouse moved to (765, 415)
Screenshot: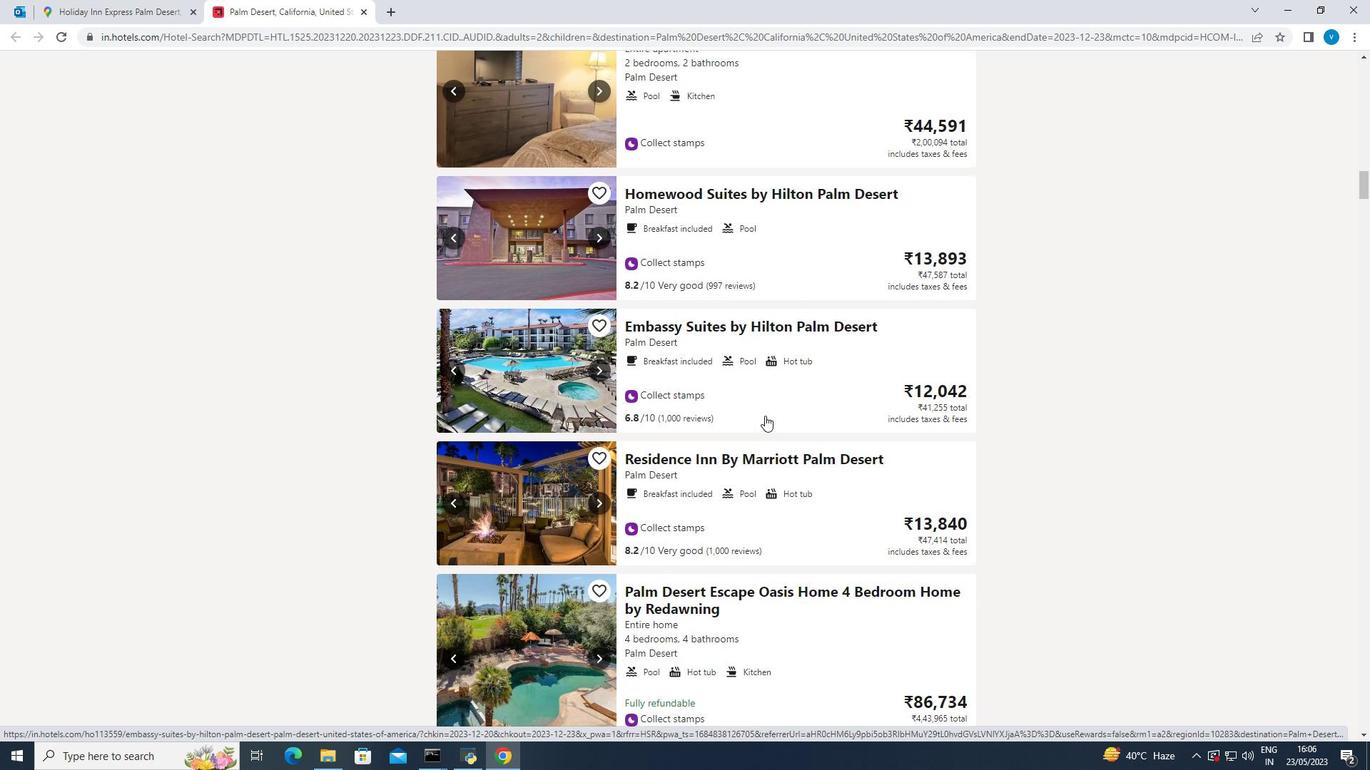 
Action: Mouse scrolled (765, 414) with delta (0, 0)
Screenshot: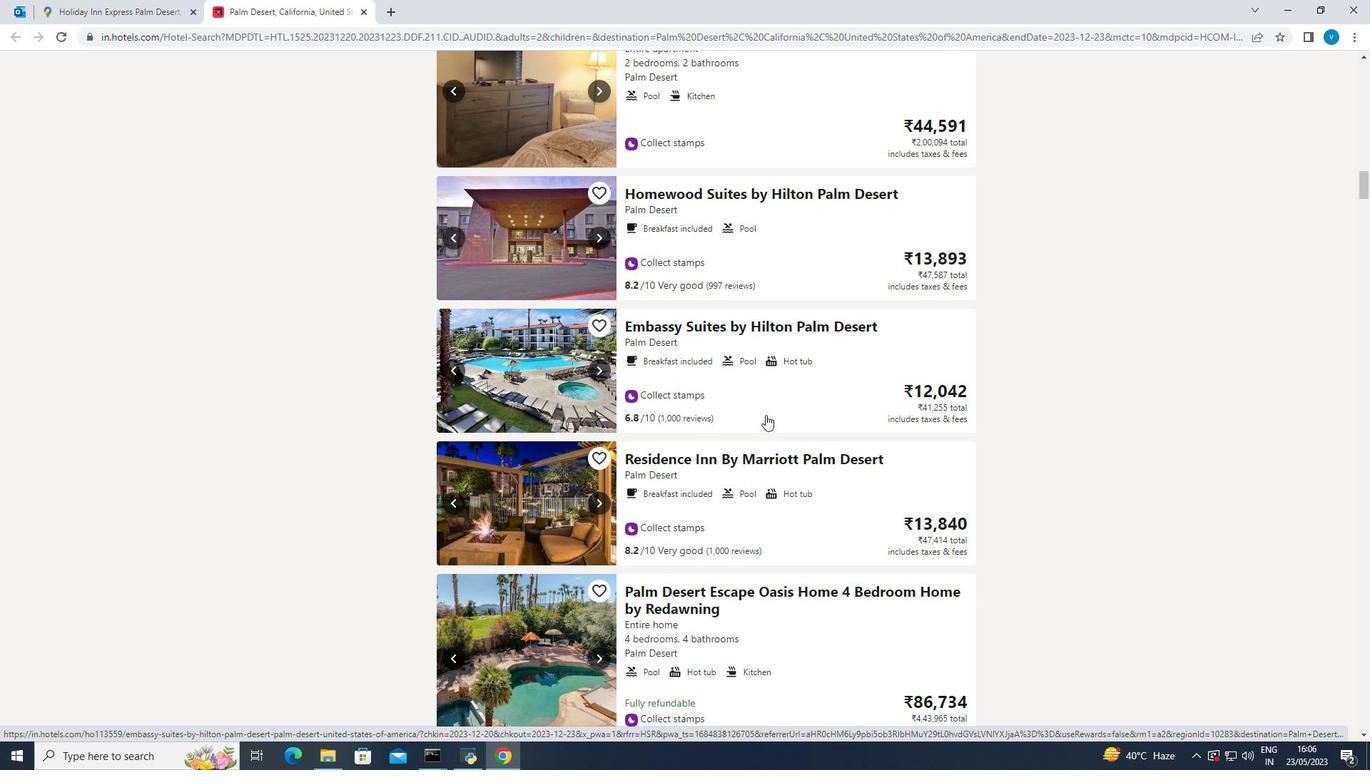 
Action: Mouse moved to (765, 415)
Screenshot: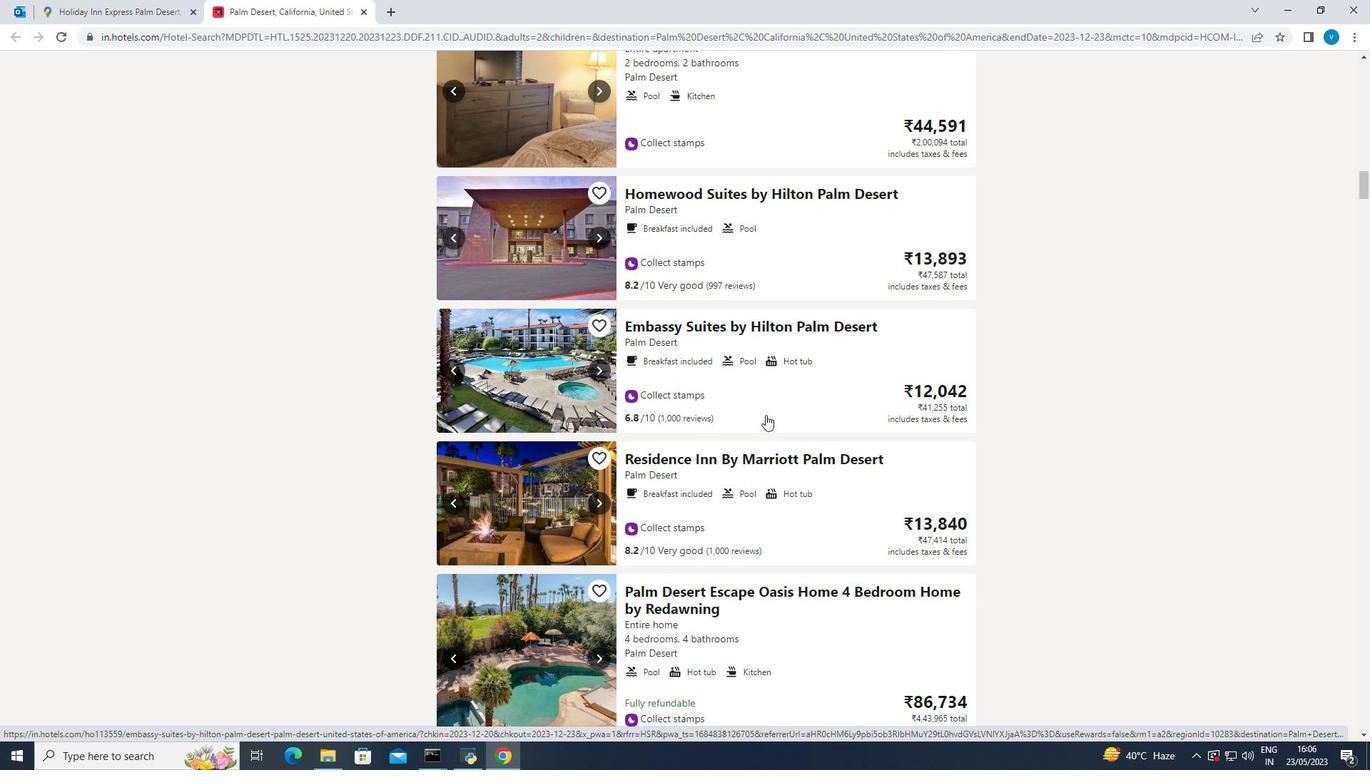 
Action: Mouse scrolled (765, 414) with delta (0, 0)
Screenshot: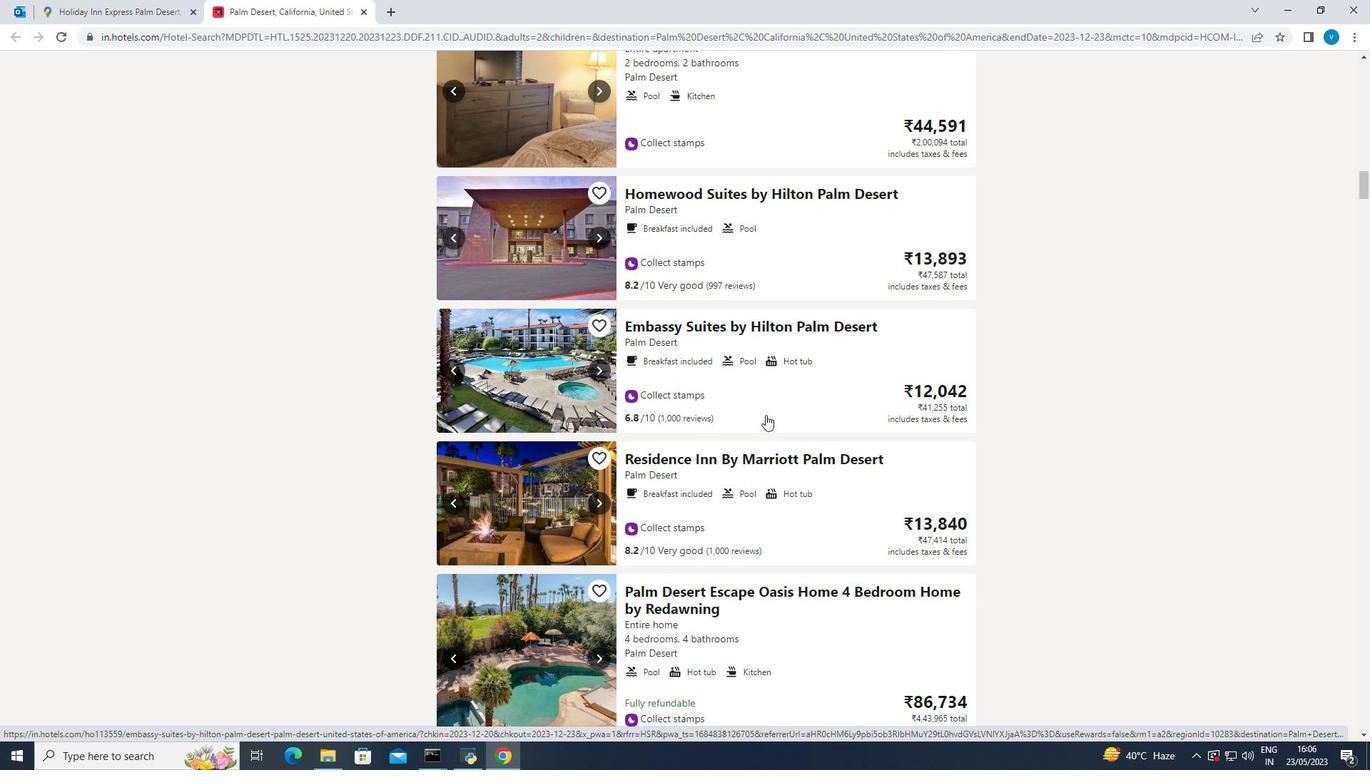 
Action: Mouse moved to (766, 414)
Screenshot: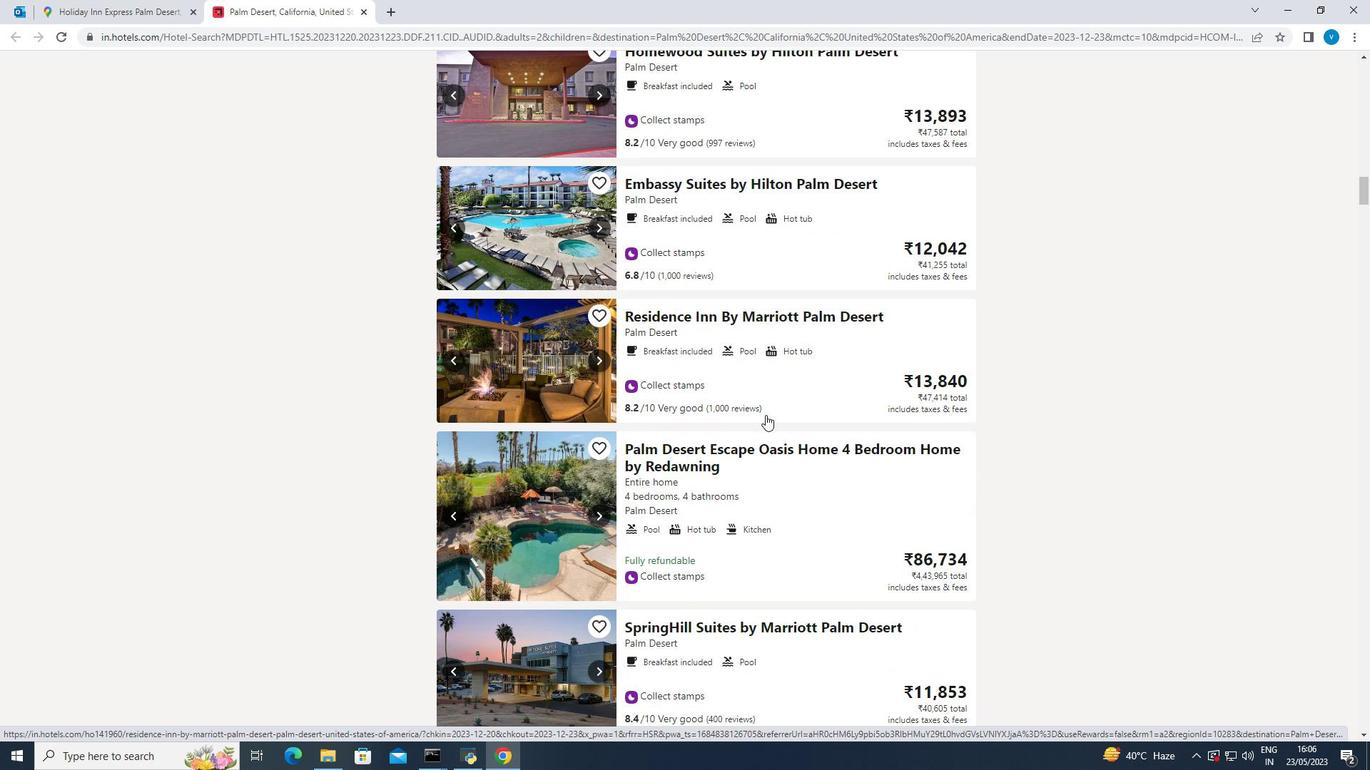 
Action: Mouse scrolled (766, 413) with delta (0, 0)
Screenshot: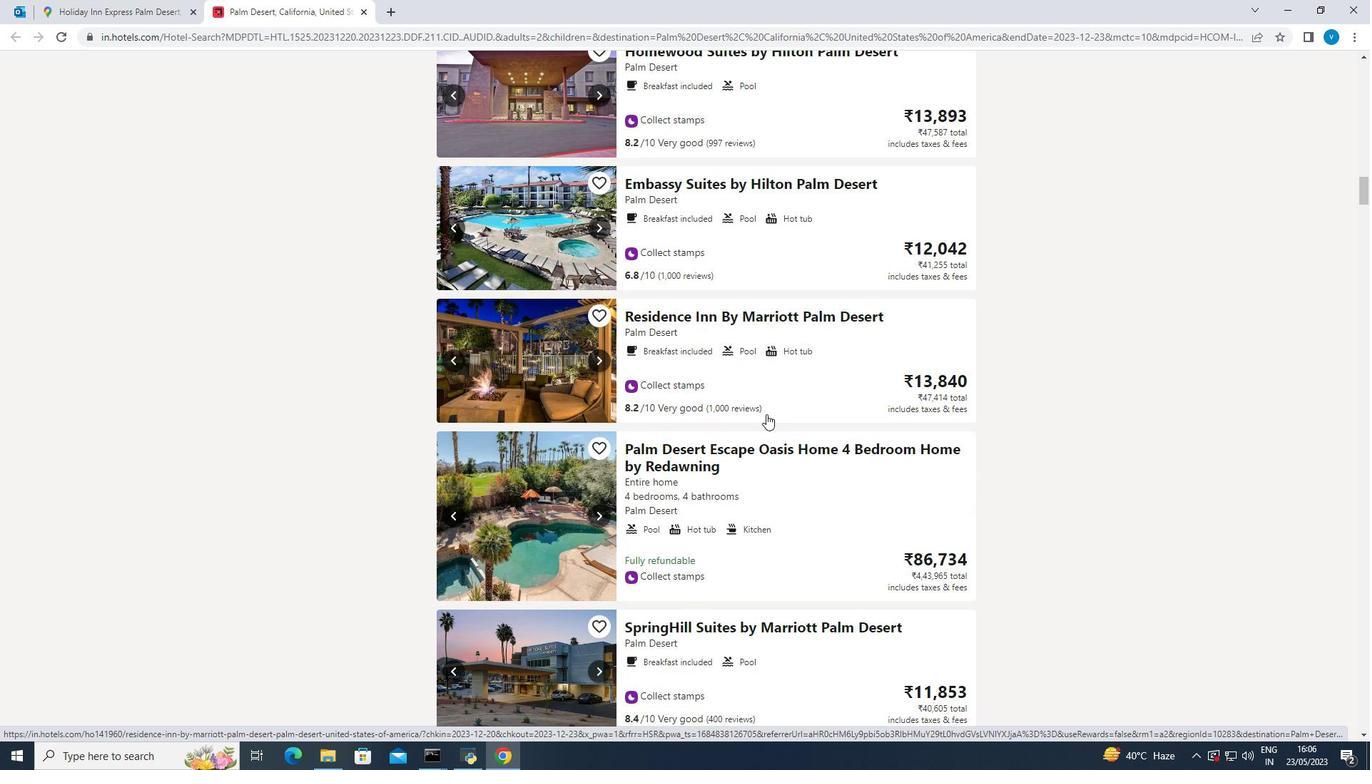 
Action: Mouse scrolled (766, 413) with delta (0, 0)
Screenshot: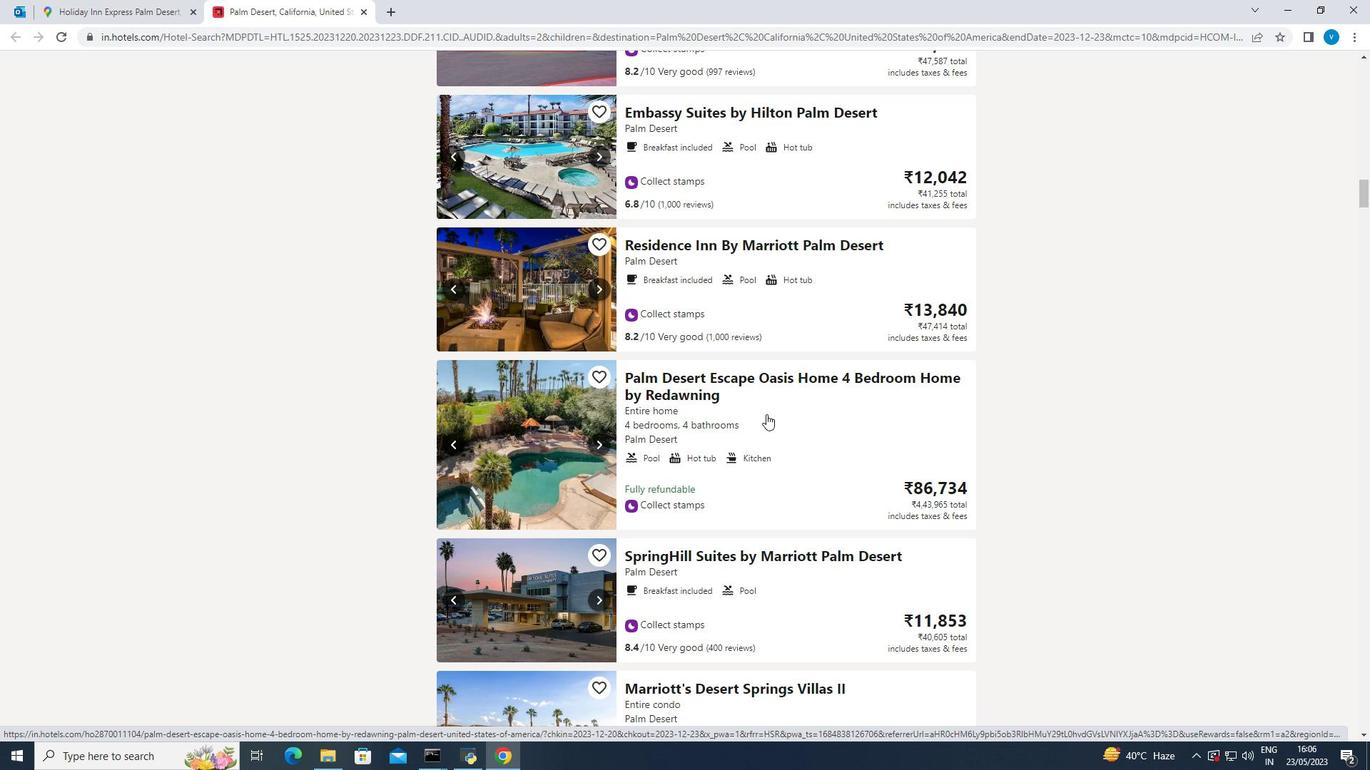 
Action: Mouse moved to (766, 414)
Screenshot: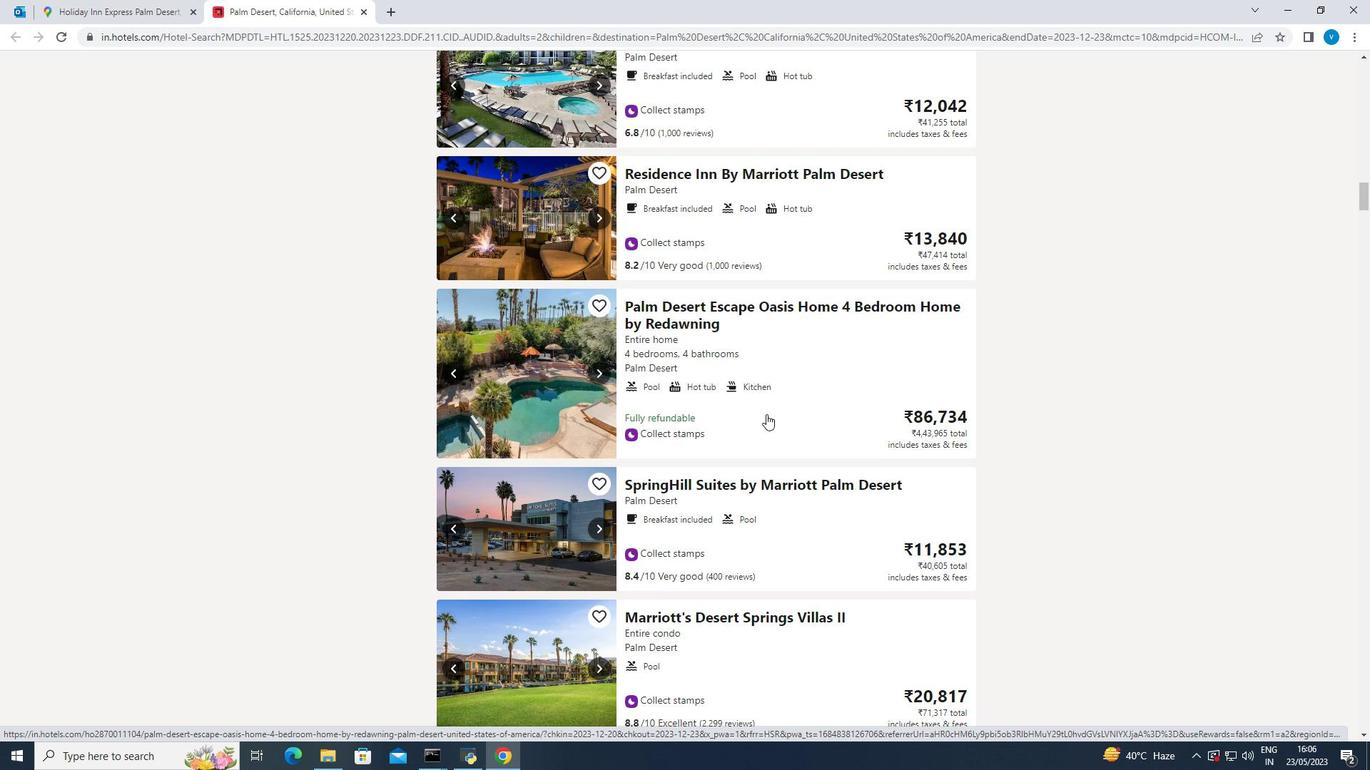 
Action: Mouse scrolled (766, 413) with delta (0, 0)
Screenshot: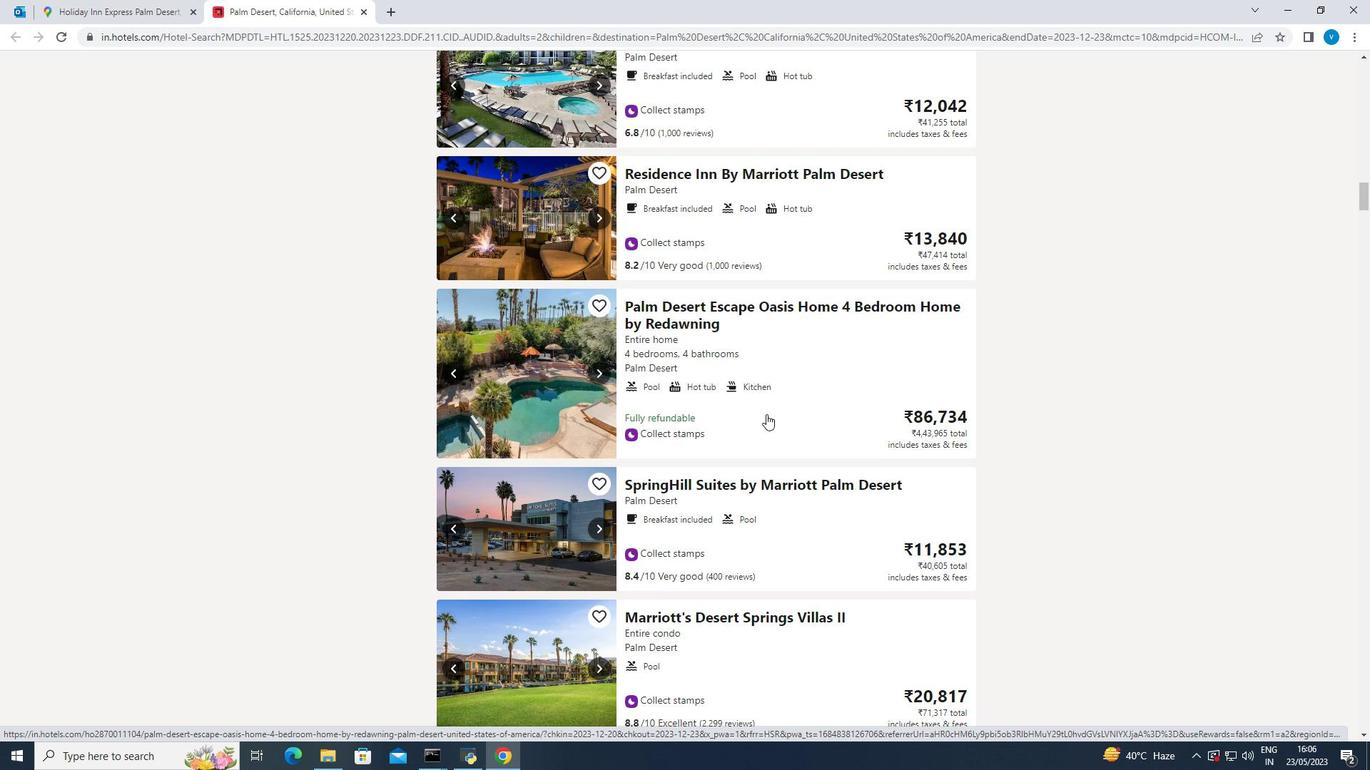 
Action: Mouse scrolled (766, 413) with delta (0, 0)
Screenshot: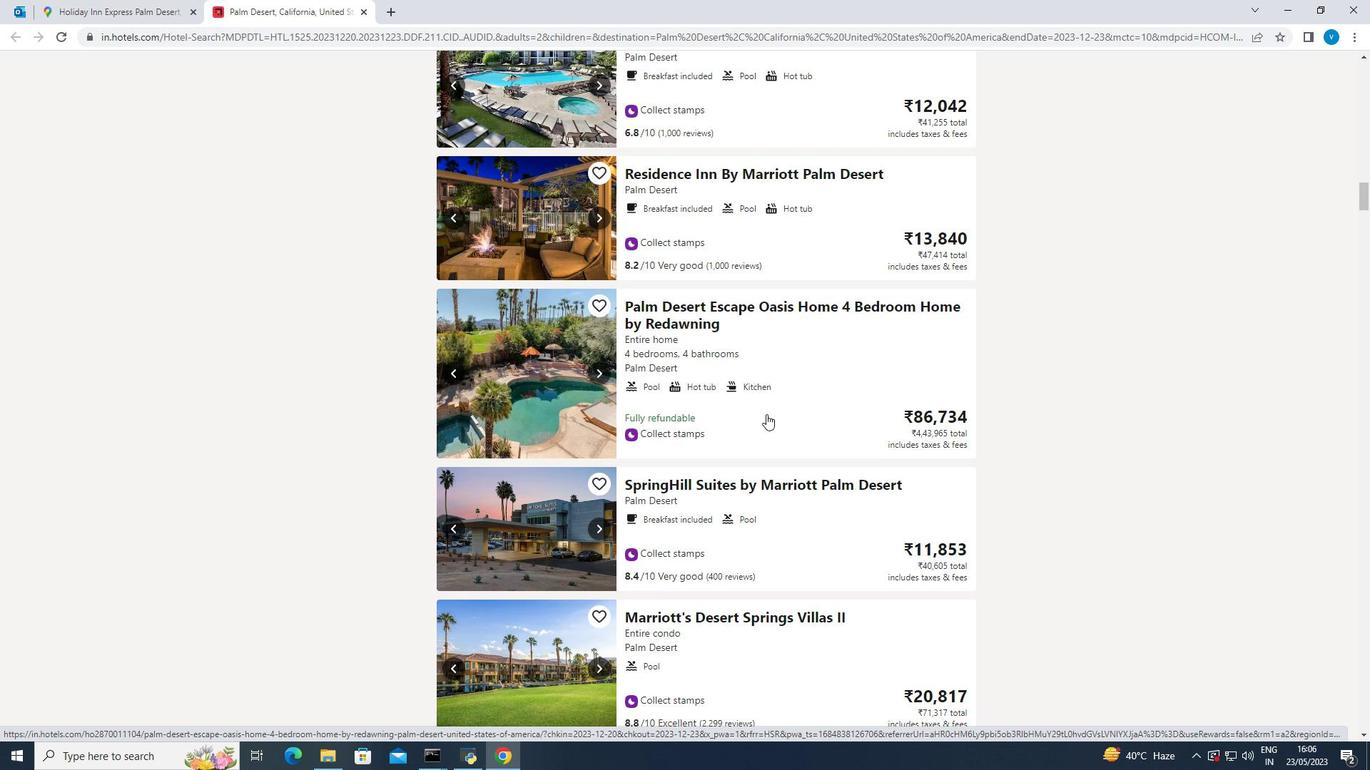 
Action: Mouse scrolled (766, 413) with delta (0, 0)
Screenshot: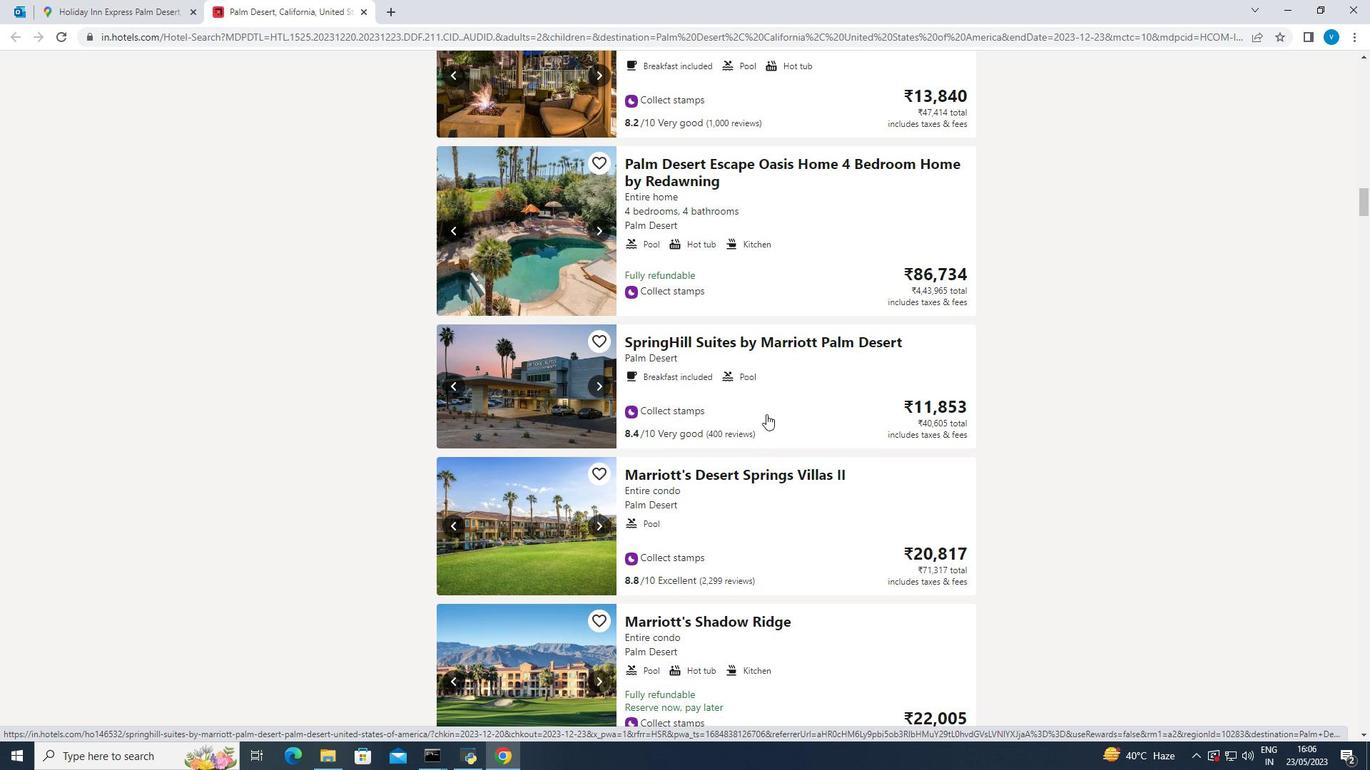 
Action: Mouse moved to (767, 414)
Screenshot: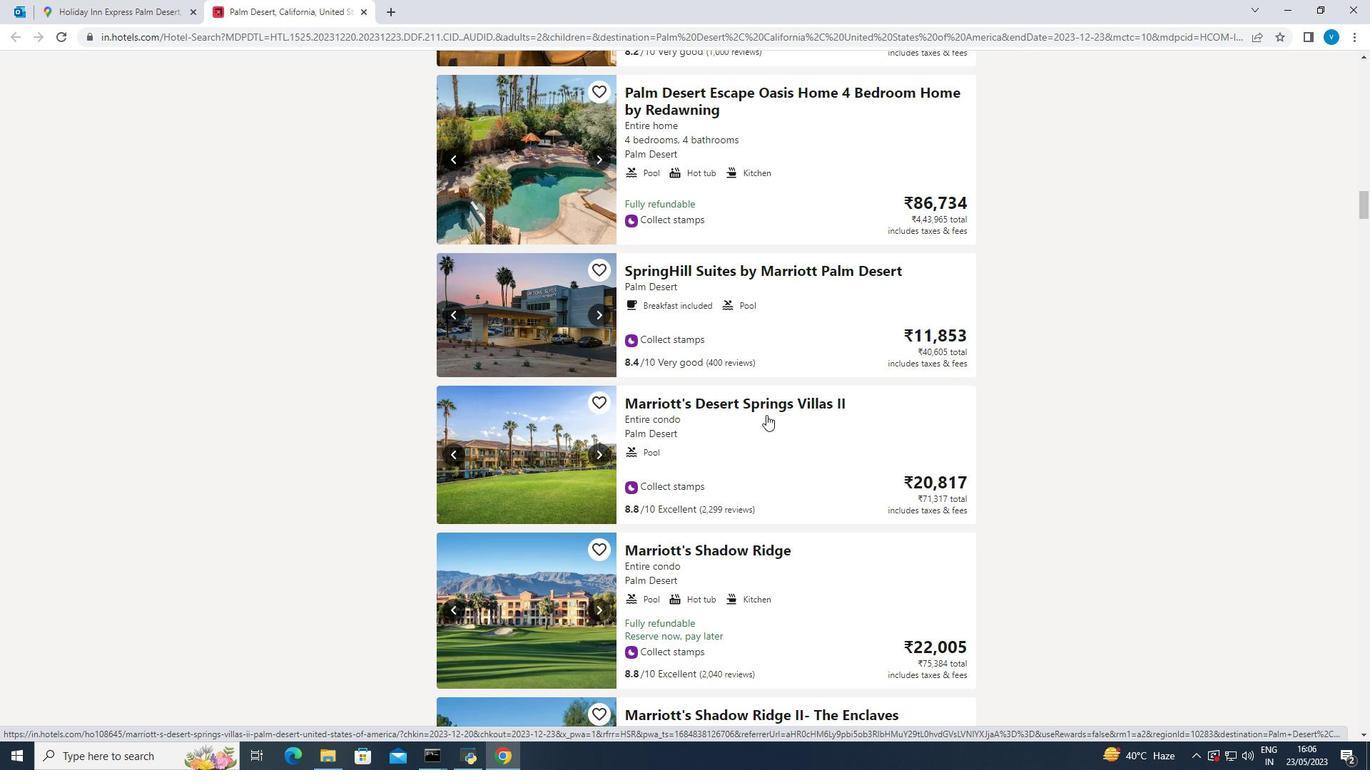 
Action: Mouse scrolled (767, 415) with delta (0, 0)
Screenshot: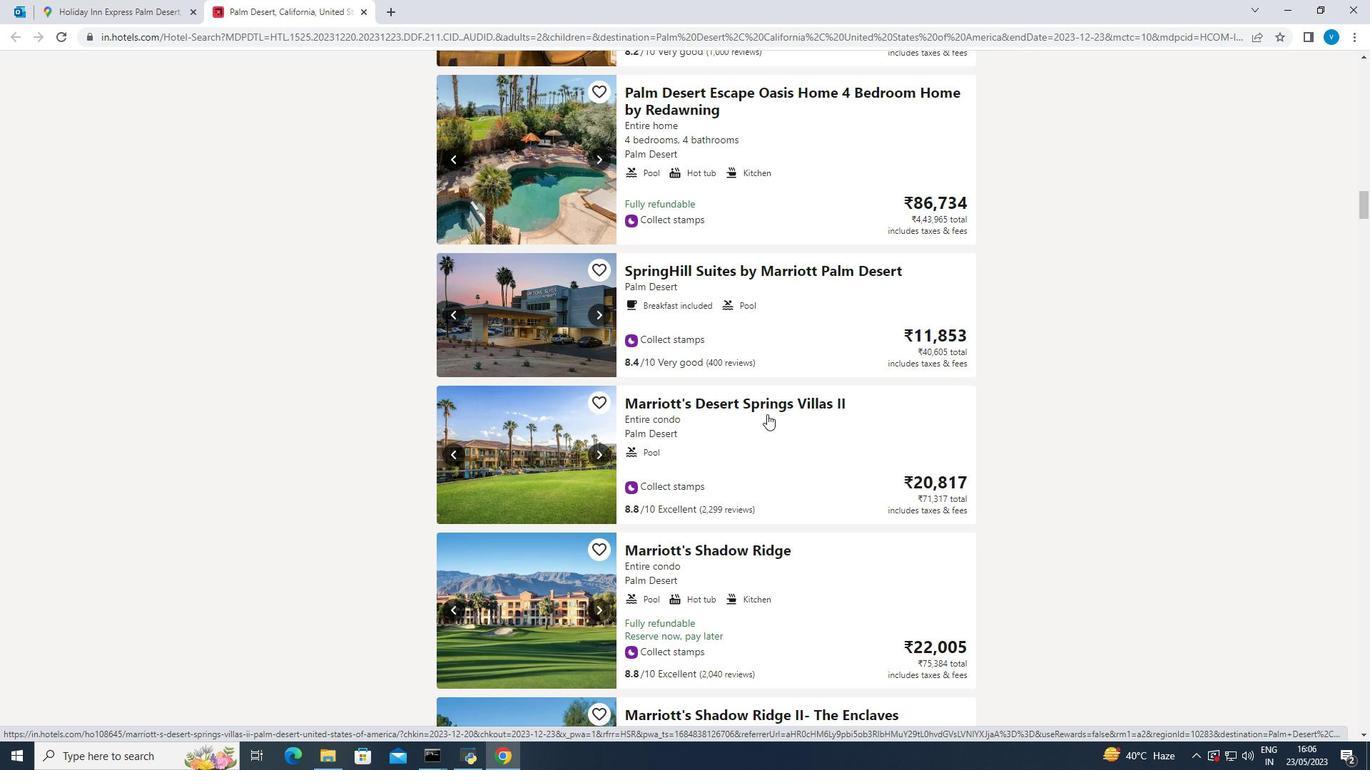 
Action: Mouse moved to (768, 413)
Screenshot: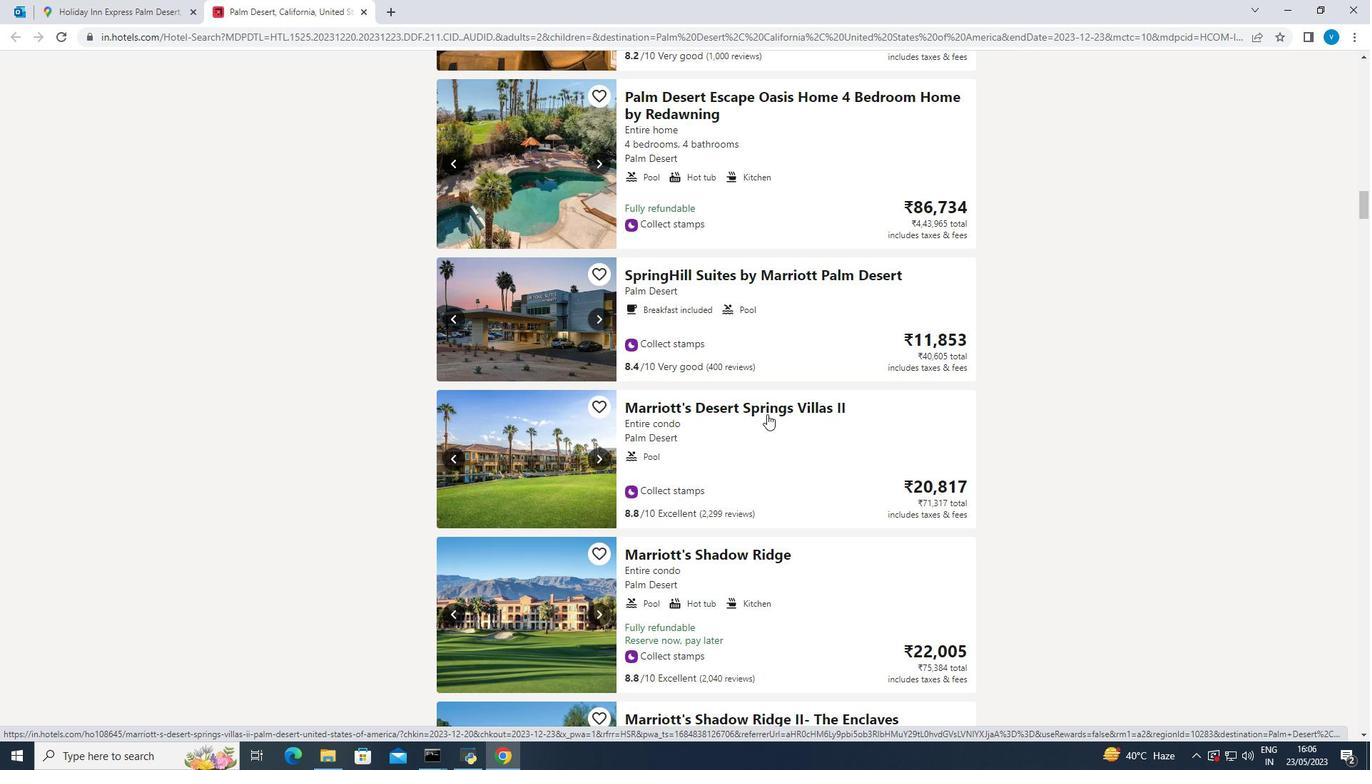 
Action: Mouse scrolled (768, 414) with delta (0, 0)
Screenshot: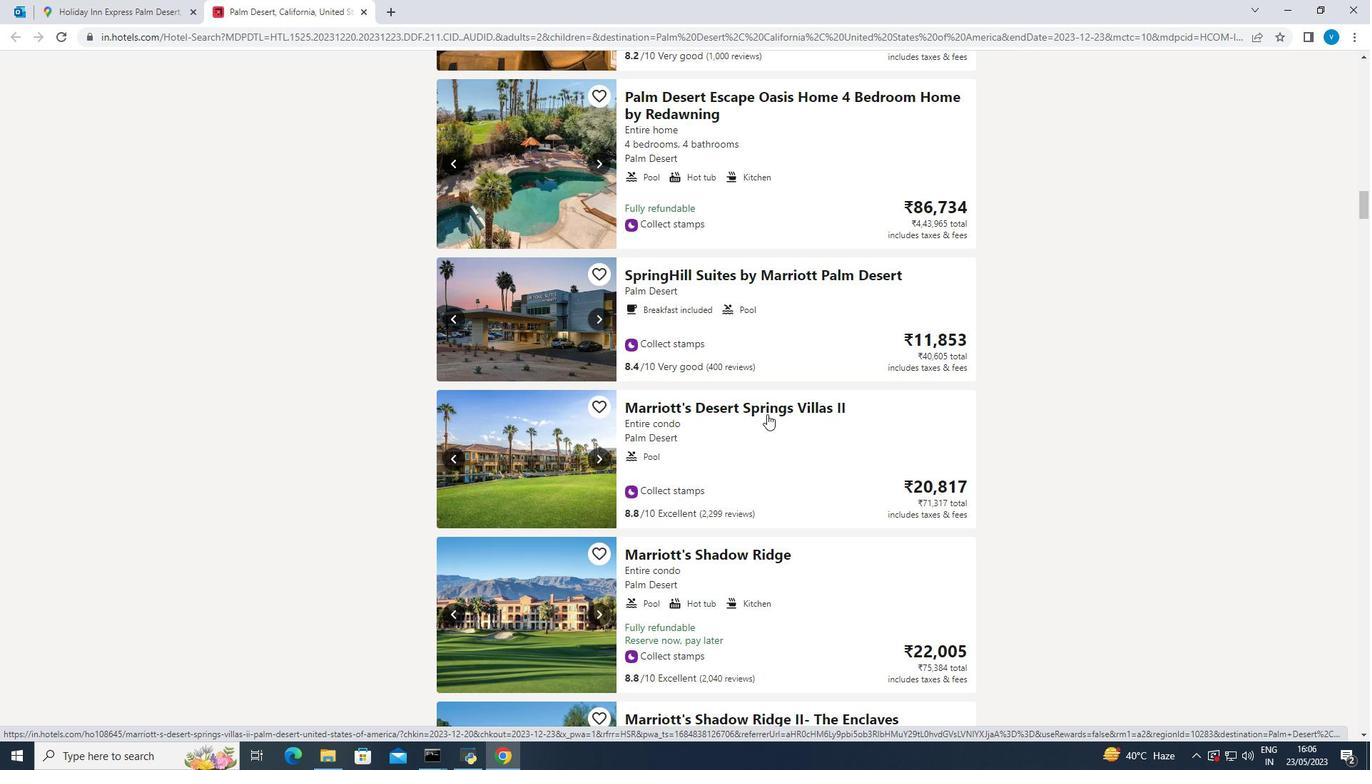 
Action: Mouse scrolled (768, 414) with delta (0, 0)
Screenshot: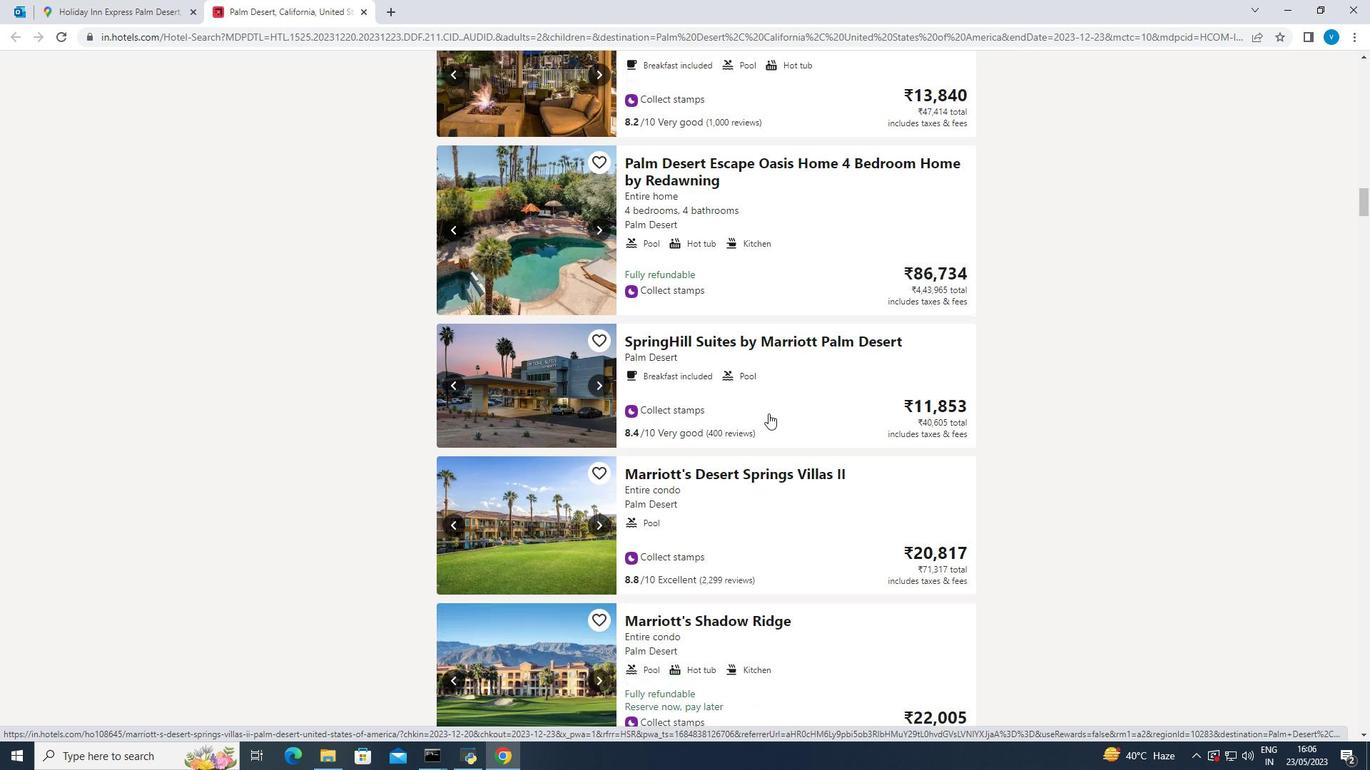 
Action: Mouse scrolled (768, 414) with delta (0, 0)
Screenshot: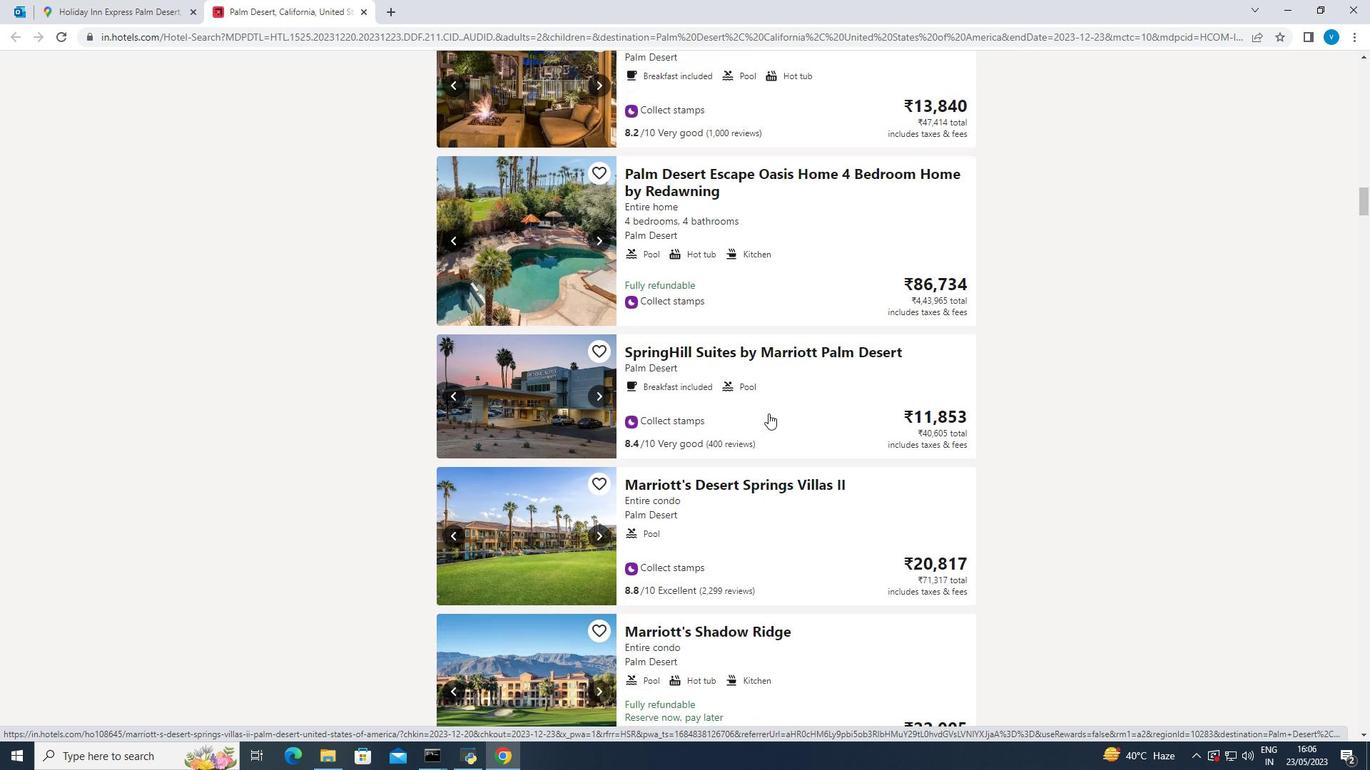 
Action: Mouse moved to (772, 410)
Screenshot: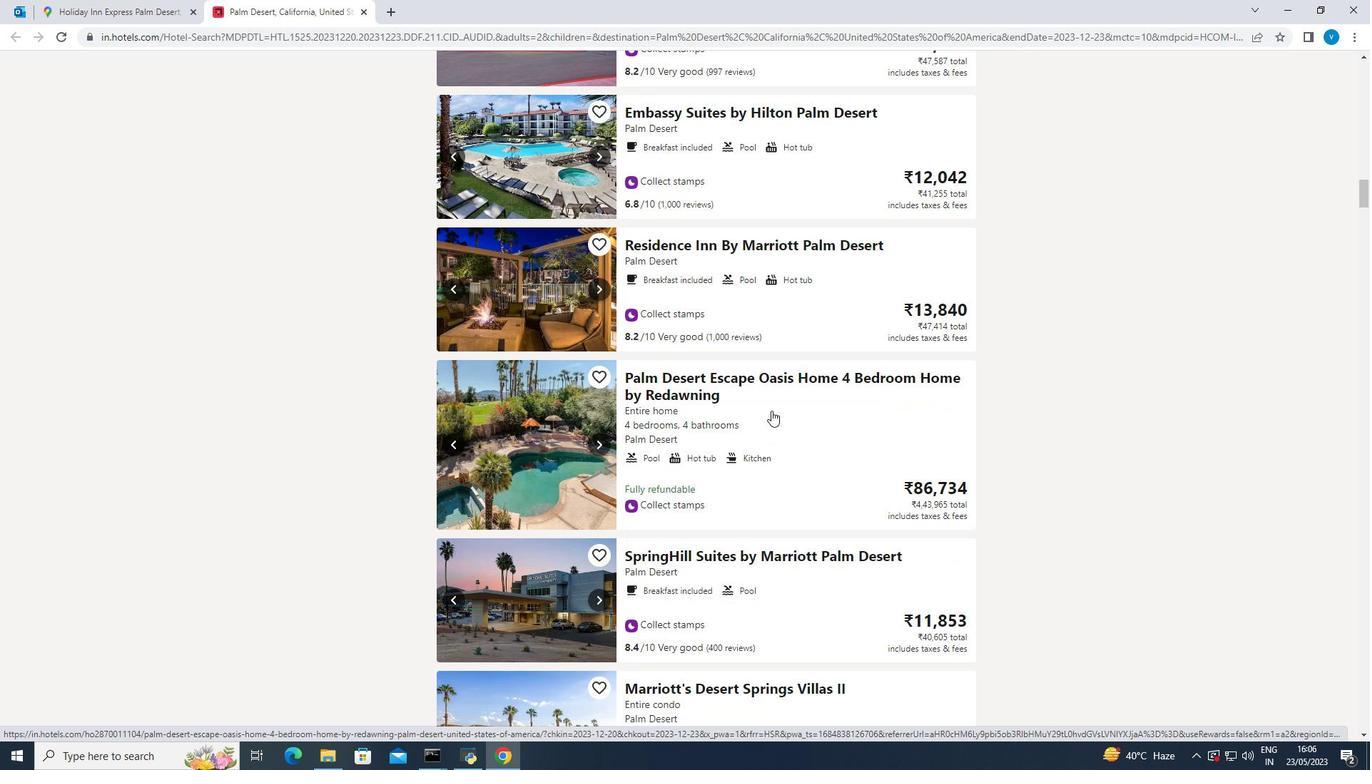 
Action: Mouse scrolled (772, 411) with delta (0, 0)
Screenshot: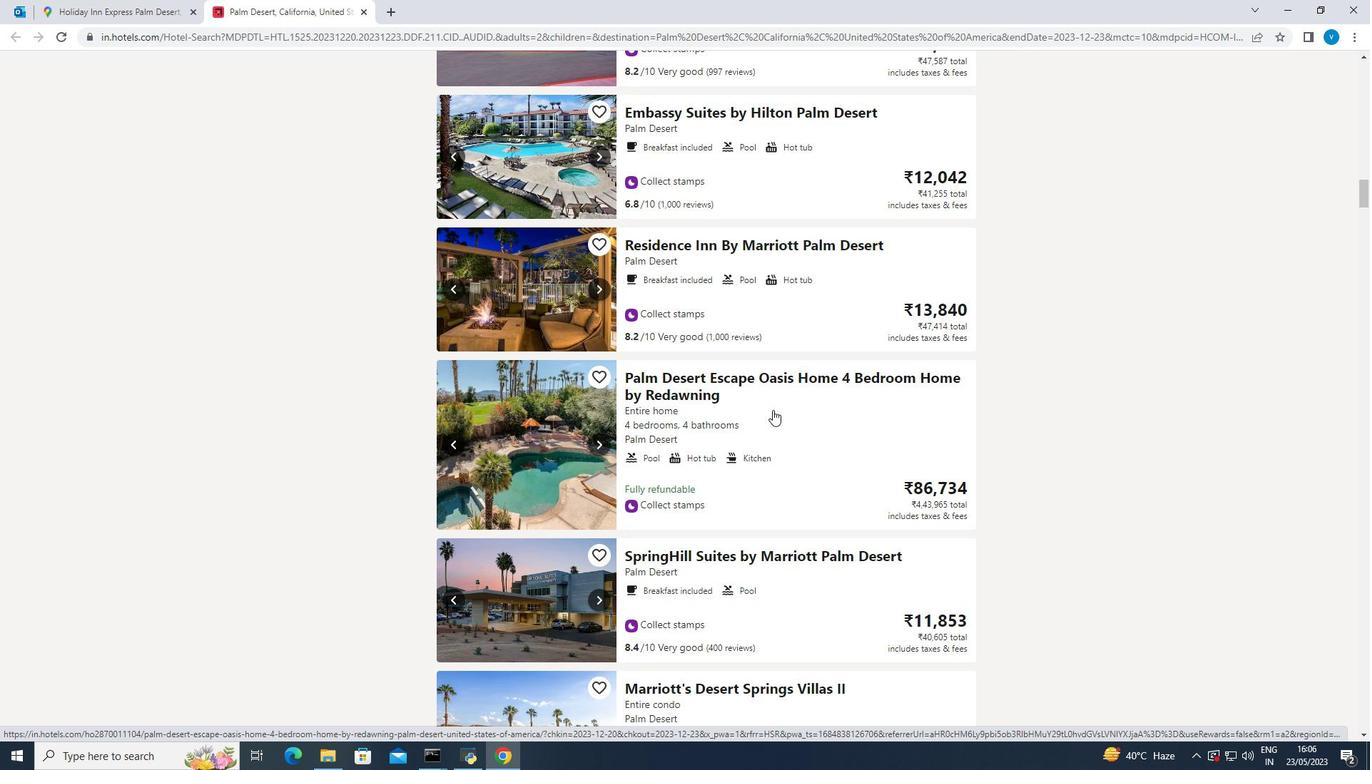 
Action: Mouse scrolled (772, 411) with delta (0, 0)
Screenshot: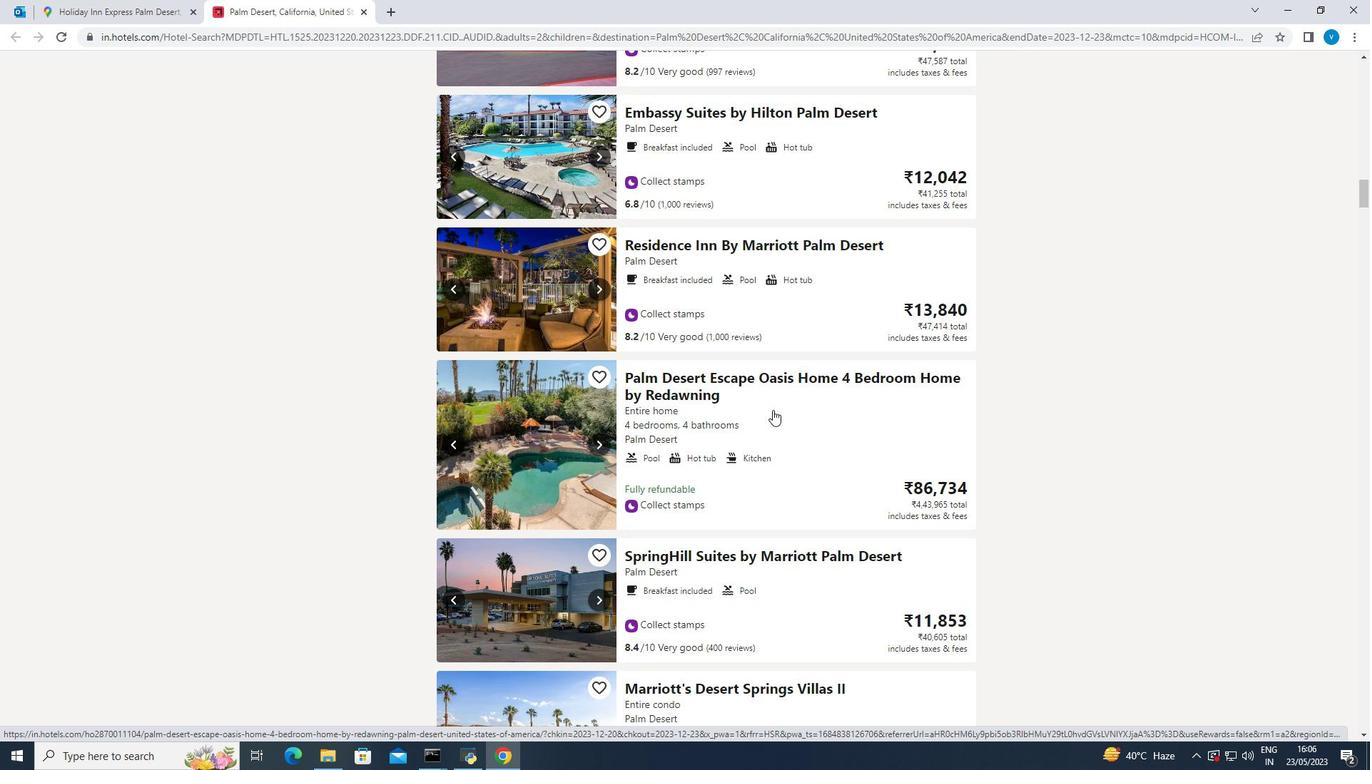 
Action: Mouse scrolled (772, 411) with delta (0, 0)
Screenshot: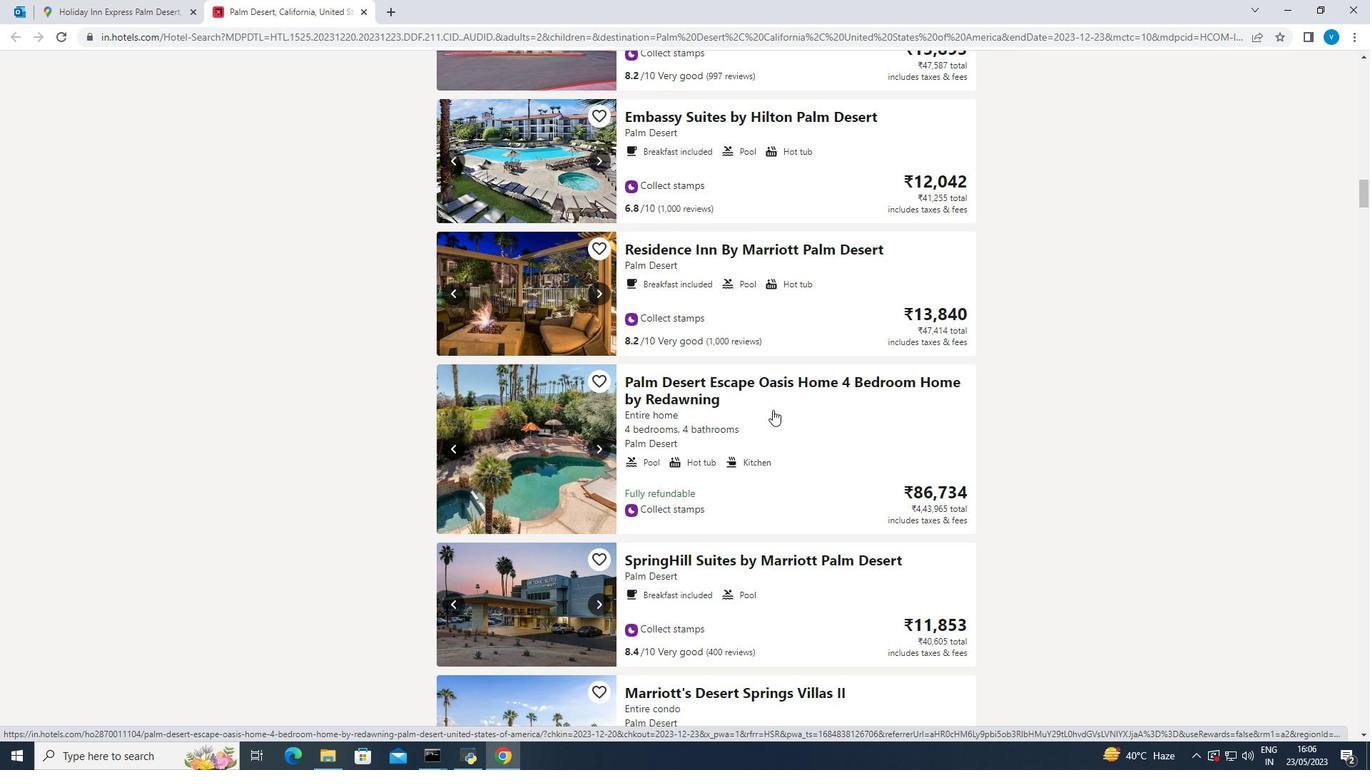 
Action: Mouse moved to (774, 408)
Screenshot: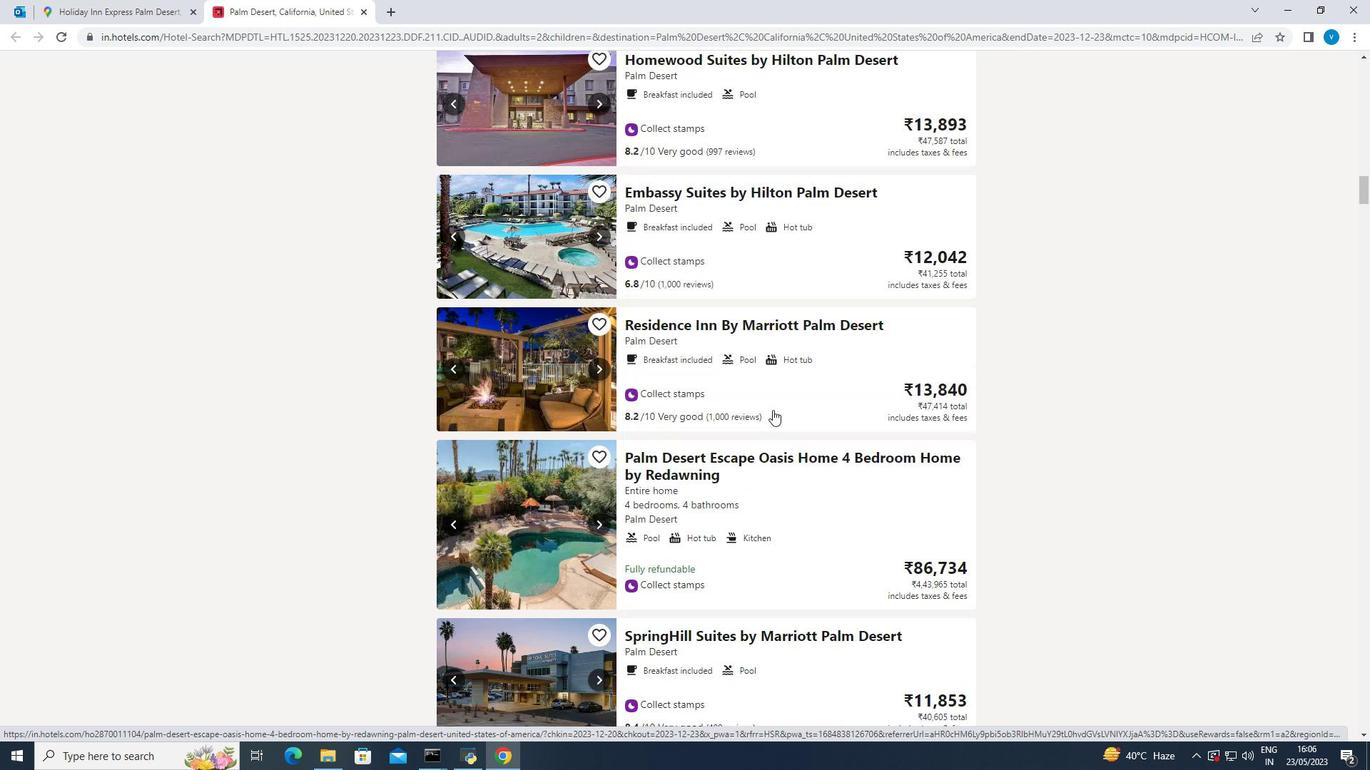 
Action: Mouse scrolled (774, 409) with delta (0, 0)
Screenshot: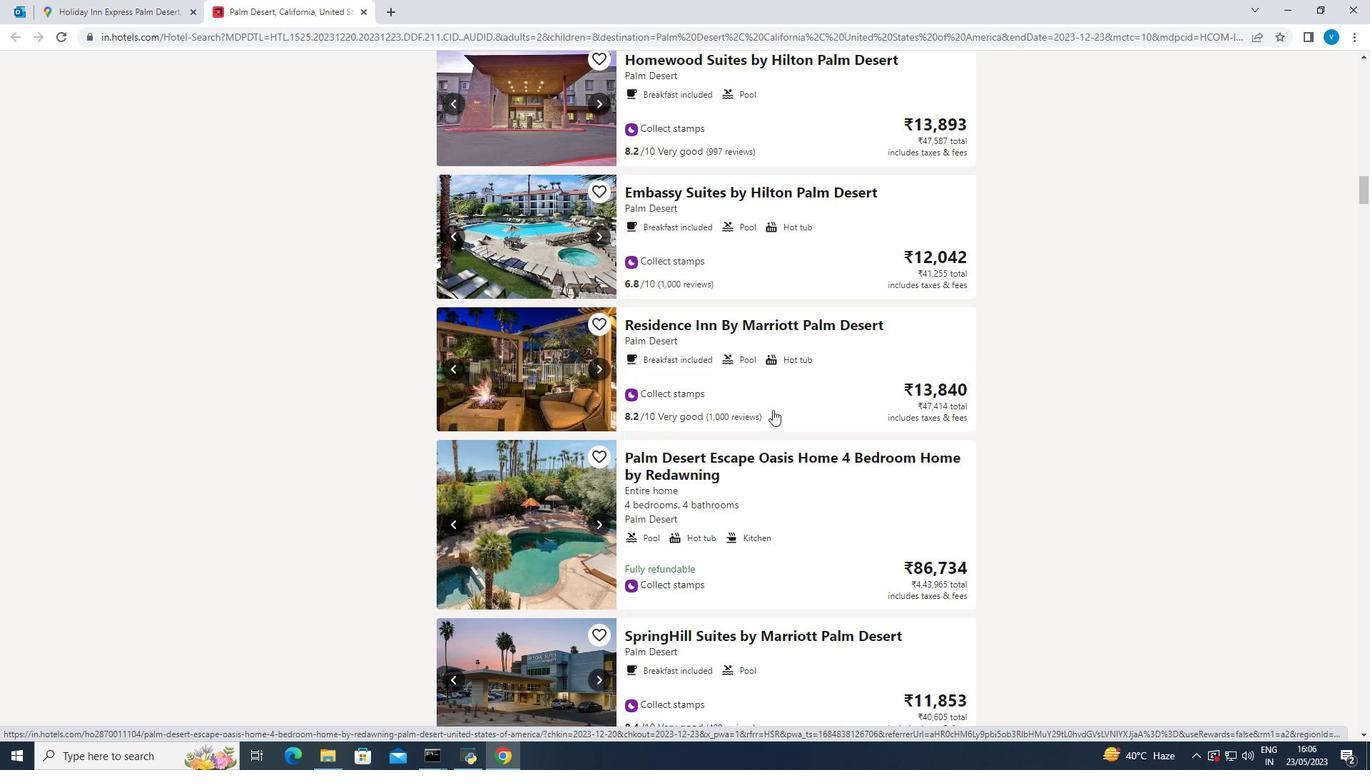 
Action: Mouse scrolled (774, 409) with delta (0, 0)
Screenshot: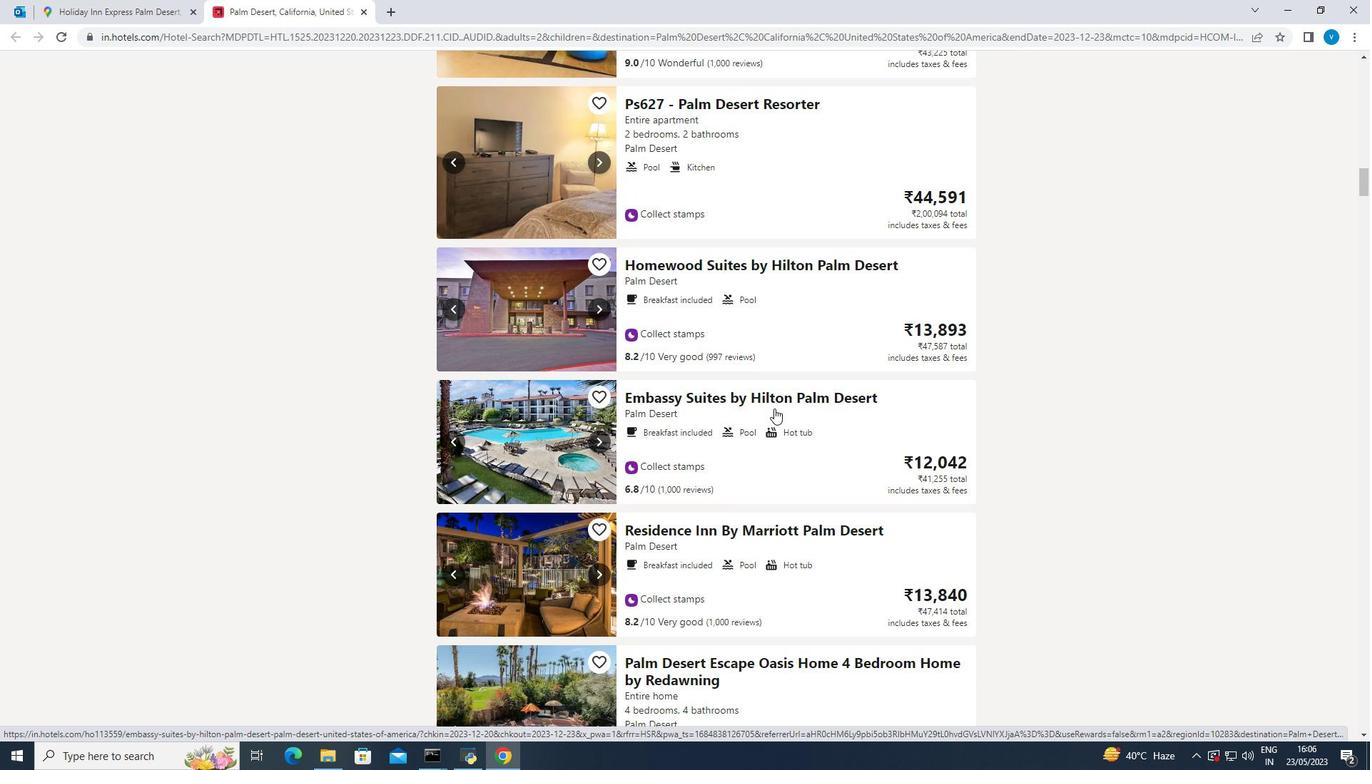 
Action: Mouse scrolled (774, 409) with delta (0, 0)
Screenshot: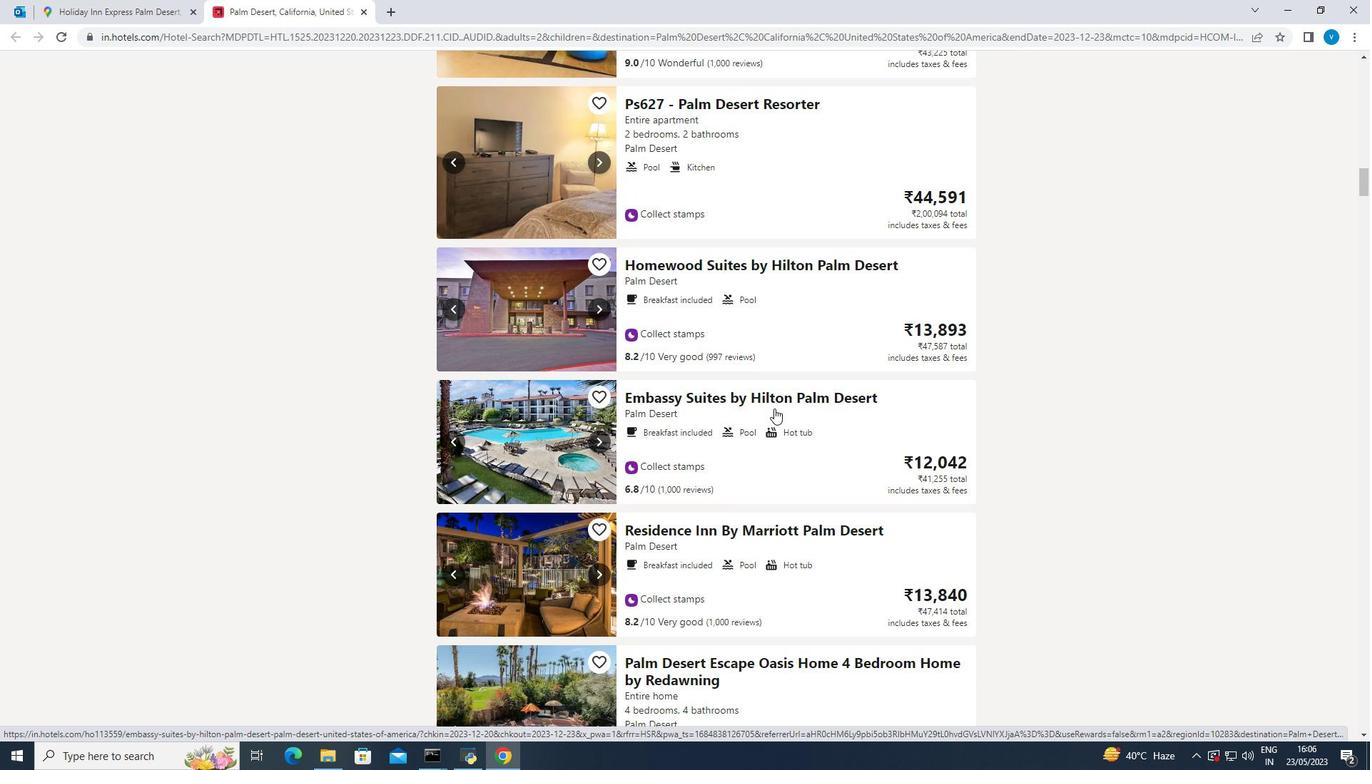 
Action: Mouse scrolled (774, 409) with delta (0, 0)
Screenshot: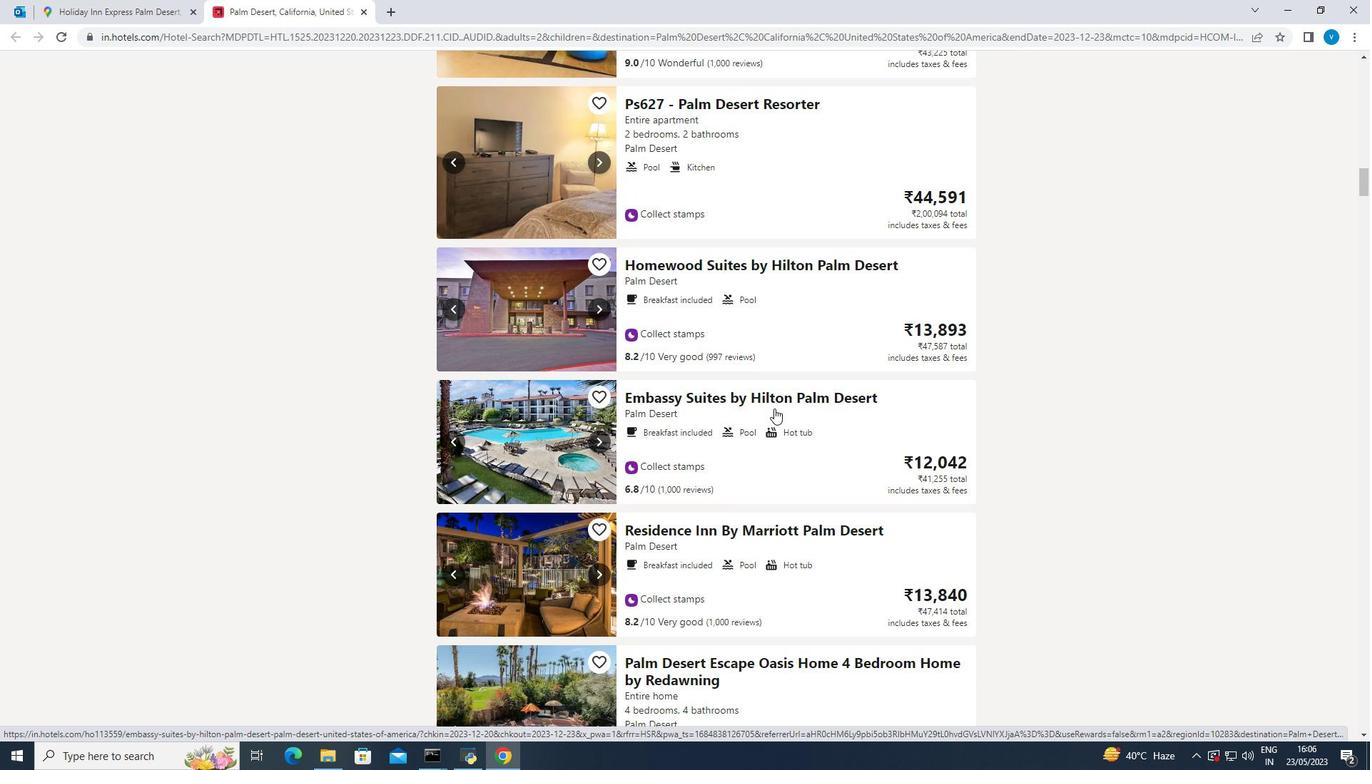 
Action: Mouse scrolled (774, 409) with delta (0, 0)
Screenshot: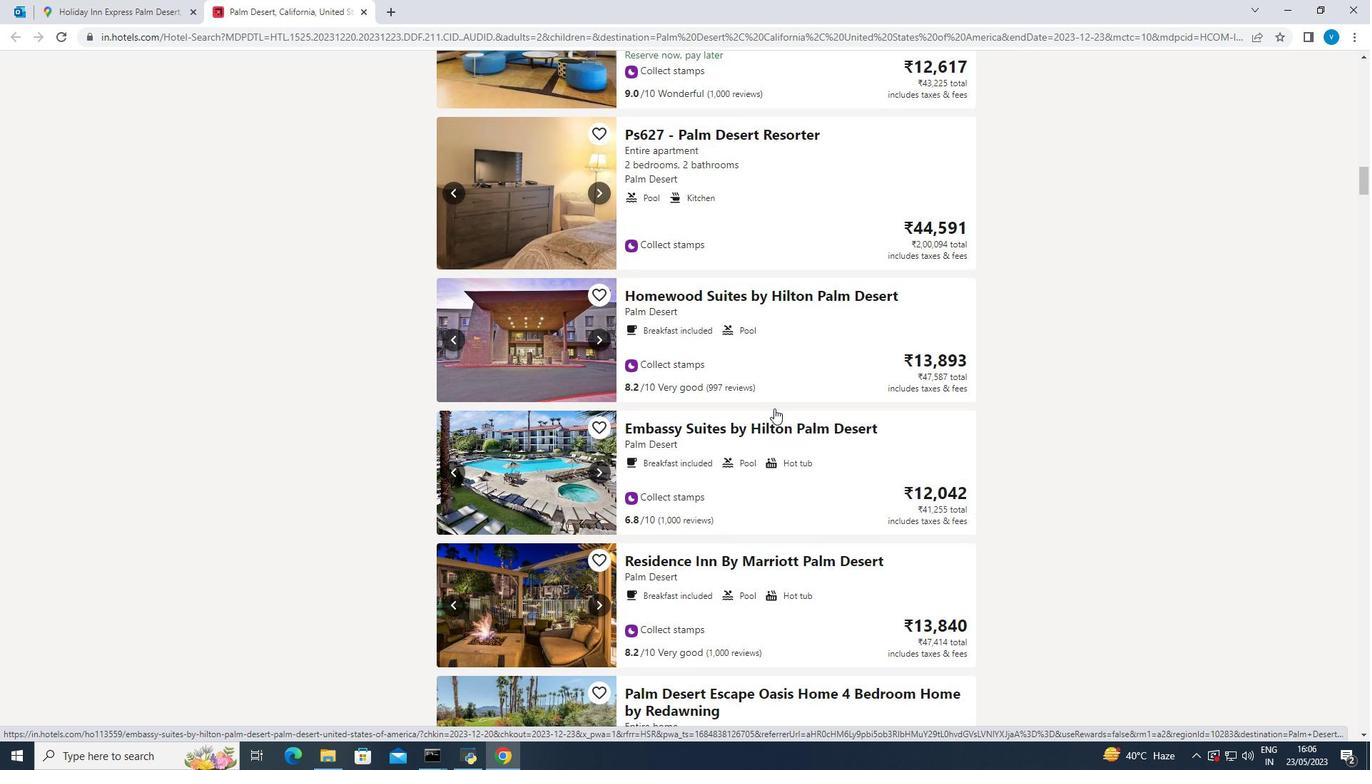 
Action: Mouse scrolled (774, 409) with delta (0, 0)
Screenshot: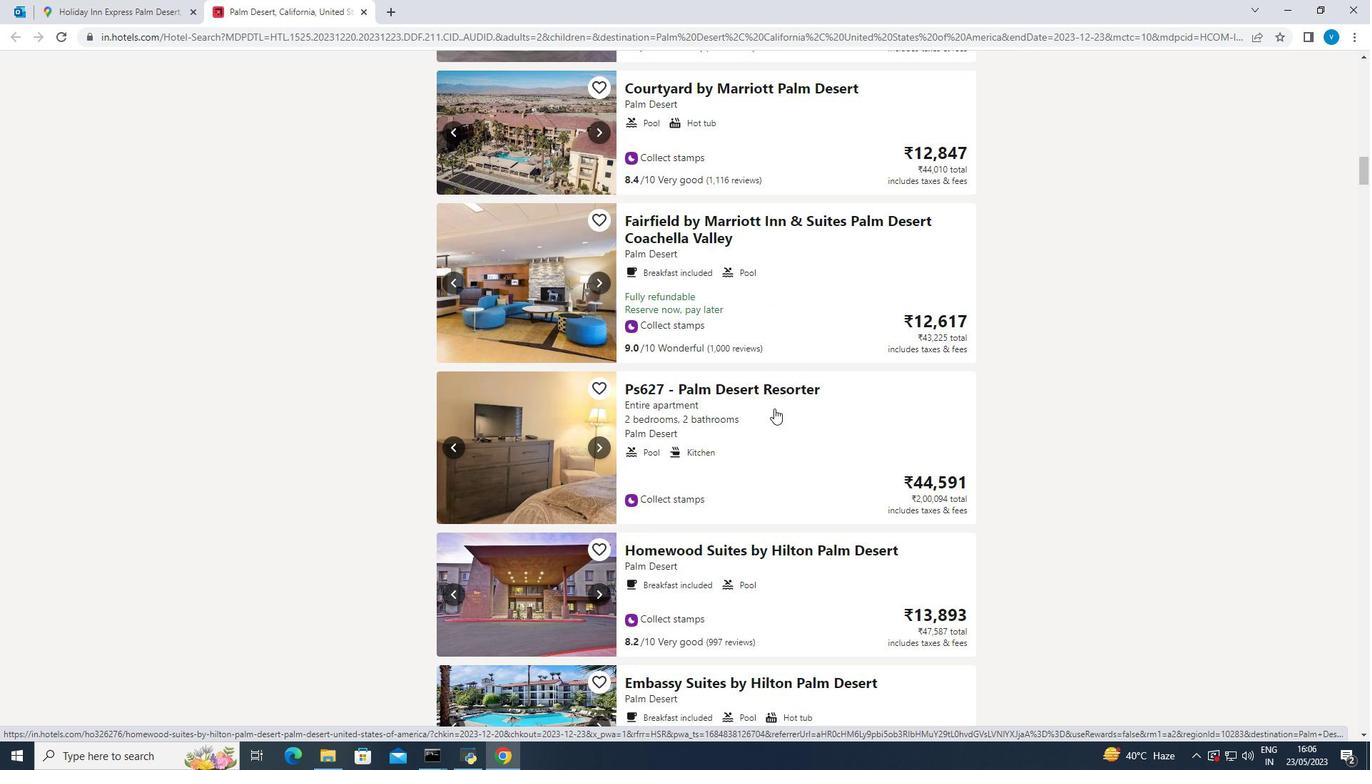 
Action: Mouse scrolled (774, 409) with delta (0, 0)
Screenshot: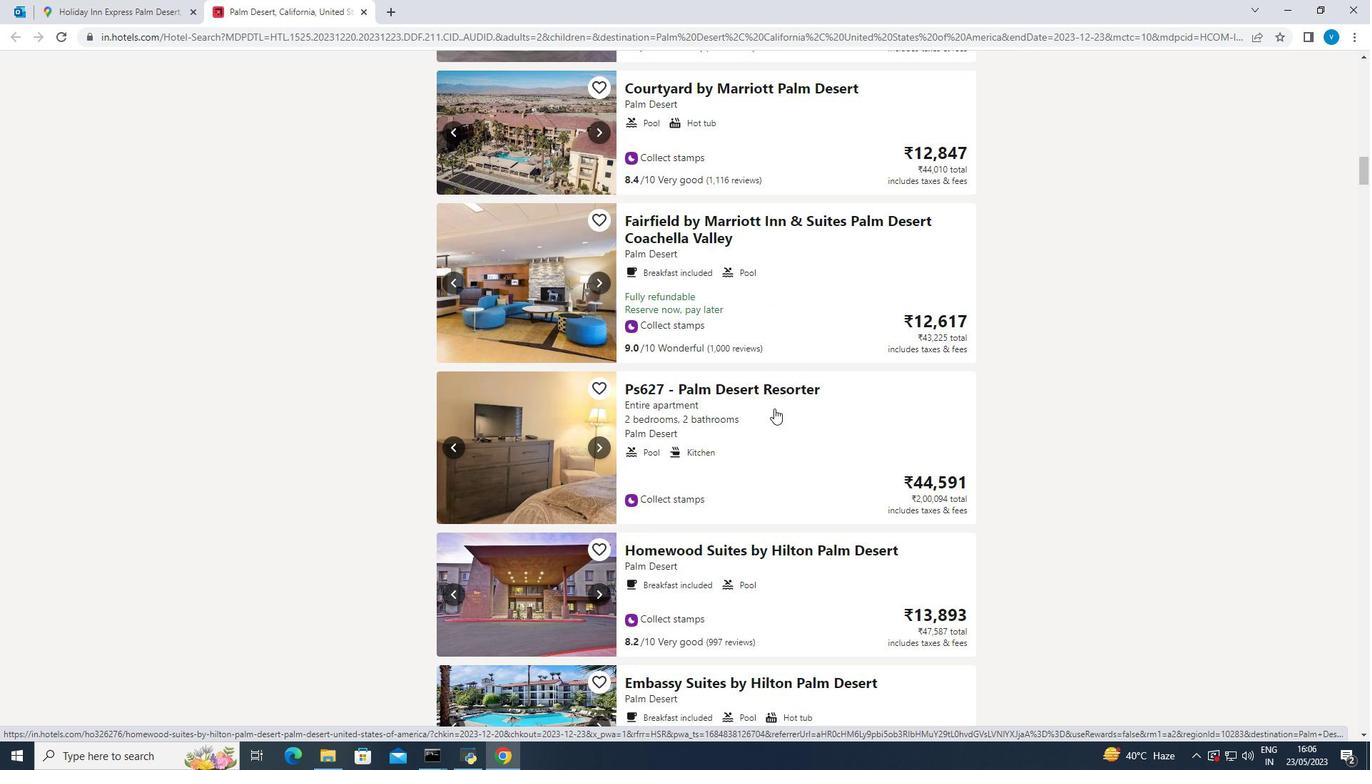 
Action: Mouse scrolled (774, 409) with delta (0, 0)
Screenshot: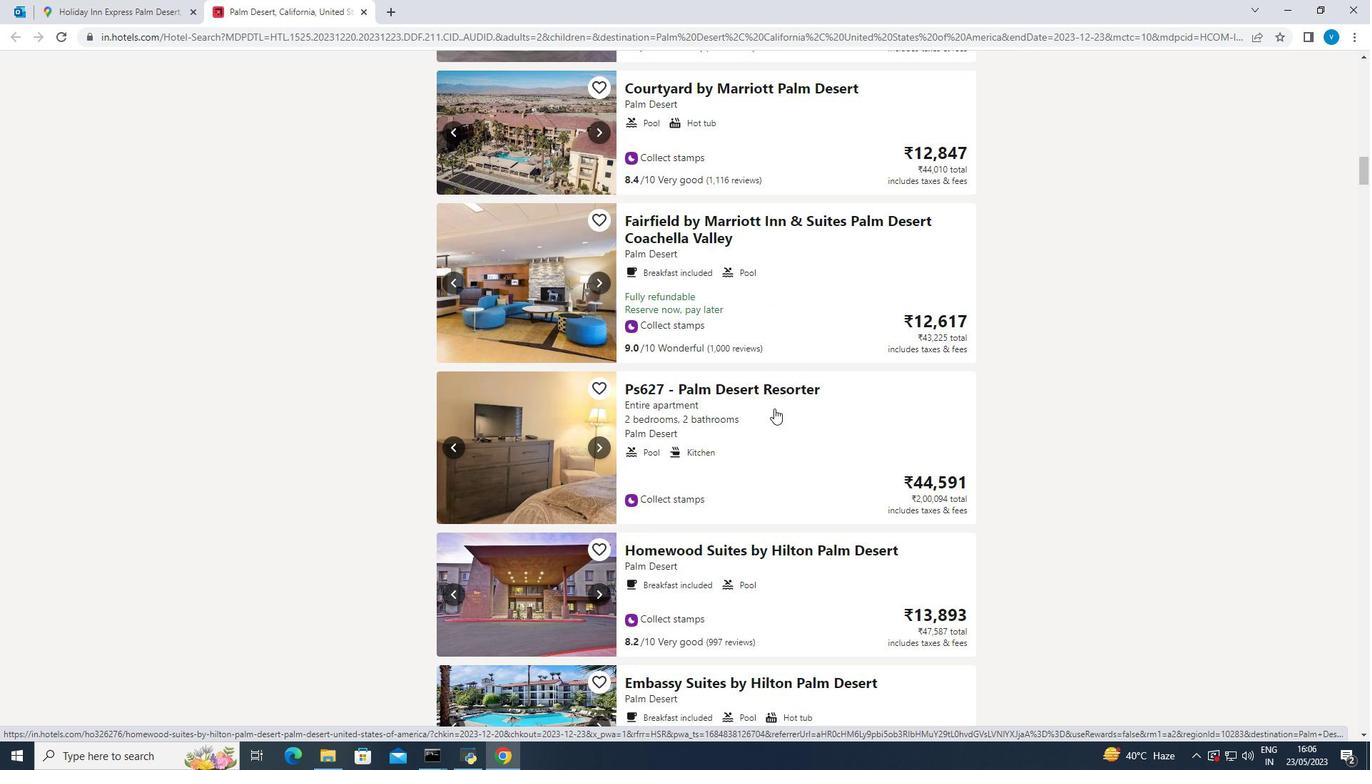 
Action: Mouse scrolled (774, 409) with delta (0, 0)
Screenshot: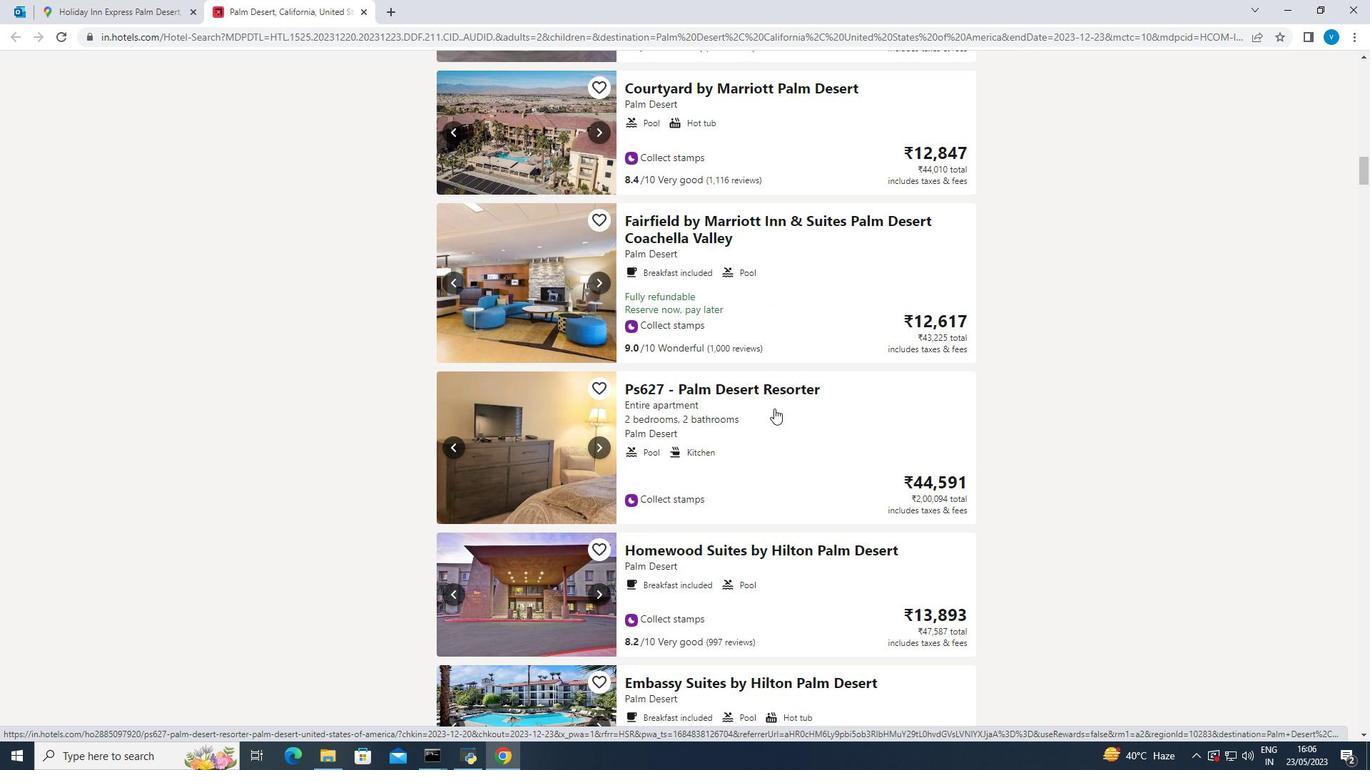 
Action: Mouse scrolled (774, 409) with delta (0, 0)
Screenshot: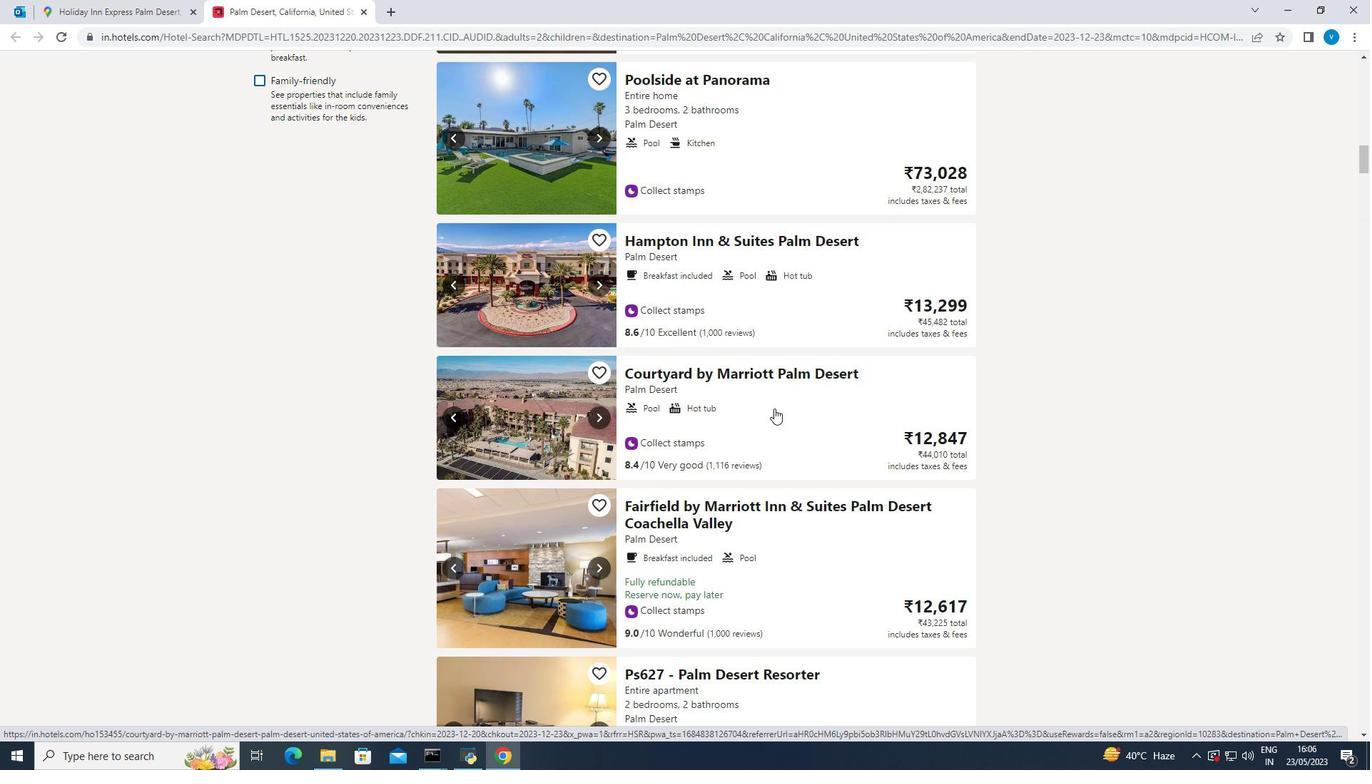 
Action: Mouse scrolled (774, 409) with delta (0, 0)
Screenshot: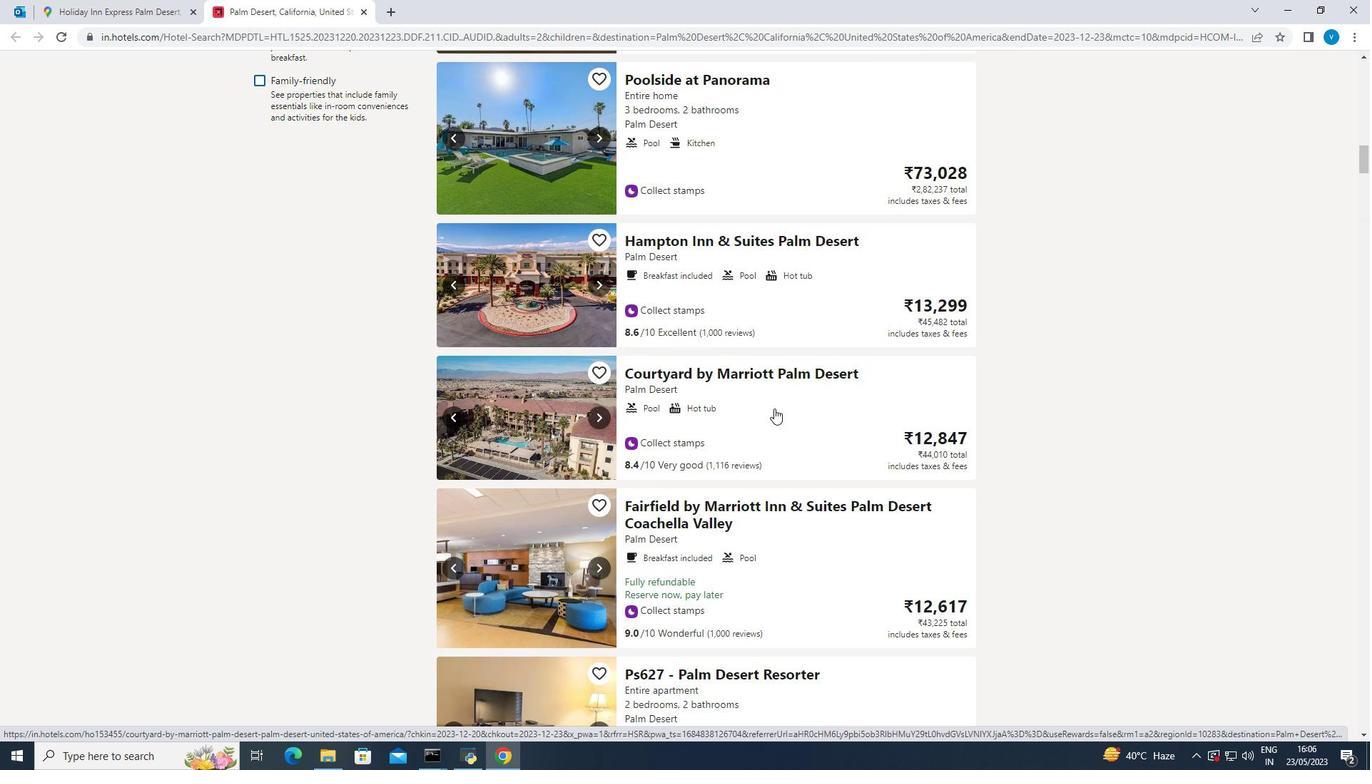 
Action: Mouse scrolled (774, 409) with delta (0, 0)
Screenshot: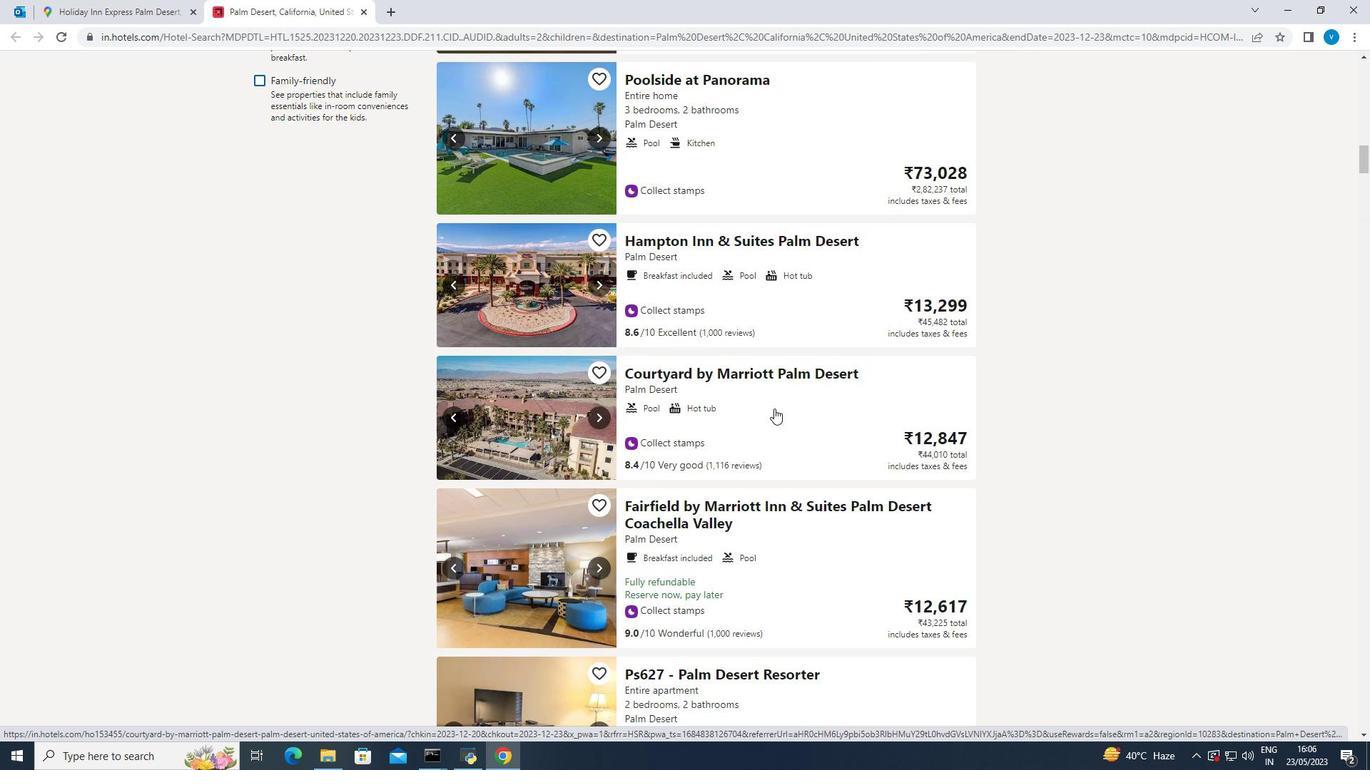 
Action: Mouse scrolled (774, 409) with delta (0, 0)
Screenshot: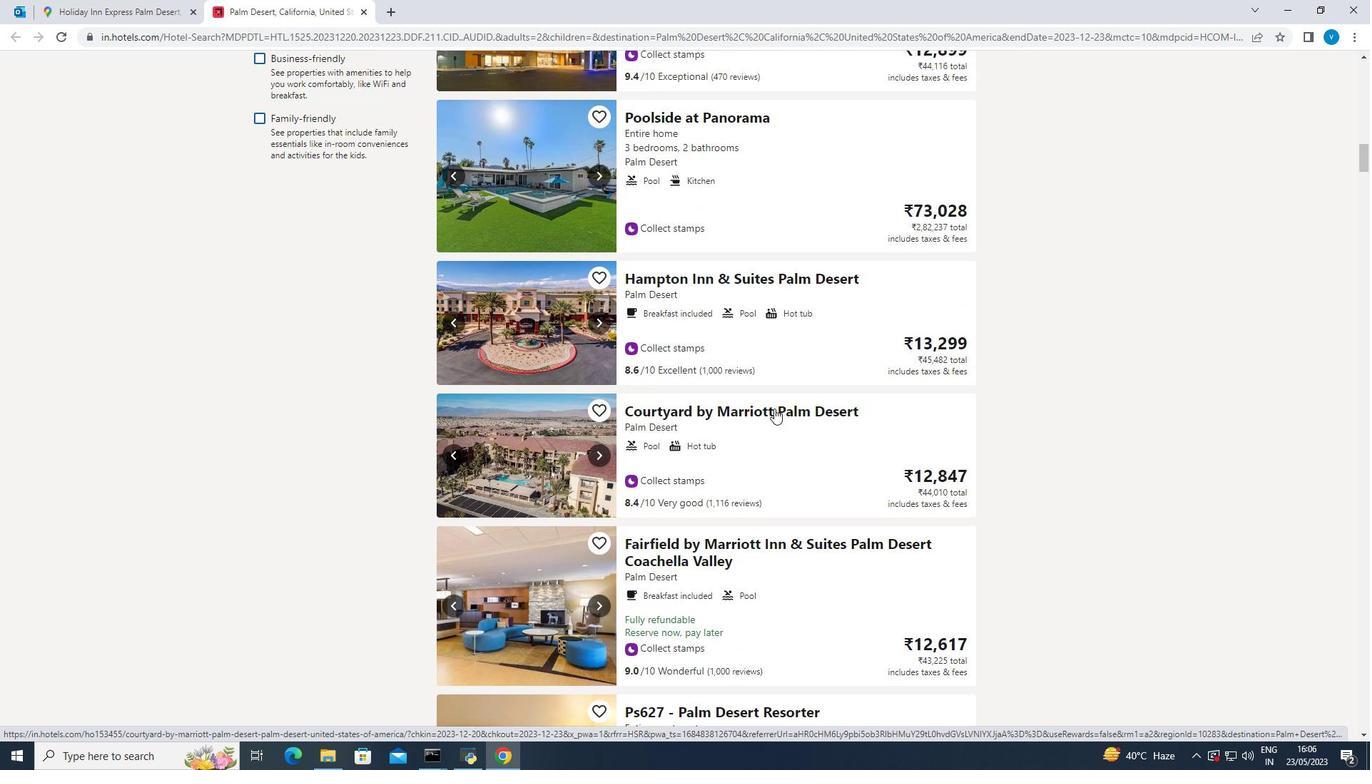 
Action: Mouse scrolled (774, 409) with delta (0, 0)
Screenshot: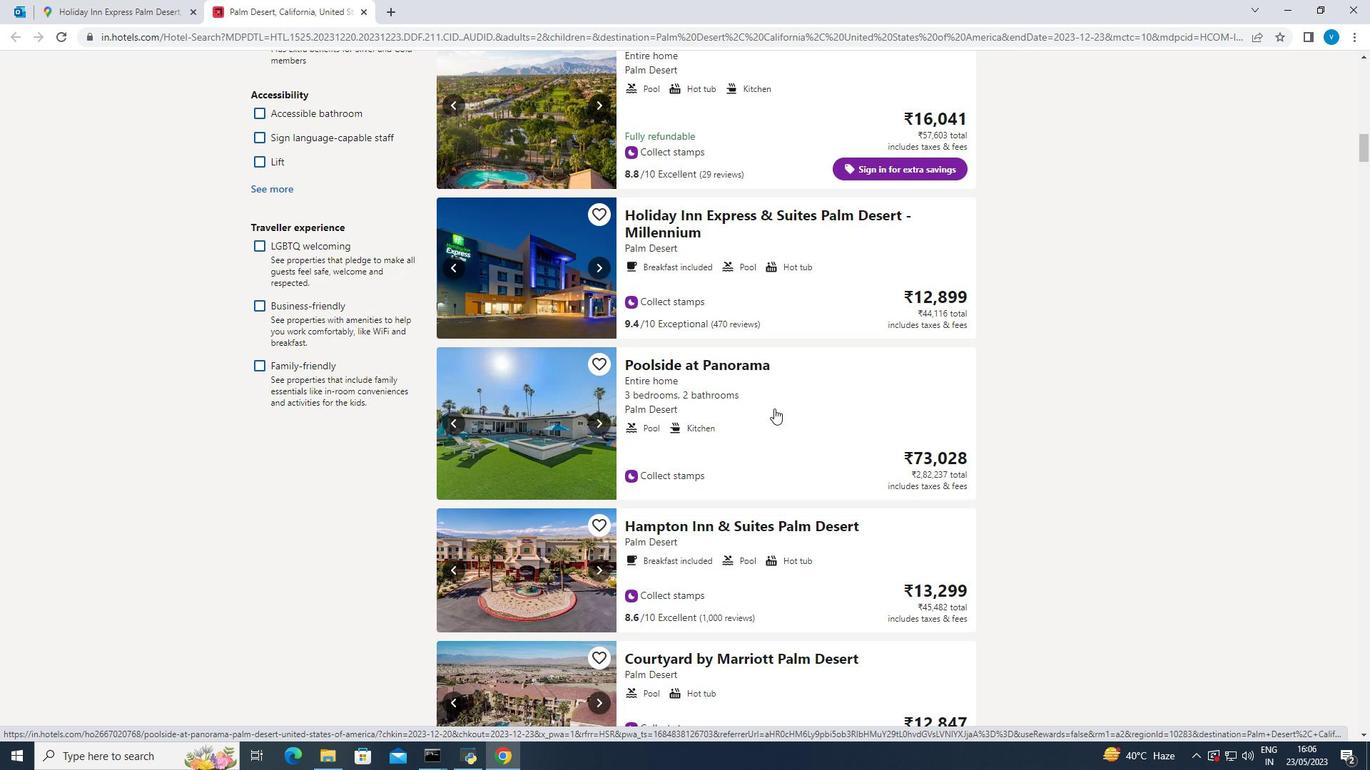 
Action: Mouse scrolled (774, 409) with delta (0, 0)
Screenshot: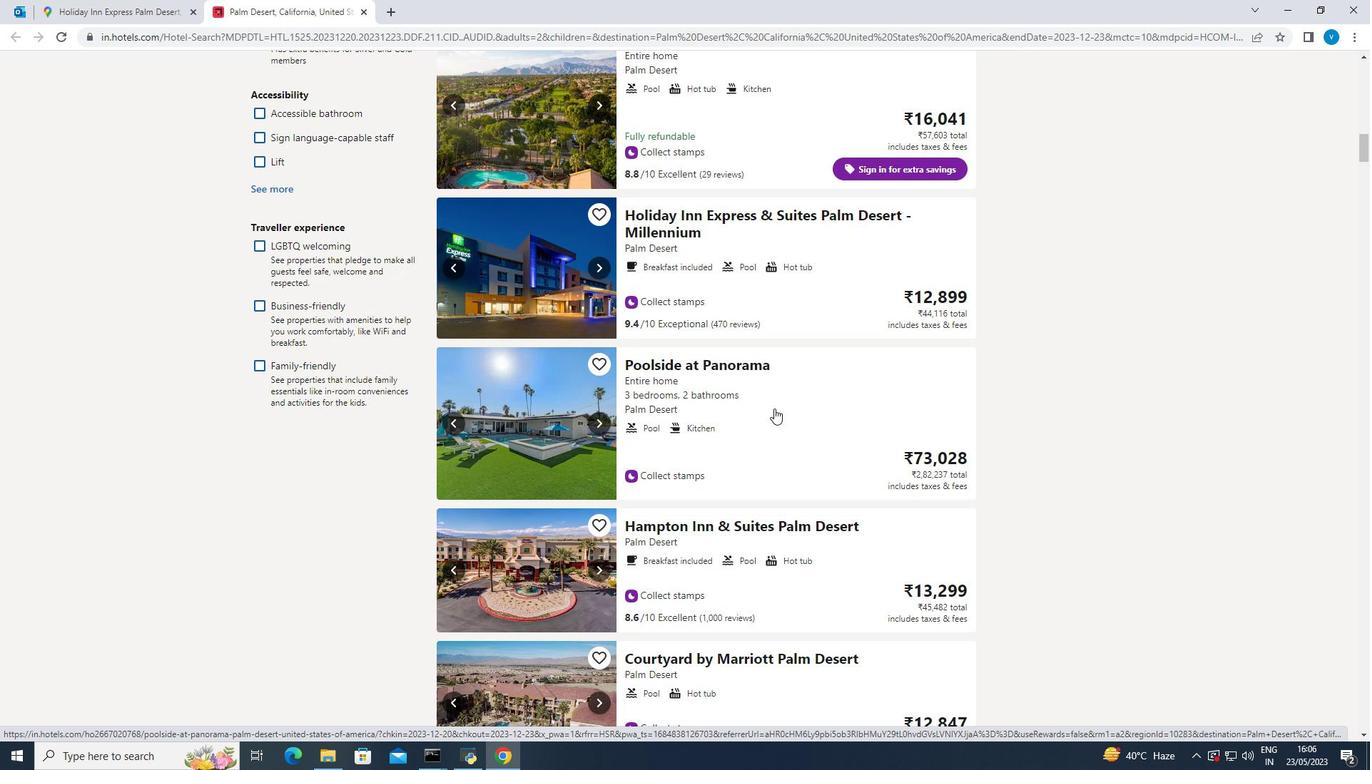 
Action: Mouse scrolled (774, 409) with delta (0, 0)
Screenshot: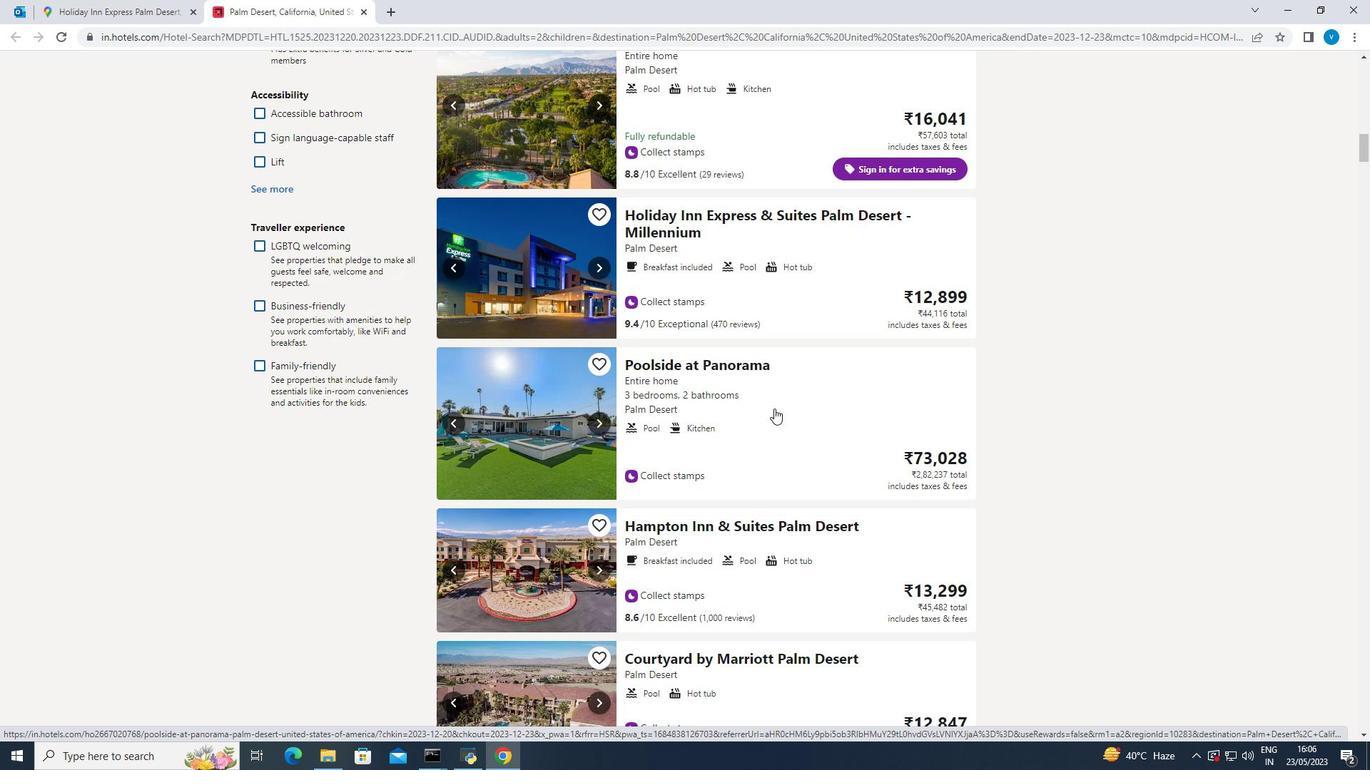 
Action: Mouse moved to (679, 296)
Screenshot: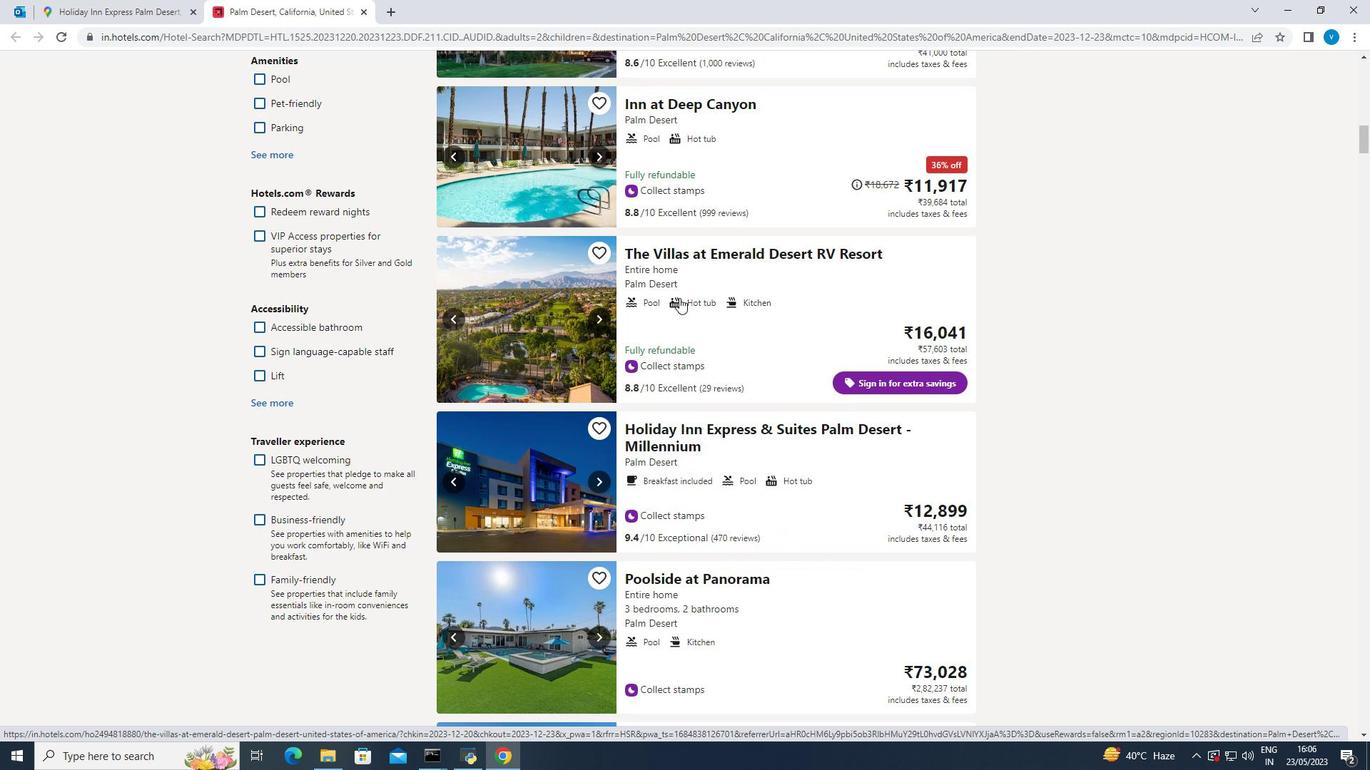 
Action: Mouse scrolled (679, 297) with delta (0, 0)
Screenshot: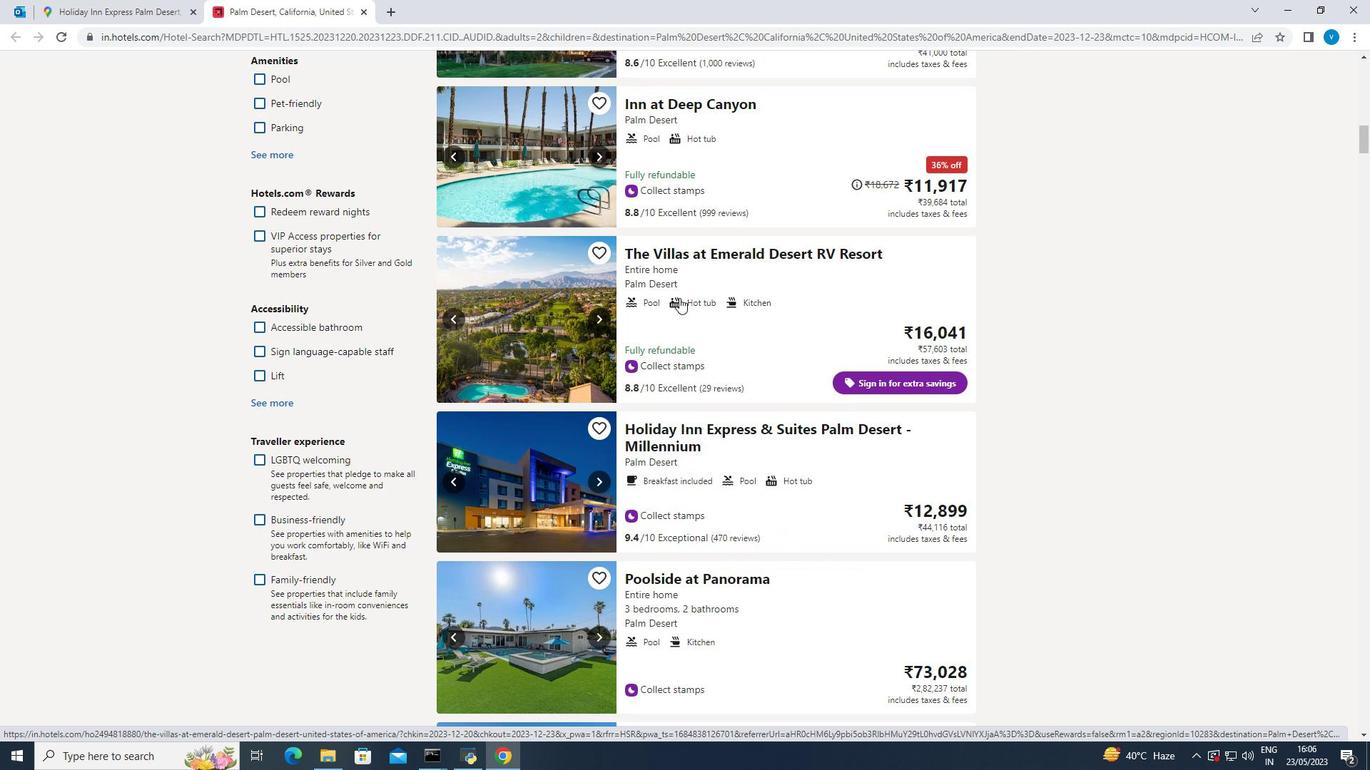 
Action: Mouse scrolled (679, 297) with delta (0, 0)
Screenshot: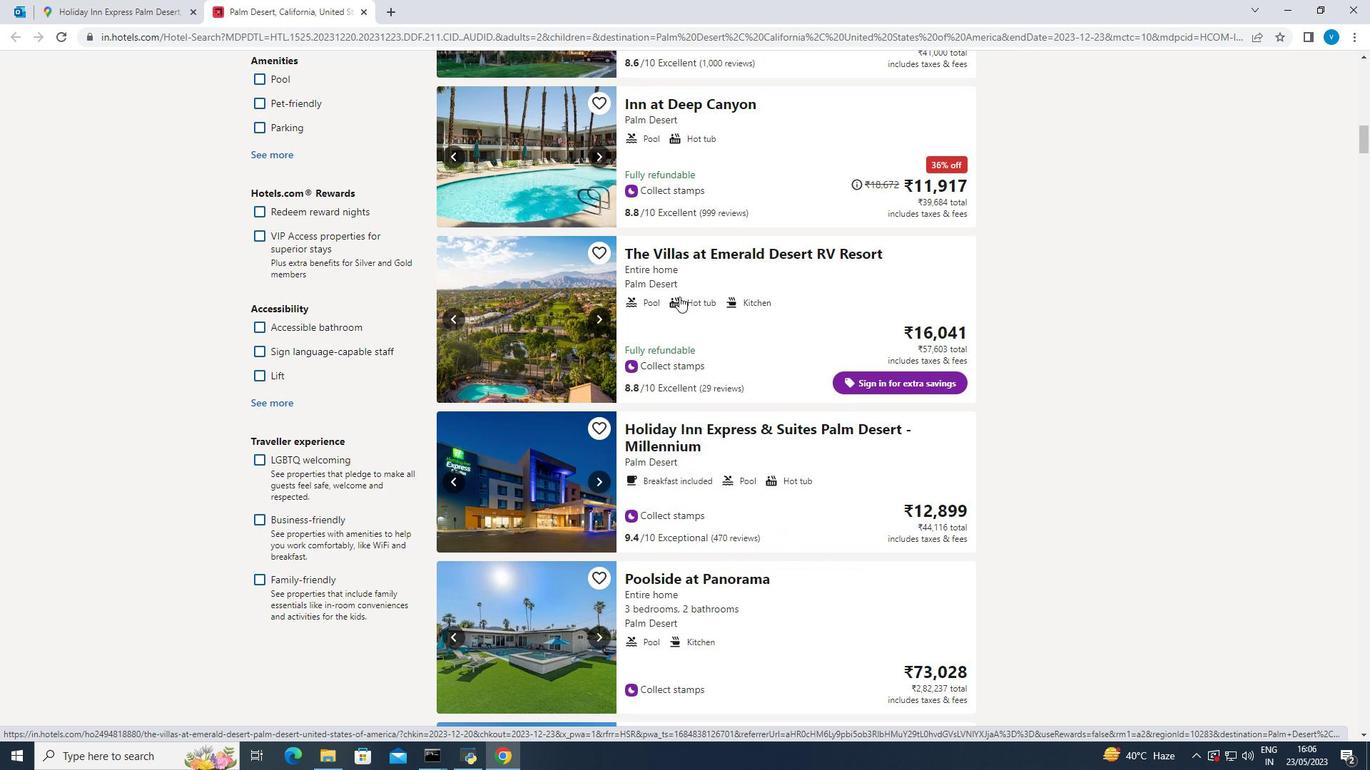 
Action: Mouse scrolled (679, 297) with delta (0, 0)
Screenshot: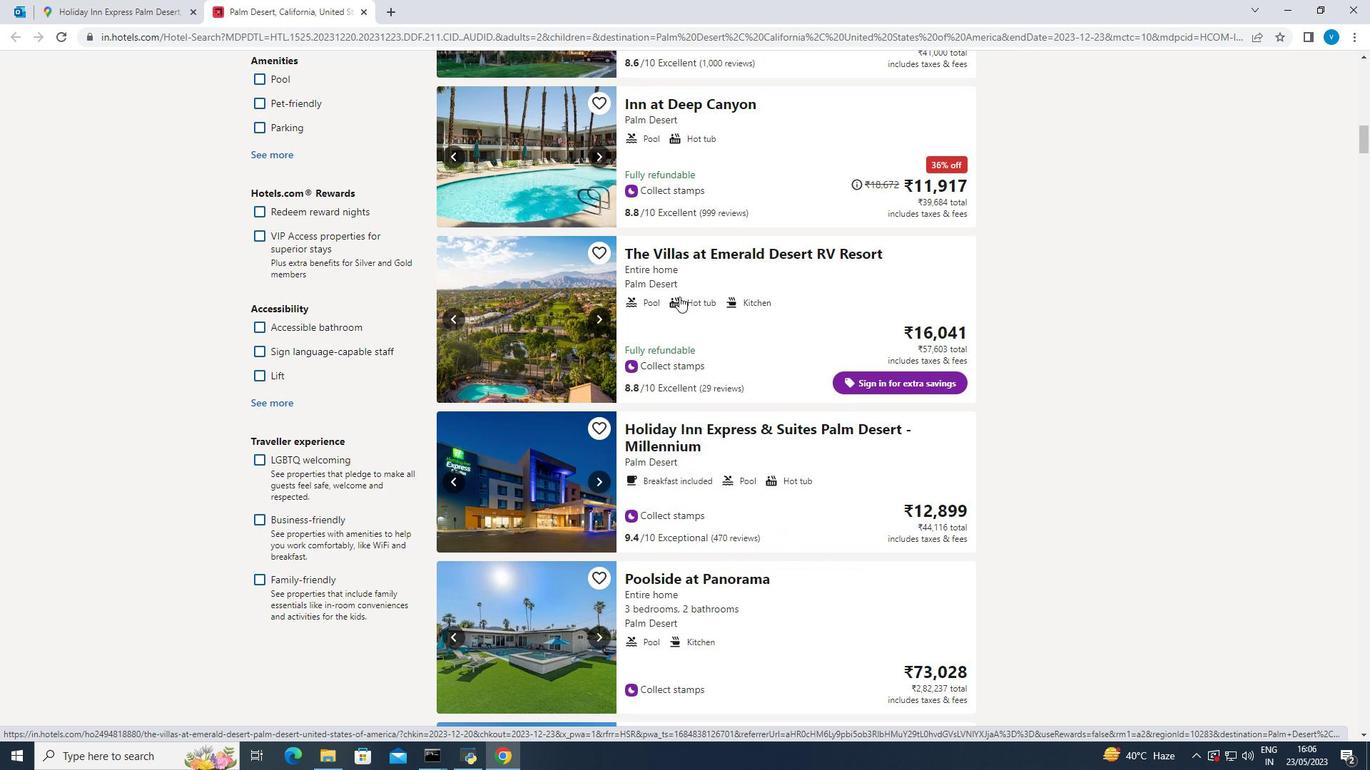 
Action: Mouse moved to (680, 295)
Screenshot: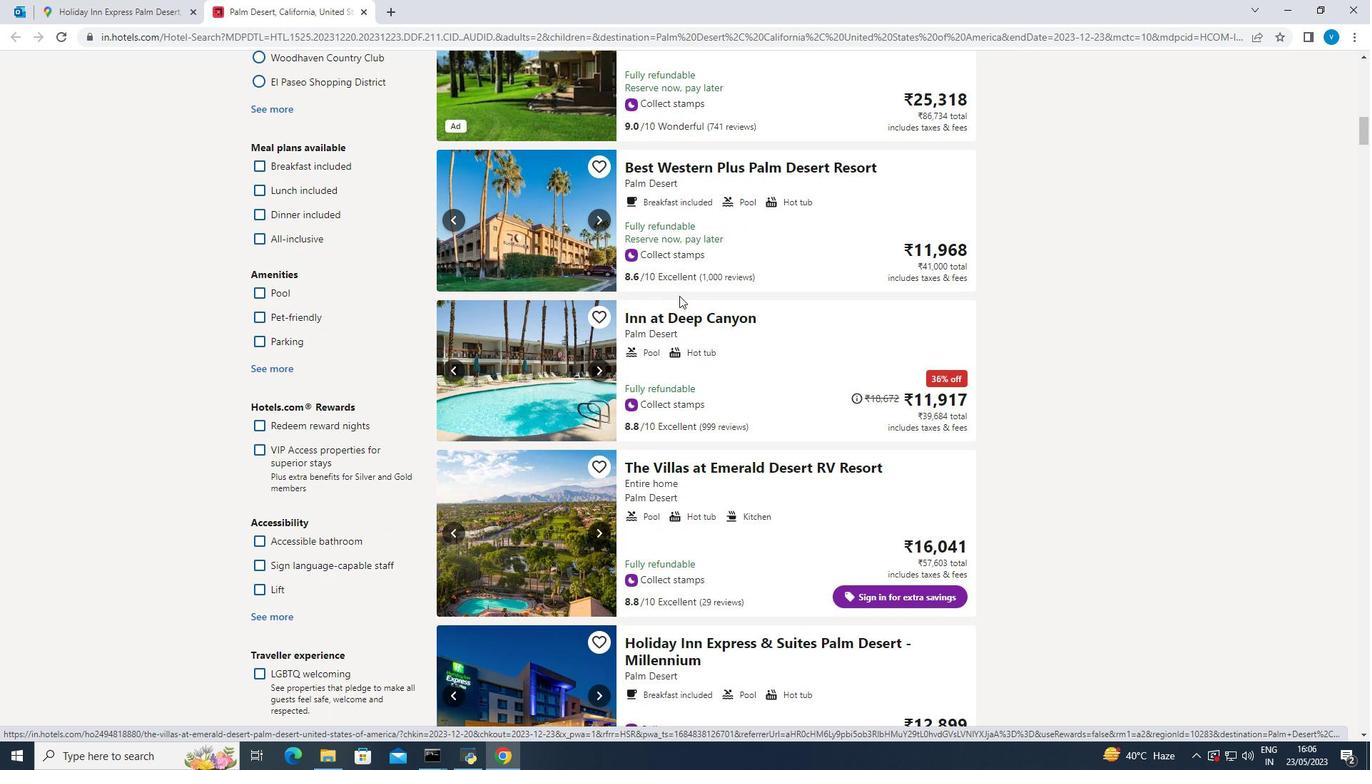
Action: Mouse scrolled (680, 296) with delta (0, 0)
Screenshot: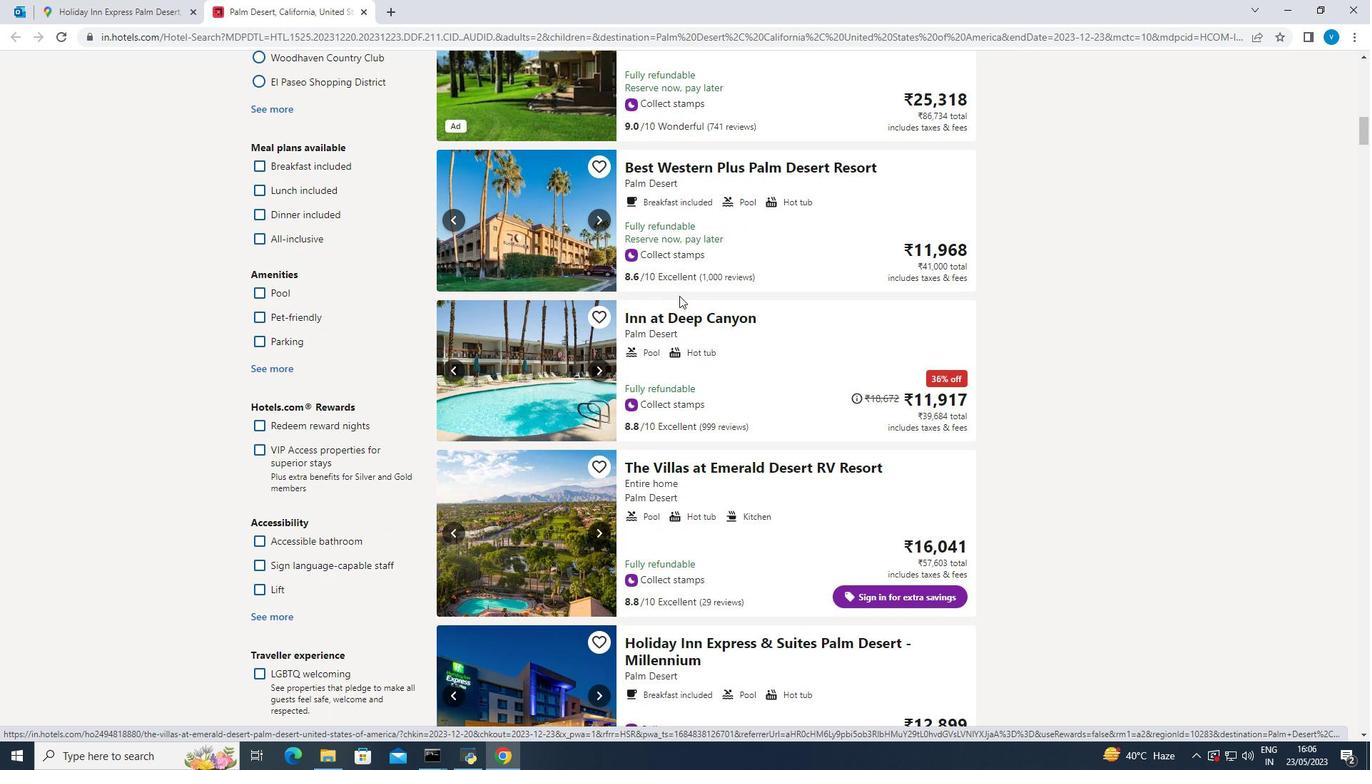 
Action: Mouse moved to (681, 295)
Screenshot: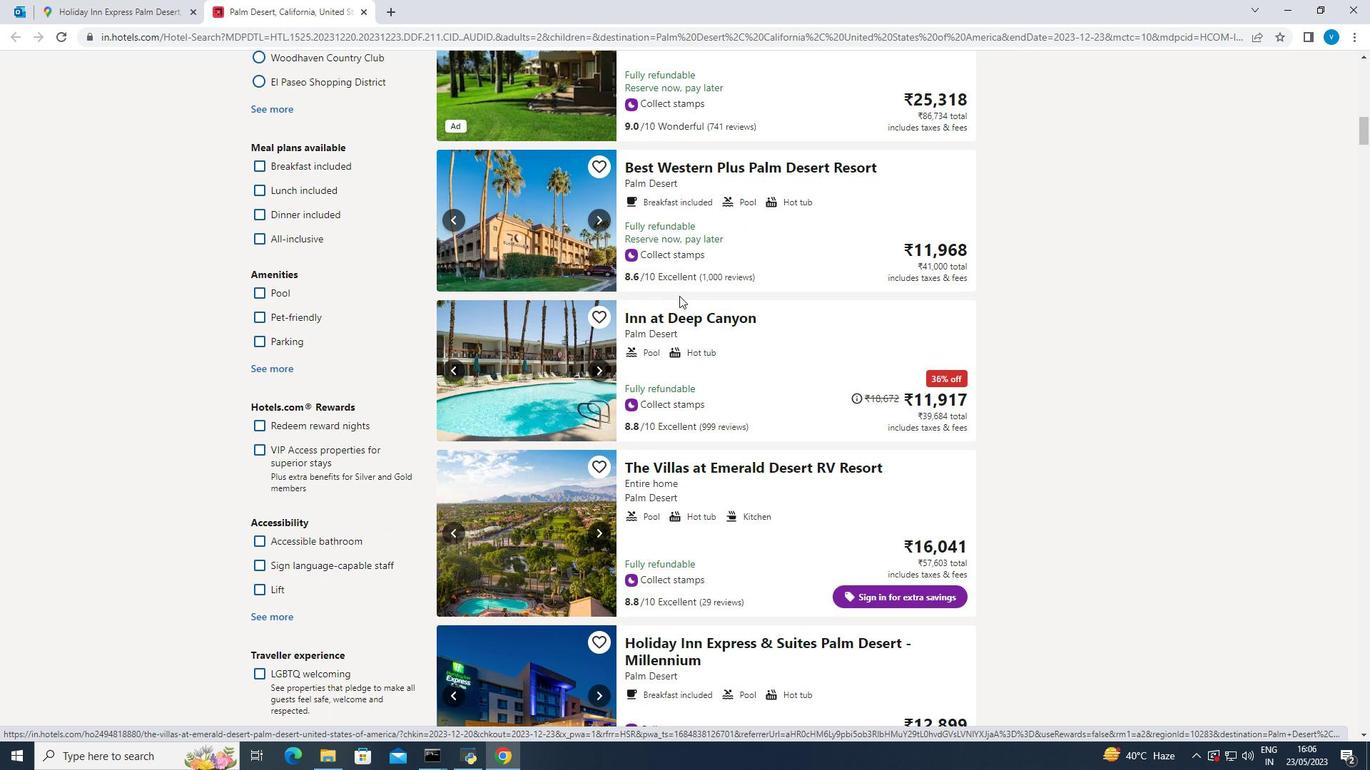 
Action: Mouse scrolled (681, 296) with delta (0, 0)
Screenshot: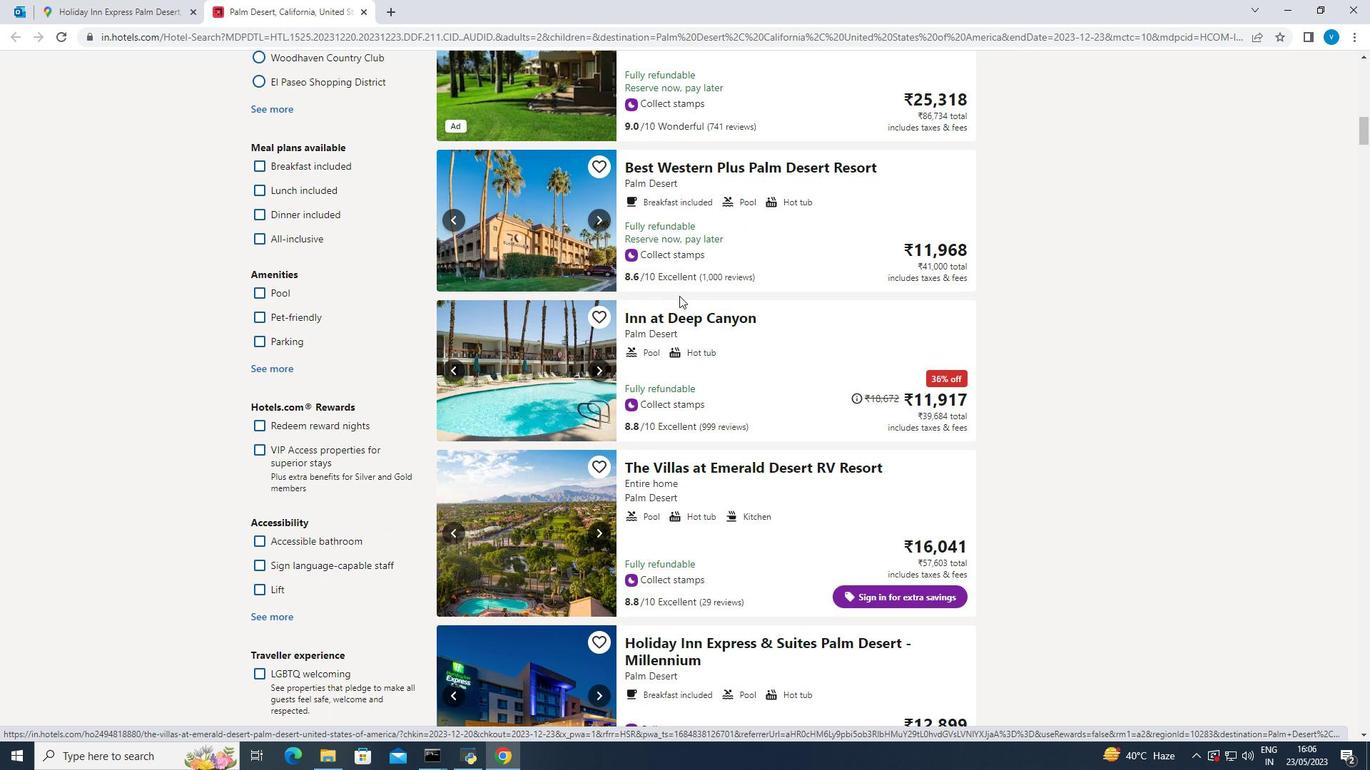 
Action: Mouse scrolled (681, 296) with delta (0, 0)
Screenshot: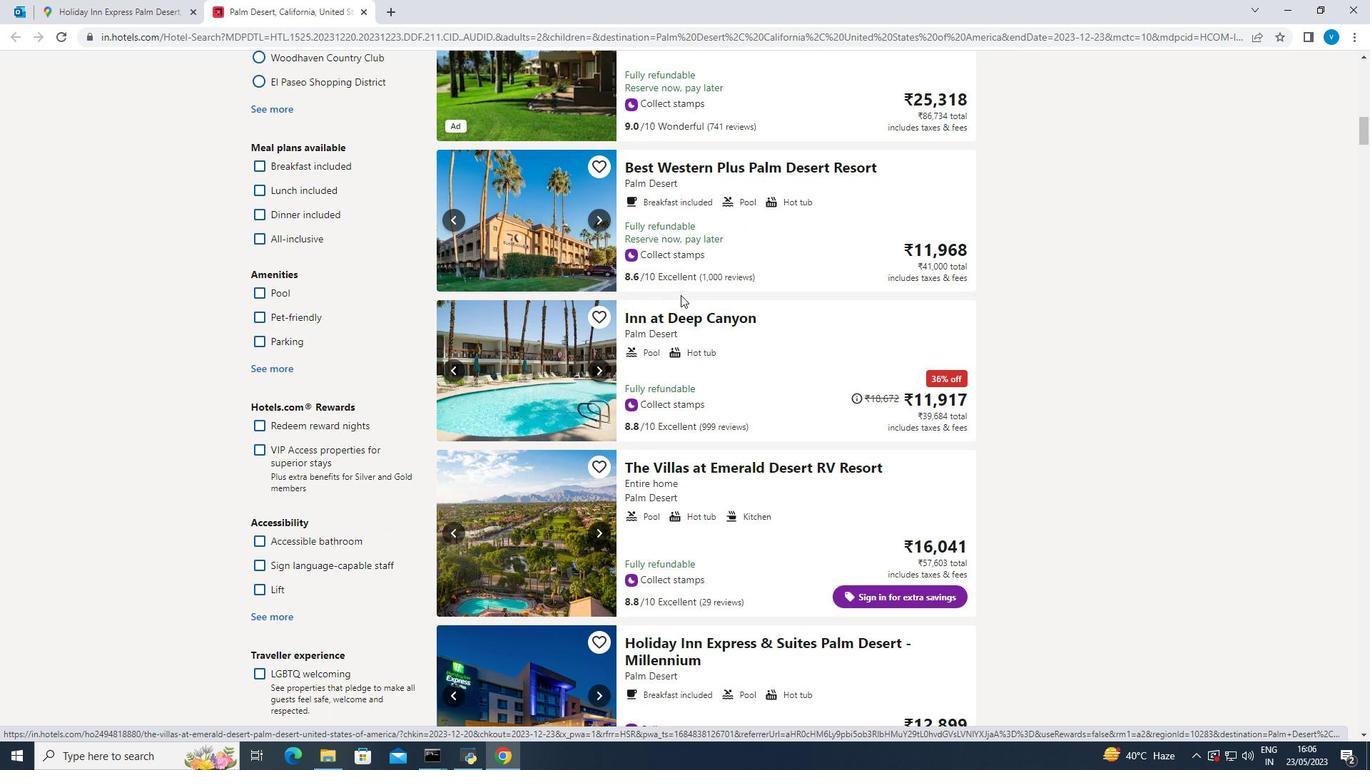
Action: Mouse scrolled (681, 296) with delta (0, 0)
Screenshot: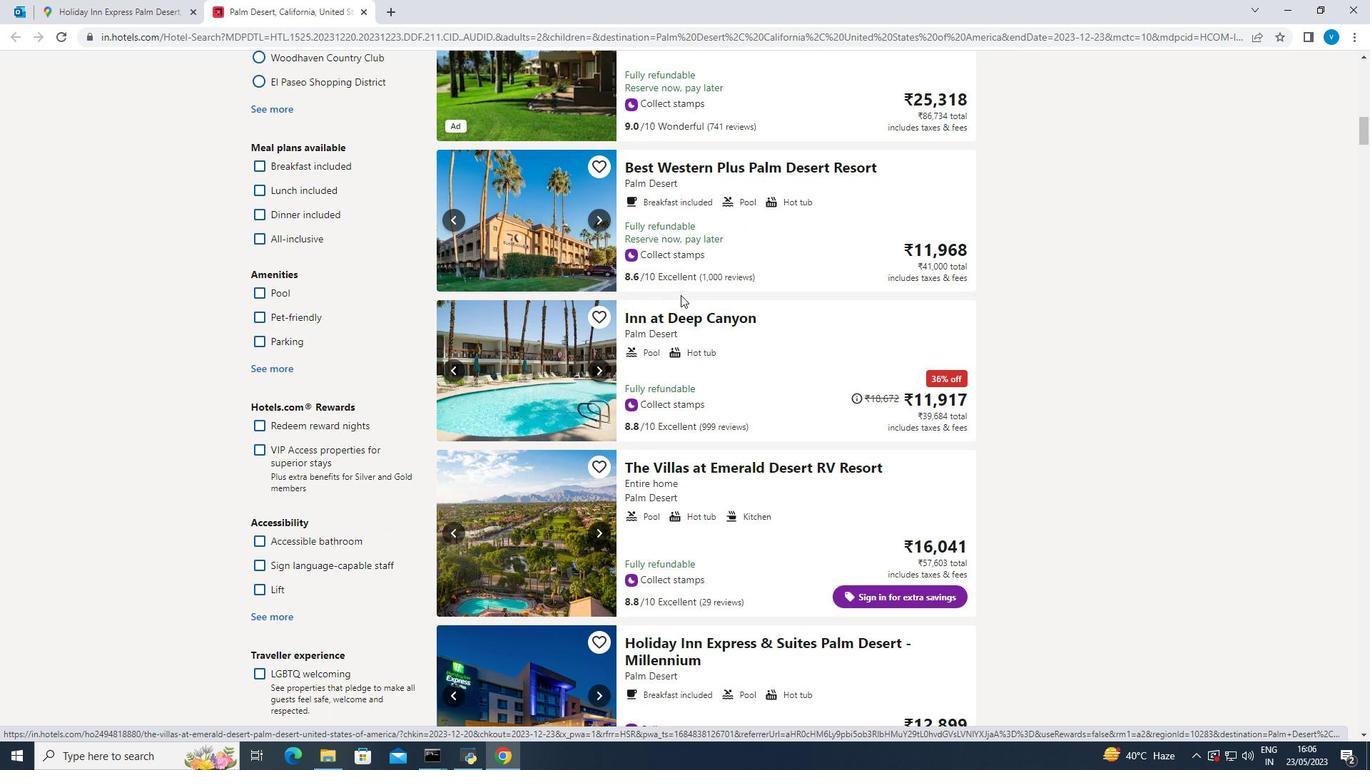 
Action: Mouse moved to (683, 291)
Screenshot: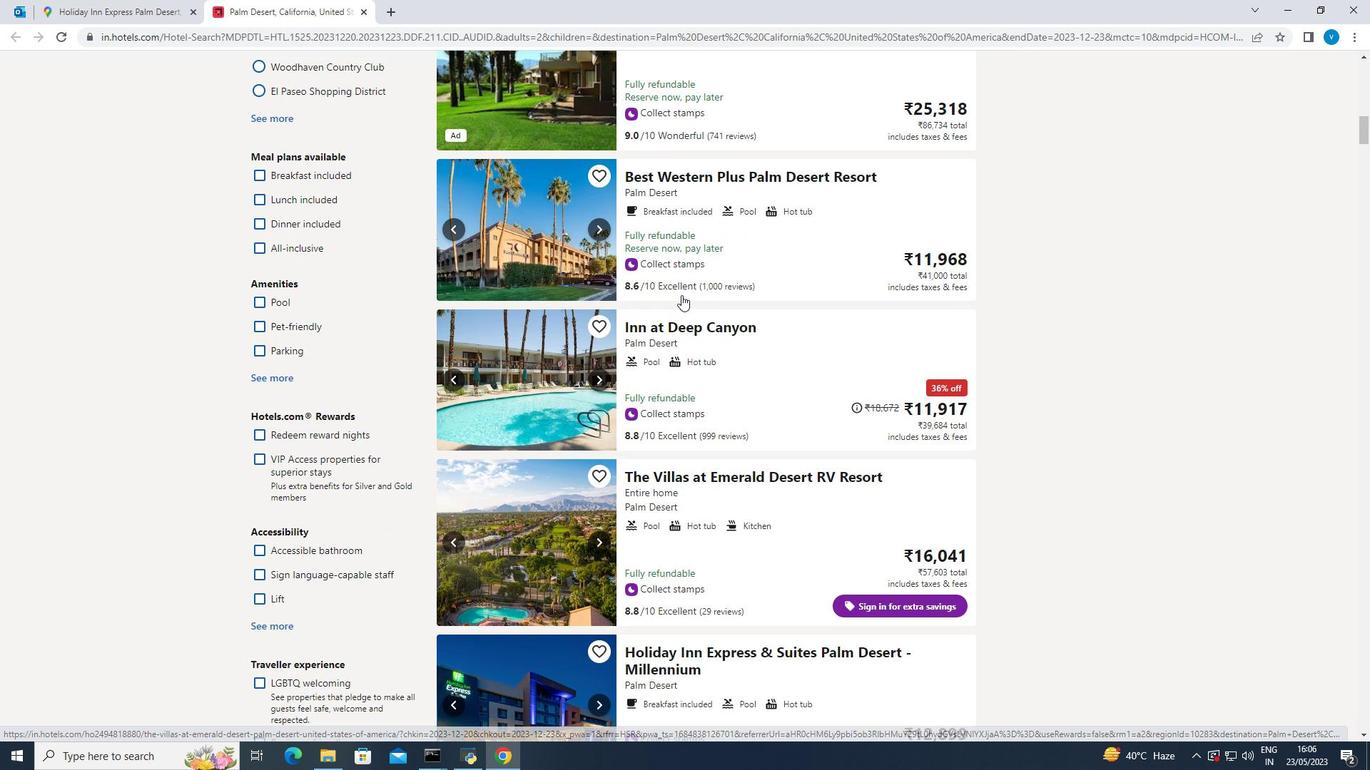 
Action: Mouse scrolled (683, 292) with delta (0, 0)
Screenshot: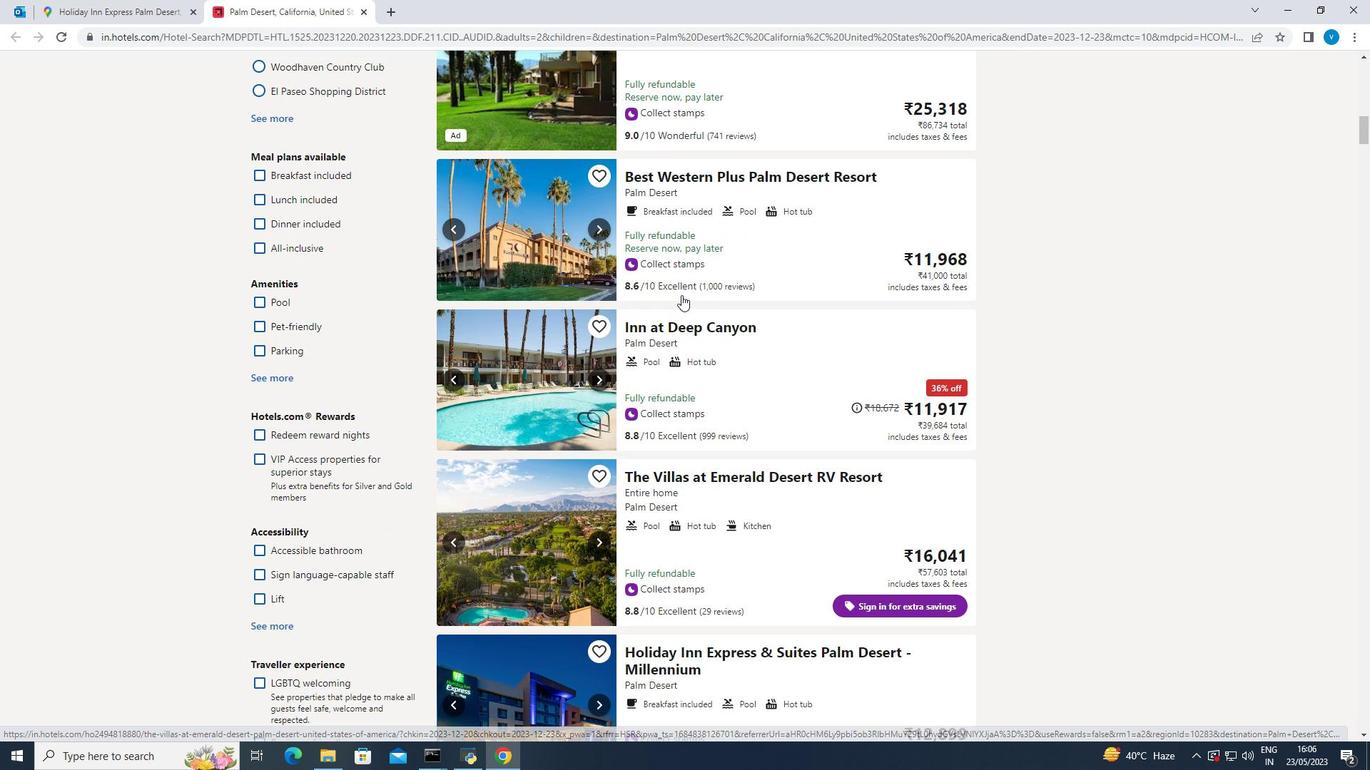 
Action: Mouse moved to (685, 290)
Screenshot: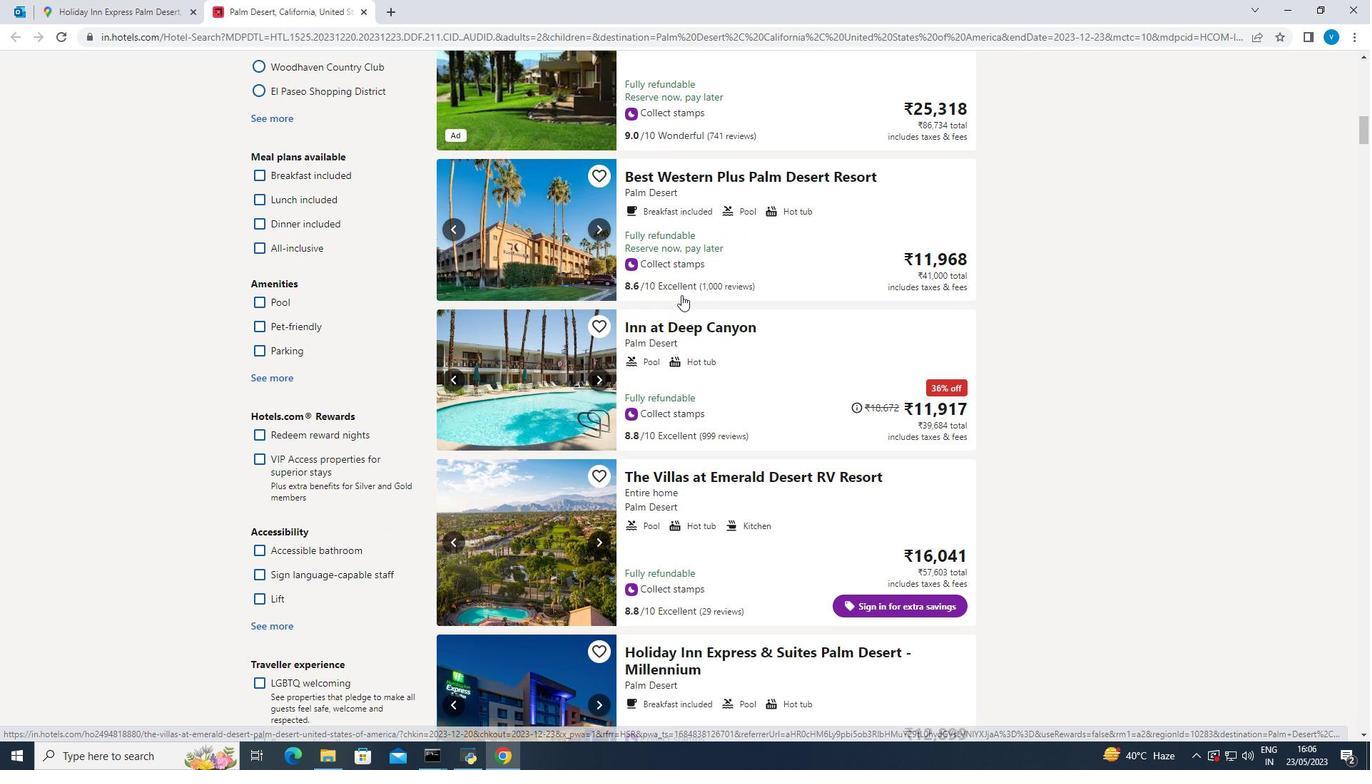 
Action: Mouse scrolled (685, 291) with delta (0, 0)
Screenshot: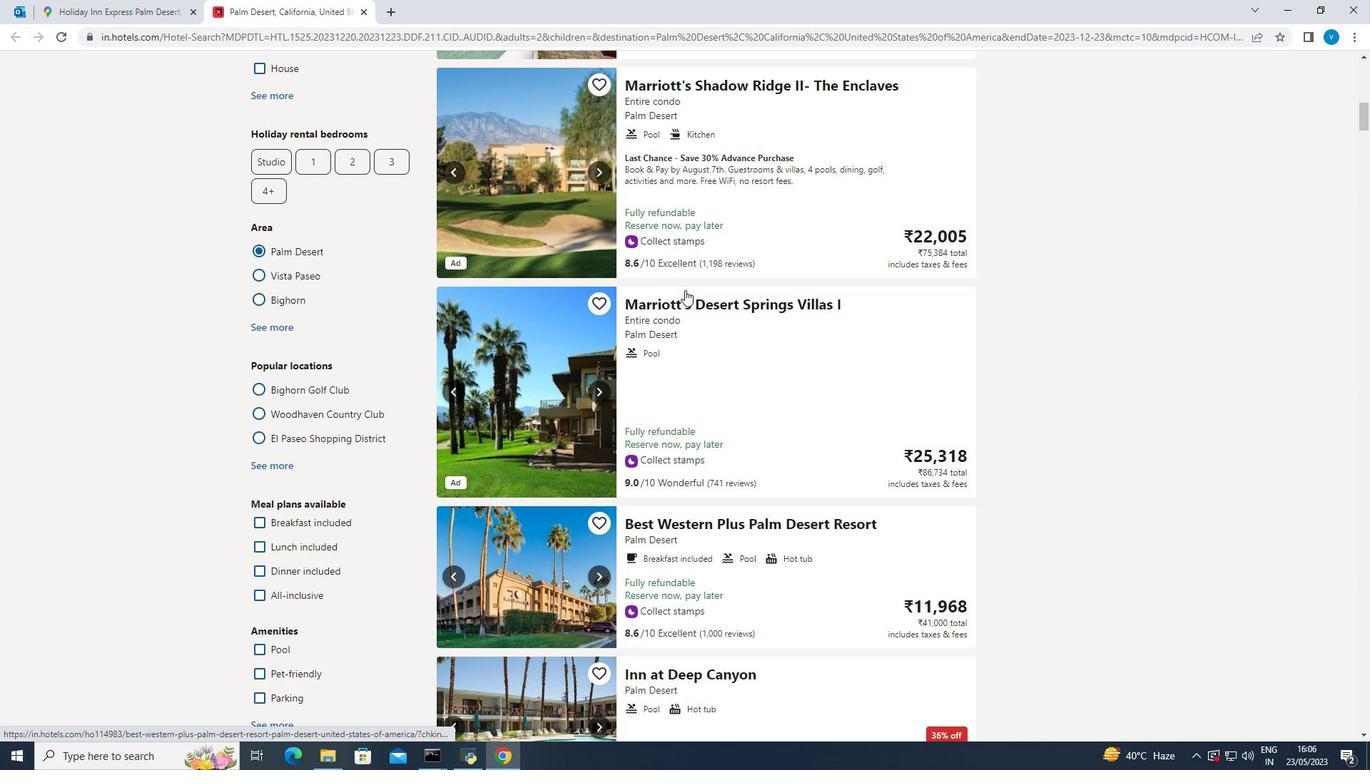 
Action: Mouse moved to (685, 289)
Screenshot: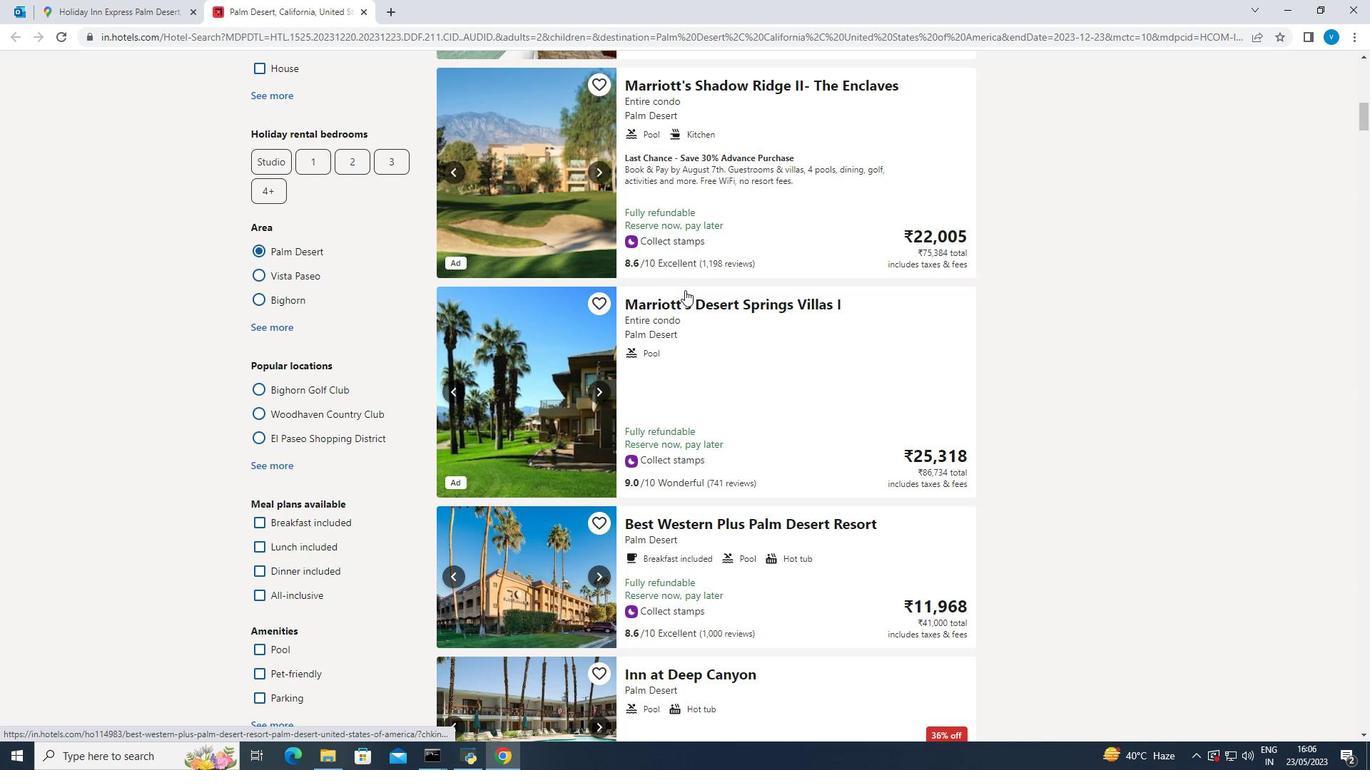 
Action: Mouse scrolled (685, 290) with delta (0, 0)
Screenshot: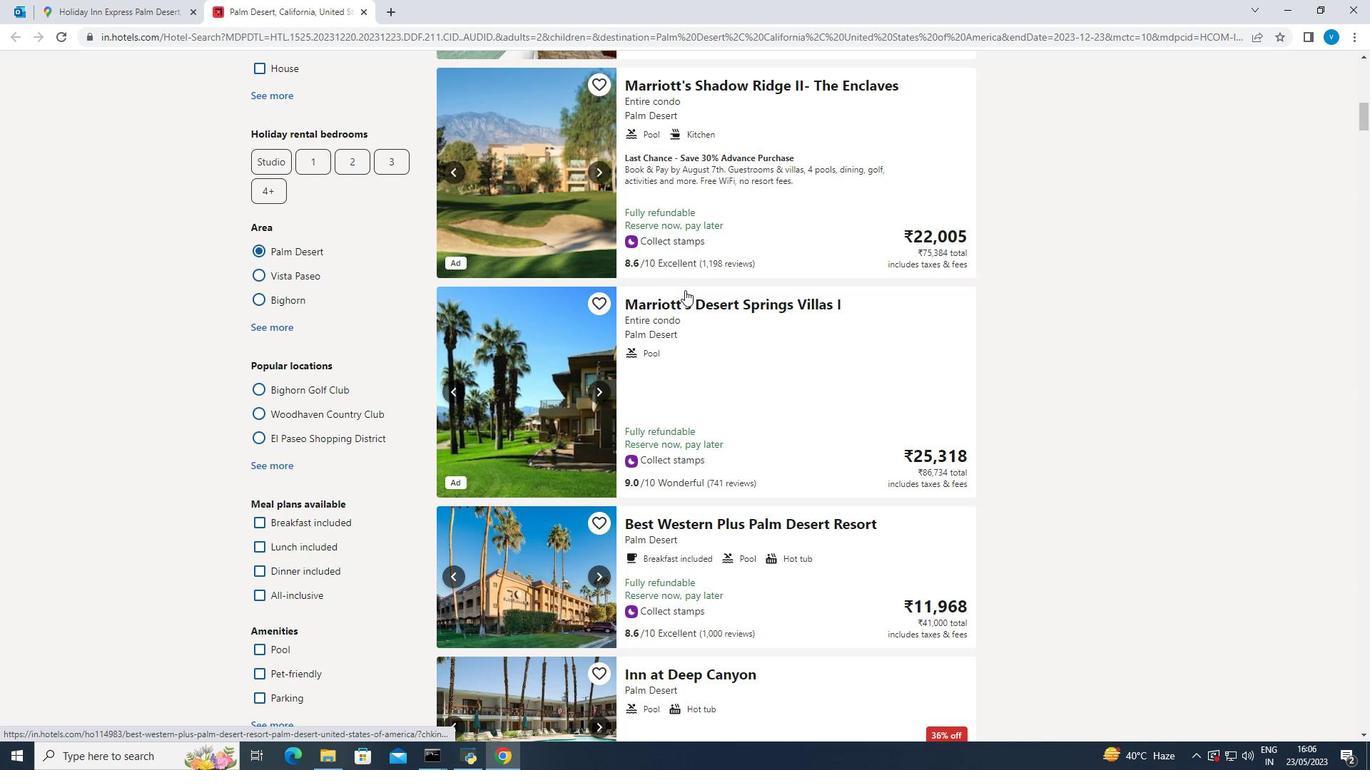 
Action: Mouse scrolled (685, 290) with delta (0, 0)
Screenshot: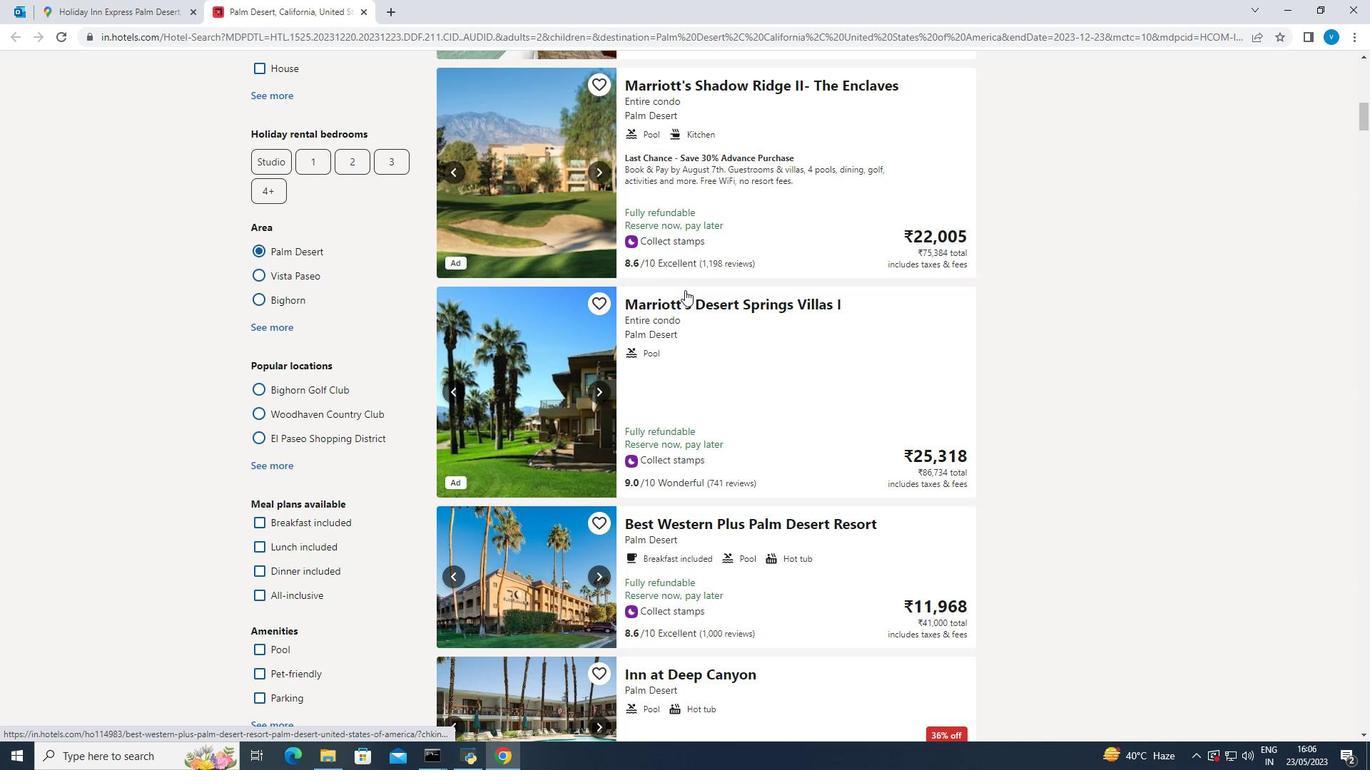 
Action: Mouse scrolled (685, 290) with delta (0, 0)
Screenshot: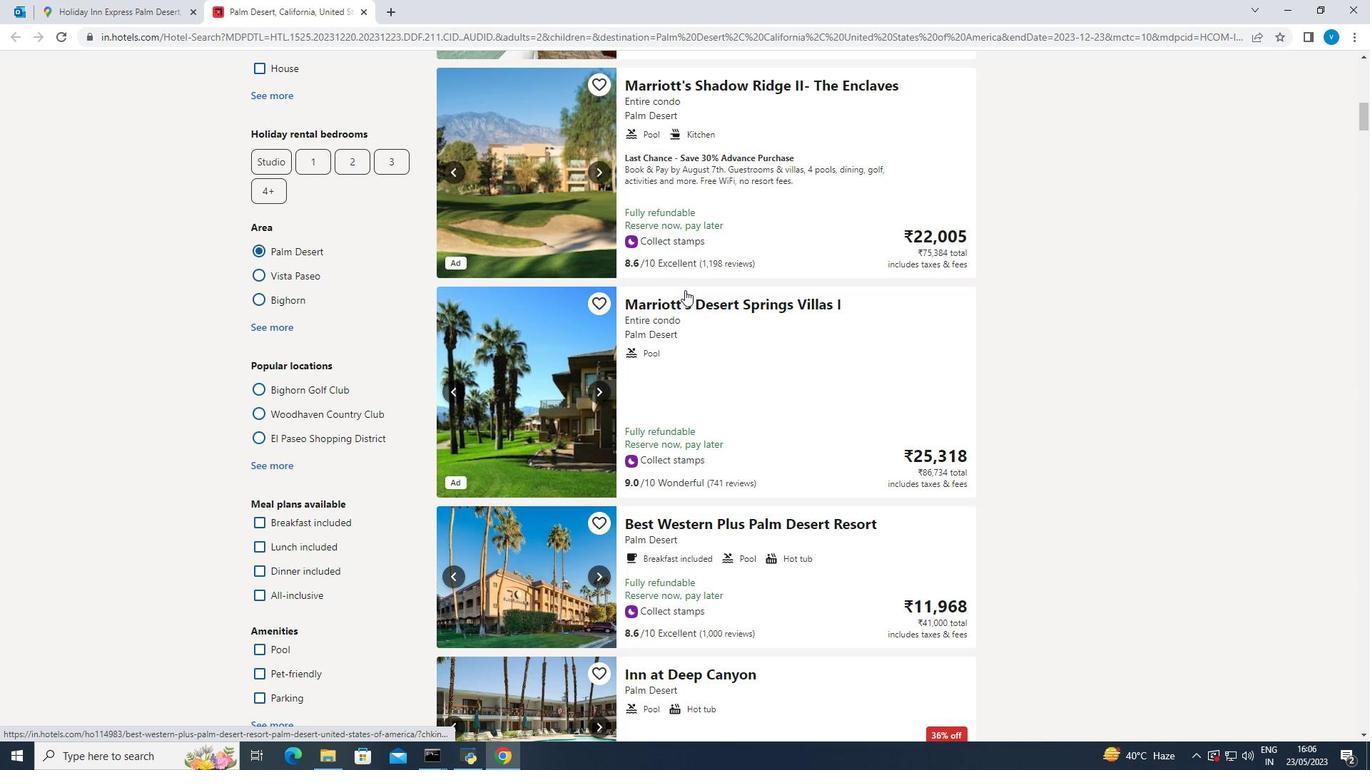 
Action: Mouse moved to (685, 289)
Screenshot: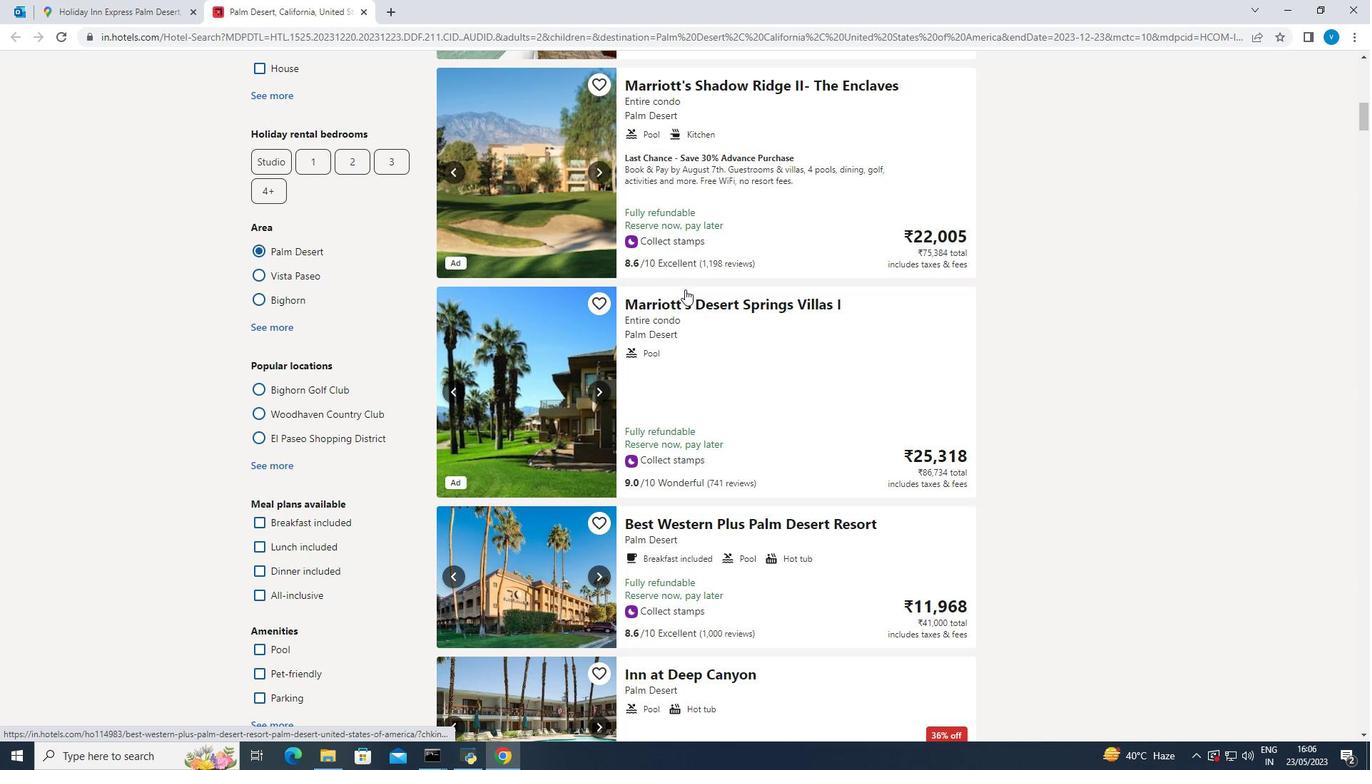 
Action: Mouse scrolled (685, 290) with delta (0, 0)
Screenshot: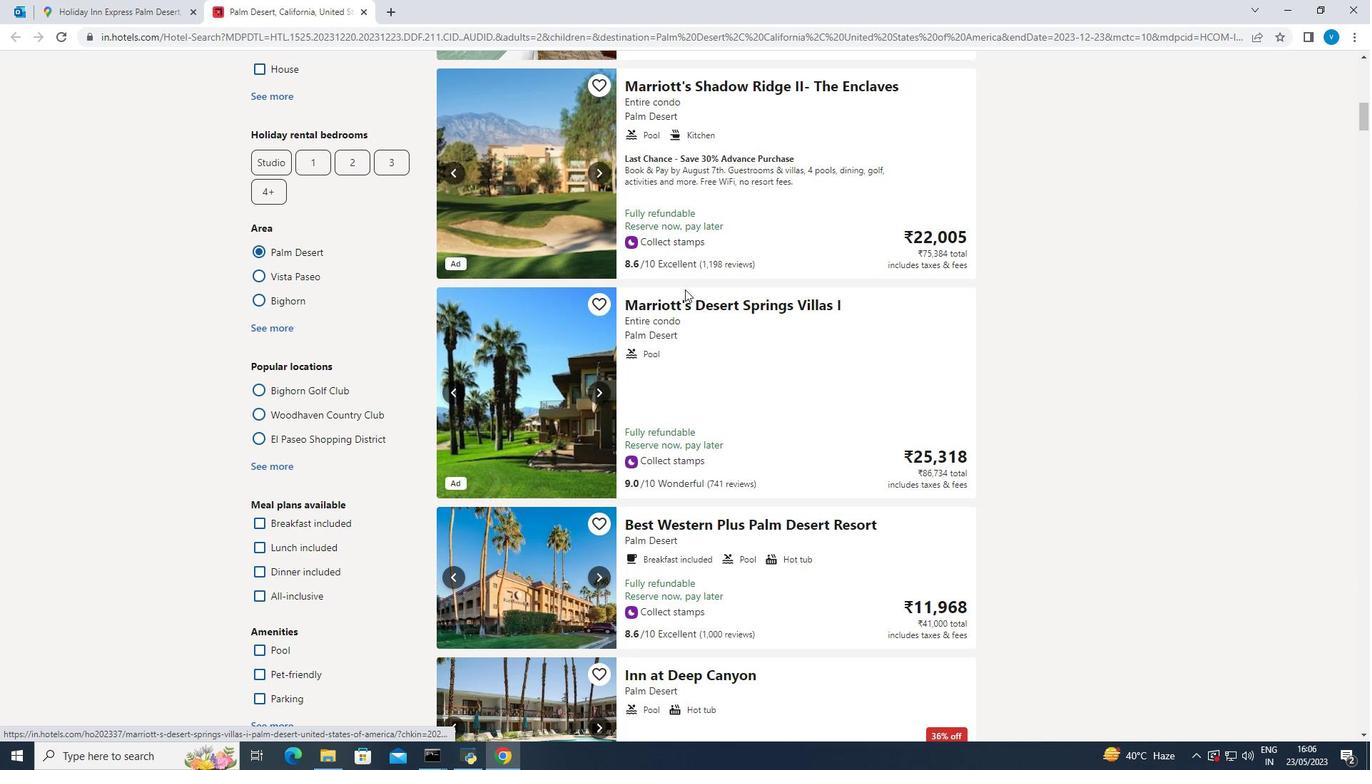 
Action: Mouse scrolled (685, 290) with delta (0, 0)
Screenshot: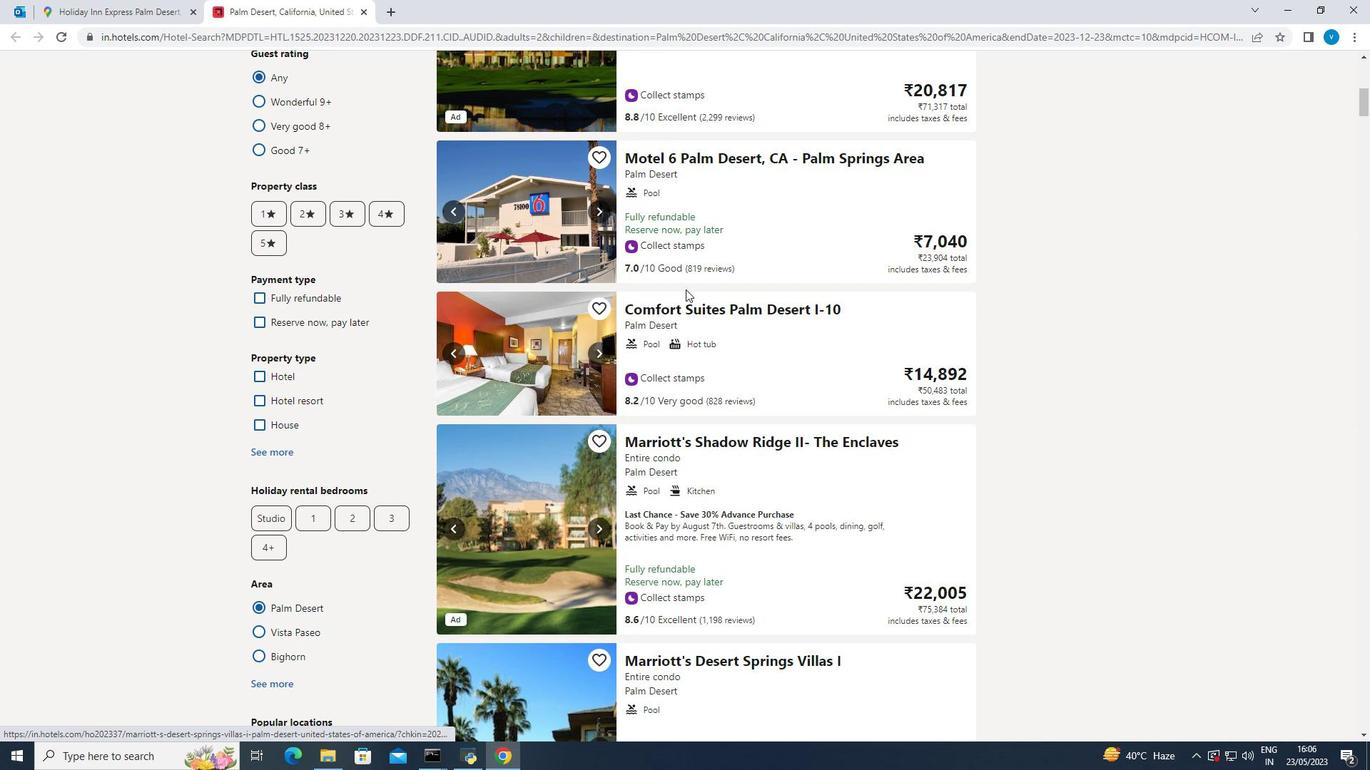 
Action: Mouse scrolled (685, 290) with delta (0, 0)
Screenshot: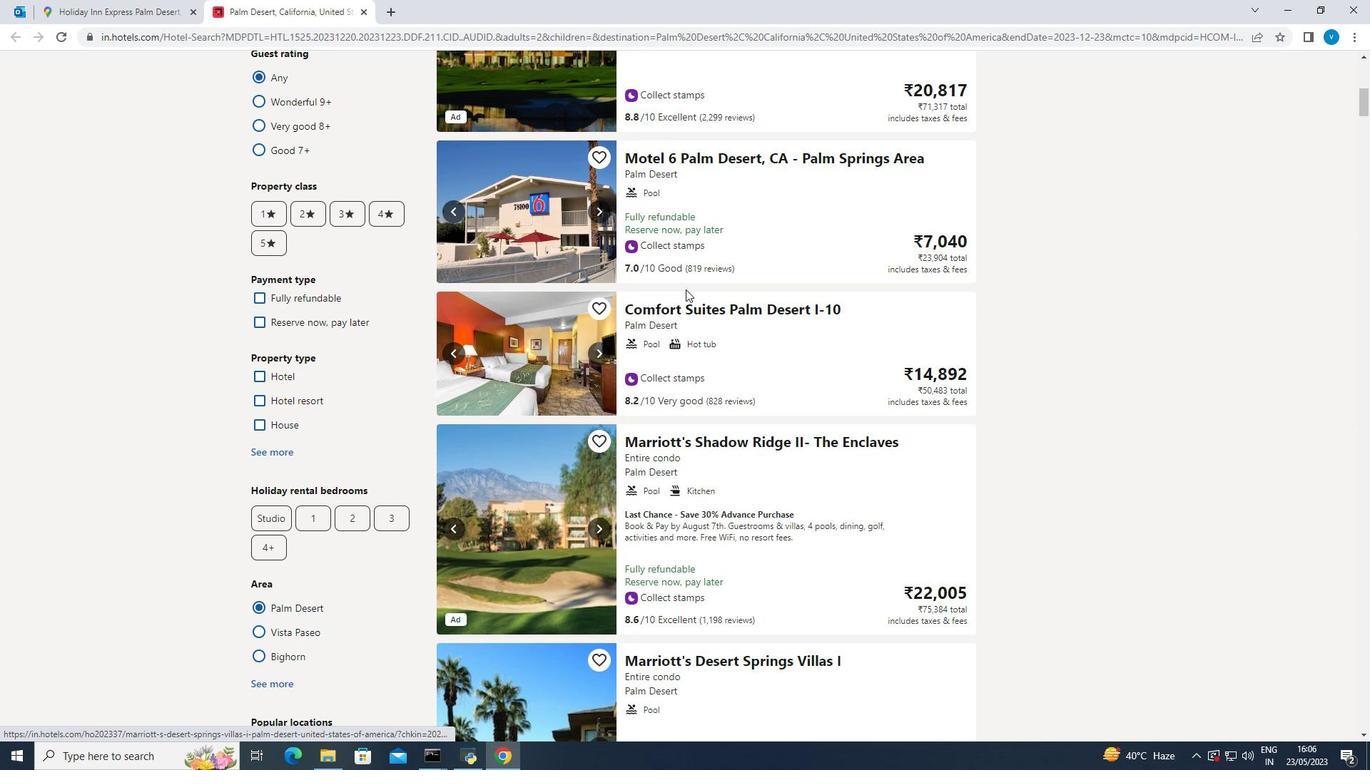 
Action: Mouse scrolled (685, 290) with delta (0, 0)
Screenshot: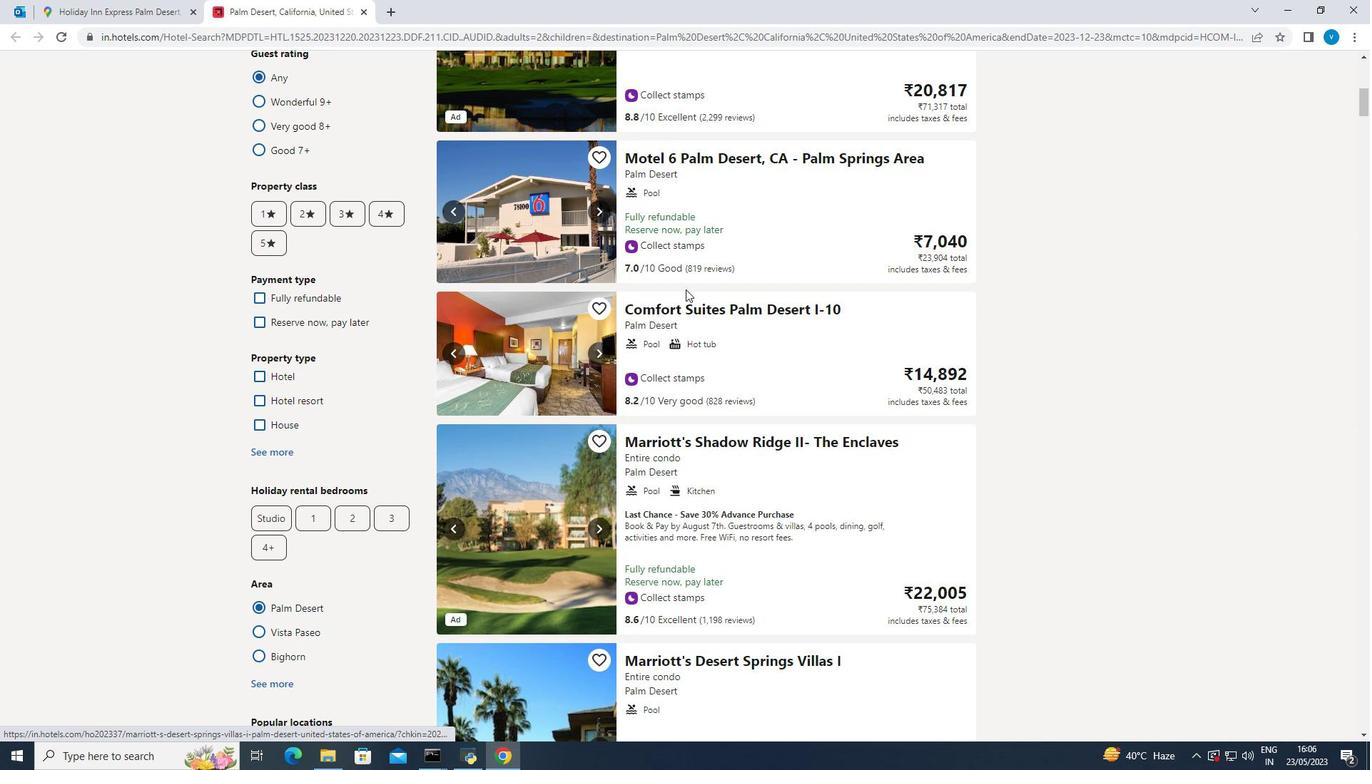 
Action: Mouse scrolled (685, 290) with delta (0, 0)
Screenshot: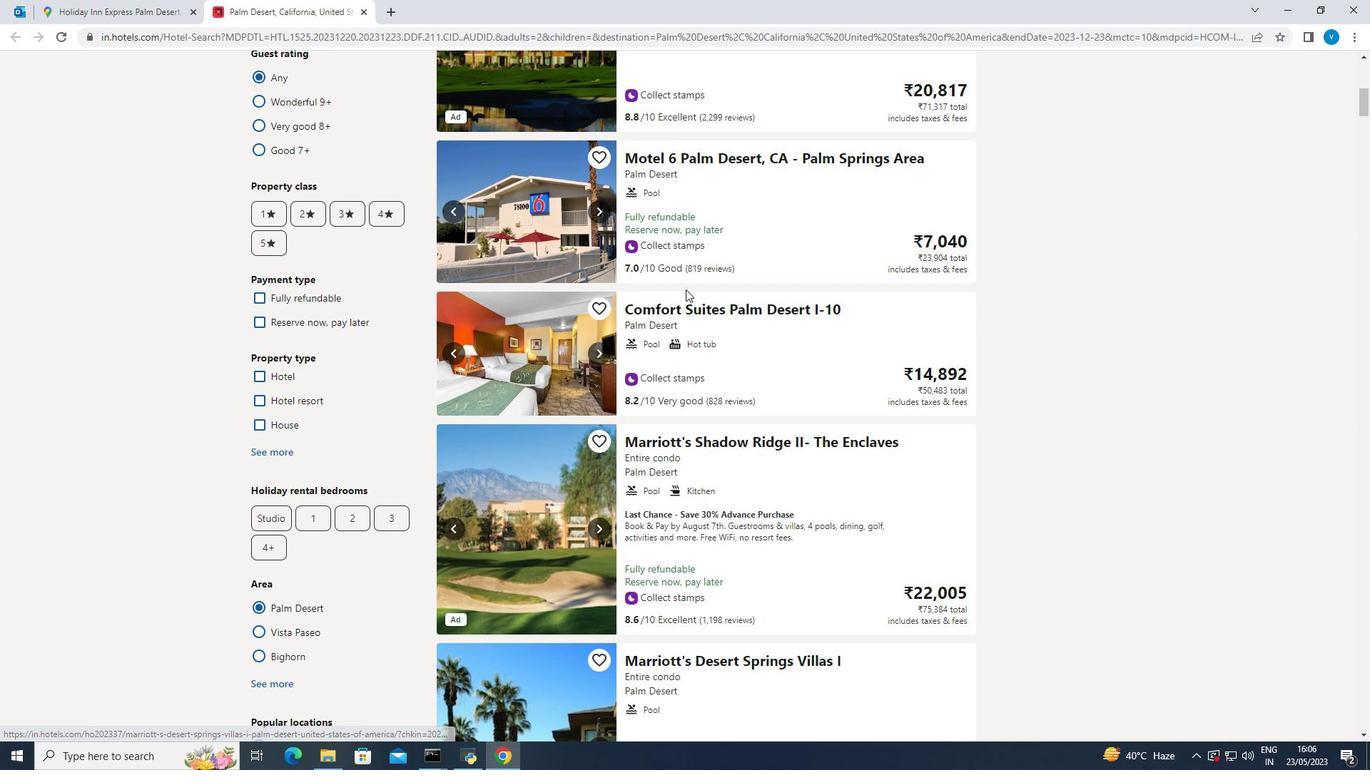 
Action: Mouse moved to (685, 289)
Screenshot: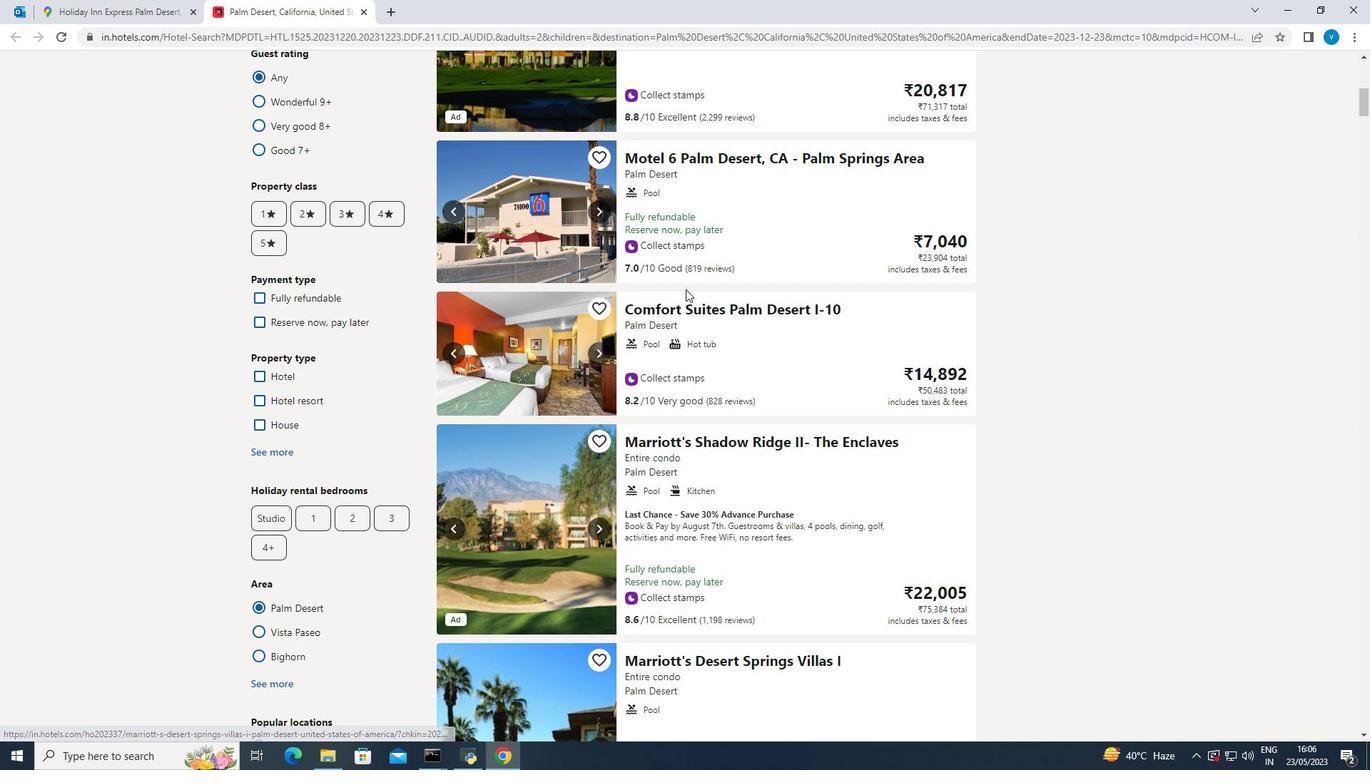 
Action: Mouse scrolled (685, 289) with delta (0, 0)
Screenshot: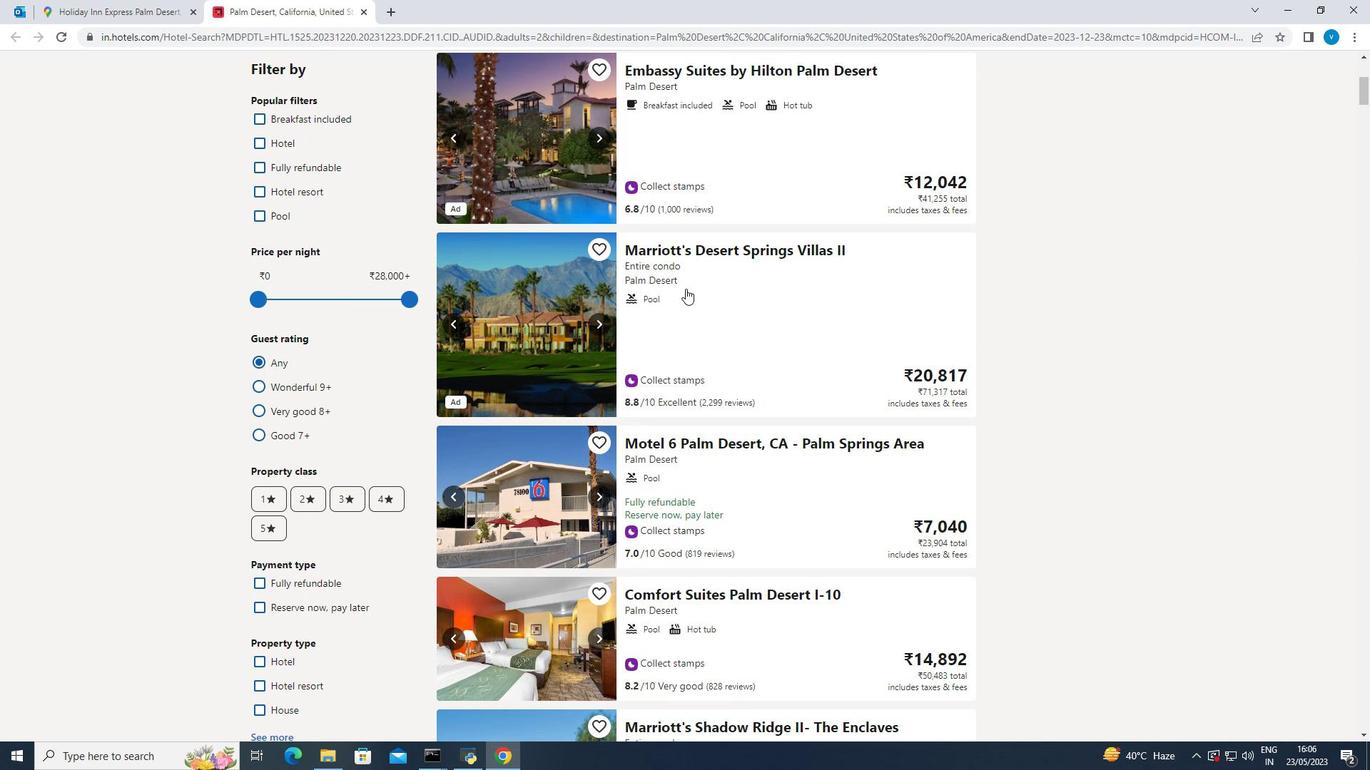 
Action: Mouse scrolled (685, 289) with delta (0, 0)
Screenshot: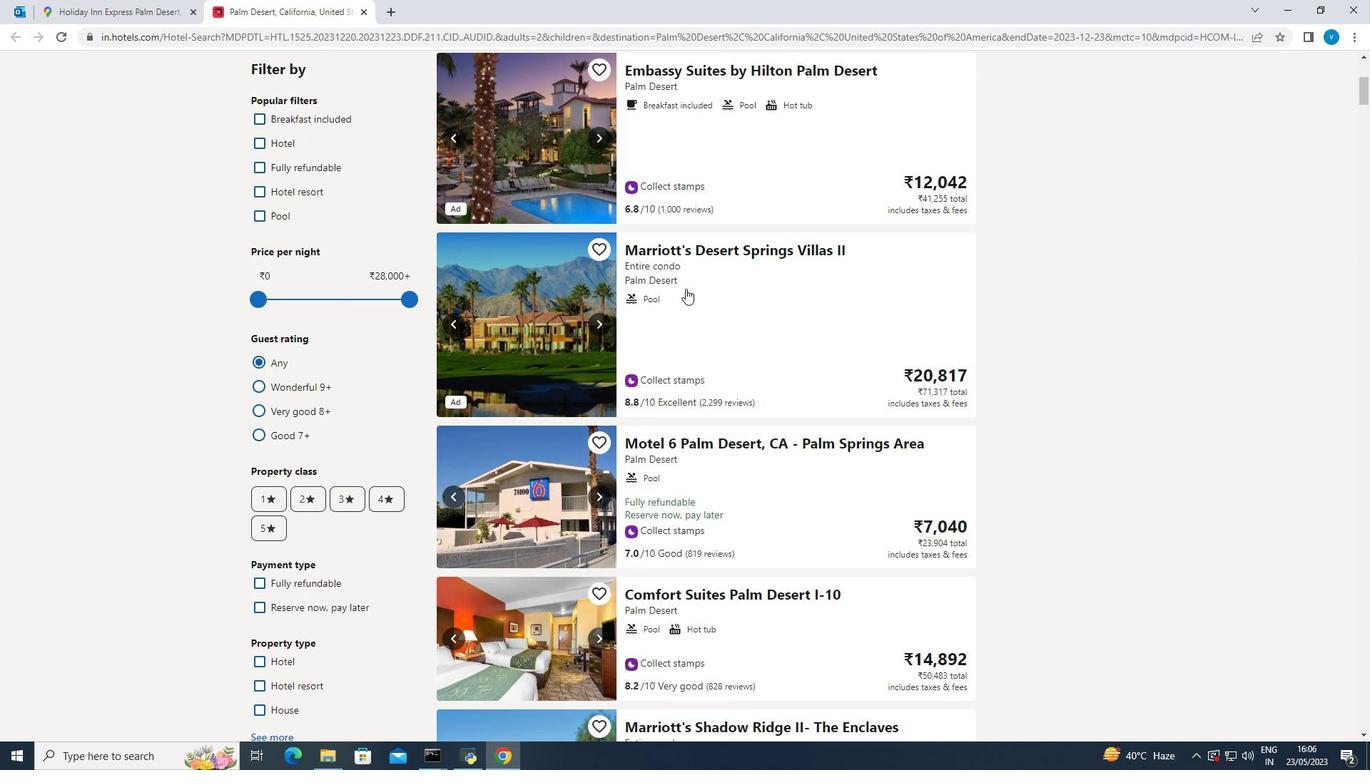 
Action: Mouse scrolled (685, 289) with delta (0, 0)
Screenshot: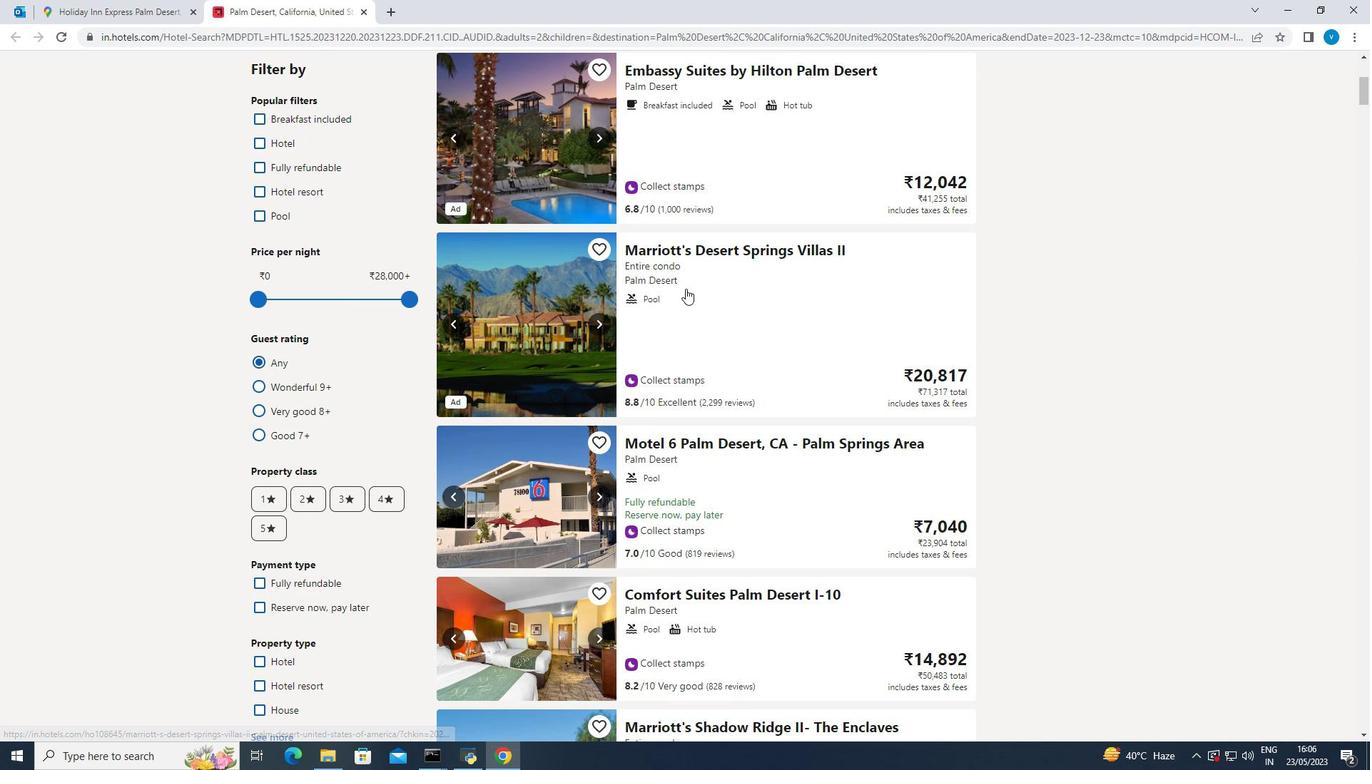 
Action: Mouse scrolled (685, 289) with delta (0, 0)
Screenshot: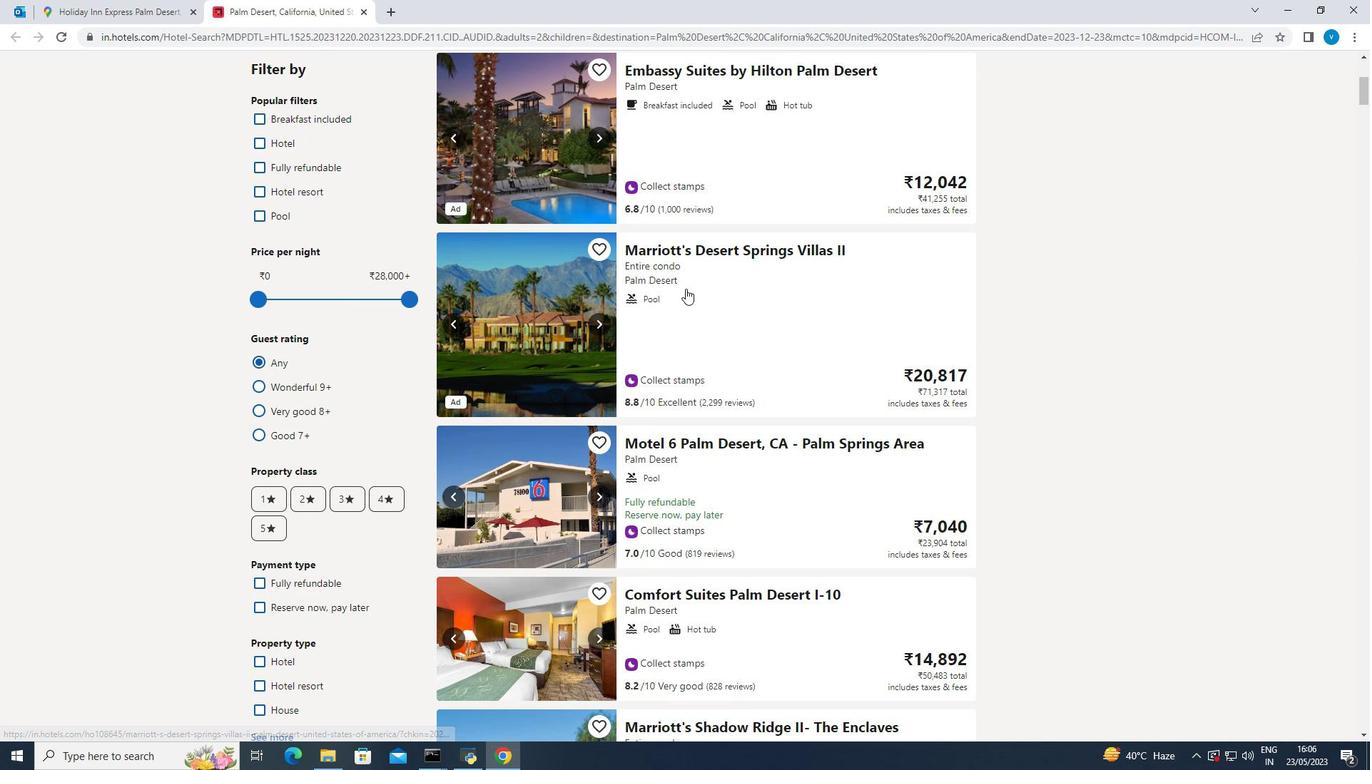 
Action: Mouse scrolled (685, 289) with delta (0, 0)
Screenshot: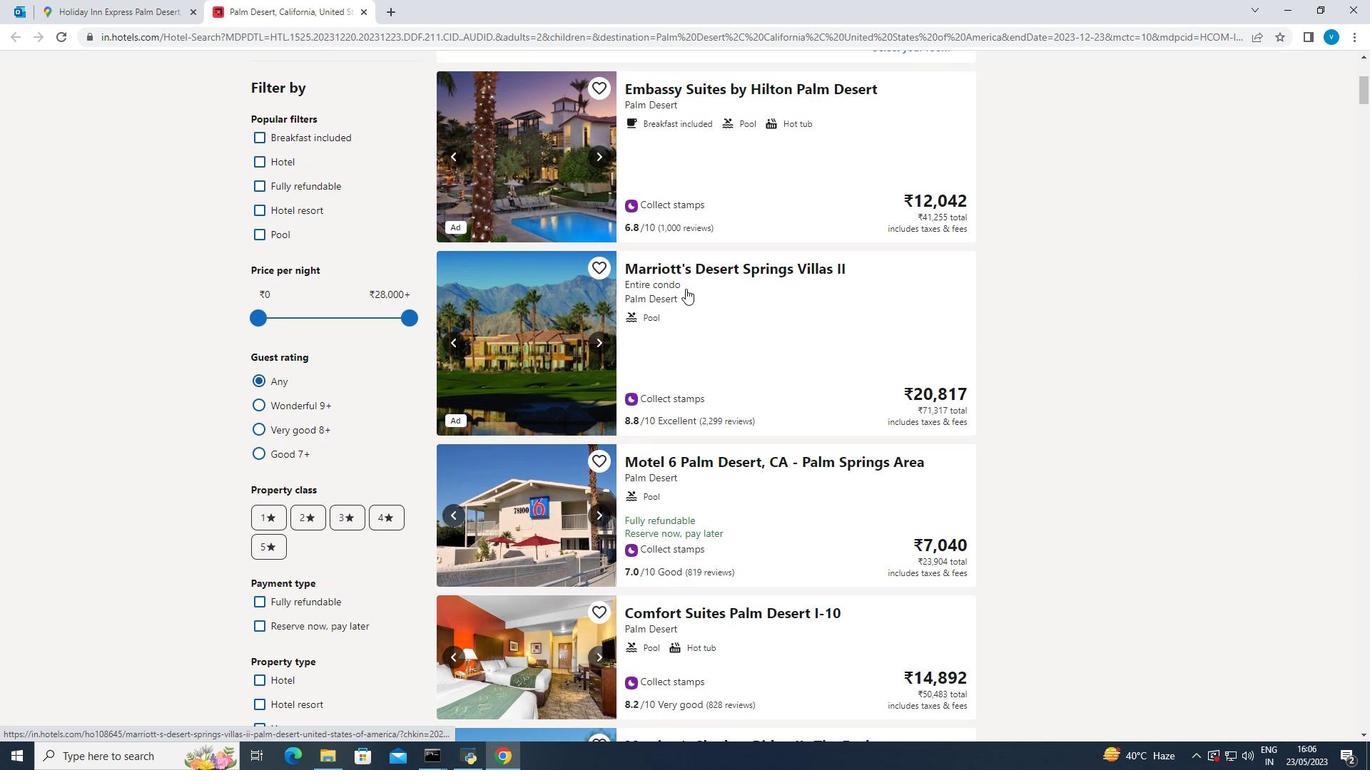 
Action: Mouse scrolled (685, 289) with delta (0, 0)
Screenshot: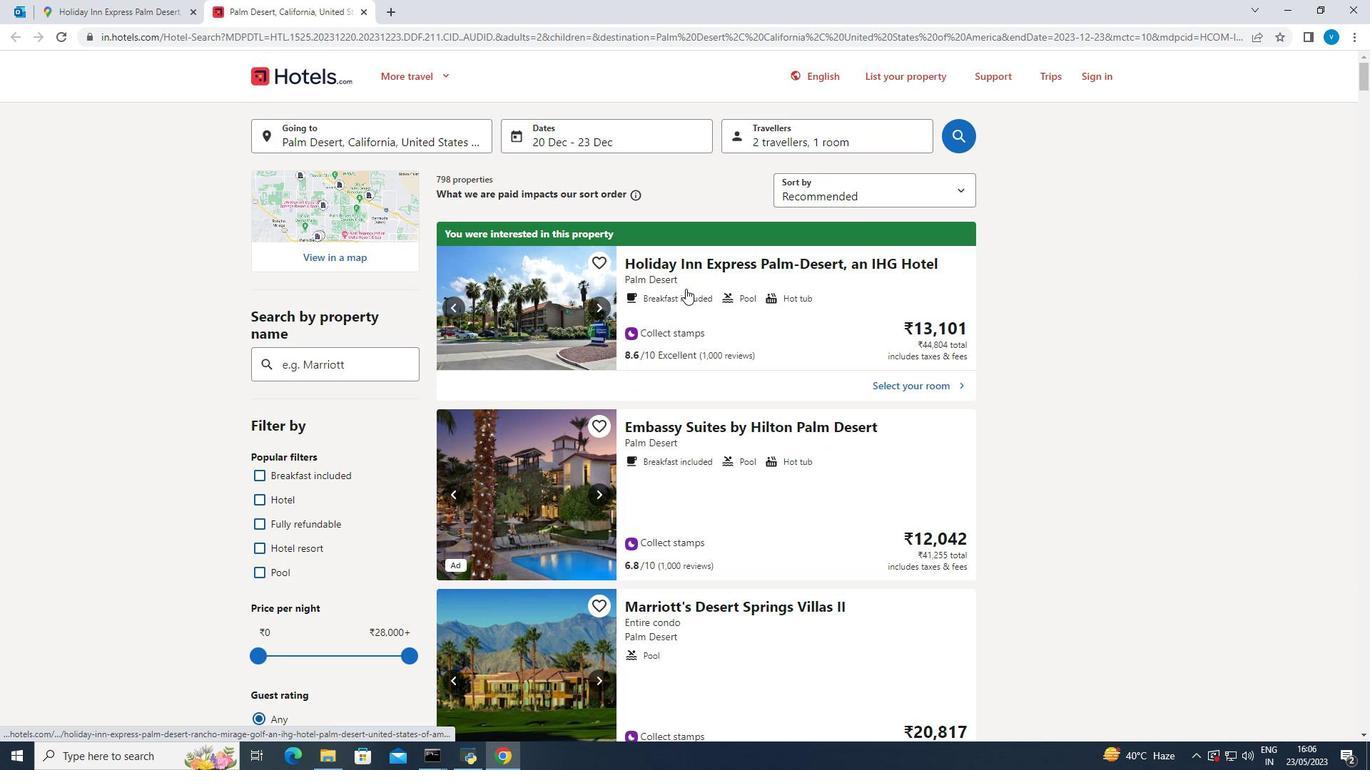 
Action: Mouse moved to (686, 289)
Screenshot: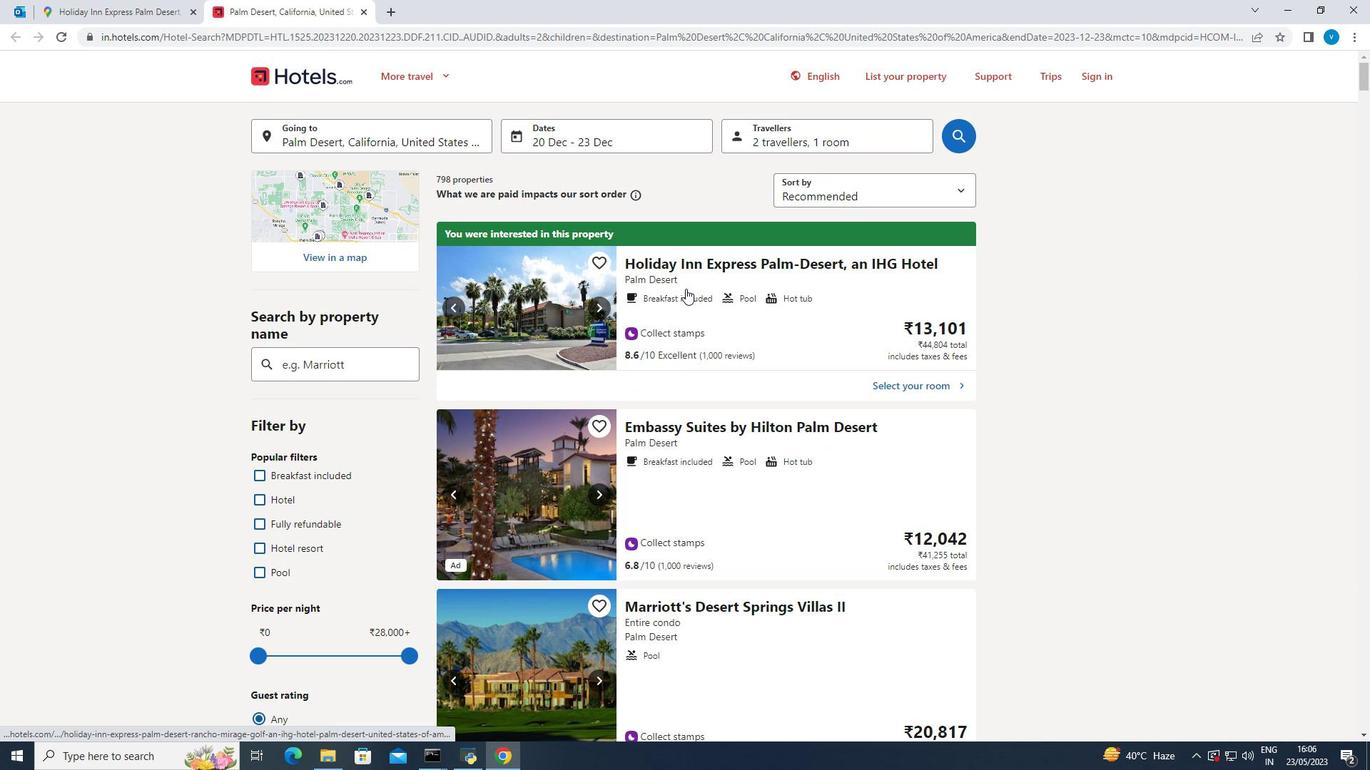 
Action: Mouse scrolled (686, 289) with delta (0, 0)
Screenshot: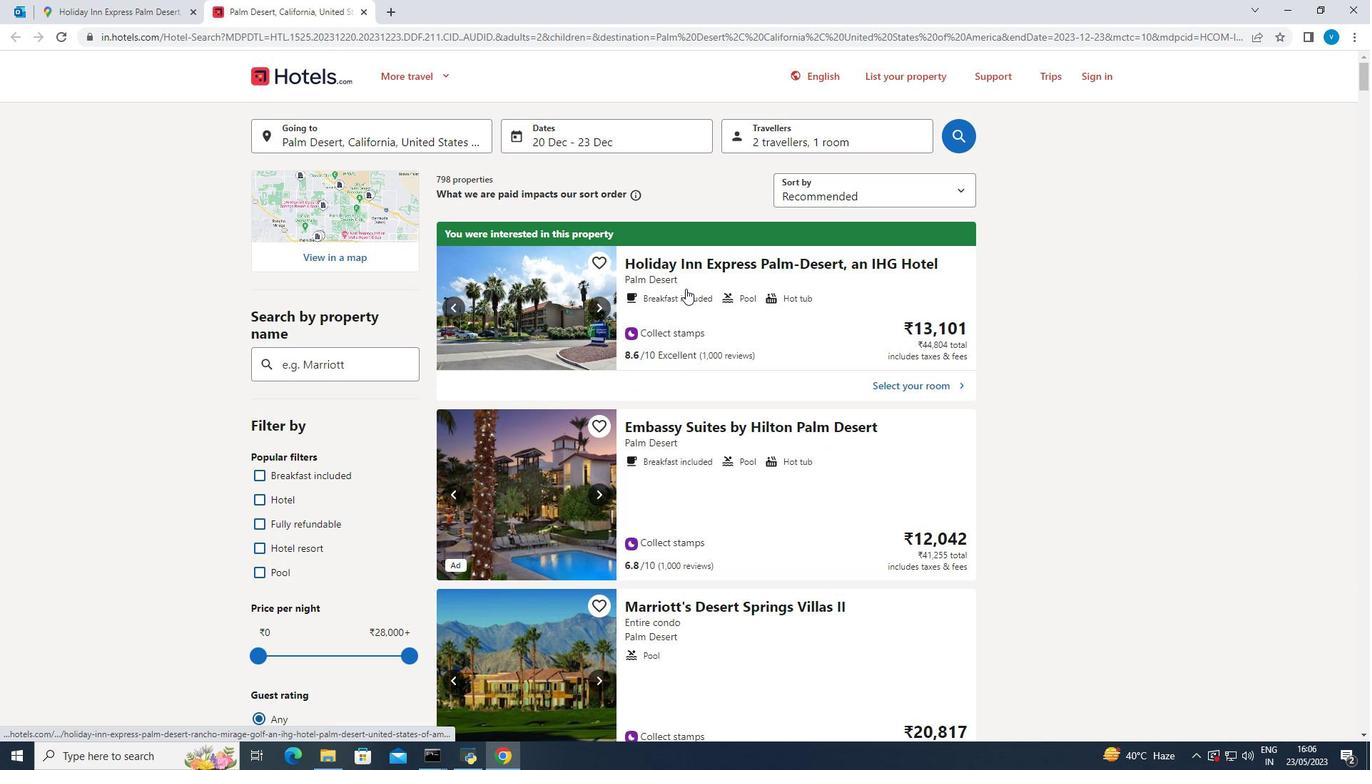 
Action: Mouse scrolled (686, 289) with delta (0, 0)
Screenshot: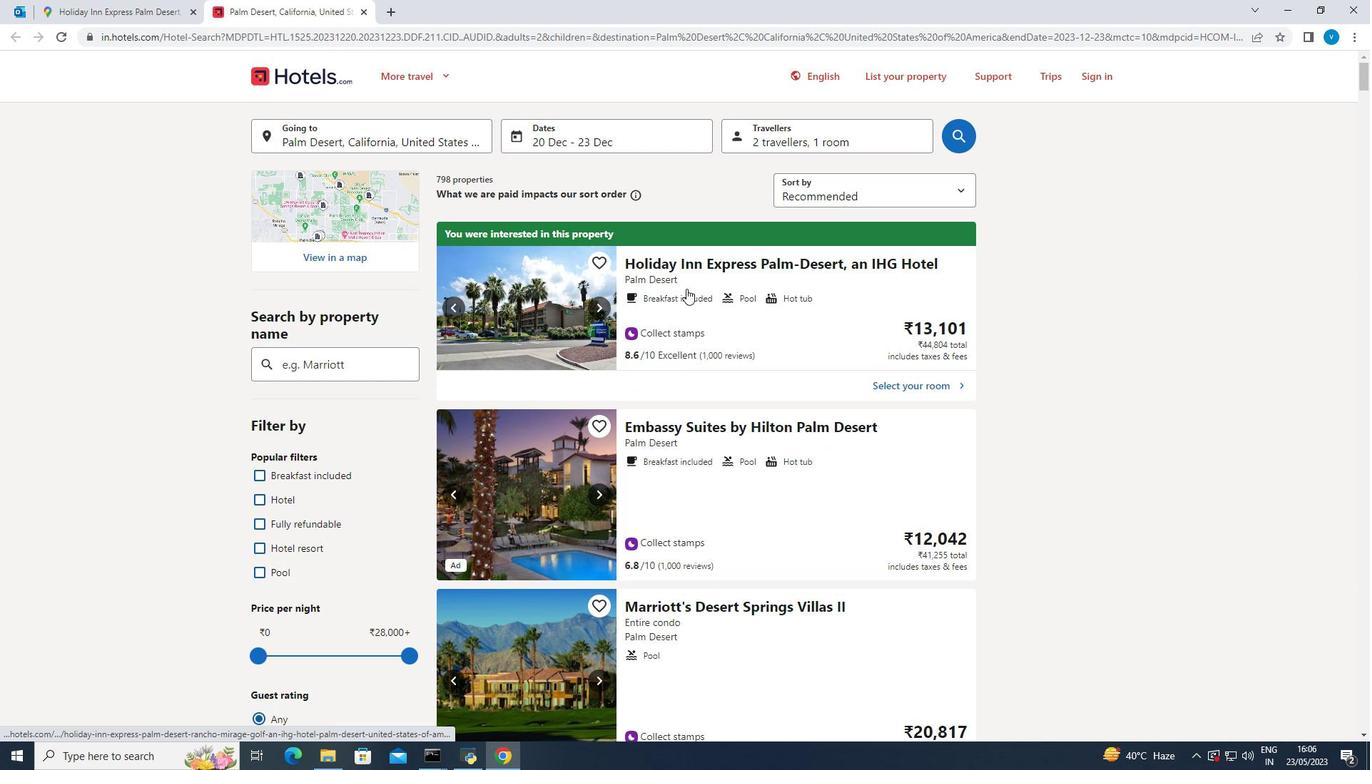 
Action: Mouse moved to (363, 10)
Screenshot: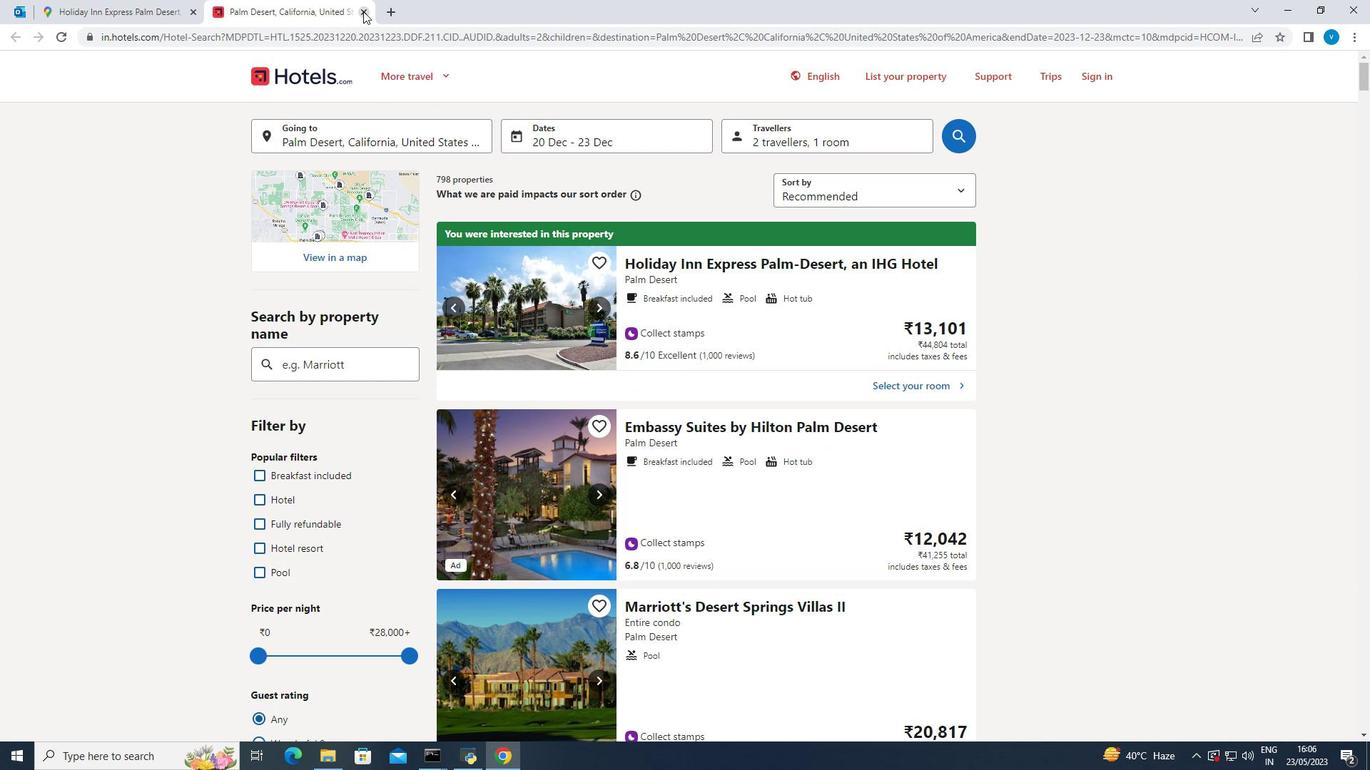 
Action: Mouse pressed left at (363, 10)
Screenshot: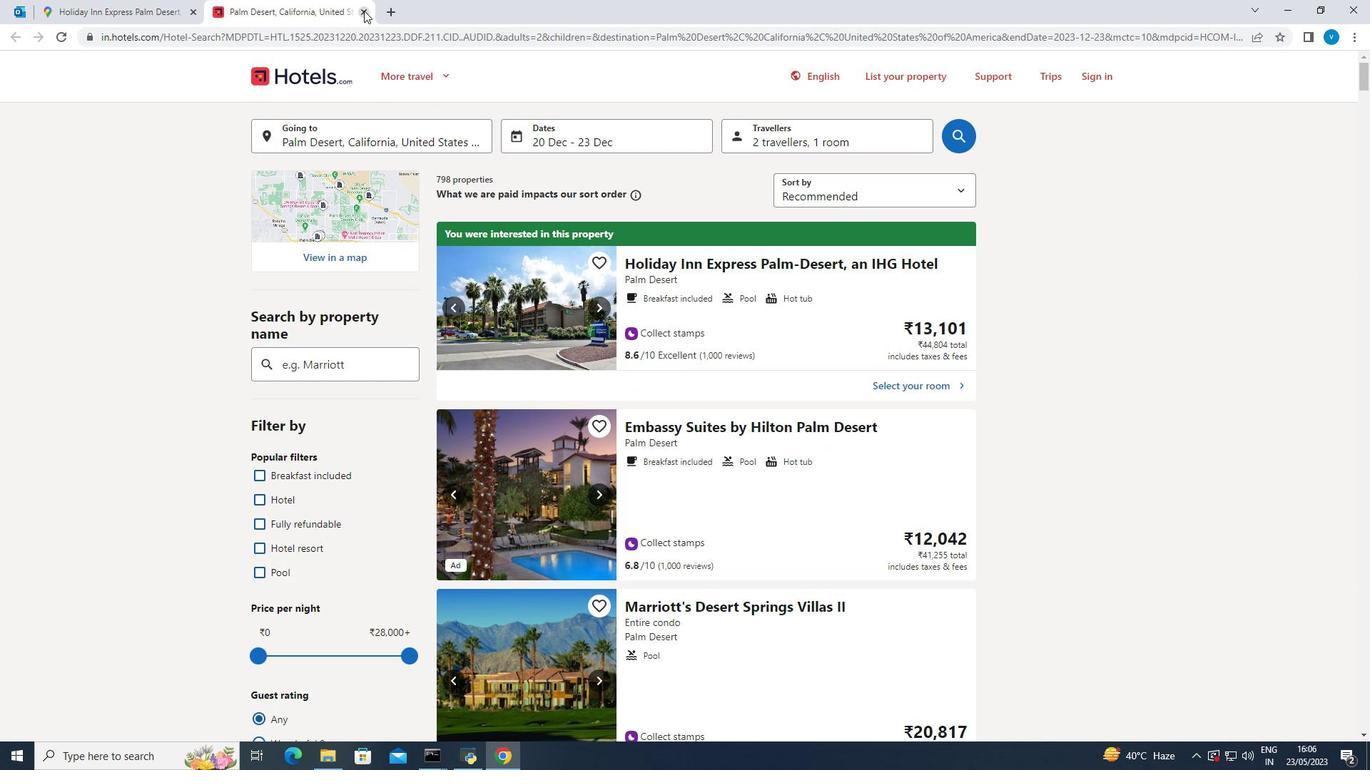 
Action: Mouse moved to (515, 300)
Screenshot: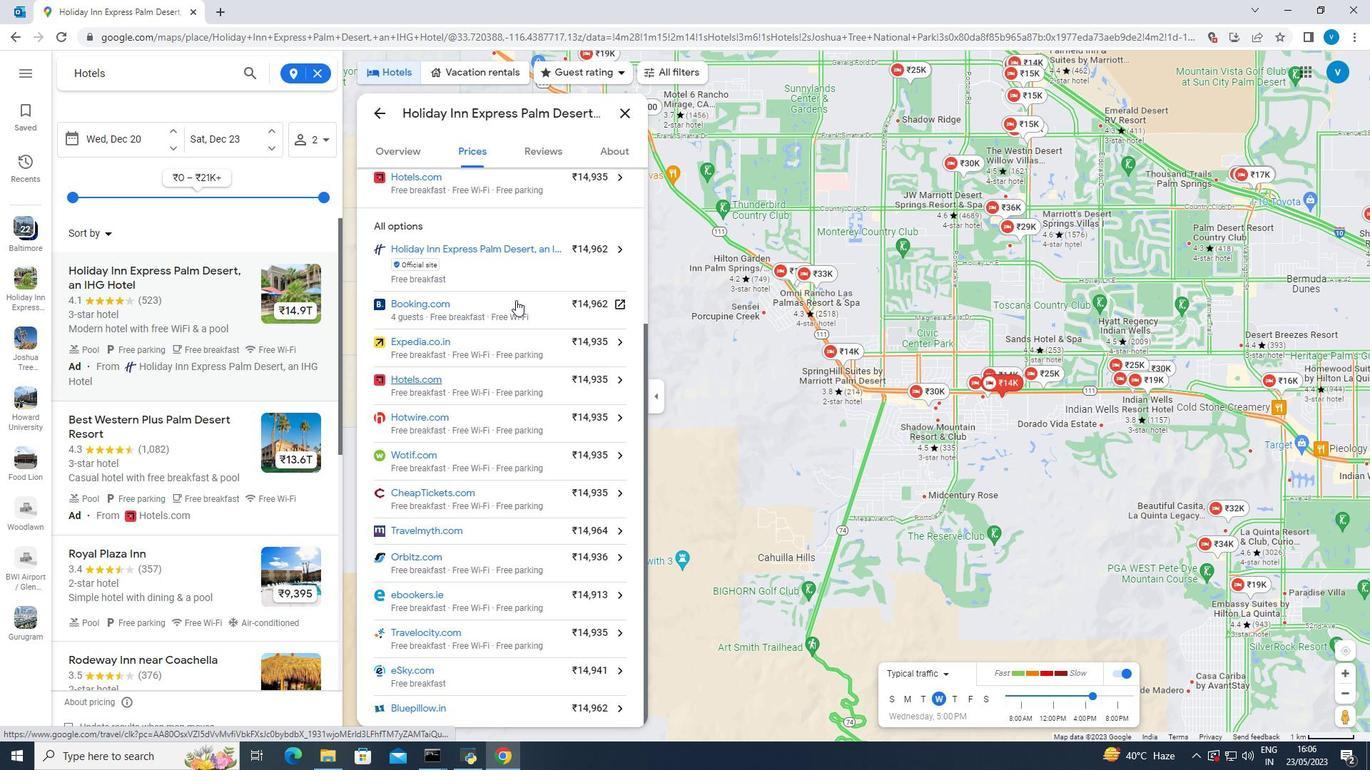 
Action: Mouse scrolled (515, 301) with delta (0, 0)
Screenshot: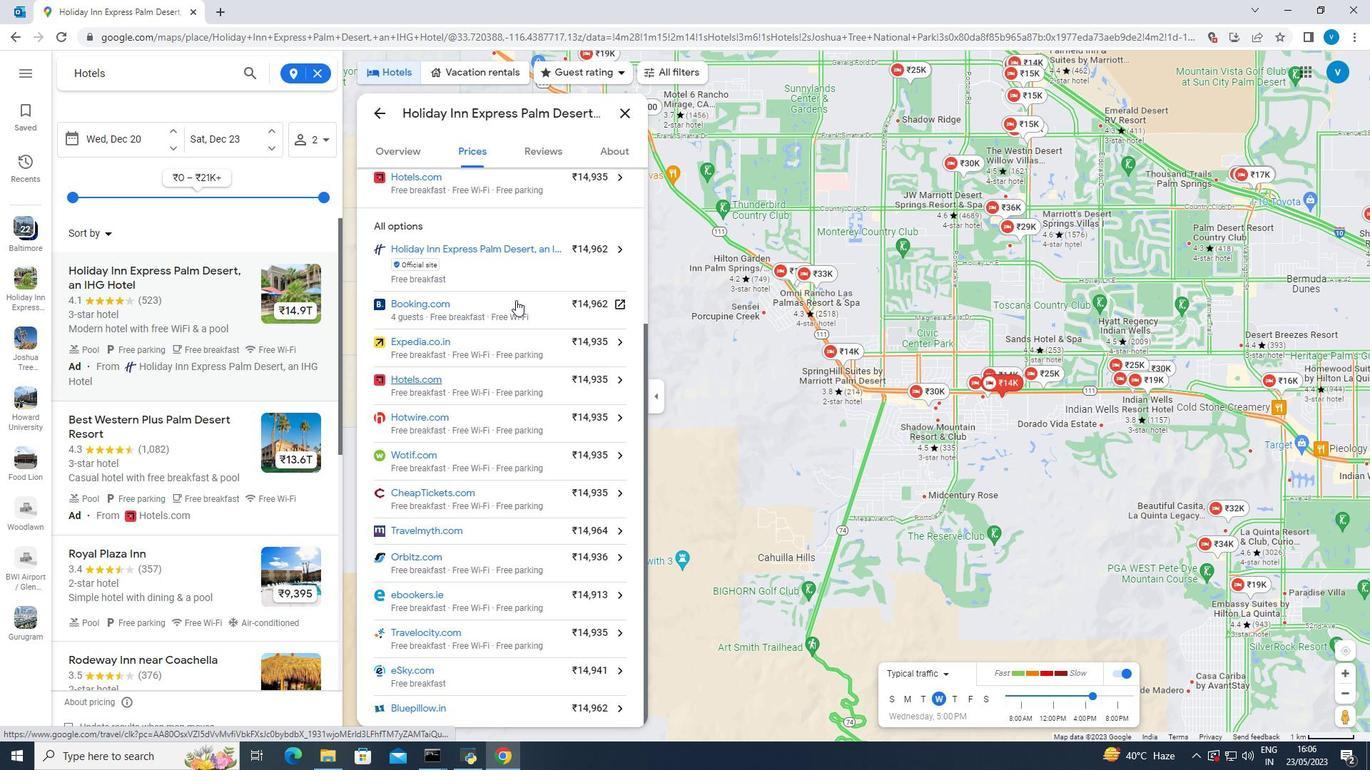 
Action: Mouse moved to (516, 298)
Screenshot: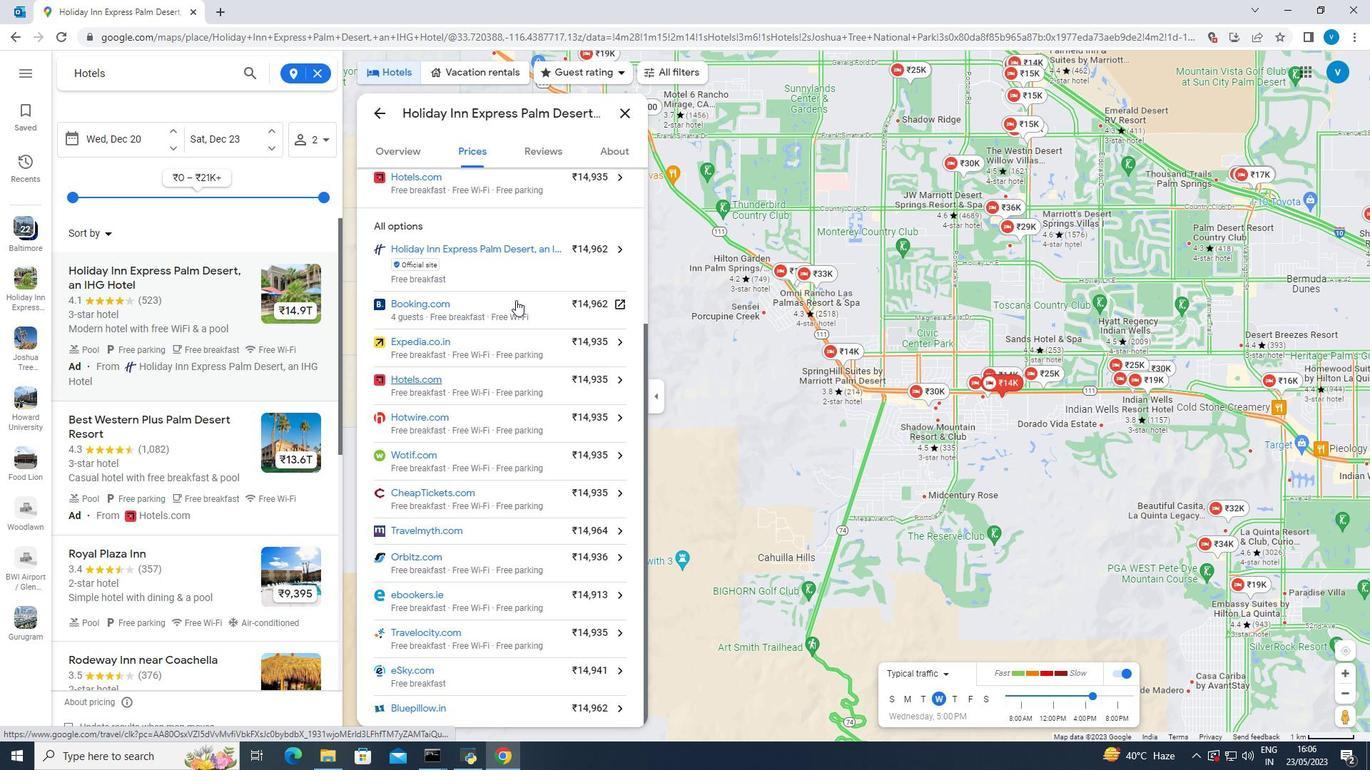 
Action: Mouse scrolled (516, 299) with delta (0, 0)
Screenshot: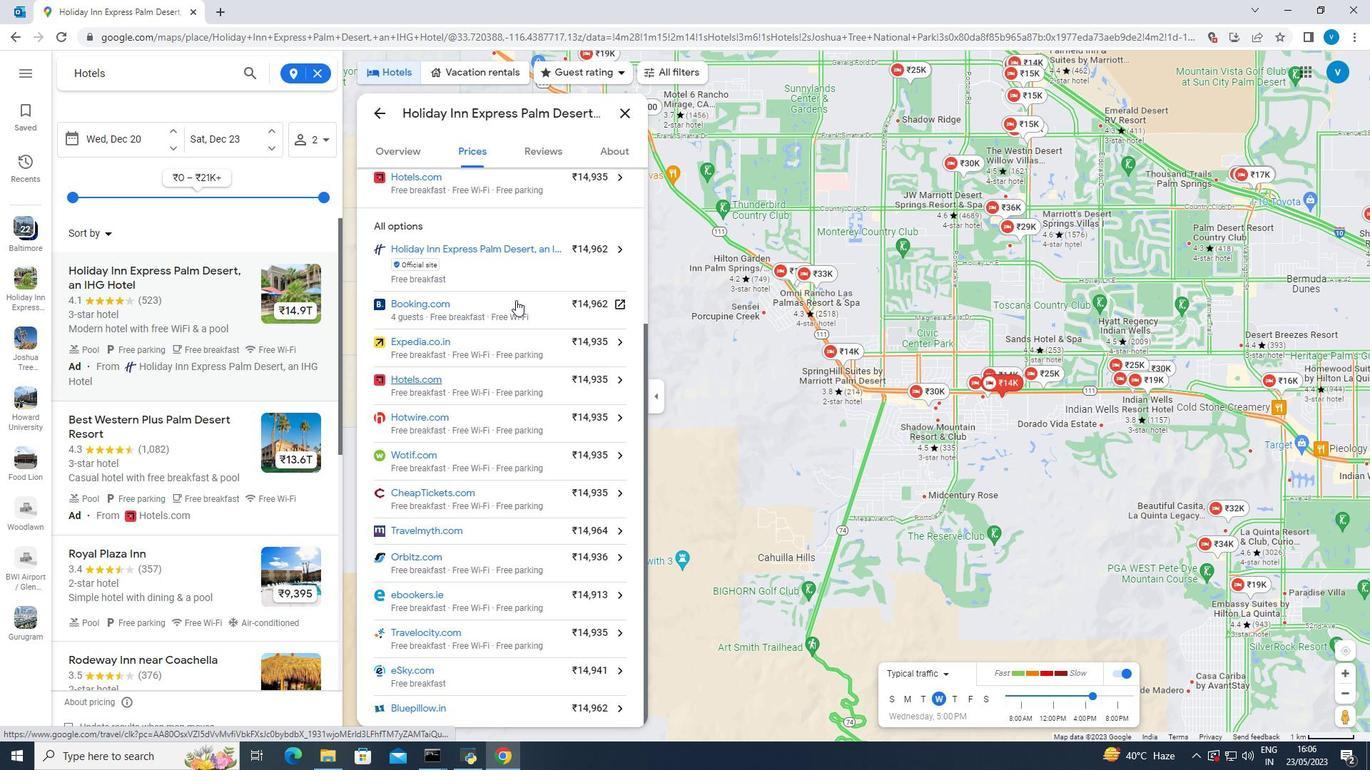 
Action: Mouse moved to (519, 294)
Screenshot: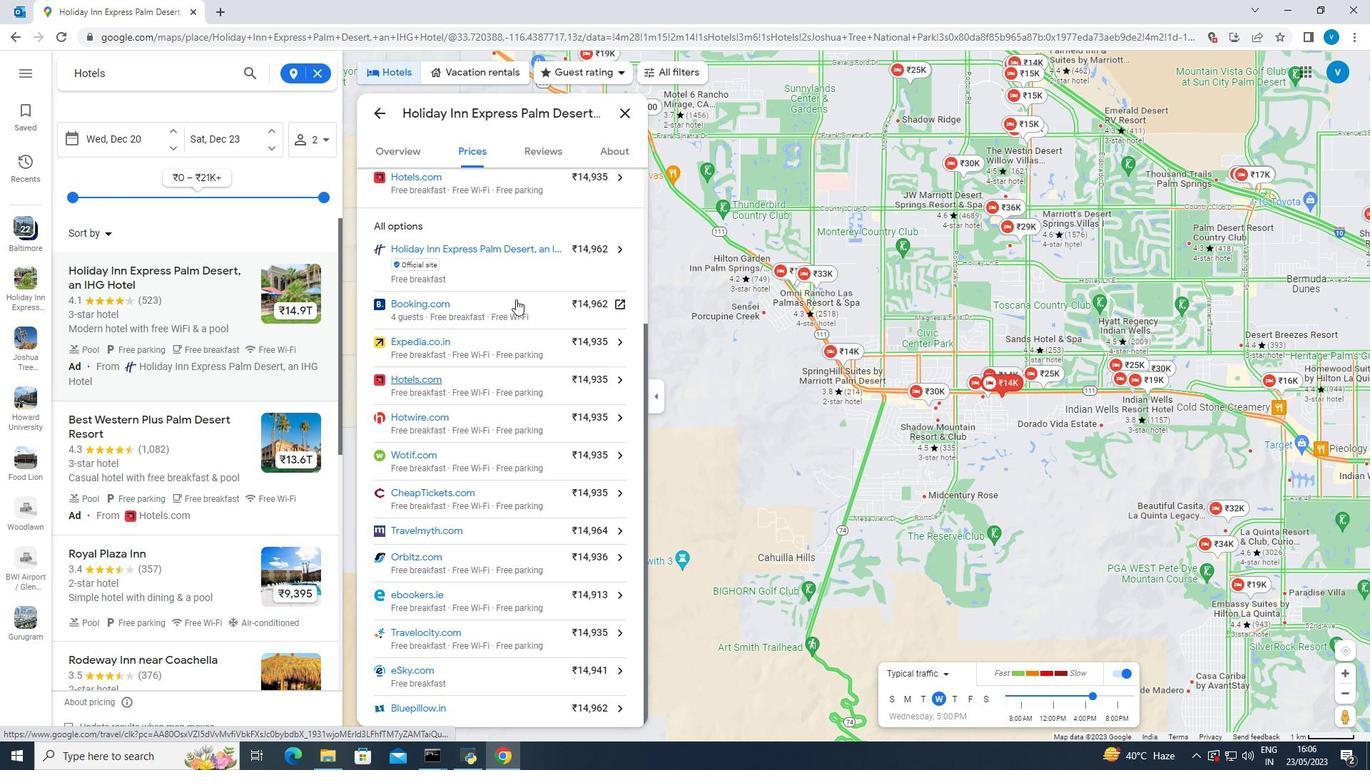 
Action: Mouse scrolled (519, 295) with delta (0, 0)
Screenshot: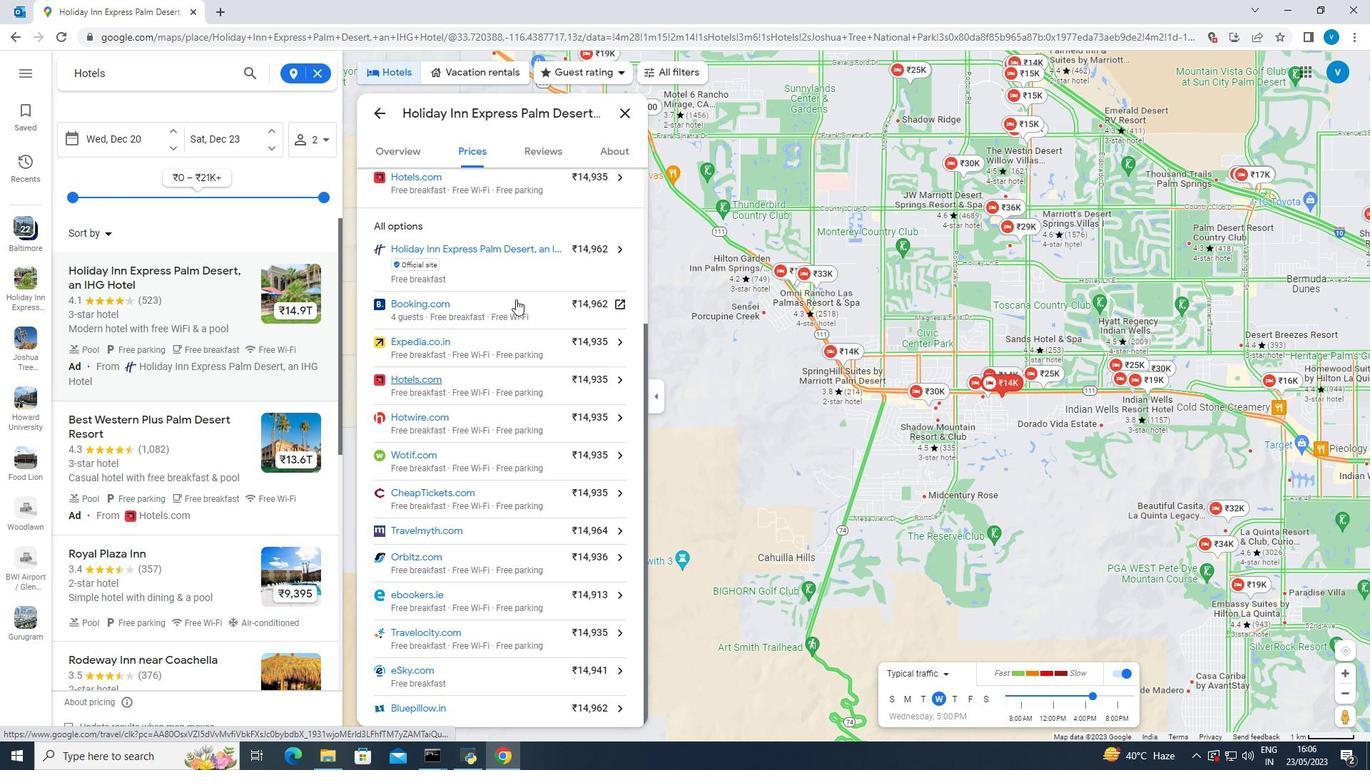 
Action: Mouse moved to (522, 291)
Screenshot: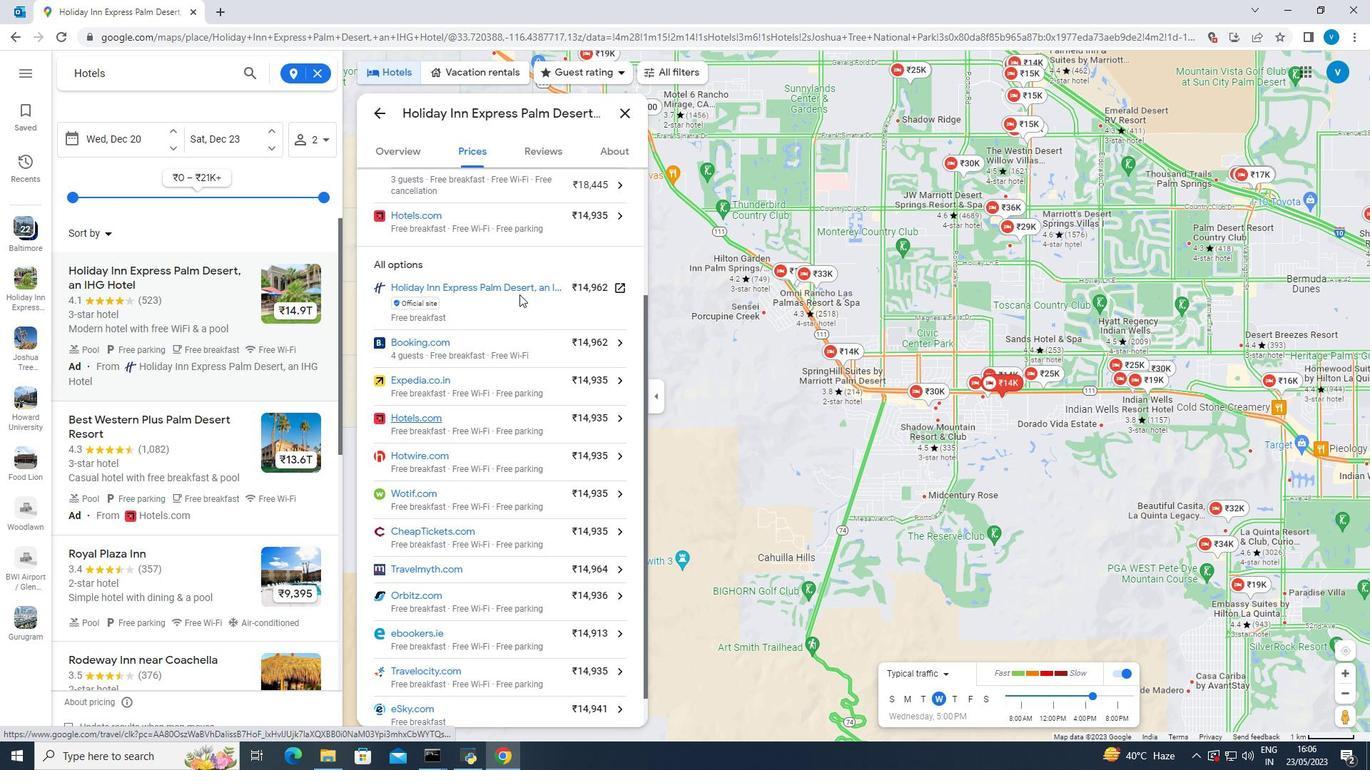 
Action: Mouse scrolled (522, 292) with delta (0, 0)
Screenshot: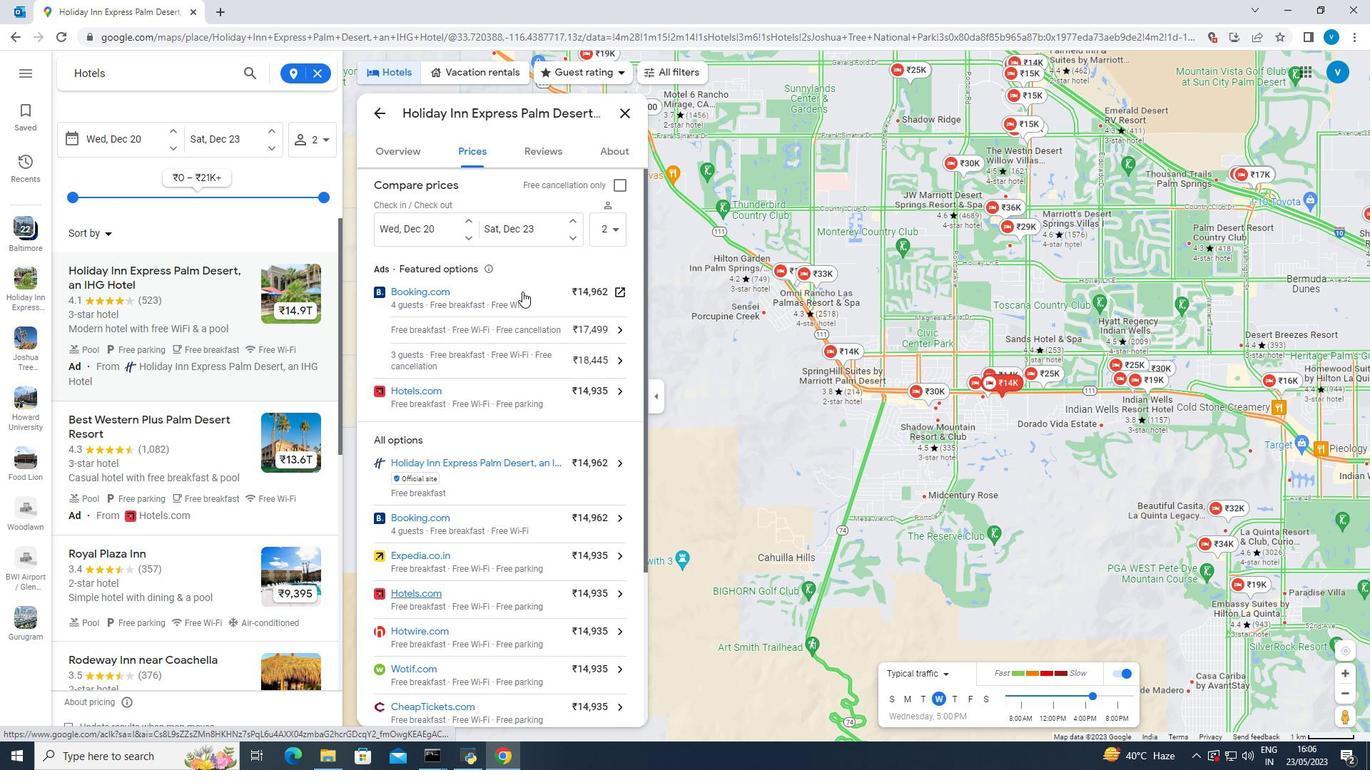 
Action: Mouse moved to (523, 289)
Screenshot: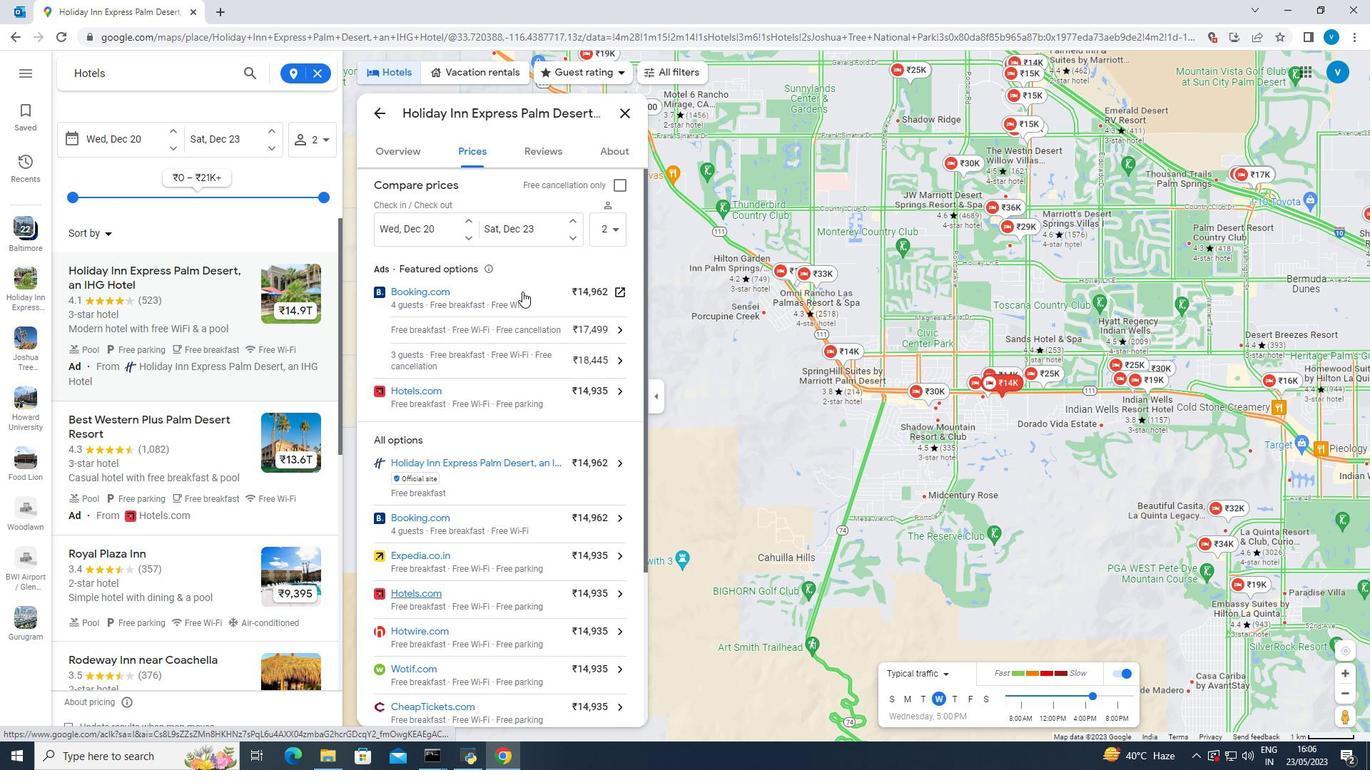 
Action: Mouse scrolled (523, 290) with delta (0, 0)
Screenshot: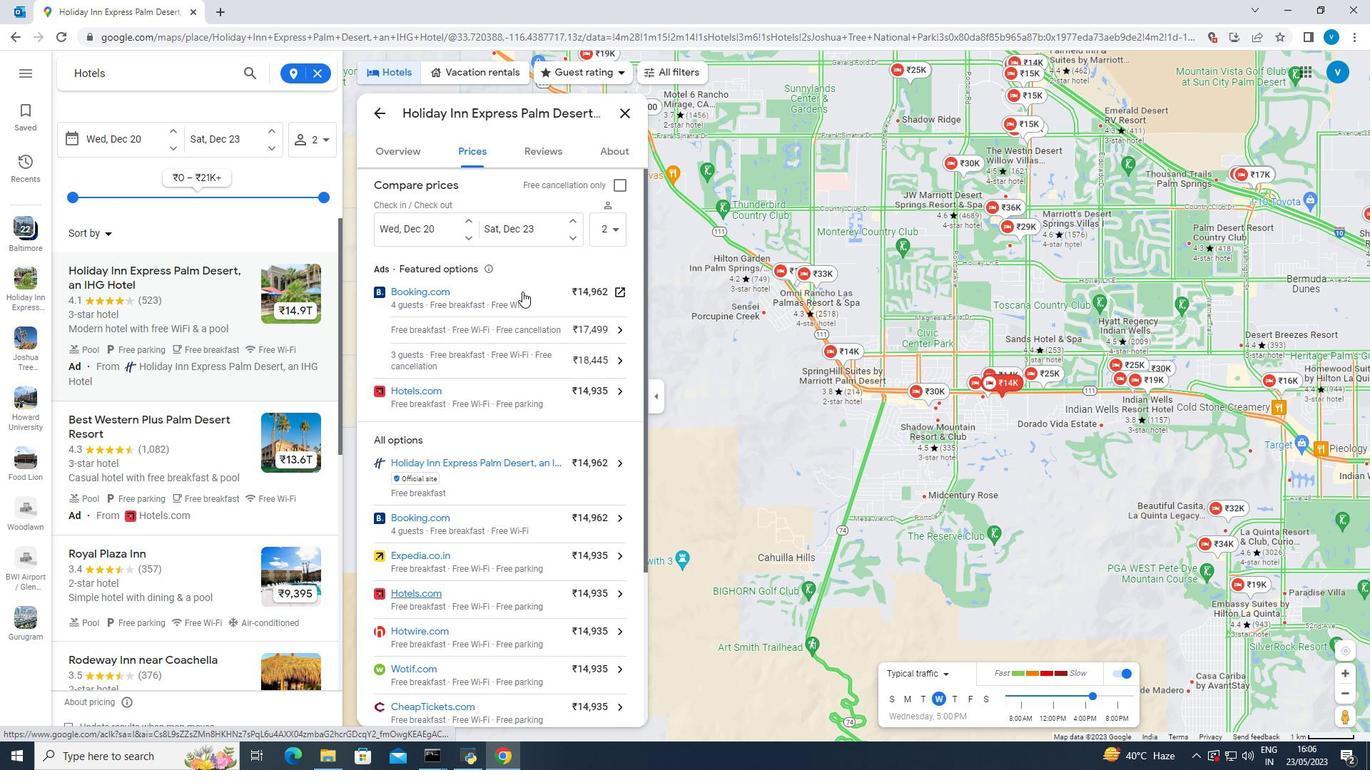 
Action: Mouse moved to (552, 341)
Screenshot: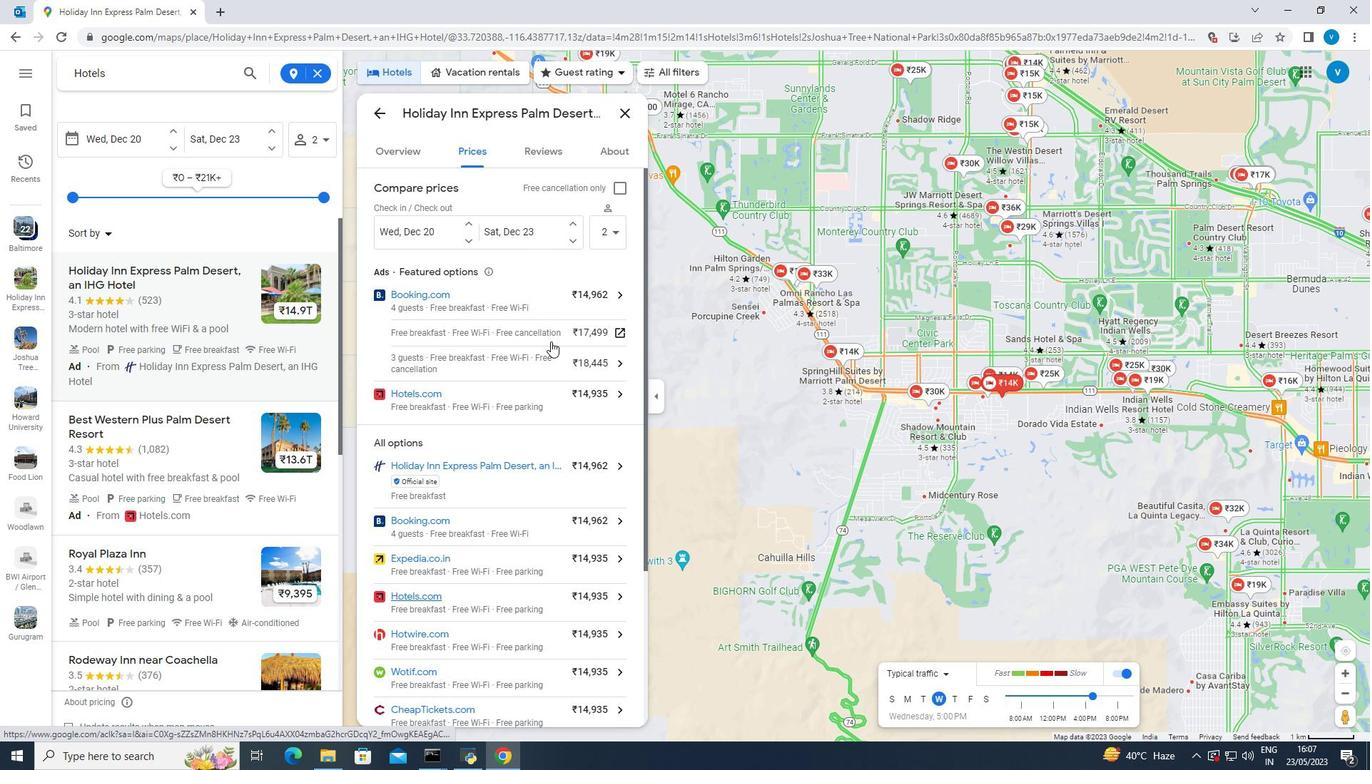 
Action: Mouse scrolled (552, 341) with delta (0, 0)
Screenshot: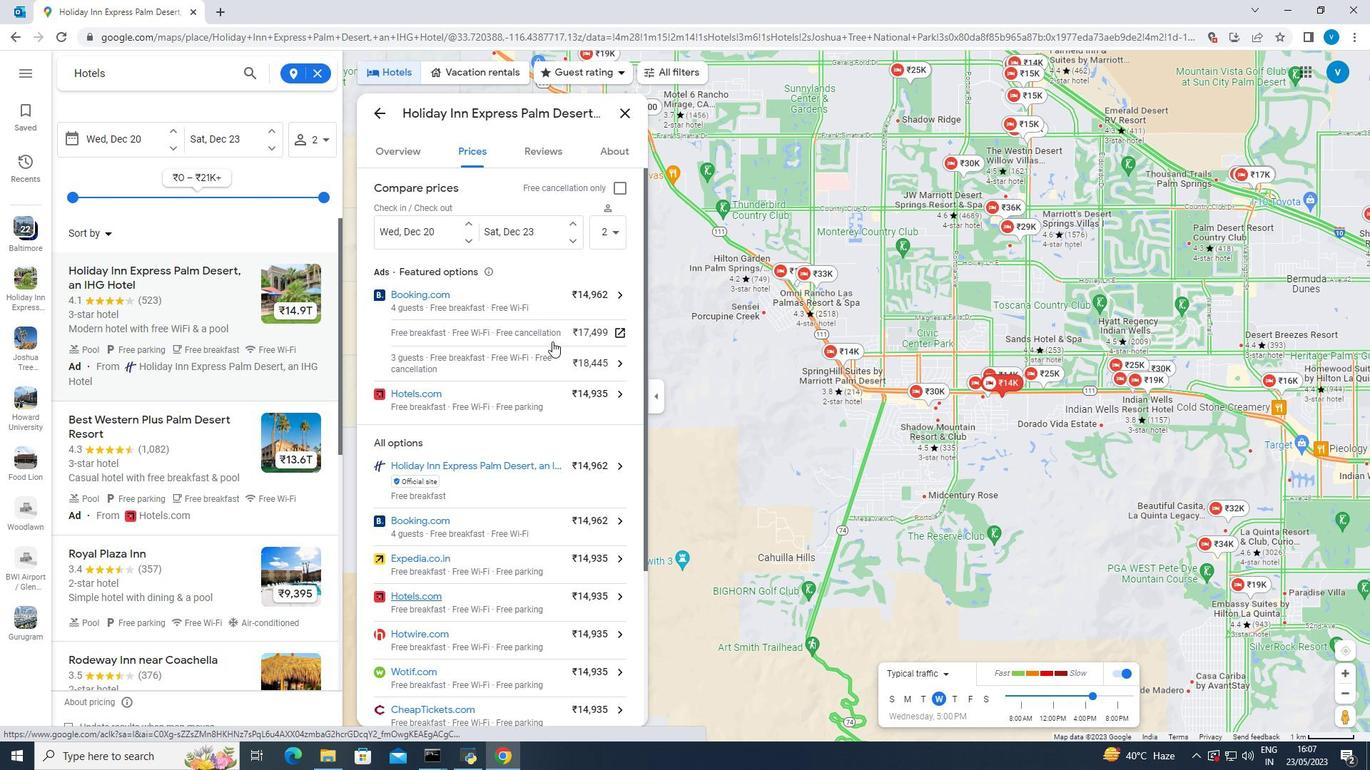 
Action: Mouse moved to (553, 339)
Screenshot: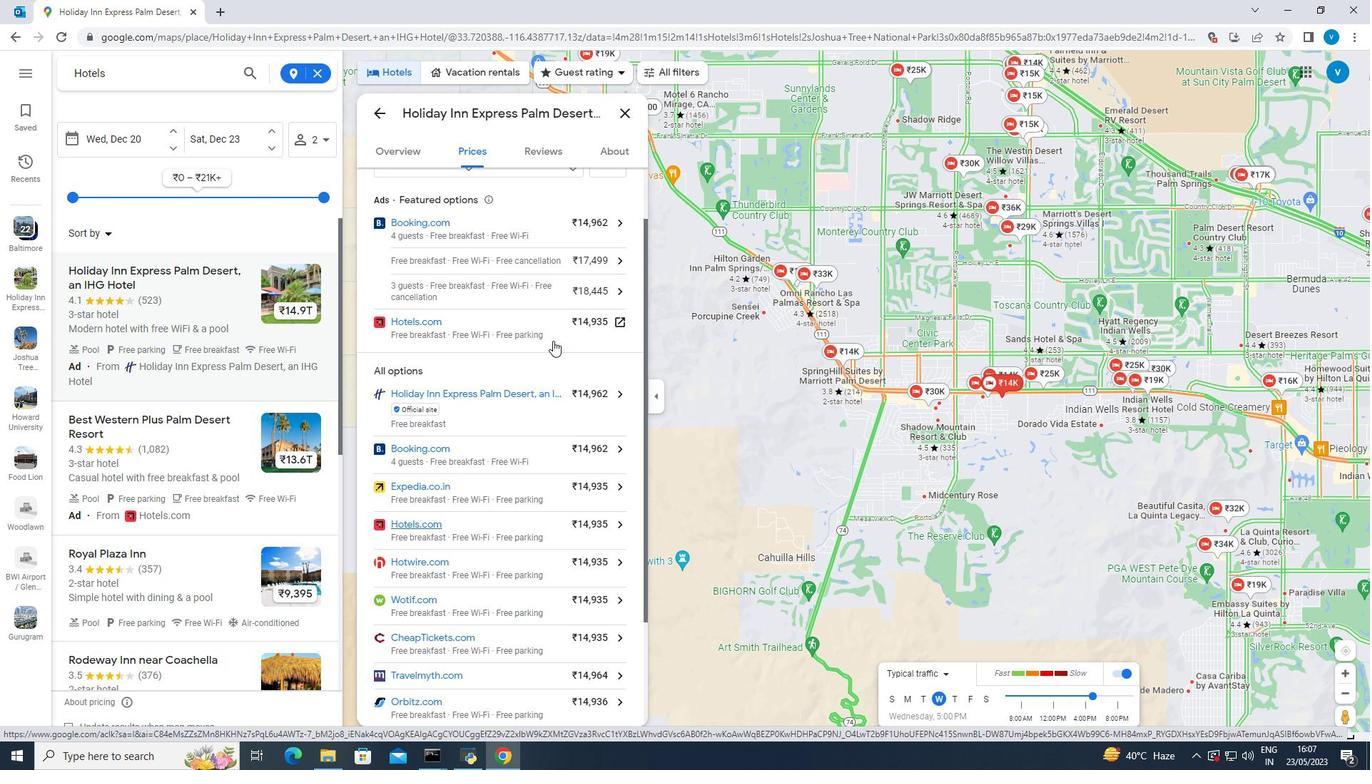 
Action: Mouse scrolled (553, 338) with delta (0, 0)
Screenshot: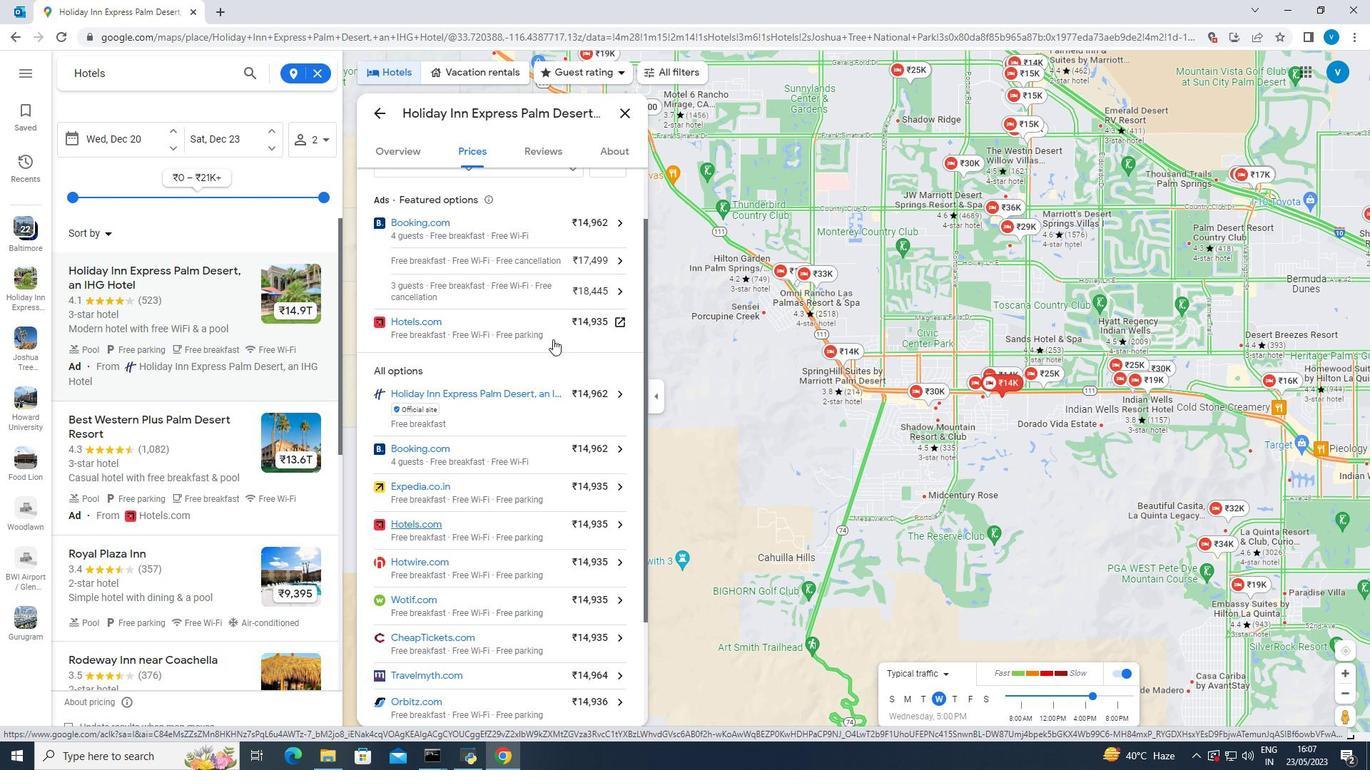 
Action: Mouse moved to (525, 325)
Screenshot: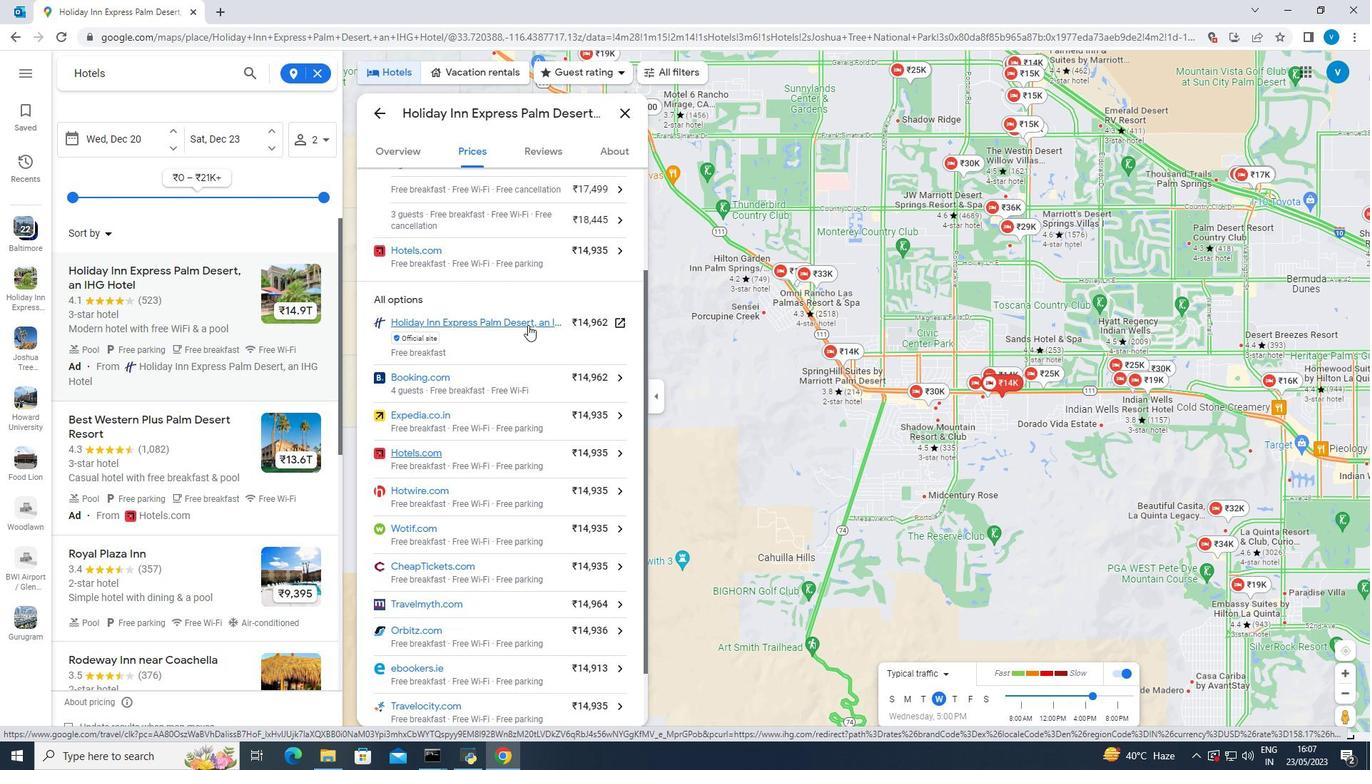 
Action: Mouse pressed left at (525, 325)
Screenshot: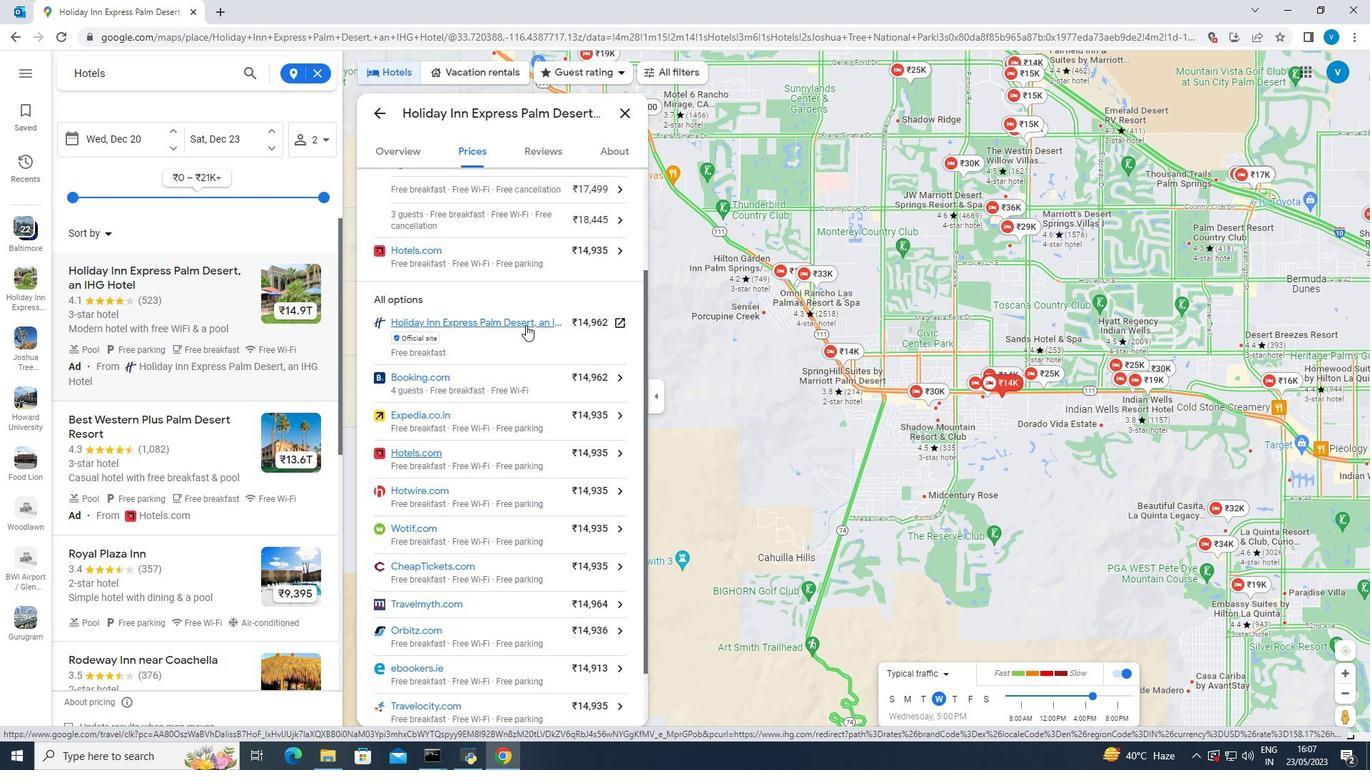 
Action: Mouse moved to (924, 209)
Screenshot: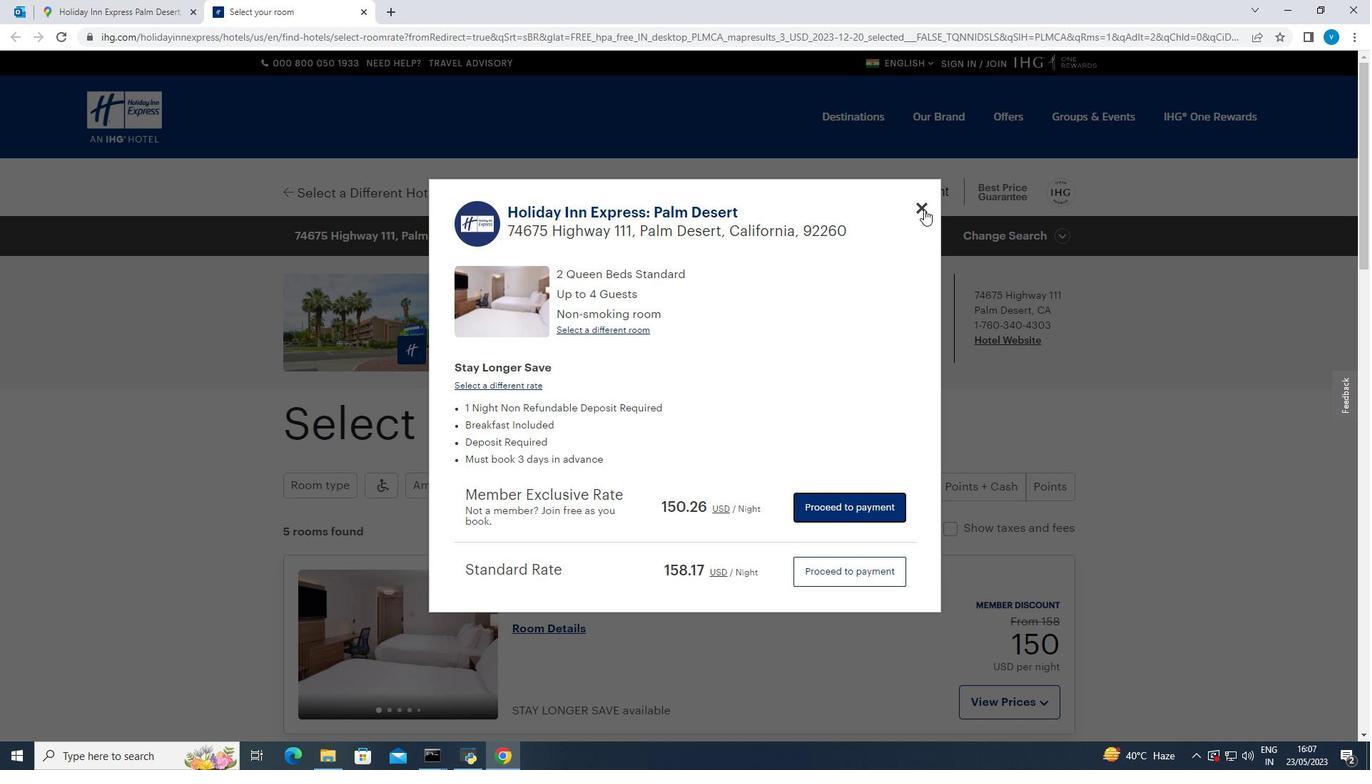 
Action: Mouse pressed left at (924, 209)
Screenshot: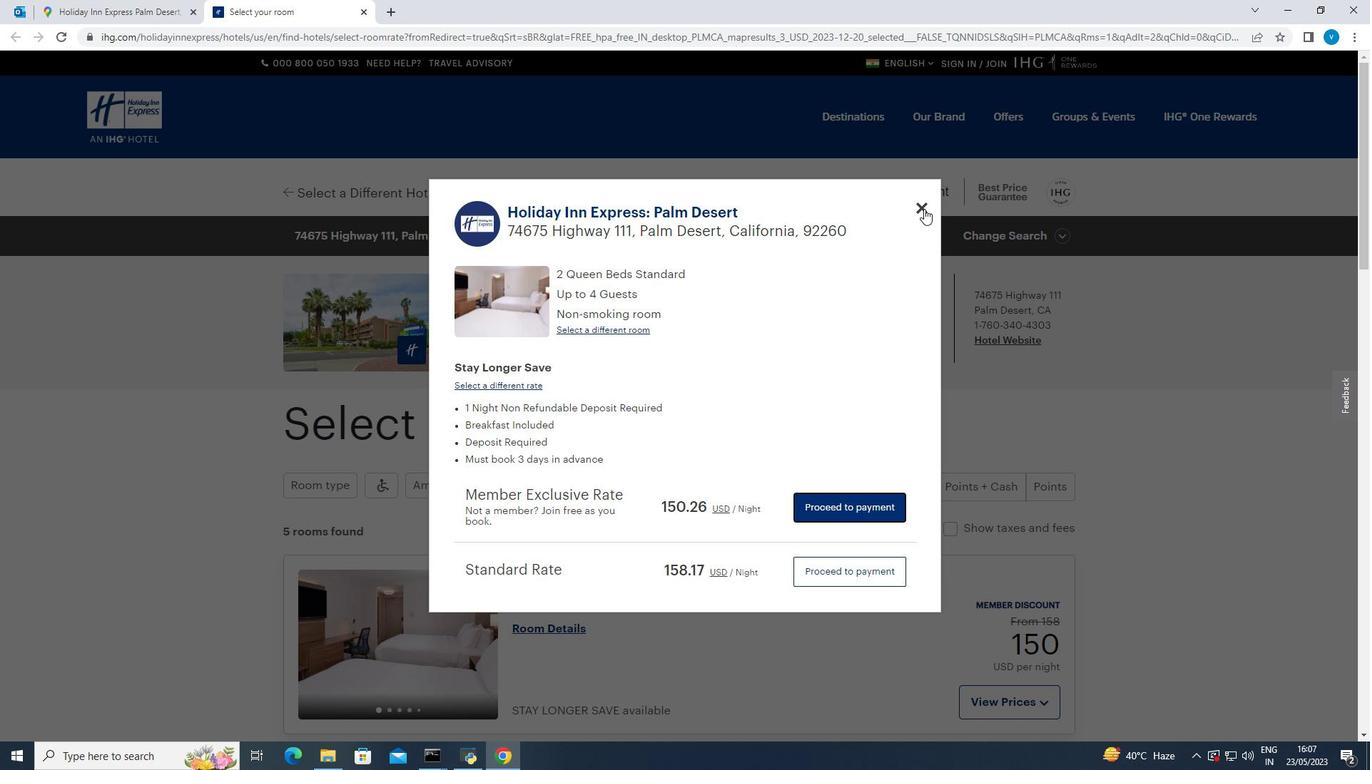 
Action: Mouse moved to (854, 363)
Screenshot: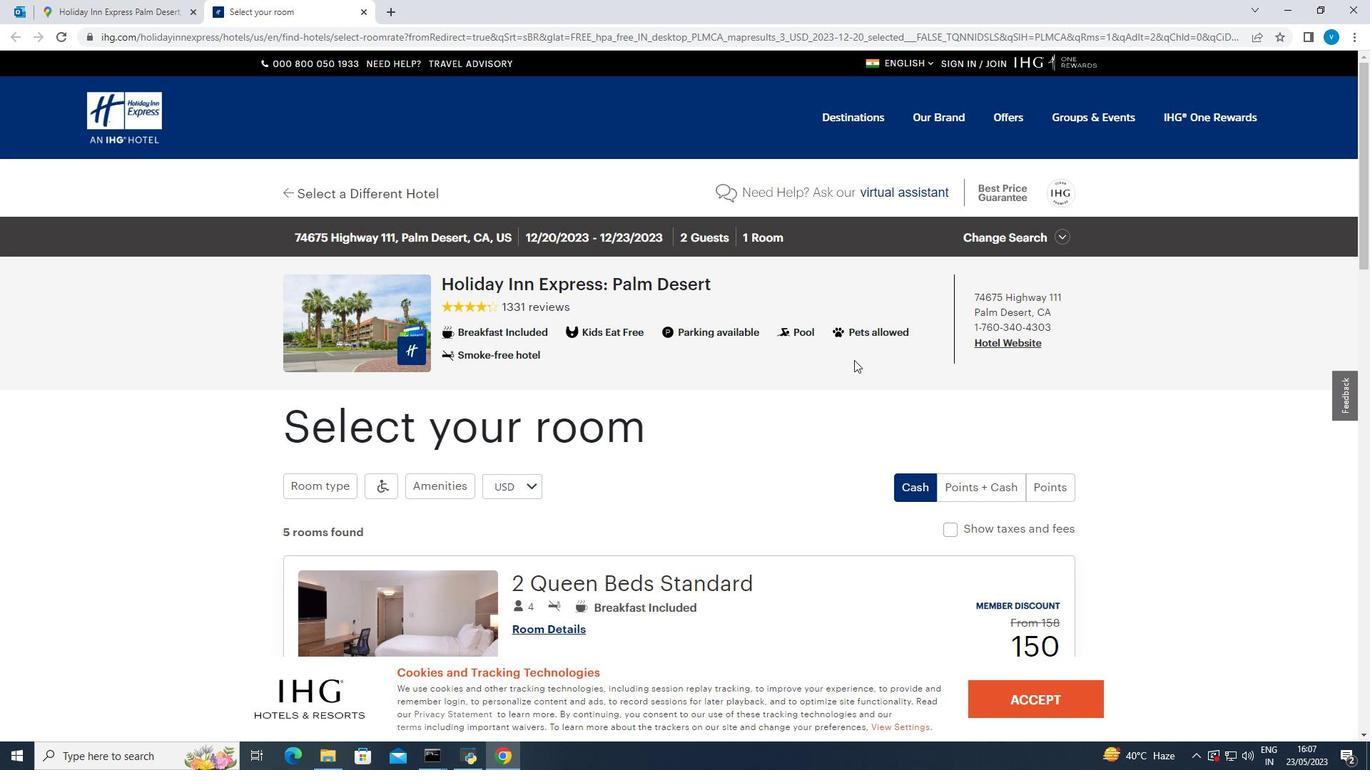 
Action: Mouse scrolled (854, 362) with delta (0, 0)
Screenshot: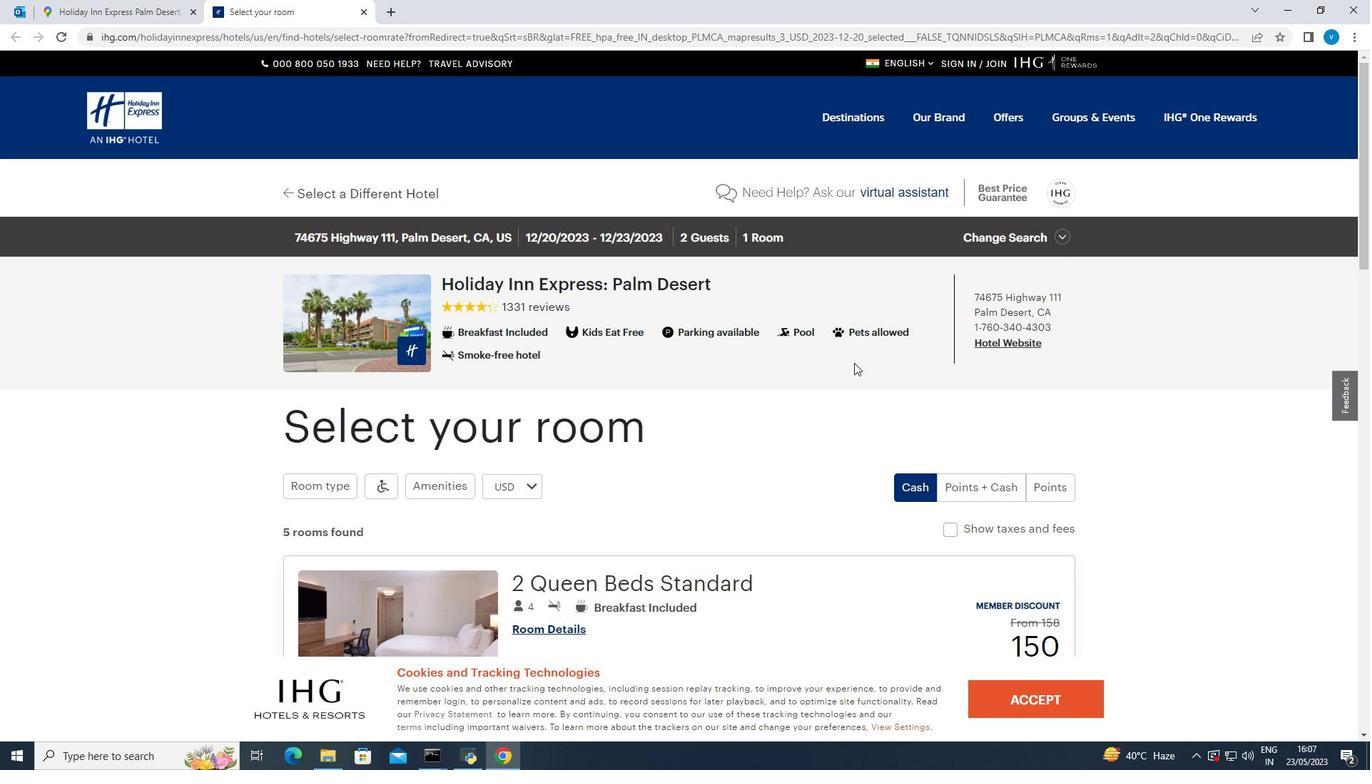 
Action: Mouse moved to (852, 364)
Screenshot: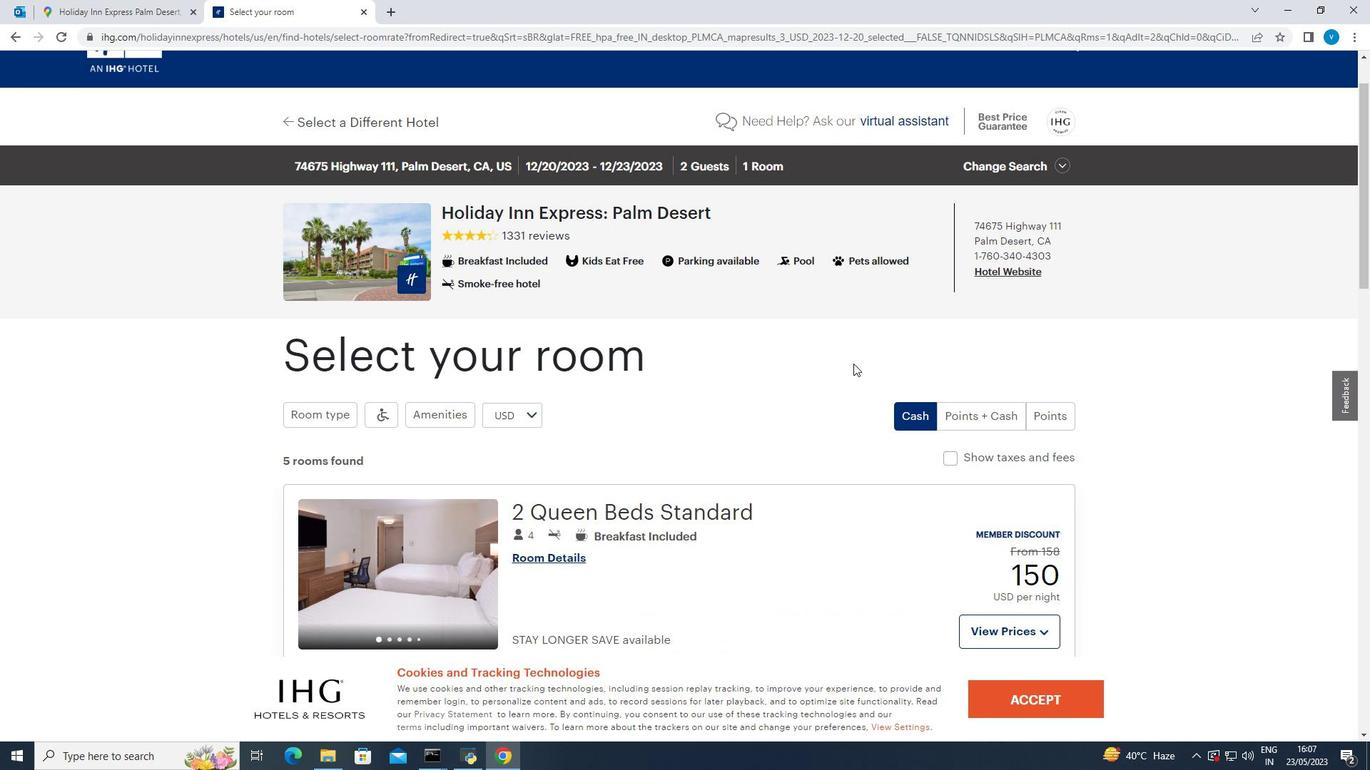 
Action: Mouse scrolled (852, 363) with delta (0, 0)
Screenshot: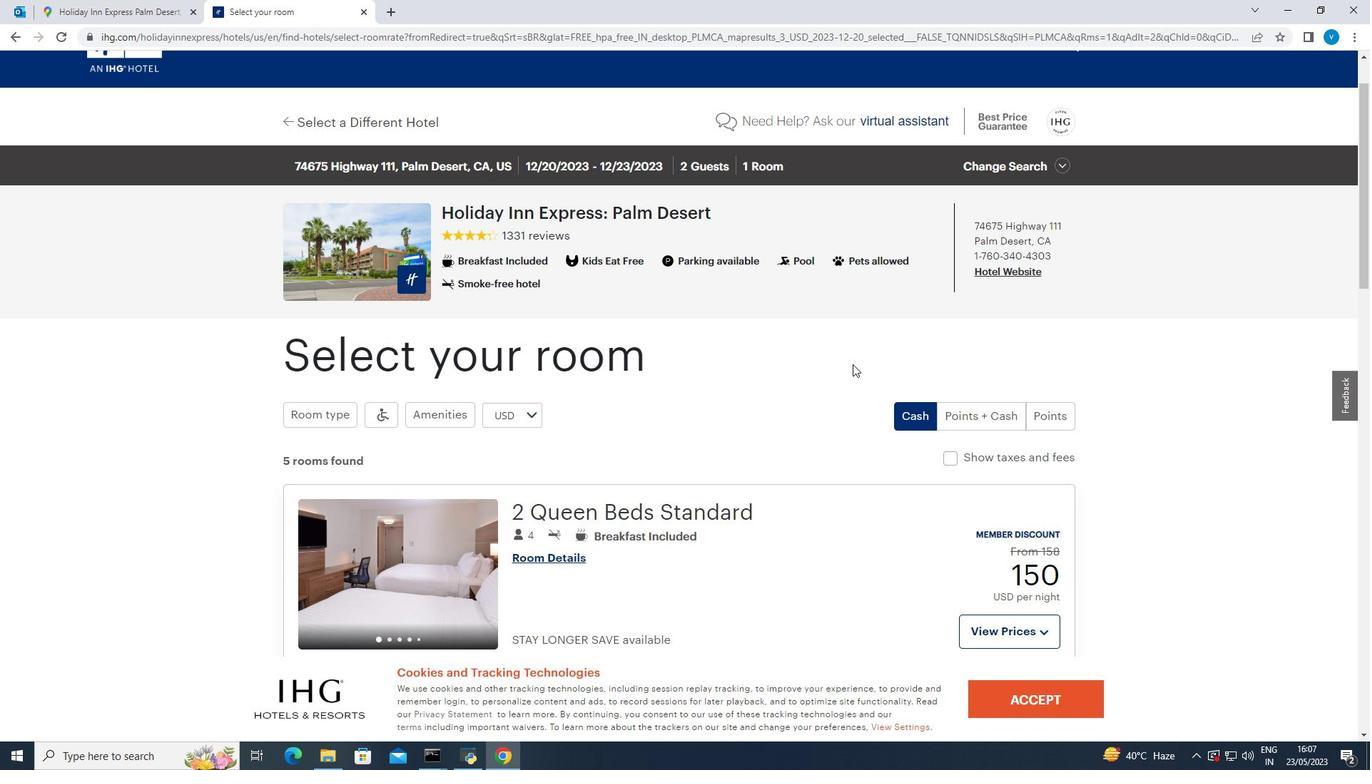 
Action: Mouse moved to (852, 364)
Screenshot: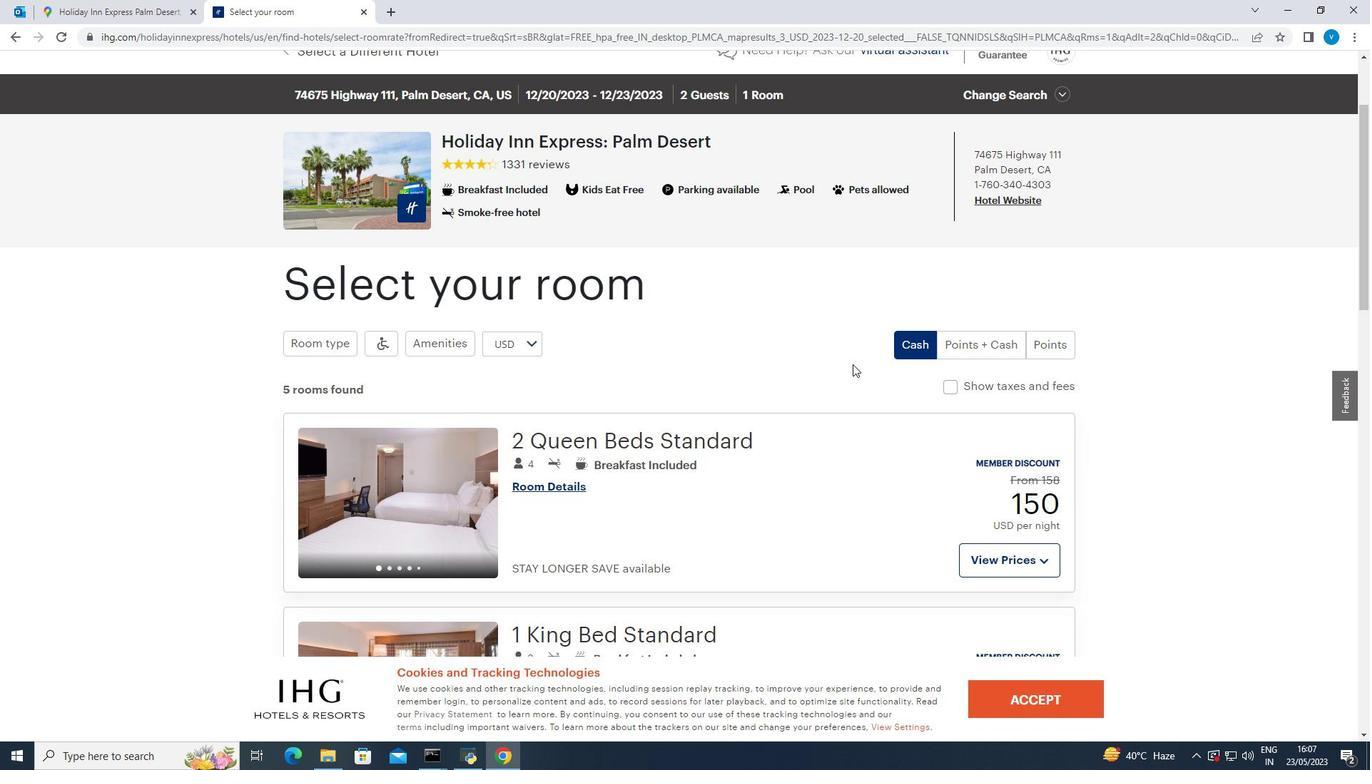 
Action: Mouse scrolled (852, 363) with delta (0, 0)
Screenshot: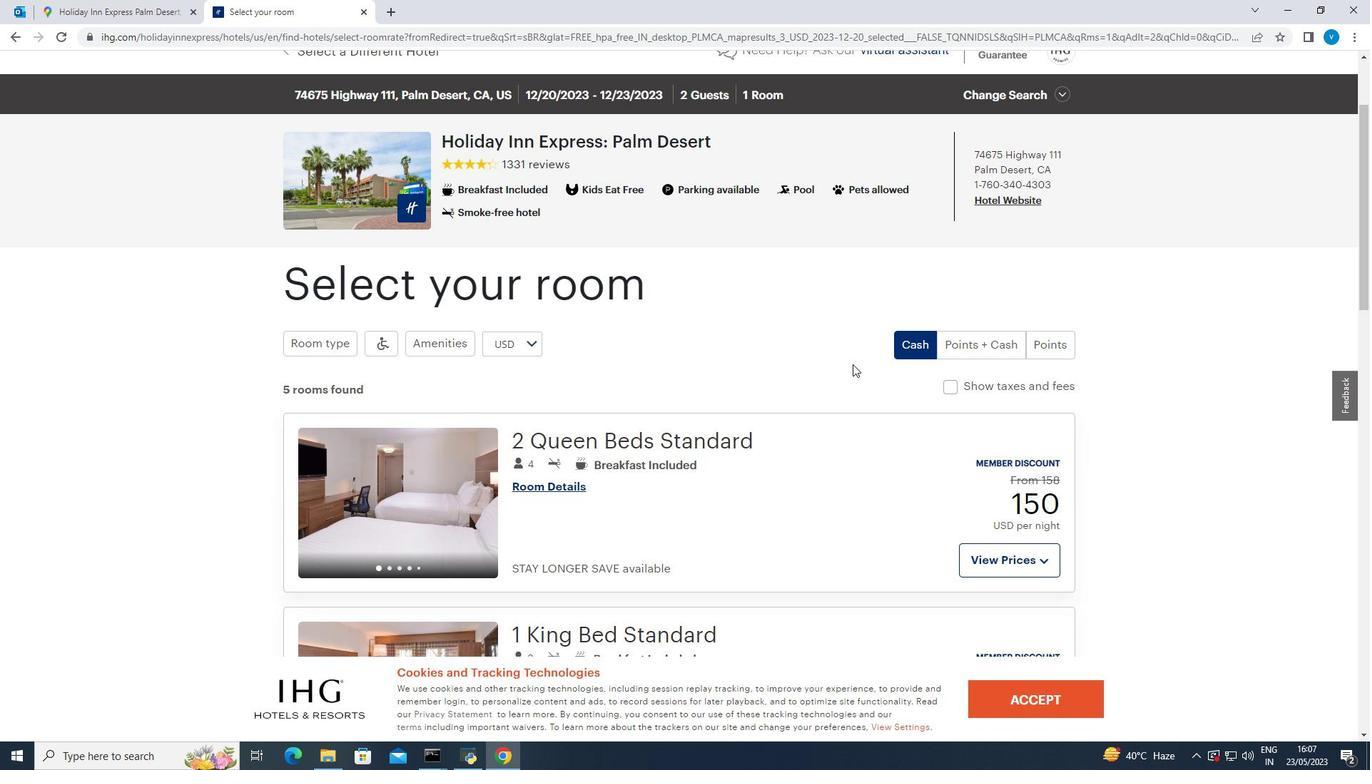 
Action: Mouse scrolled (852, 363) with delta (0, 0)
Screenshot: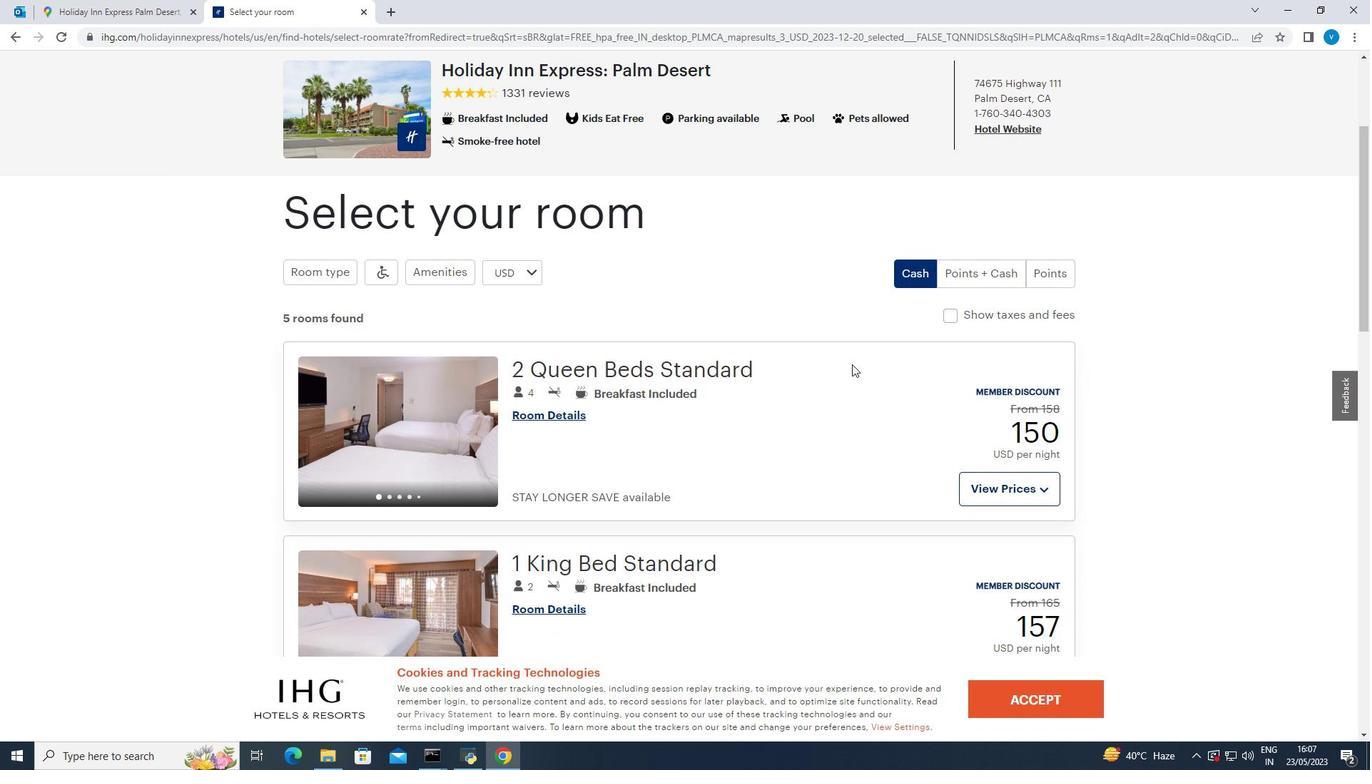 
Action: Mouse scrolled (852, 363) with delta (0, 0)
Screenshot: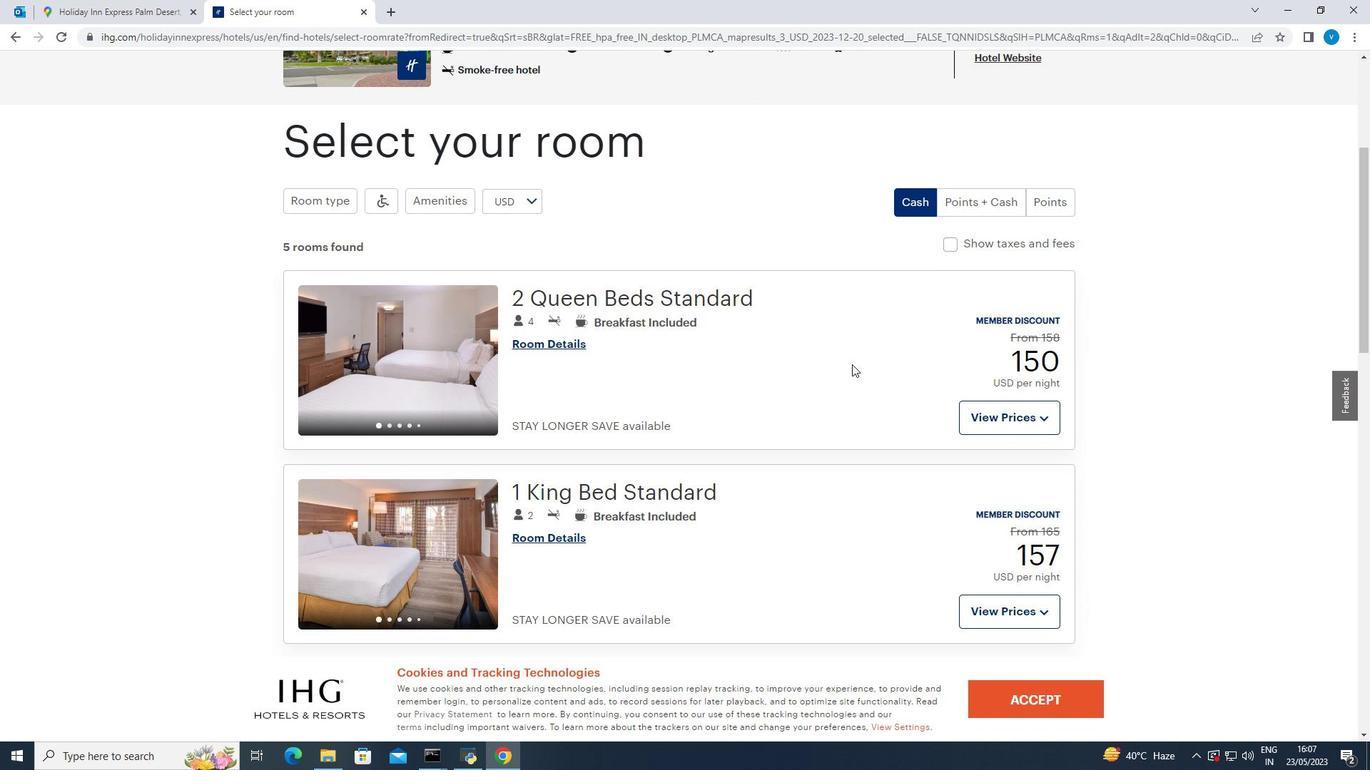 
Action: Mouse scrolled (852, 363) with delta (0, 0)
Screenshot: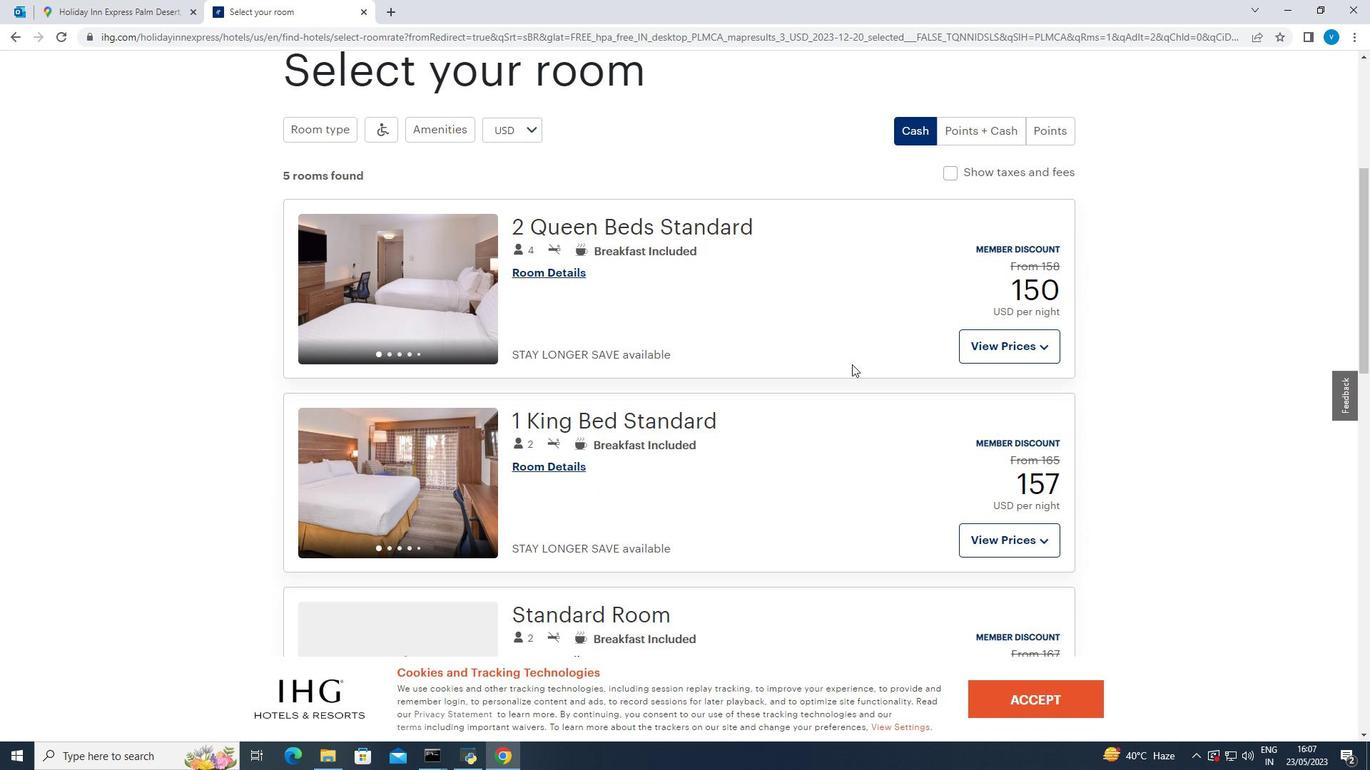 
Action: Mouse moved to (852, 364)
Screenshot: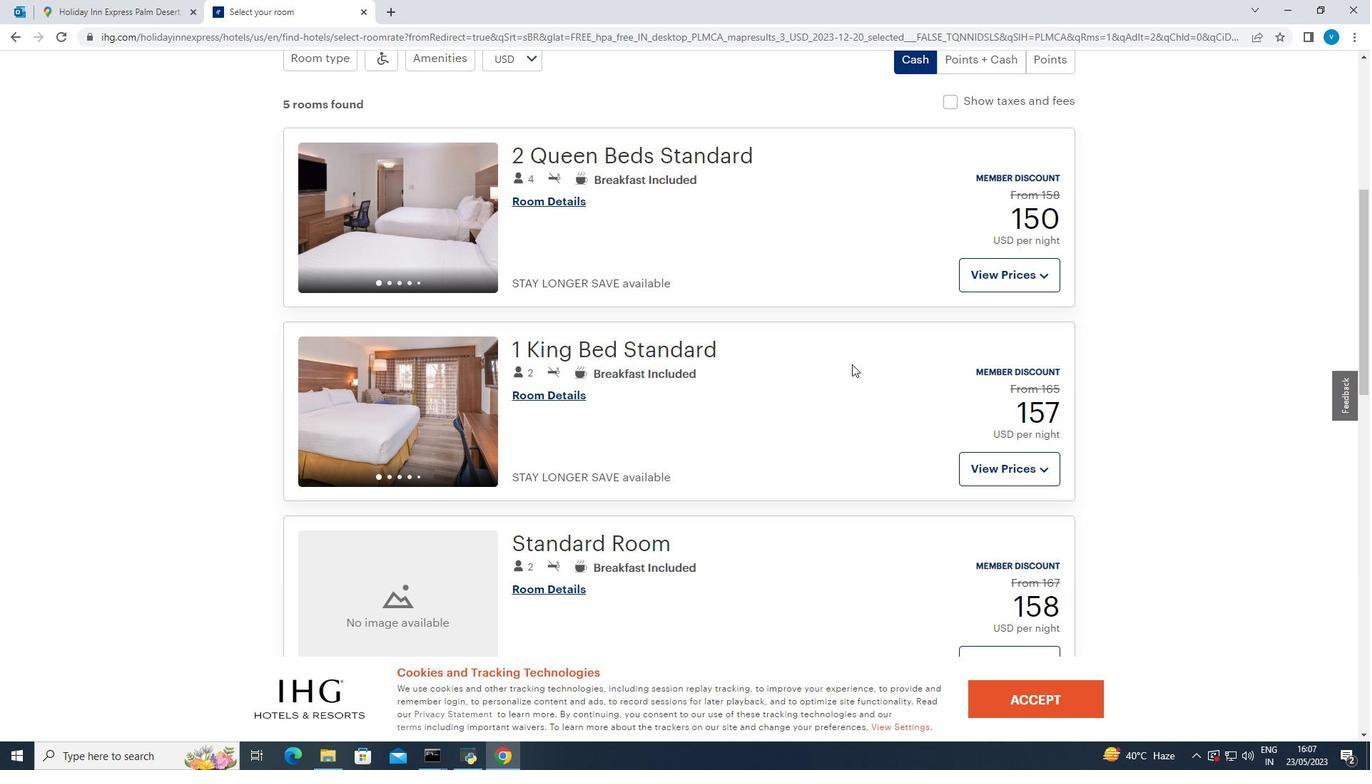 
Action: Mouse scrolled (852, 363) with delta (0, 0)
Screenshot: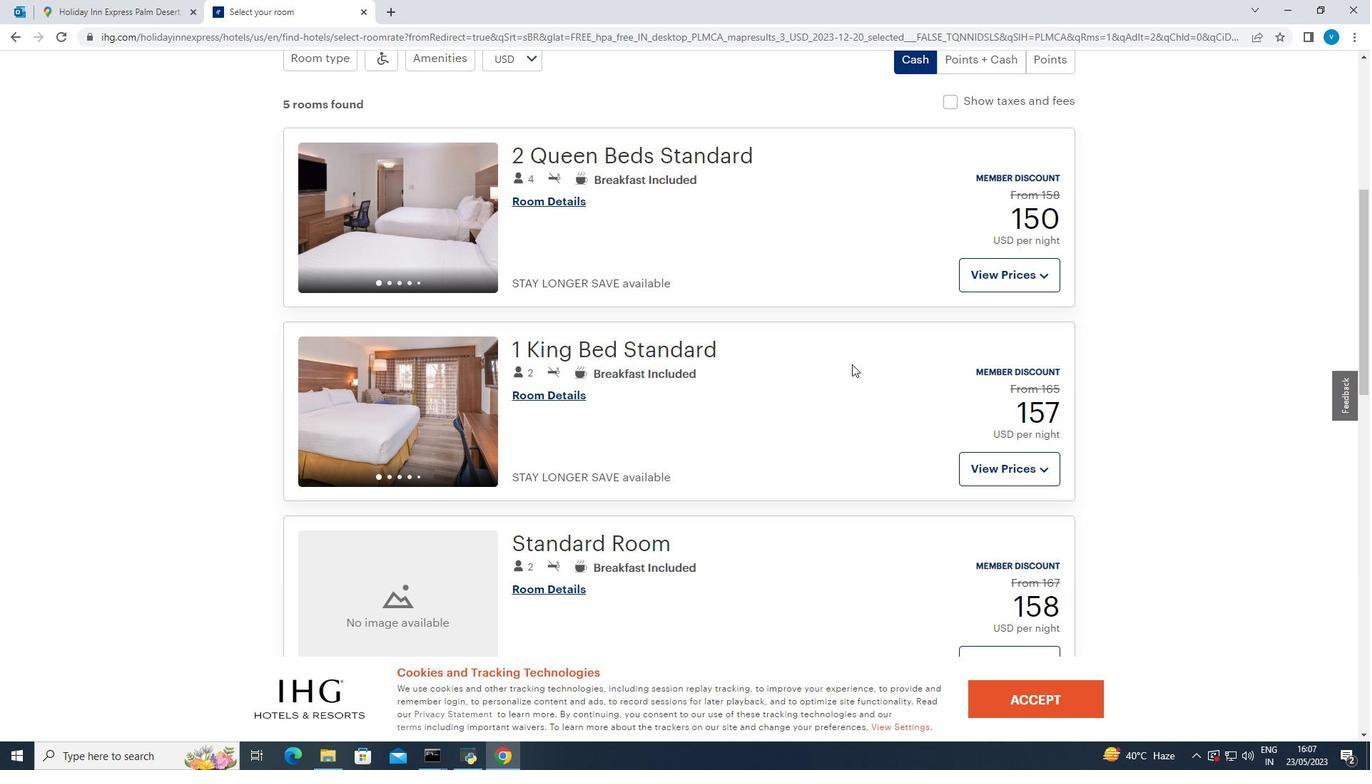 
Action: Mouse moved to (851, 364)
Screenshot: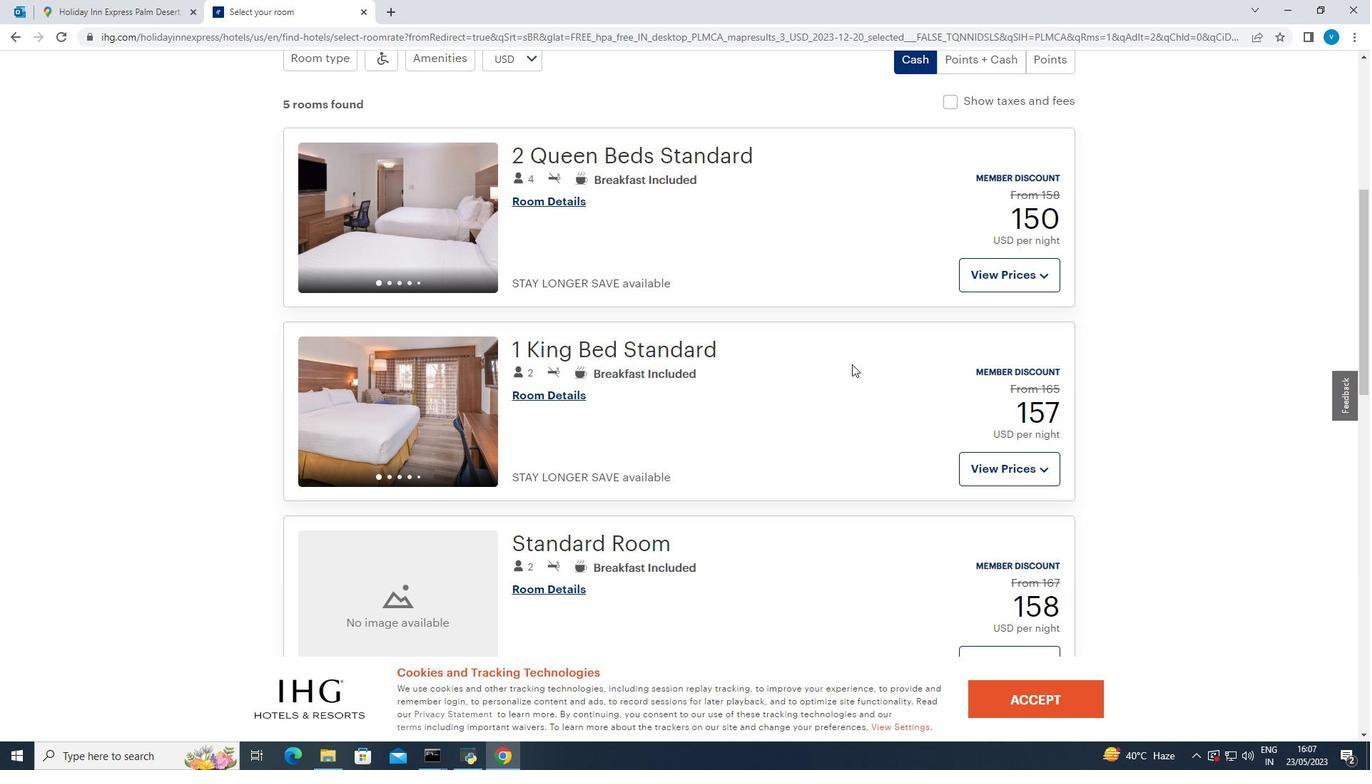 
Action: Mouse scrolled (851, 363) with delta (0, 0)
Screenshot: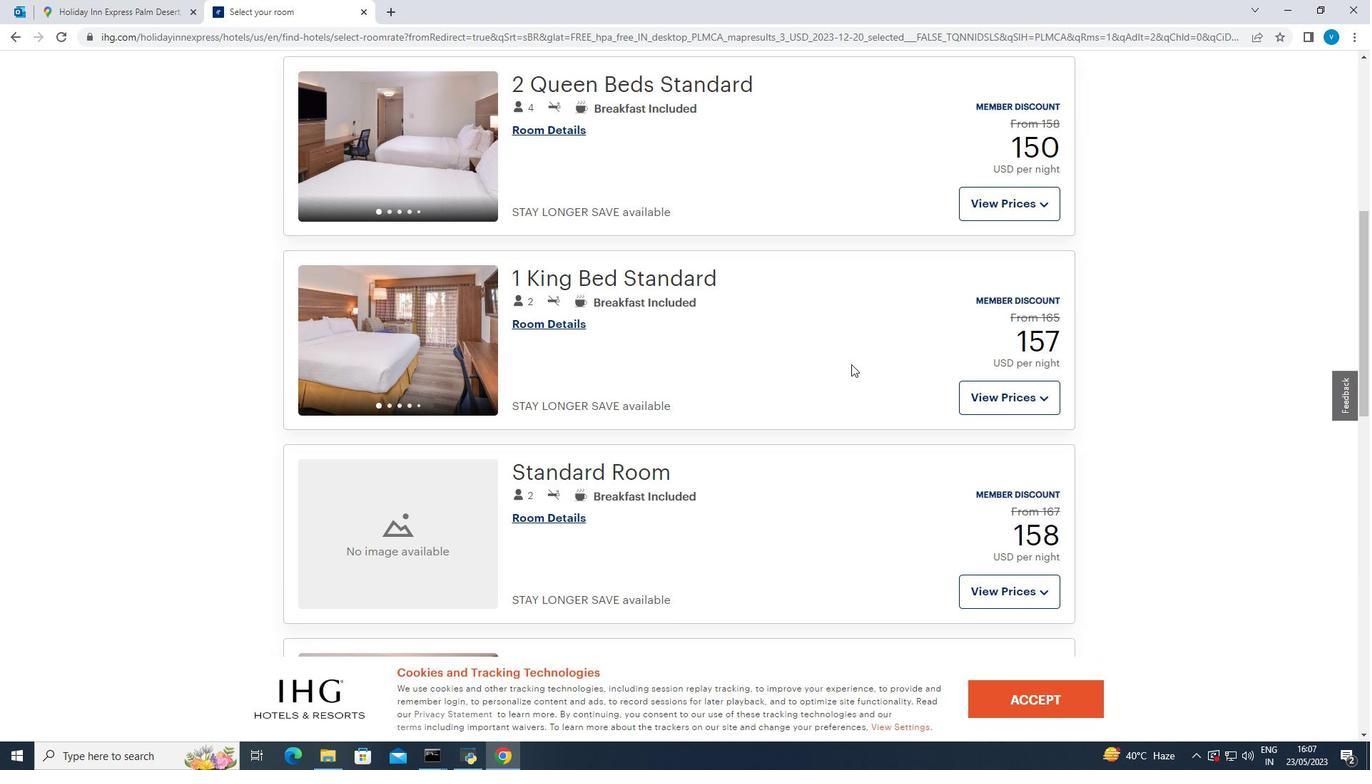 
Action: Mouse scrolled (851, 363) with delta (0, 0)
Screenshot: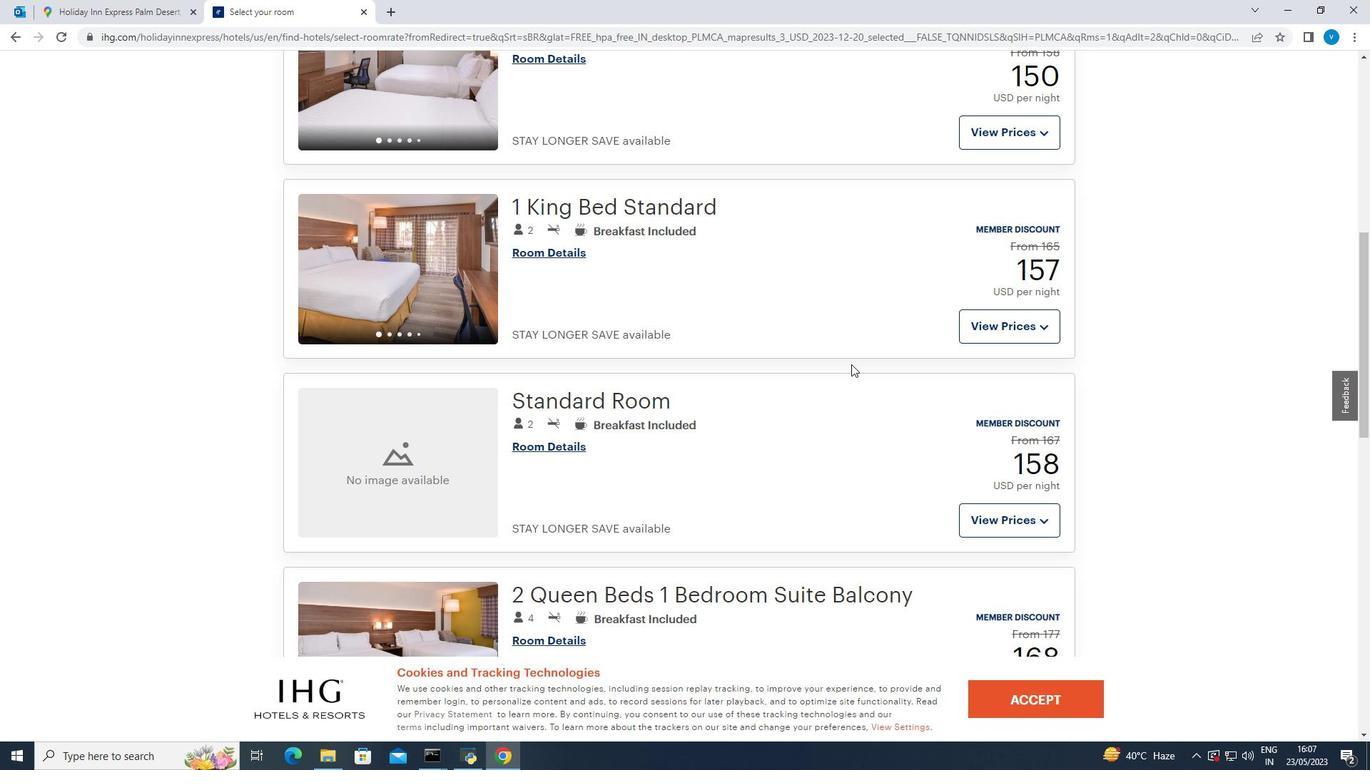 
Action: Mouse scrolled (851, 363) with delta (0, 0)
Screenshot: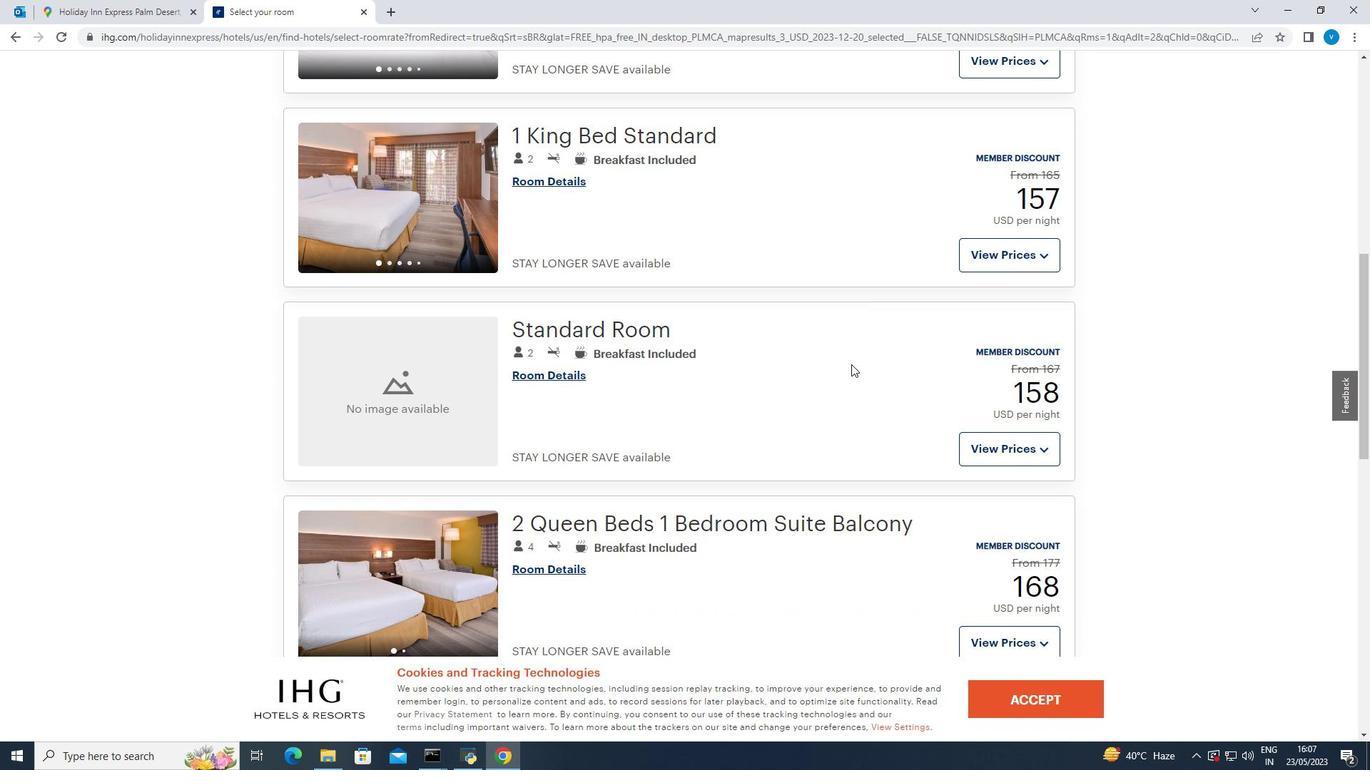 
Action: Mouse scrolled (851, 363) with delta (0, 0)
Screenshot: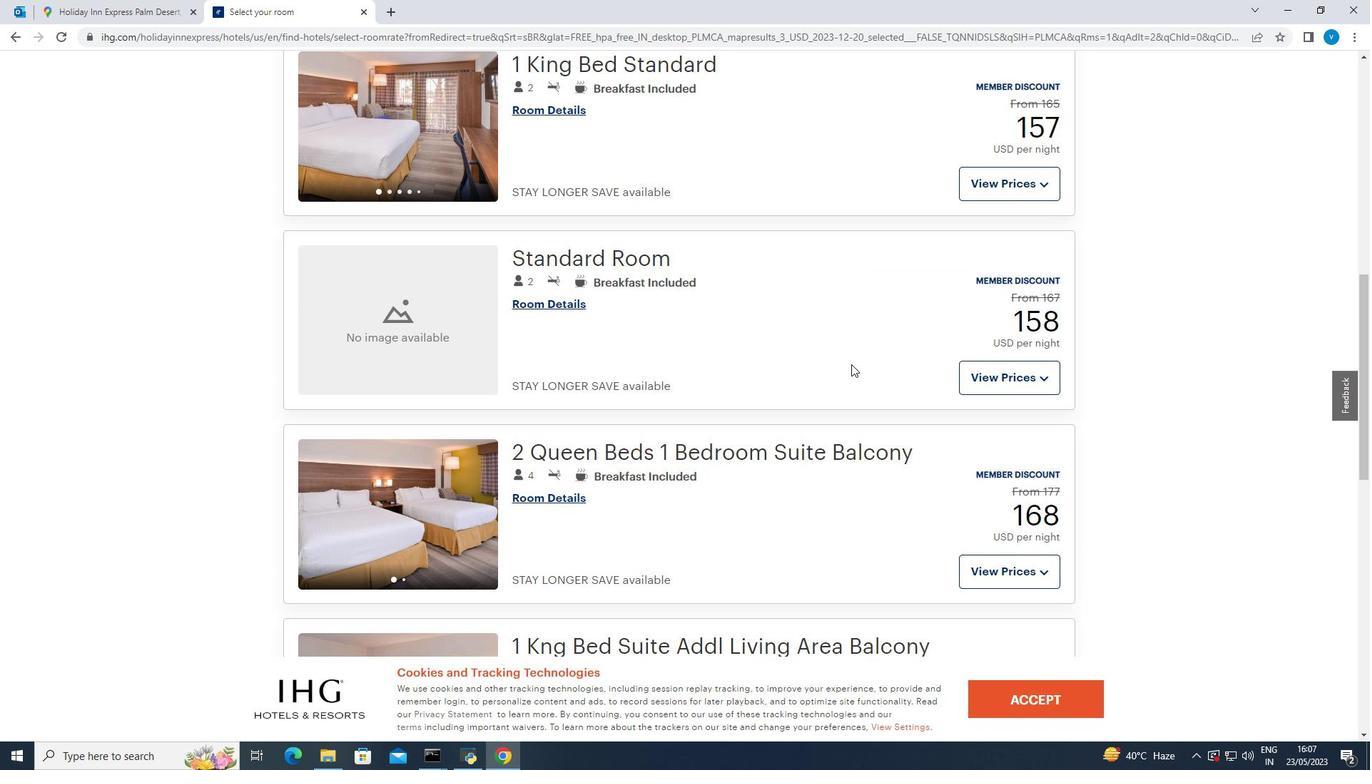 
Action: Mouse moved to (851, 363)
Screenshot: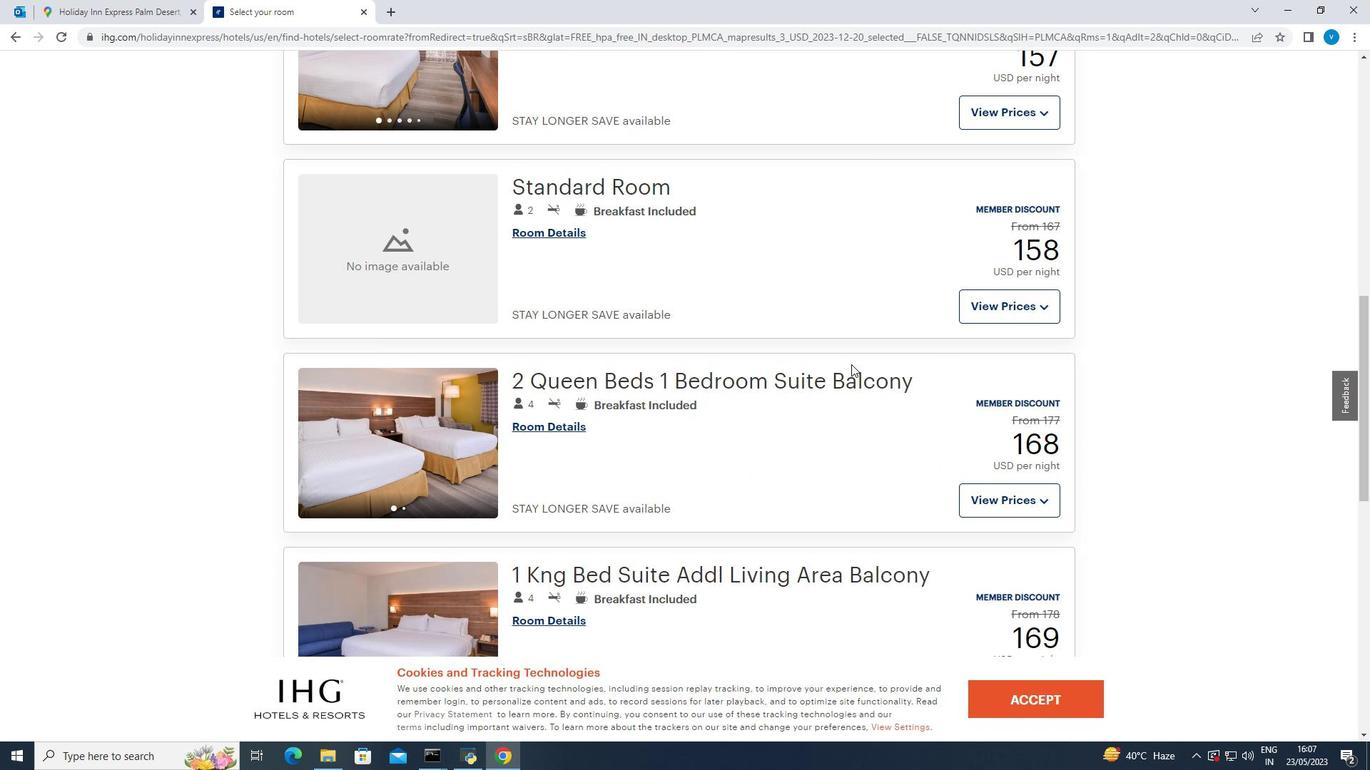 
Action: Mouse scrolled (851, 362) with delta (0, 0)
Screenshot: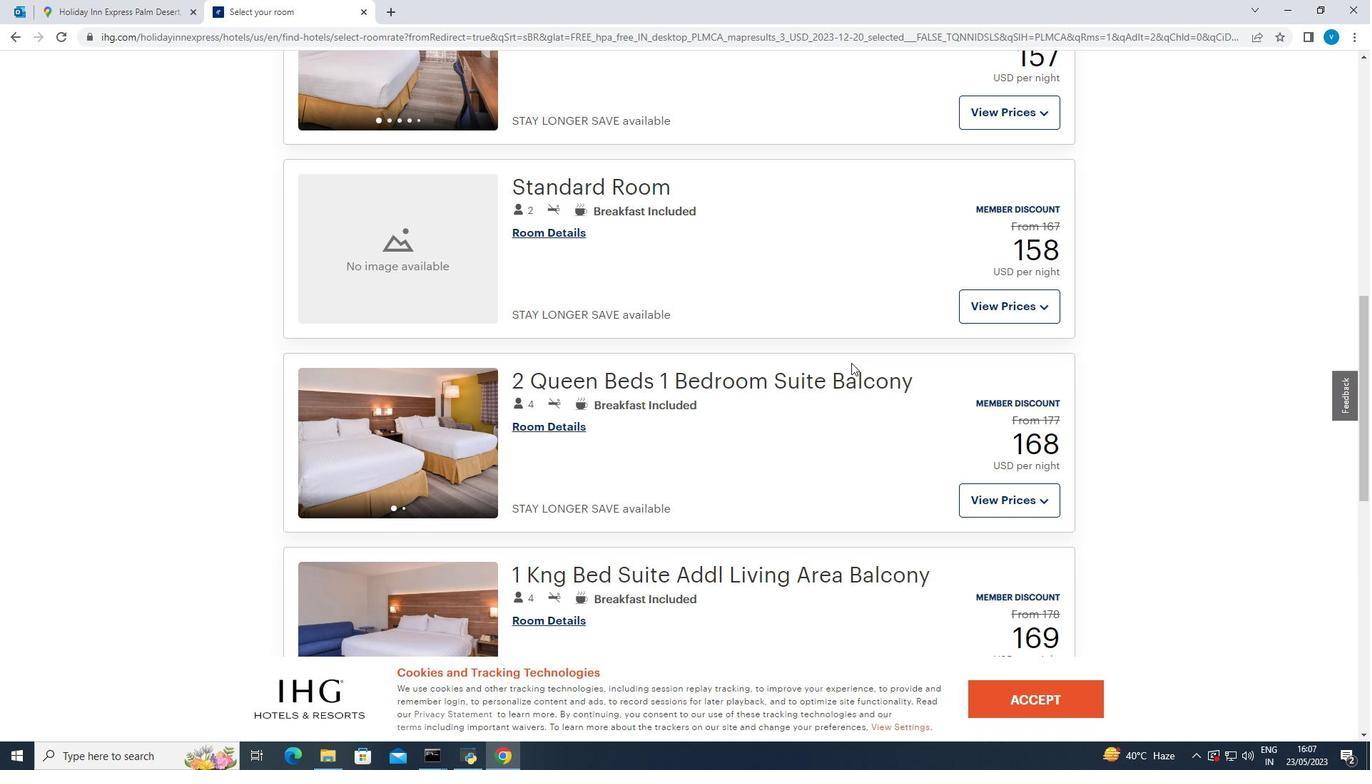 
Action: Mouse moved to (849, 354)
Screenshot: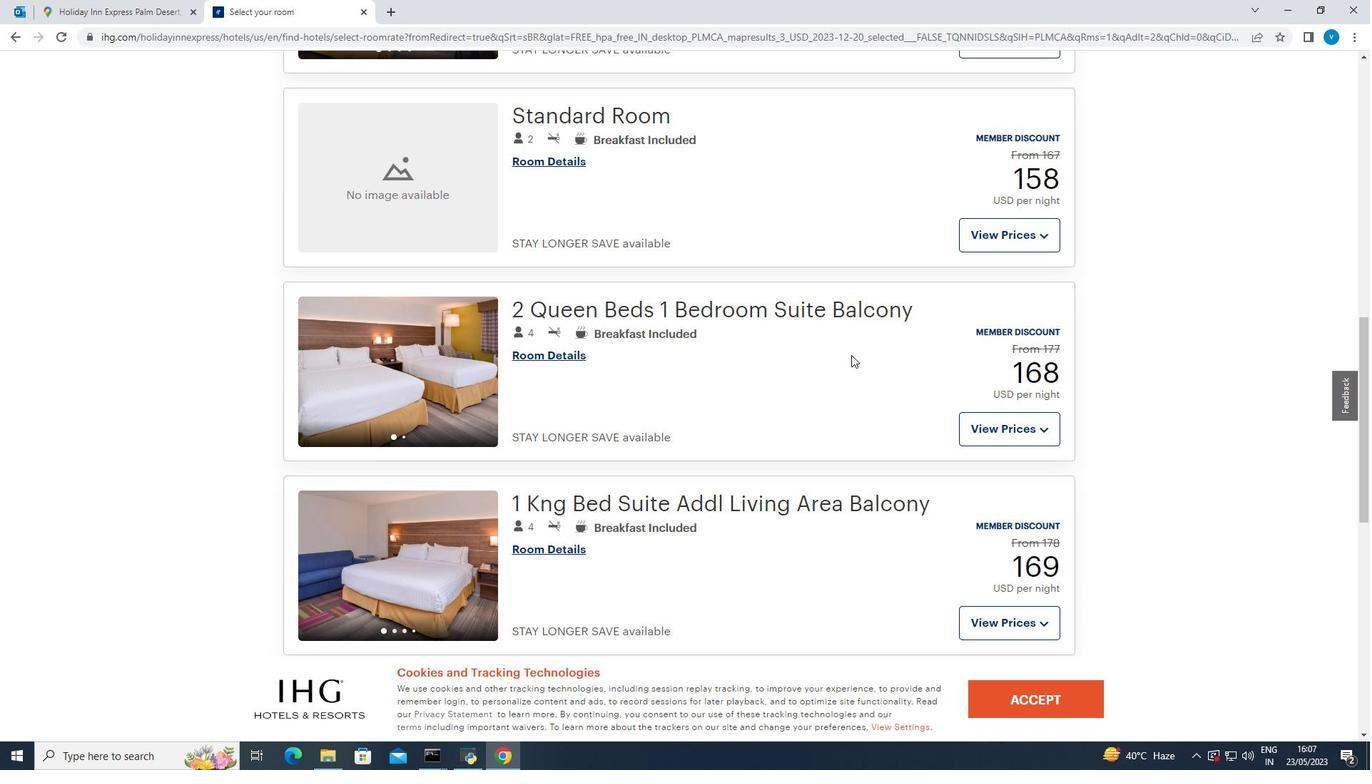 
Action: Mouse scrolled (849, 353) with delta (0, 0)
Screenshot: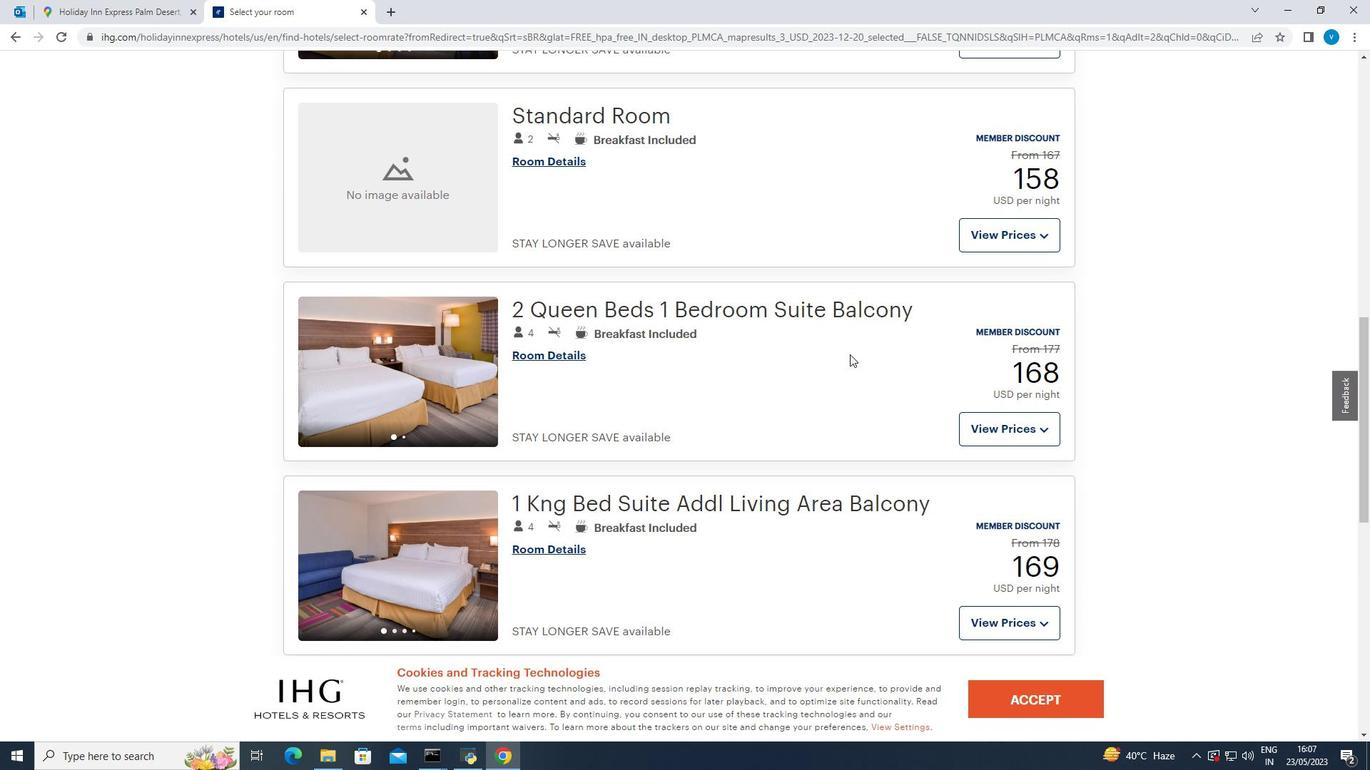 
Action: Mouse scrolled (849, 353) with delta (0, 0)
Screenshot: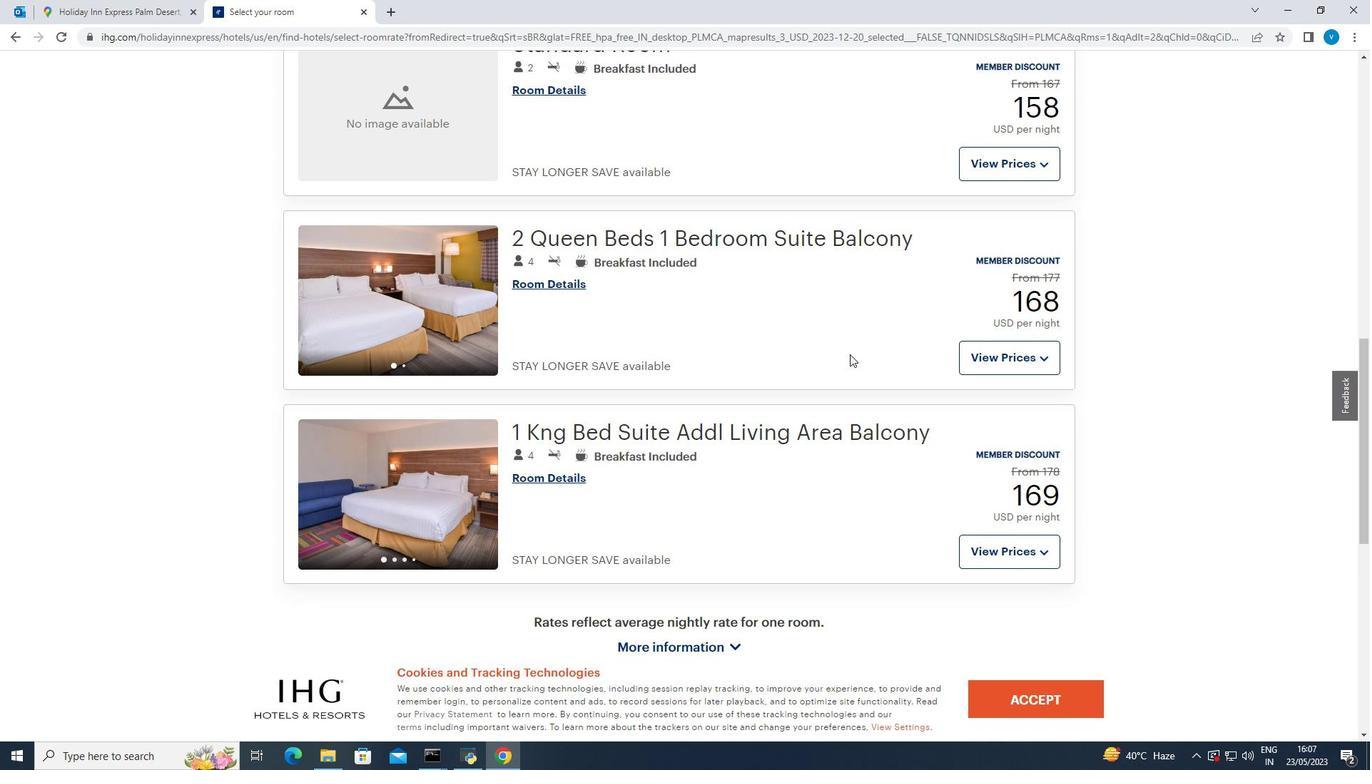 
Action: Mouse scrolled (849, 353) with delta (0, 0)
Screenshot: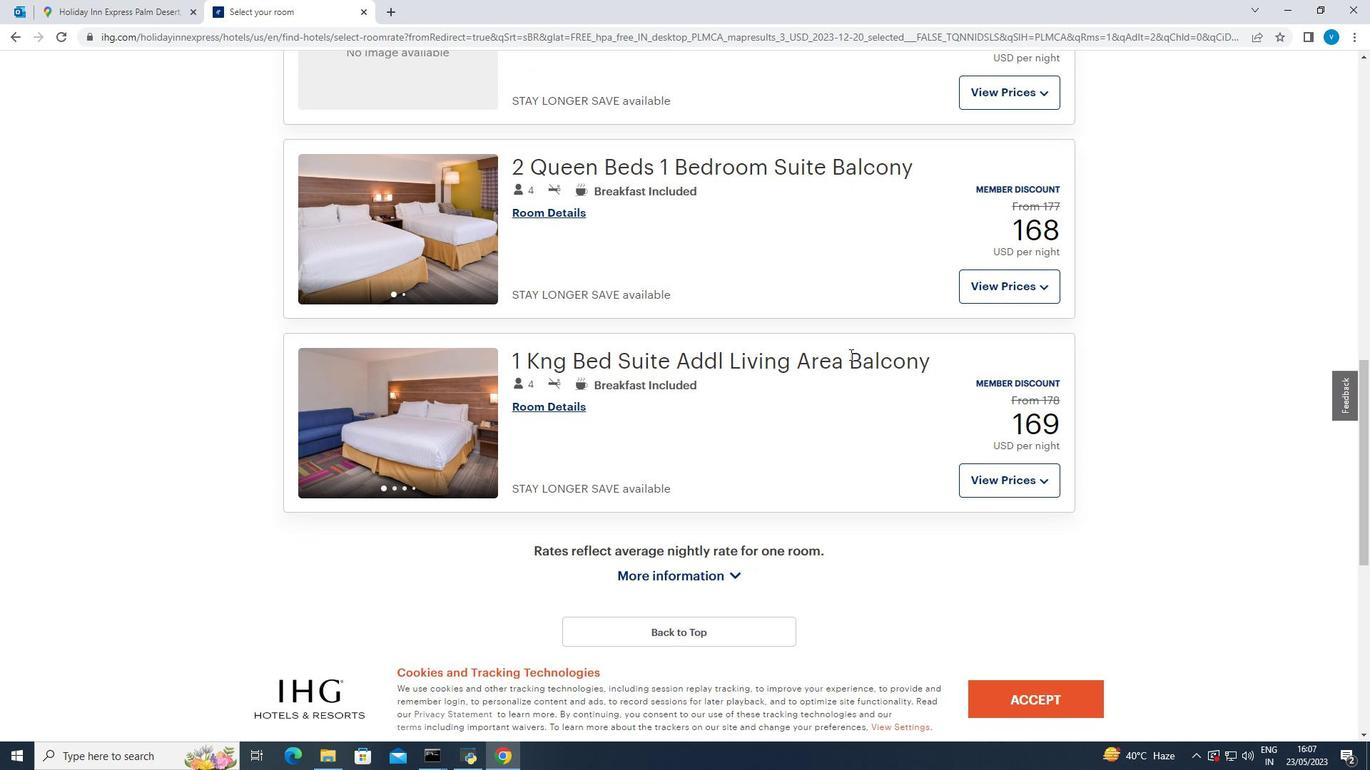 
Action: Mouse moved to (849, 355)
Screenshot: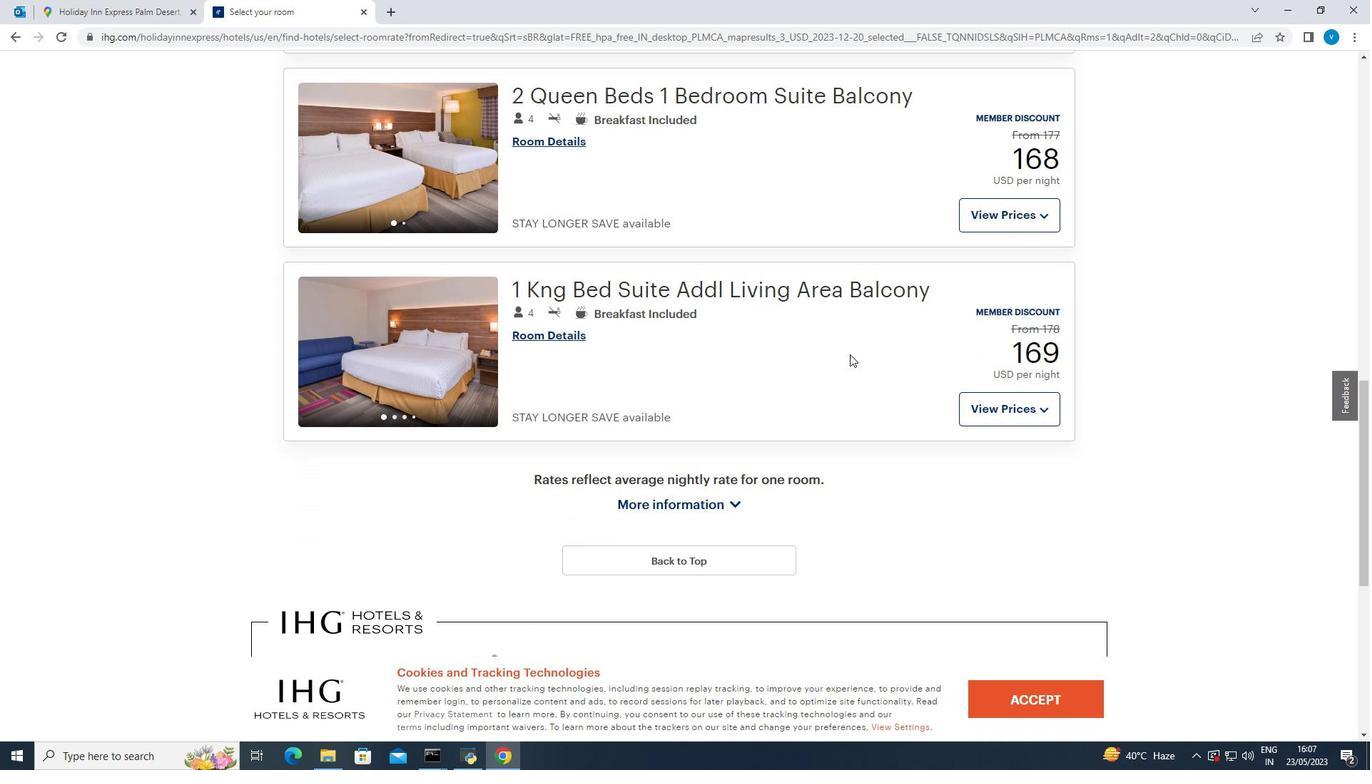 
Action: Mouse scrolled (849, 354) with delta (0, 0)
